 Task: Search for the best deals on home furniture on Flipkart.
Action: Mouse moved to (498, 174)
Screenshot: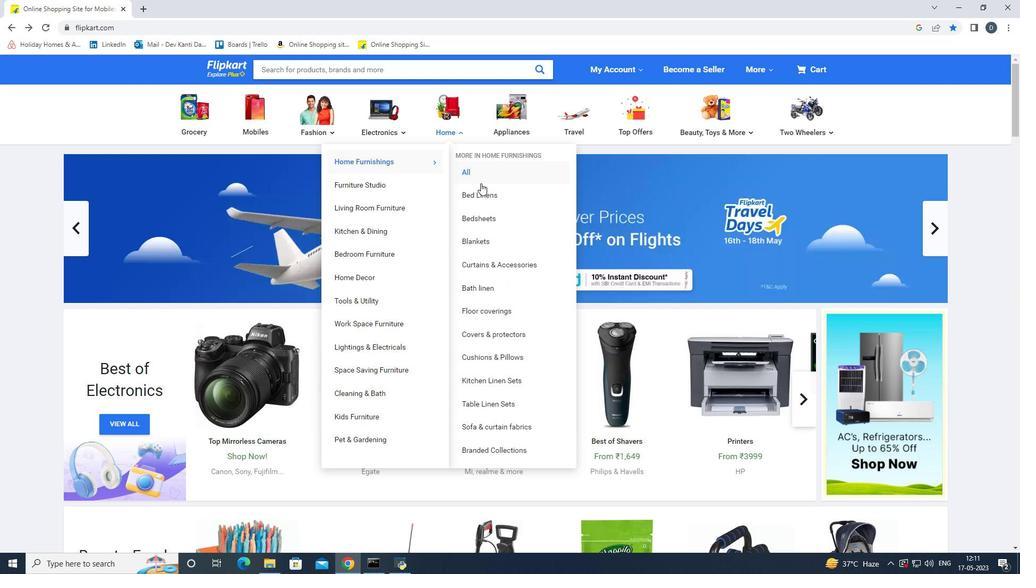 
Action: Mouse pressed left at (498, 174)
Screenshot: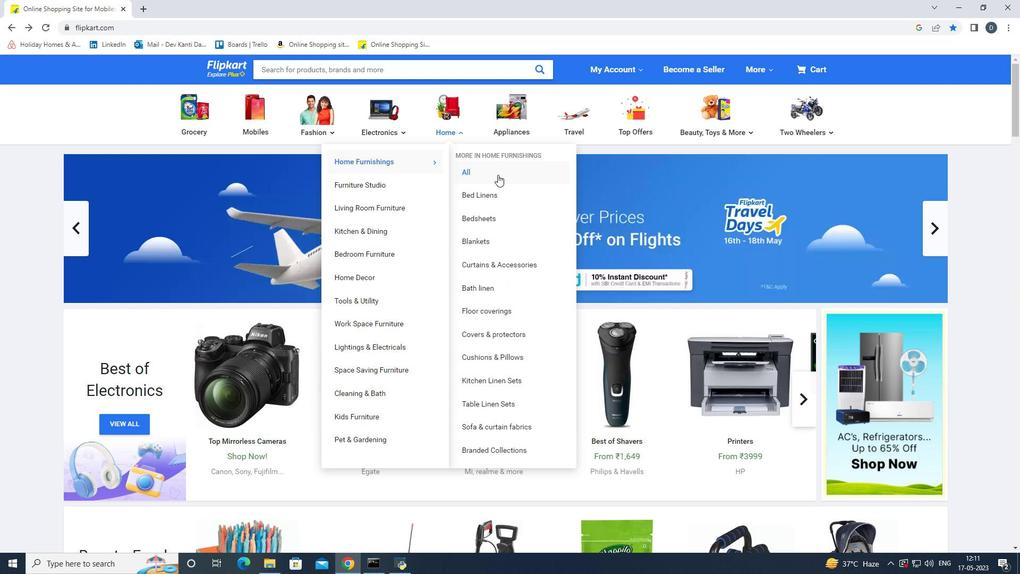 
Action: Mouse moved to (510, 187)
Screenshot: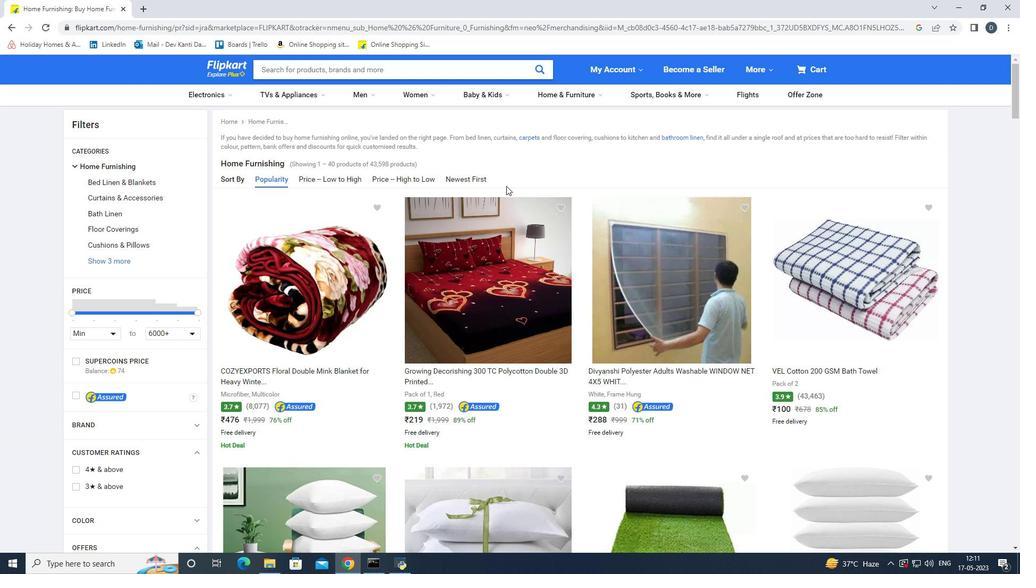 
Action: Mouse scrolled (510, 186) with delta (0, 0)
Screenshot: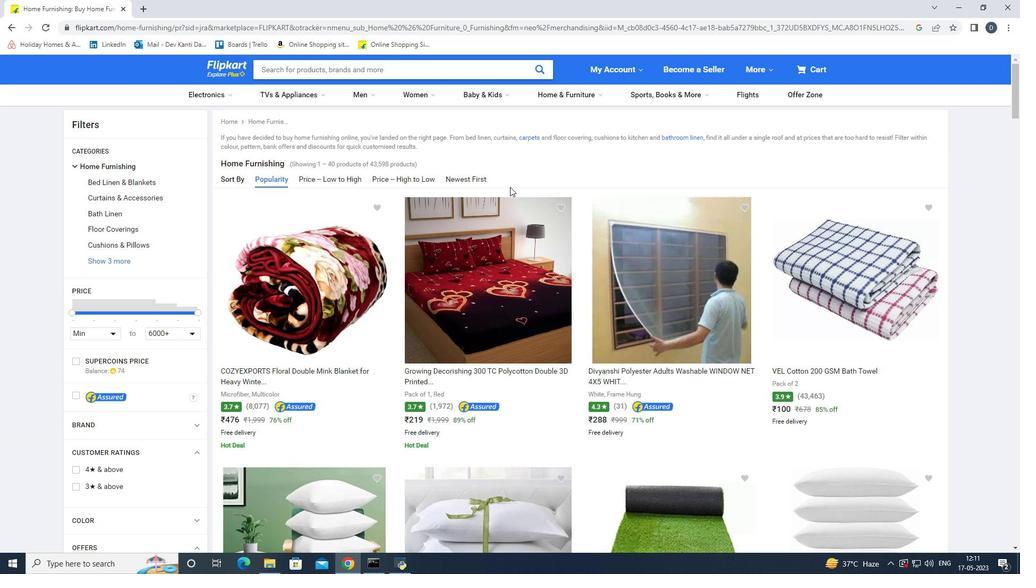 
Action: Mouse scrolled (510, 187) with delta (0, 0)
Screenshot: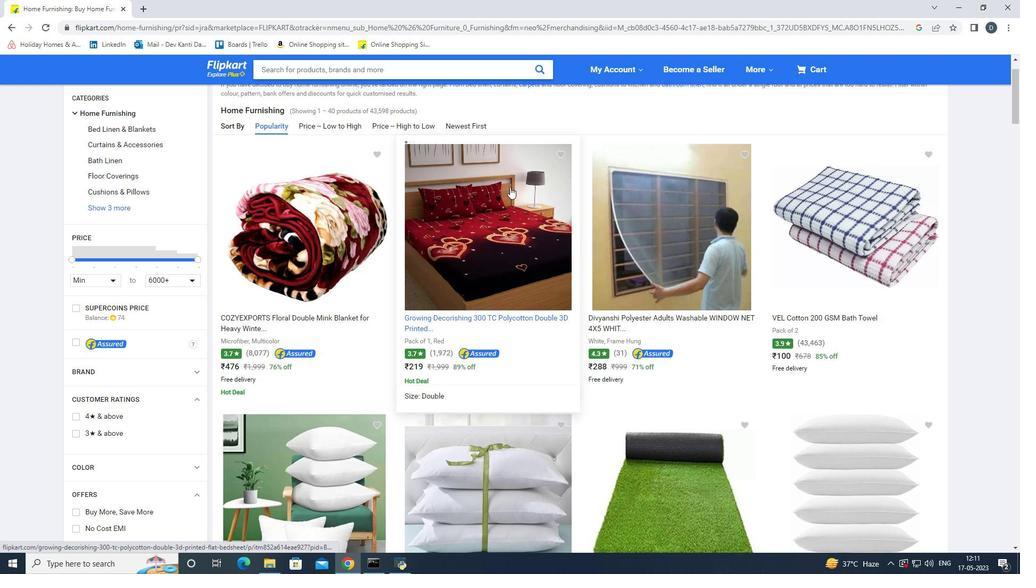 
Action: Mouse moved to (653, 284)
Screenshot: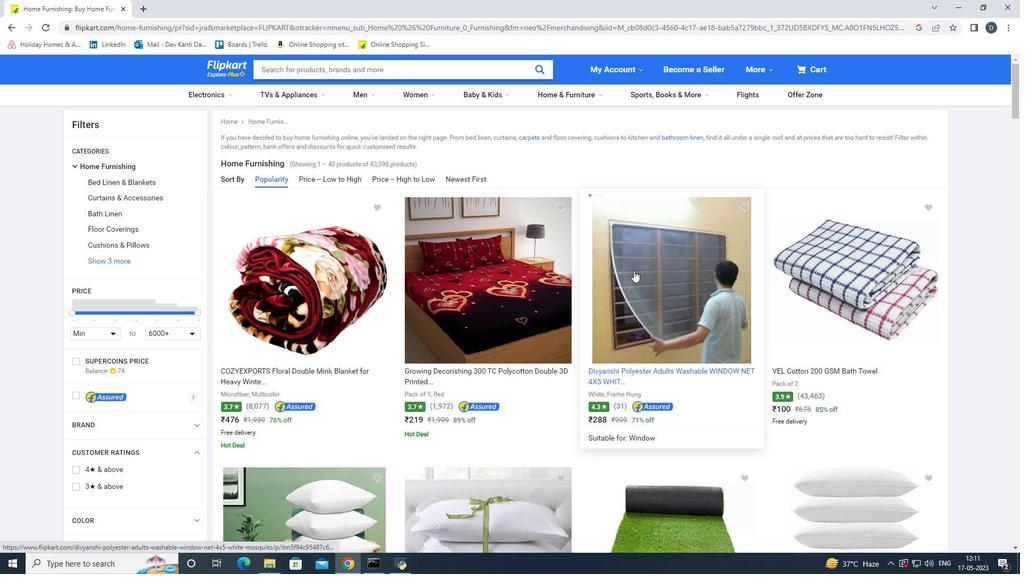 
Action: Mouse scrolled (653, 284) with delta (0, 0)
Screenshot: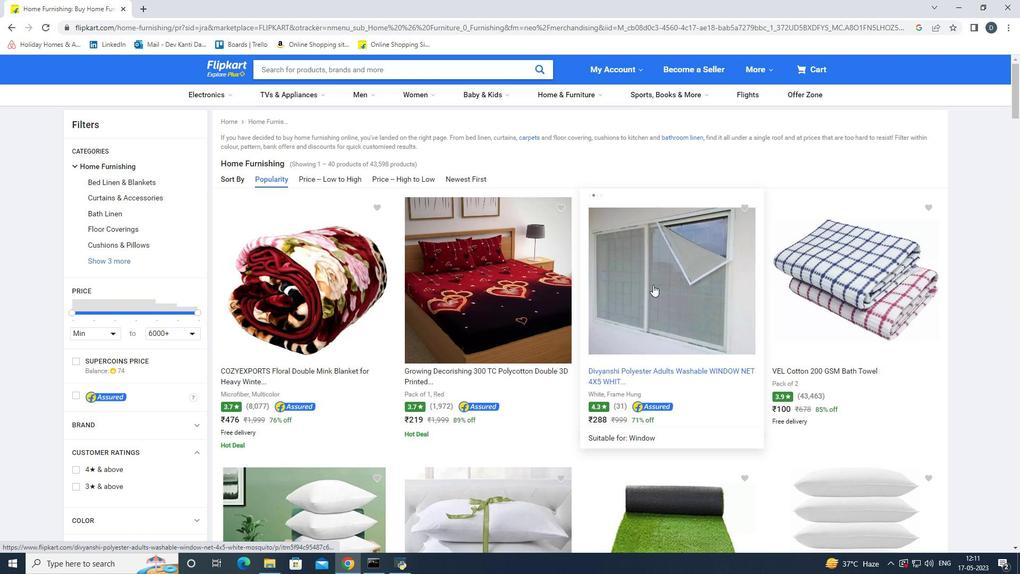 
Action: Mouse moved to (694, 214)
Screenshot: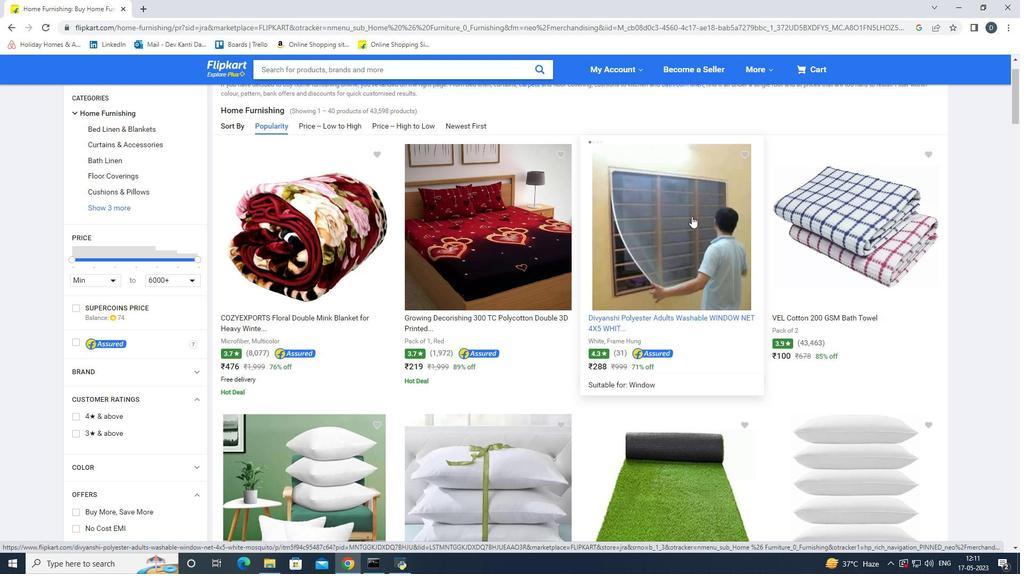 
Action: Mouse pressed middle at (694, 214)
Screenshot: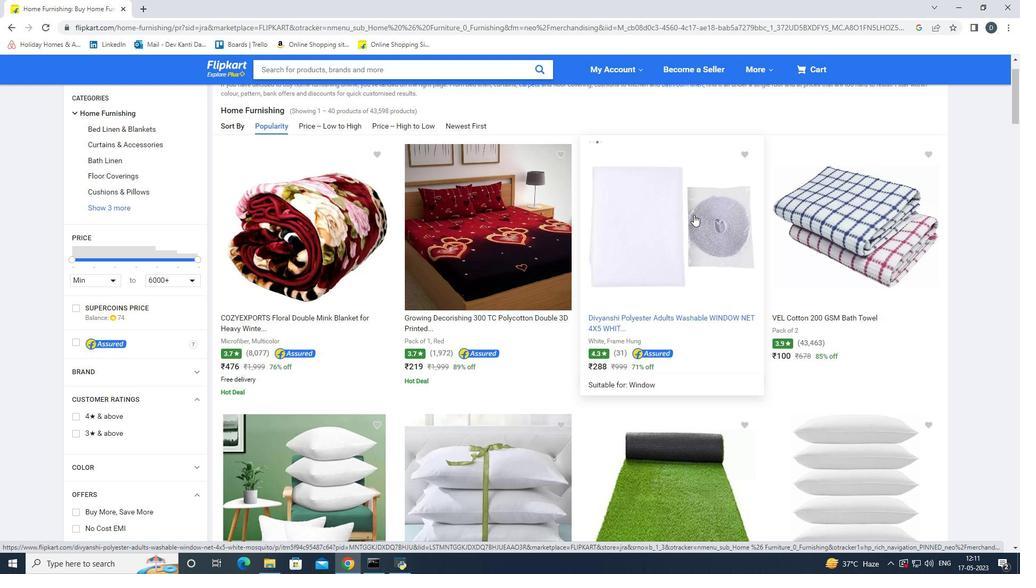 
Action: Mouse moved to (176, 0)
Screenshot: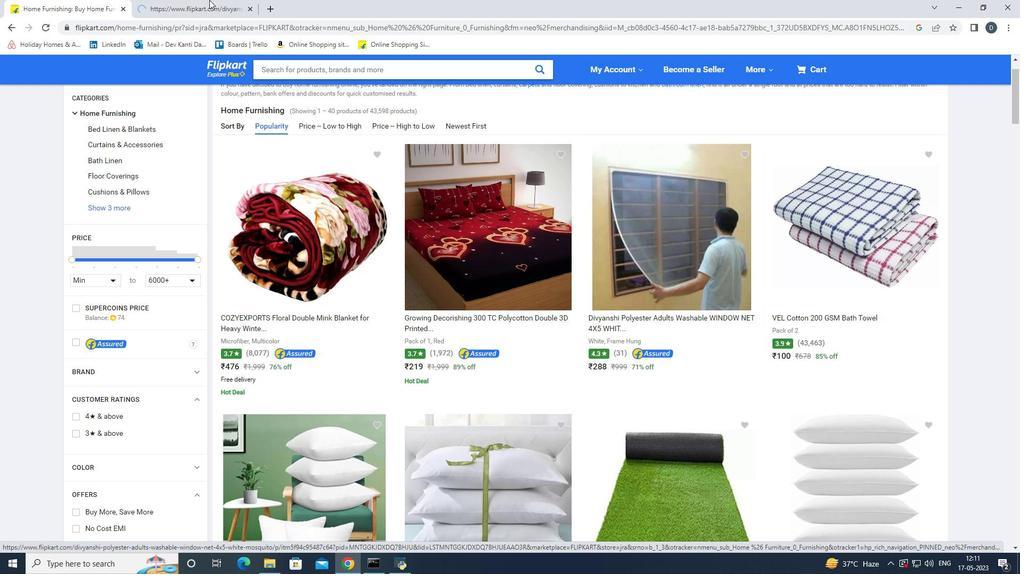
Action: Mouse pressed left at (176, 0)
Screenshot: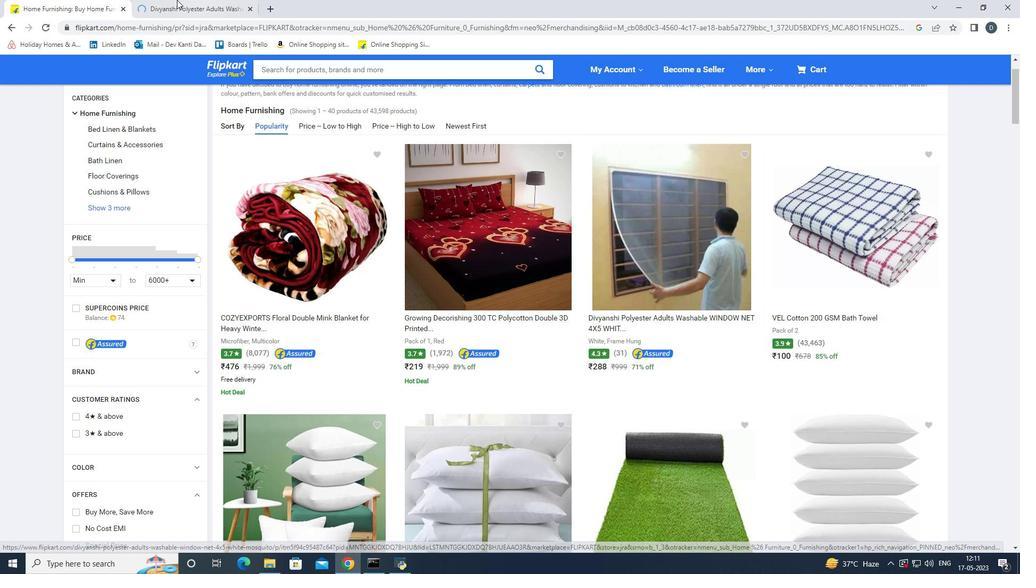 
Action: Mouse moved to (252, 12)
Screenshot: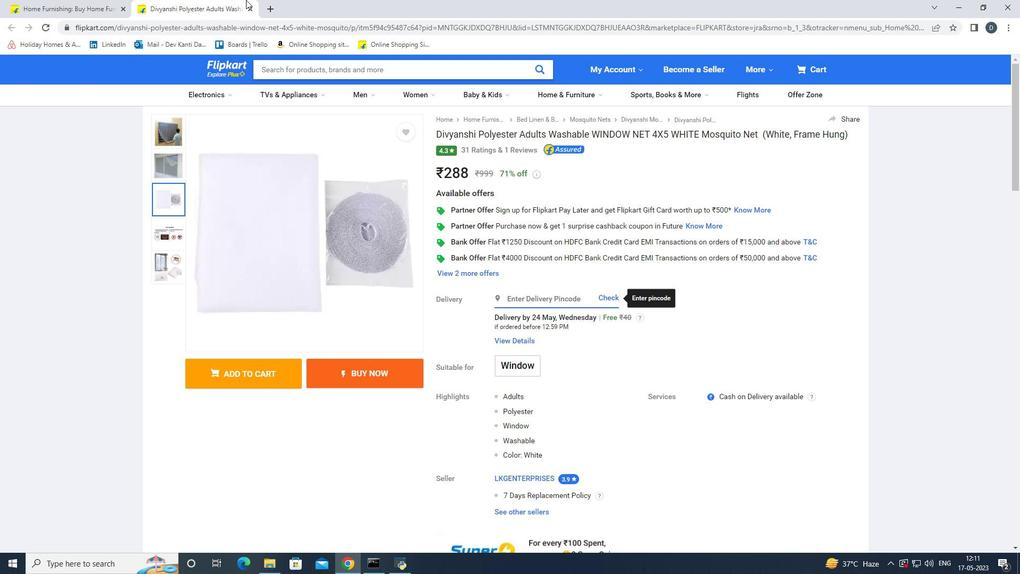
Action: Mouse pressed left at (252, 12)
Screenshot: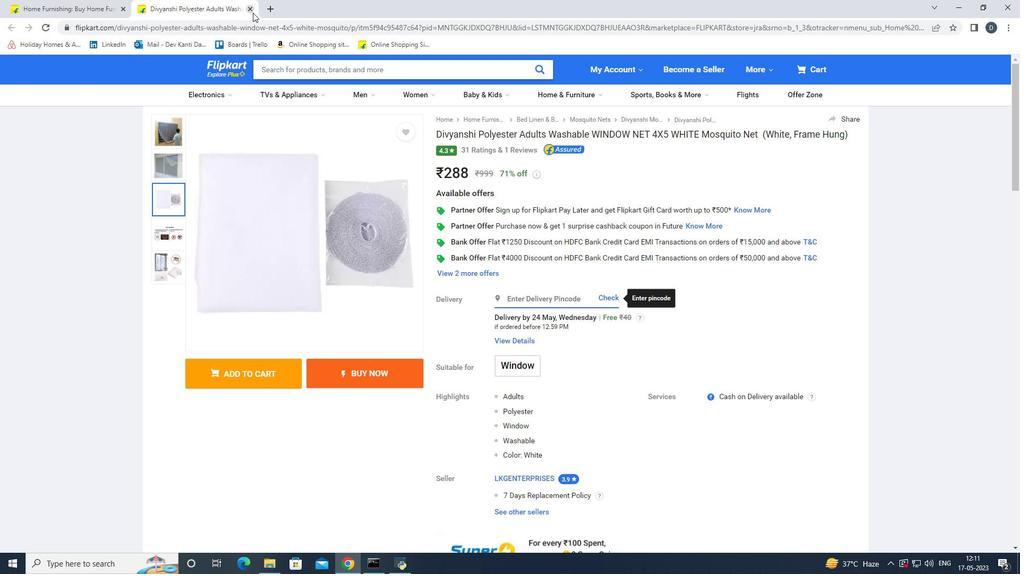 
Action: Mouse moved to (613, 154)
Screenshot: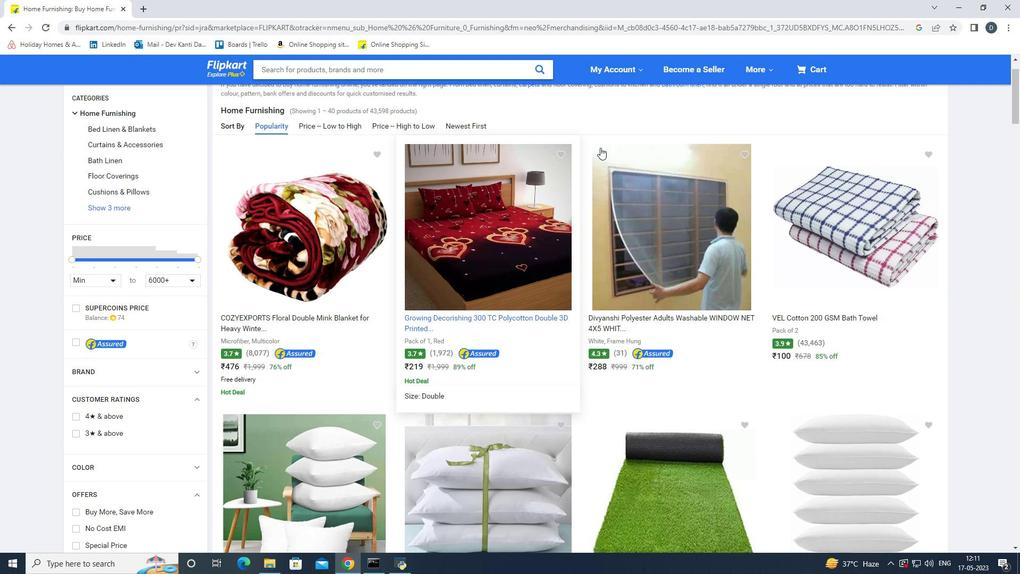 
Action: Mouse scrolled (613, 154) with delta (0, 0)
Screenshot: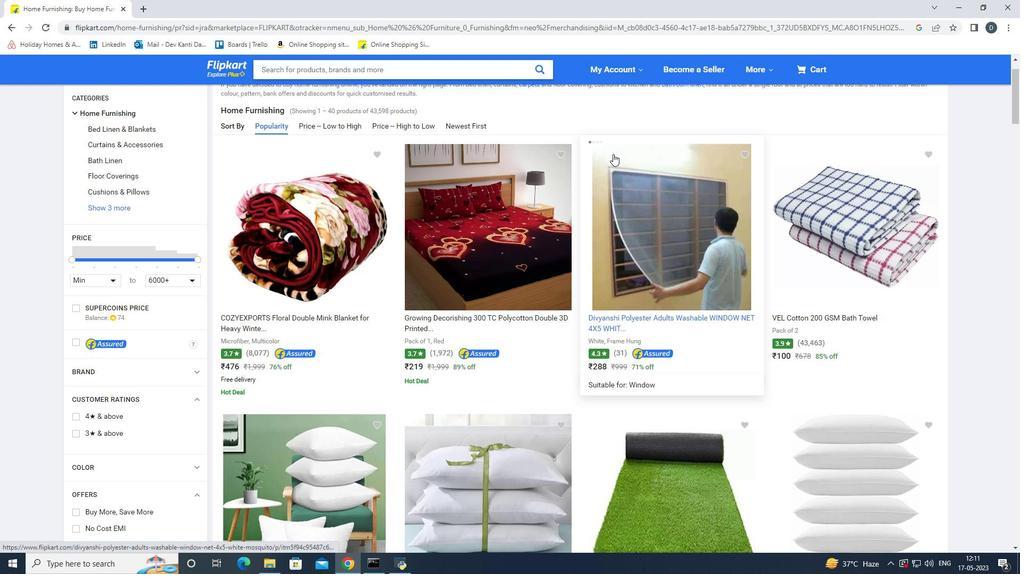 
Action: Mouse scrolled (613, 154) with delta (0, 0)
Screenshot: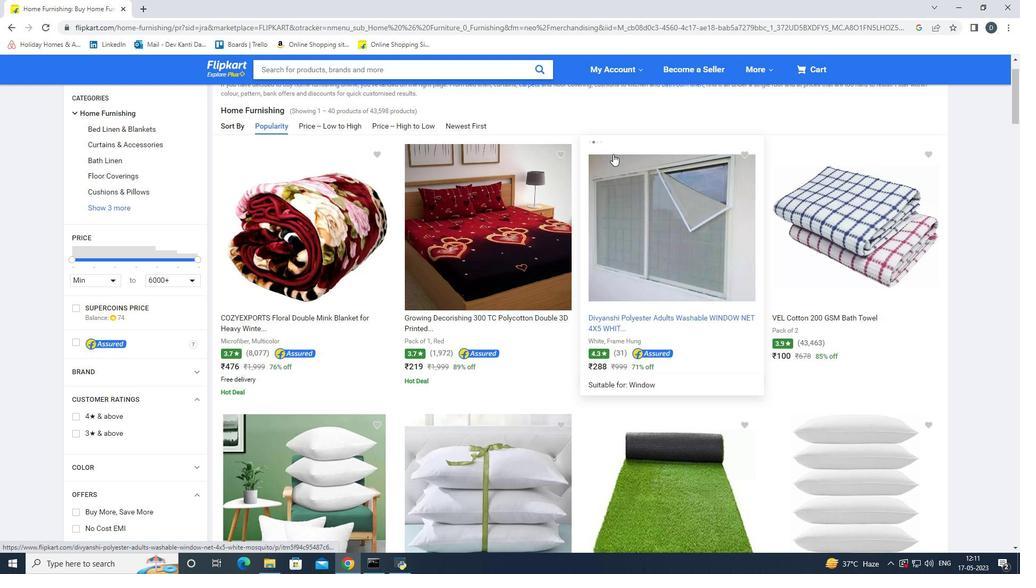 
Action: Mouse scrolled (613, 154) with delta (0, 0)
Screenshot: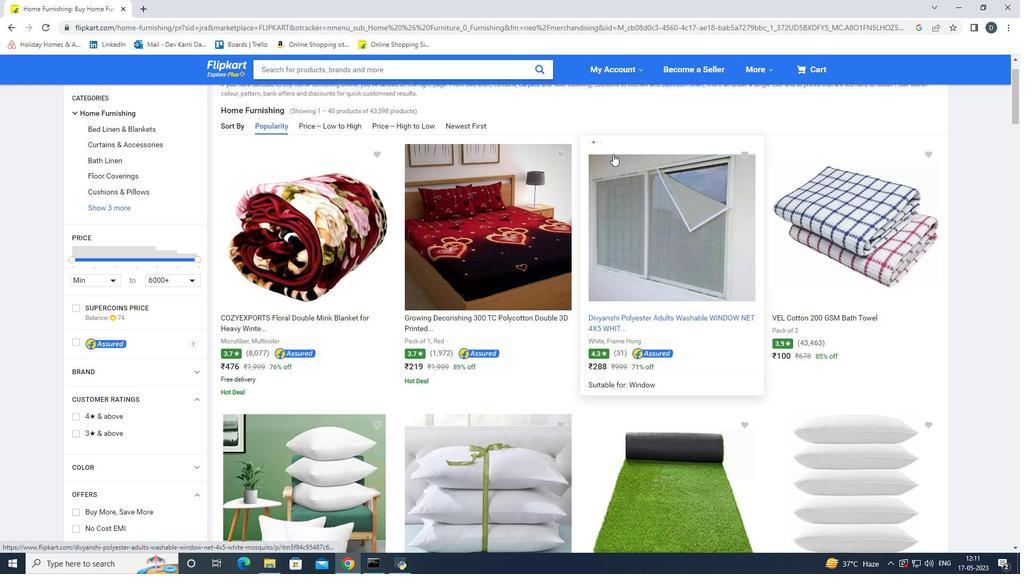 
Action: Mouse moved to (797, 94)
Screenshot: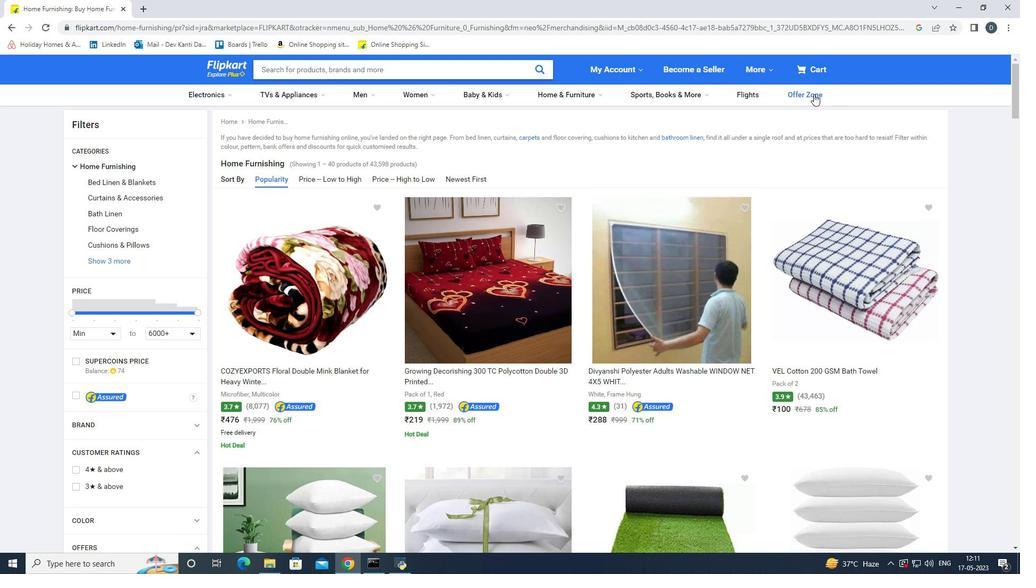 
Action: Mouse pressed middle at (797, 94)
Screenshot: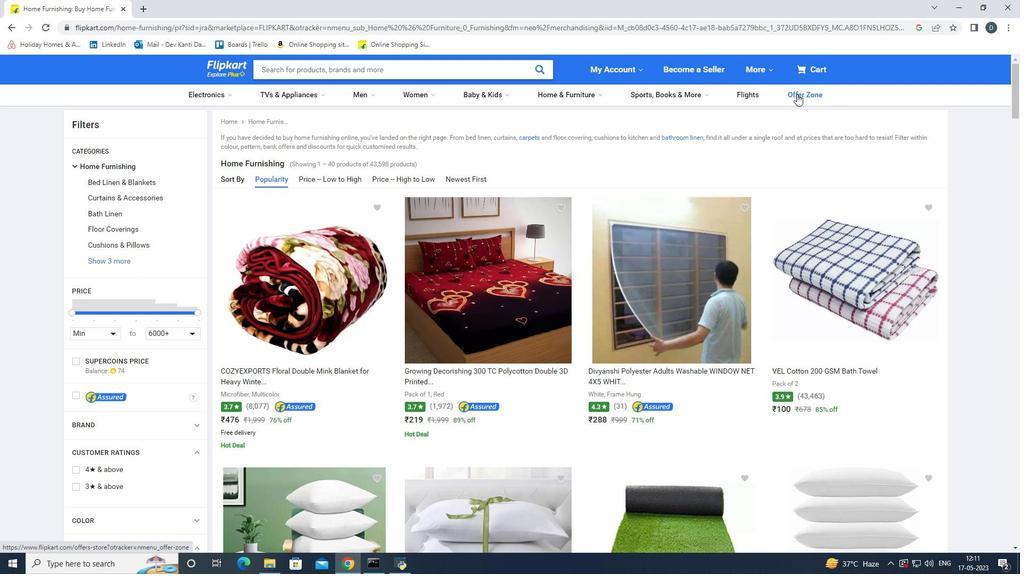 
Action: Mouse moved to (220, 0)
Screenshot: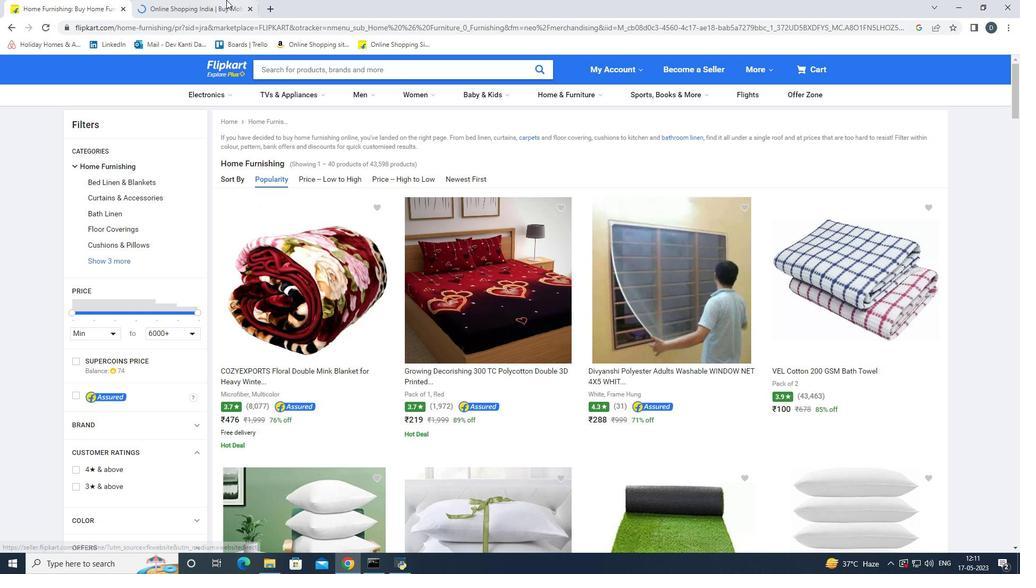 
Action: Mouse pressed left at (220, 0)
Screenshot: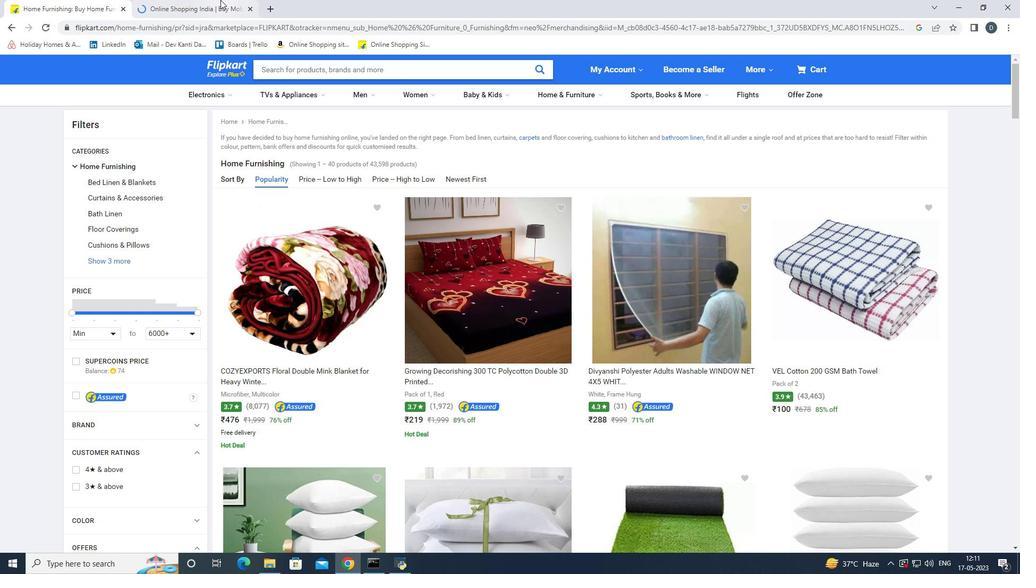 
Action: Mouse moved to (510, 367)
Screenshot: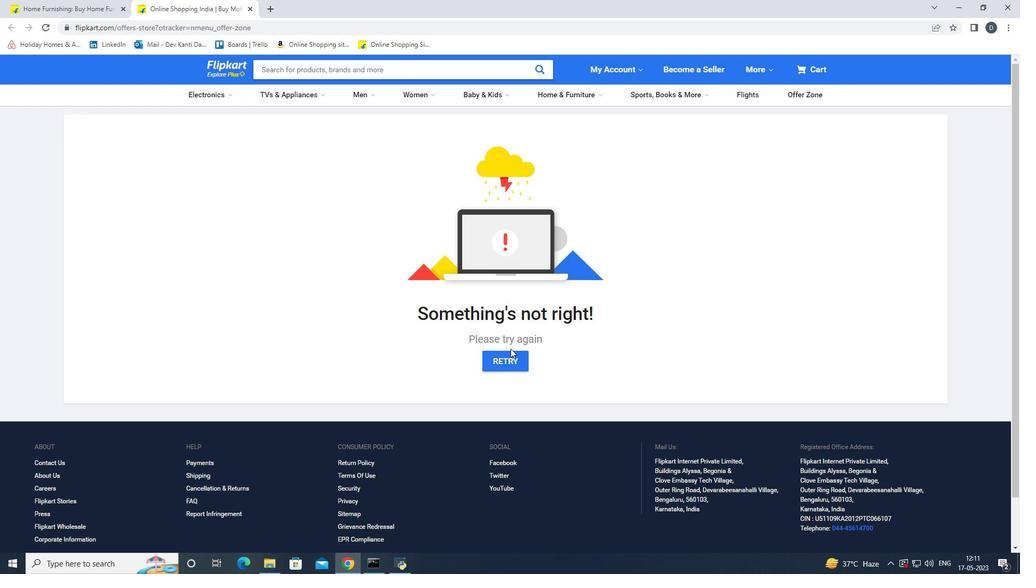 
Action: Mouse pressed left at (510, 367)
Screenshot: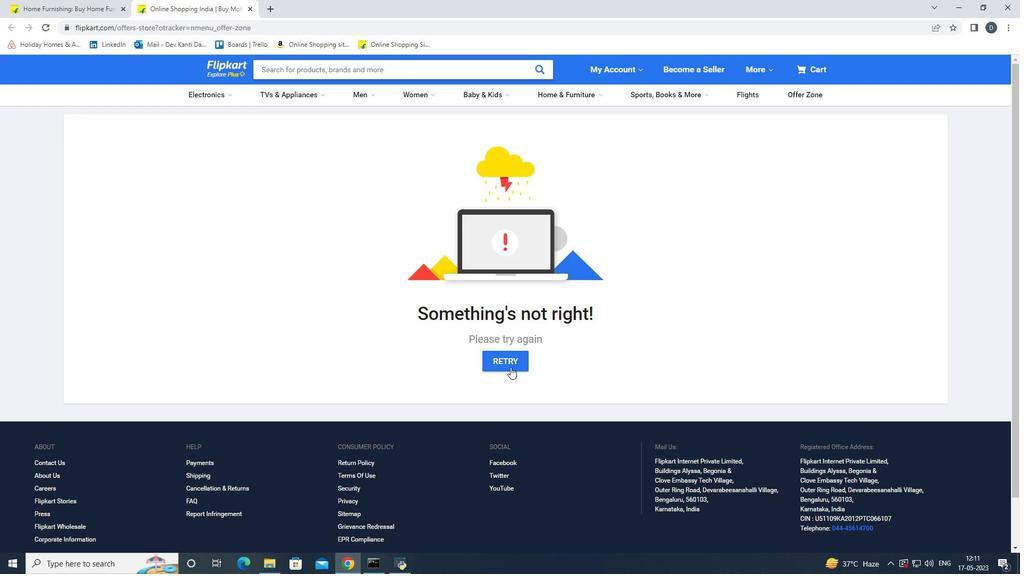 
Action: Mouse pressed left at (510, 367)
Screenshot: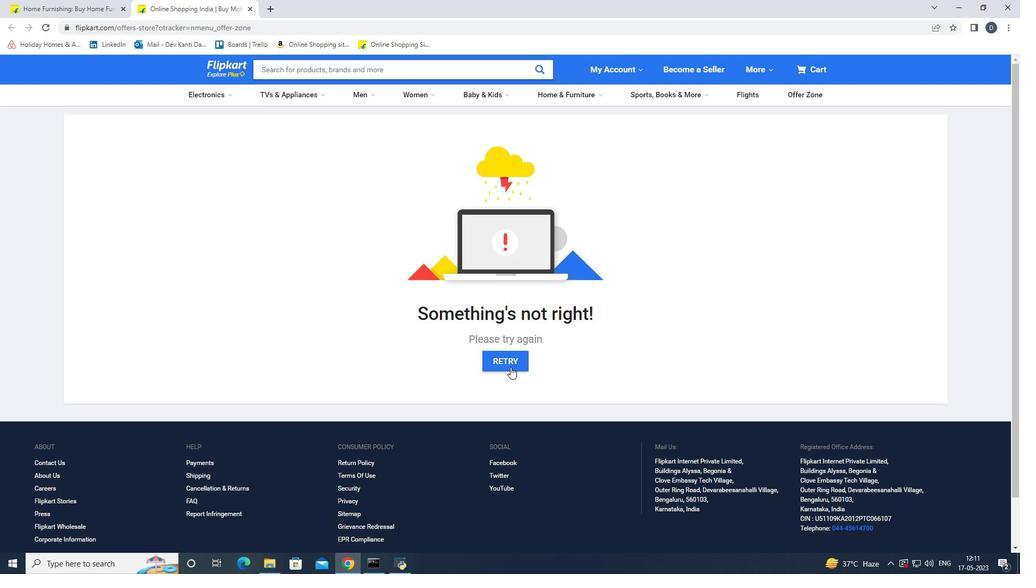 
Action: Mouse moved to (247, 9)
Screenshot: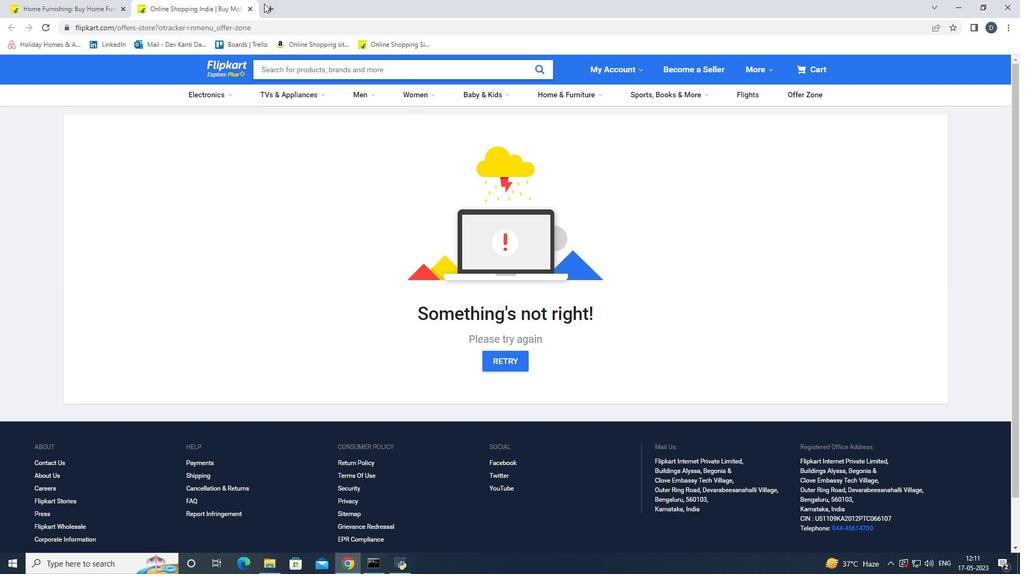 
Action: Mouse pressed left at (247, 9)
Screenshot: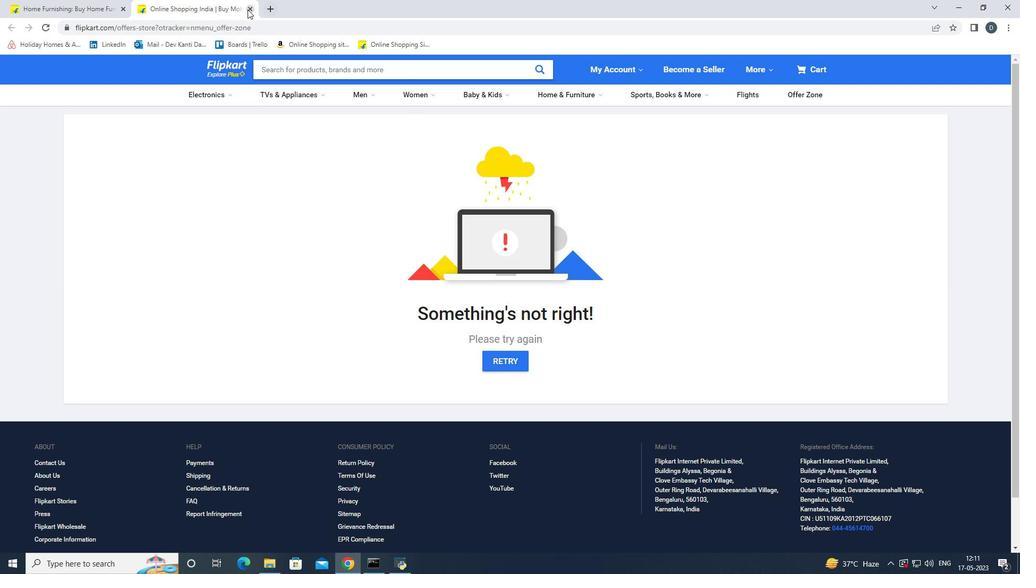 
Action: Mouse moved to (995, 186)
Screenshot: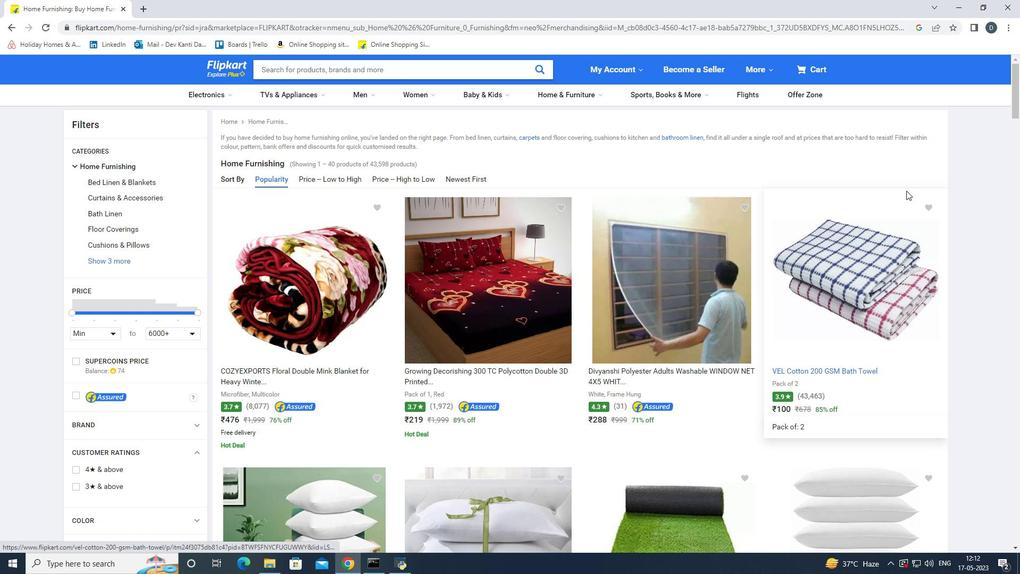 
Action: Mouse scrolled (995, 185) with delta (0, 0)
Screenshot: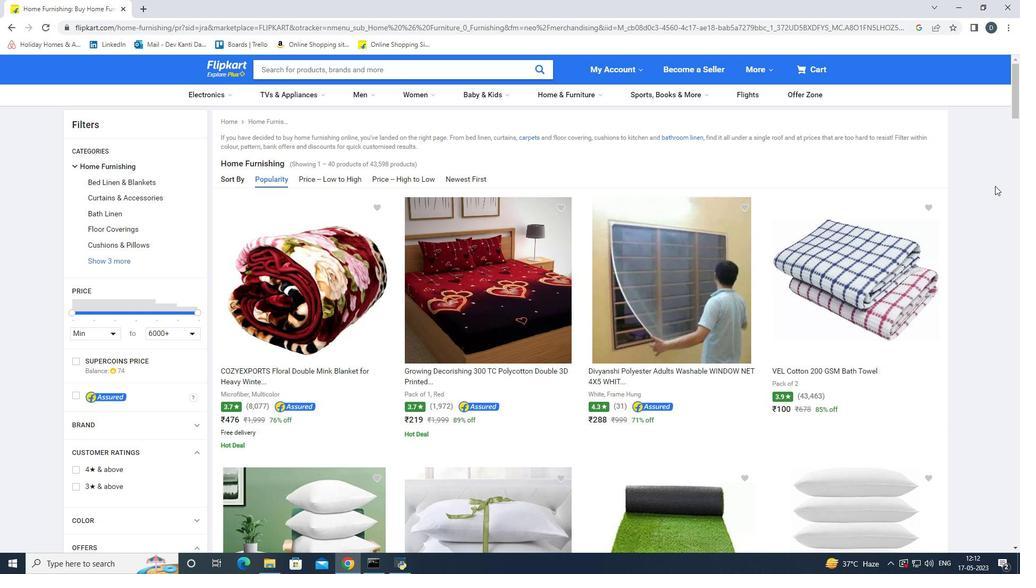 
Action: Mouse moved to (996, 186)
Screenshot: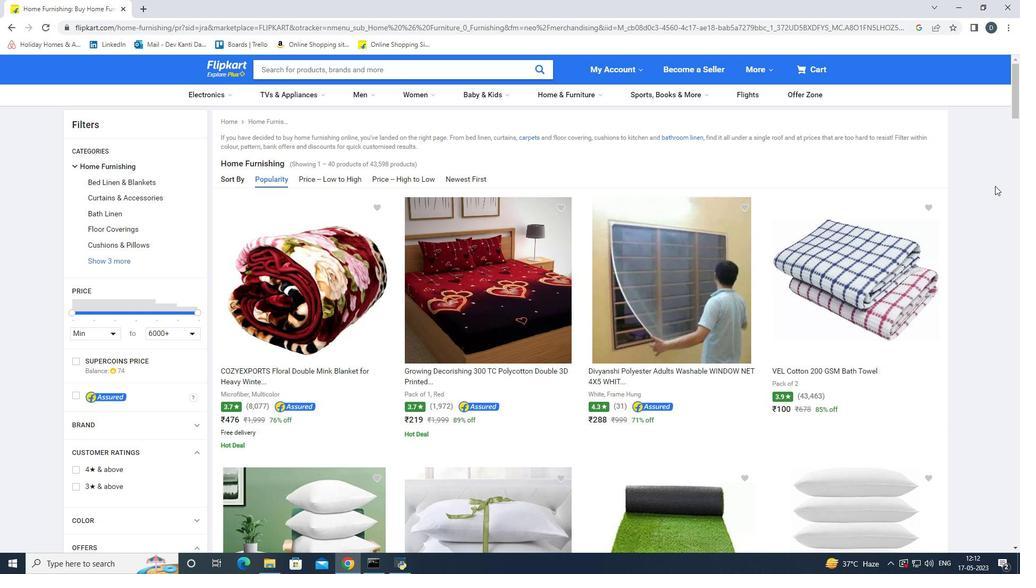 
Action: Mouse scrolled (996, 185) with delta (0, 0)
Screenshot: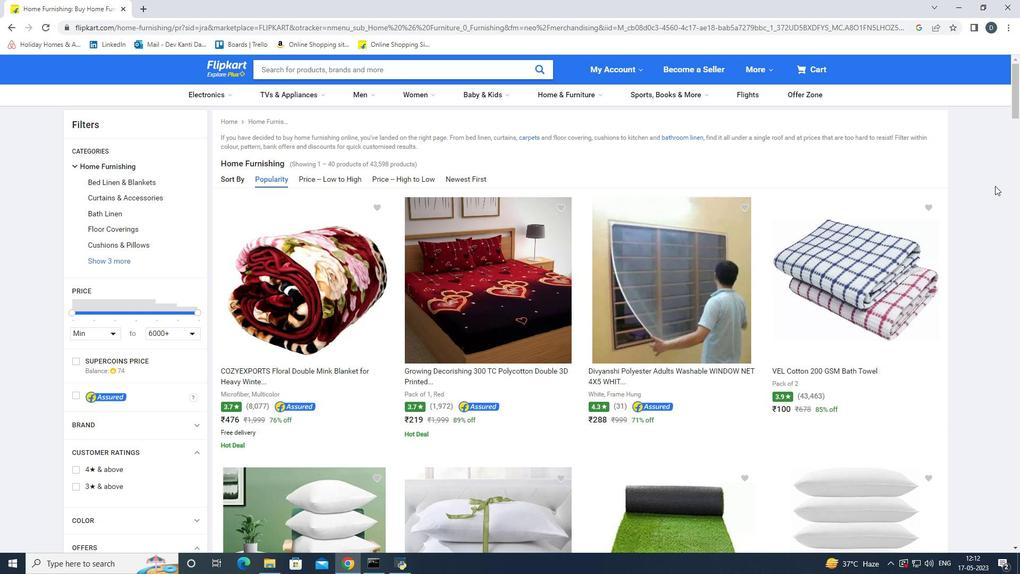 
Action: Mouse scrolled (996, 185) with delta (0, 0)
Screenshot: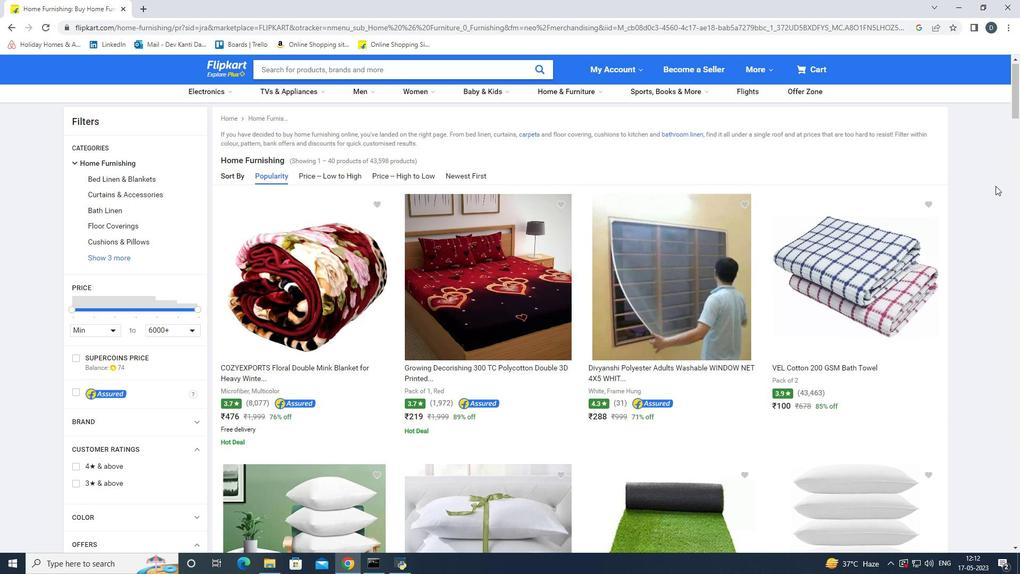 
Action: Mouse moved to (118, 429)
Screenshot: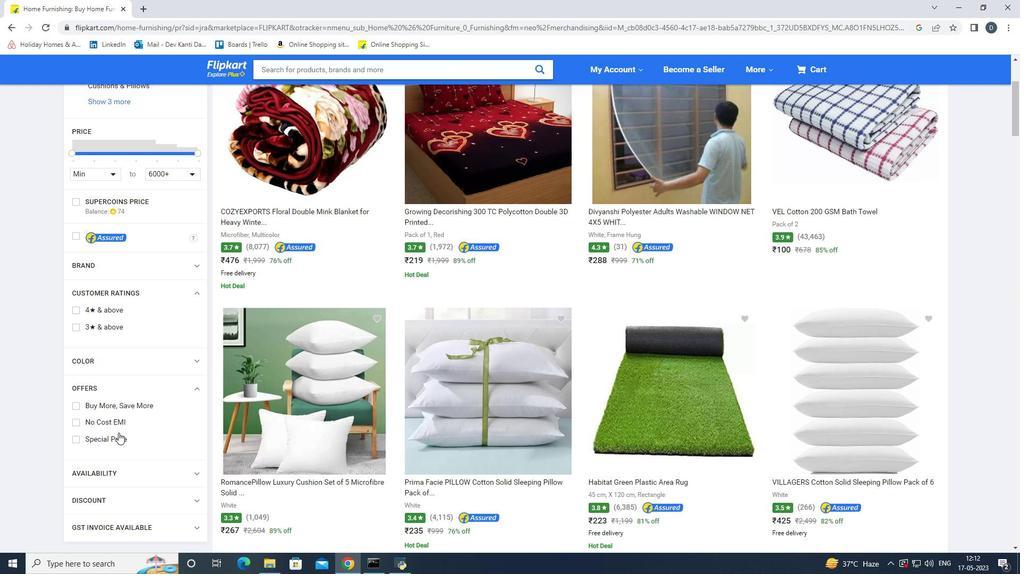 
Action: Mouse scrolled (118, 428) with delta (0, 0)
Screenshot: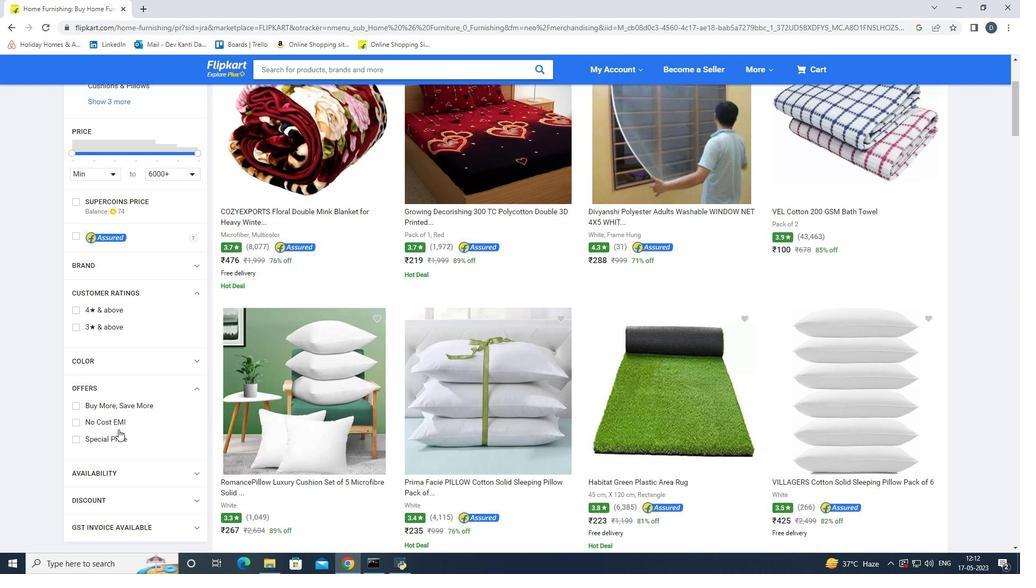 
Action: Mouse scrolled (118, 428) with delta (0, 0)
Screenshot: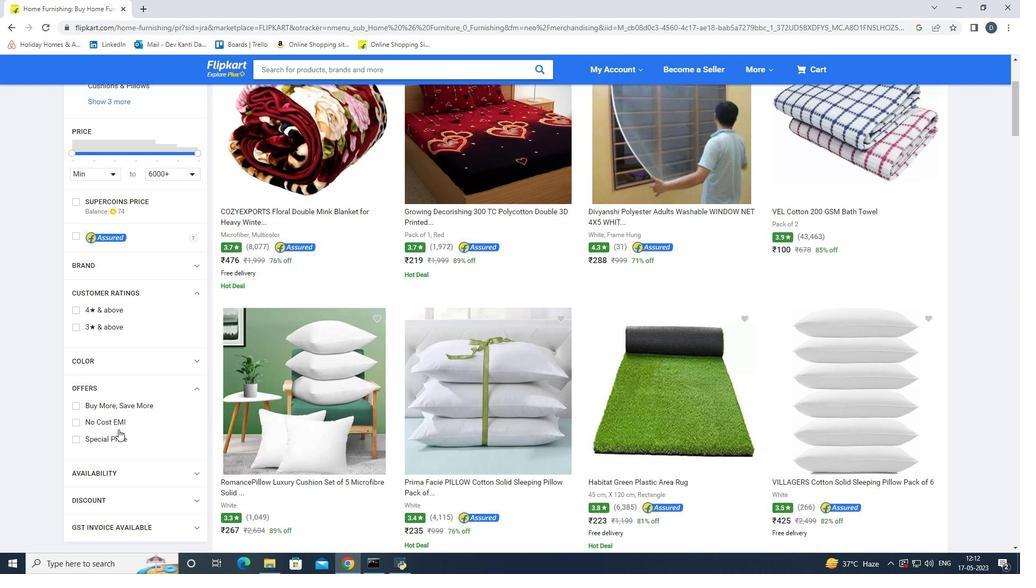 
Action: Mouse moved to (158, 347)
Screenshot: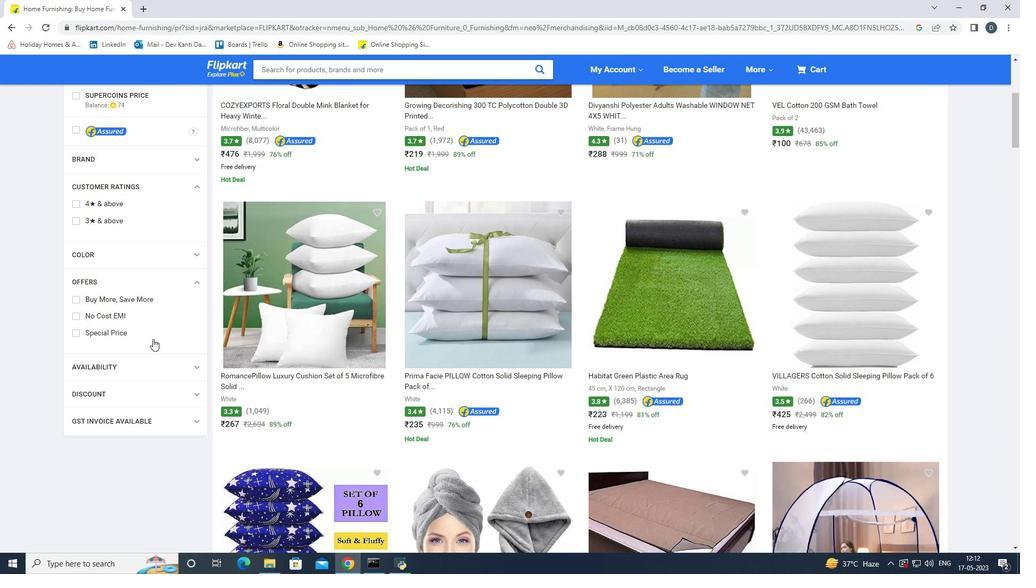 
Action: Mouse scrolled (158, 348) with delta (0, 0)
Screenshot: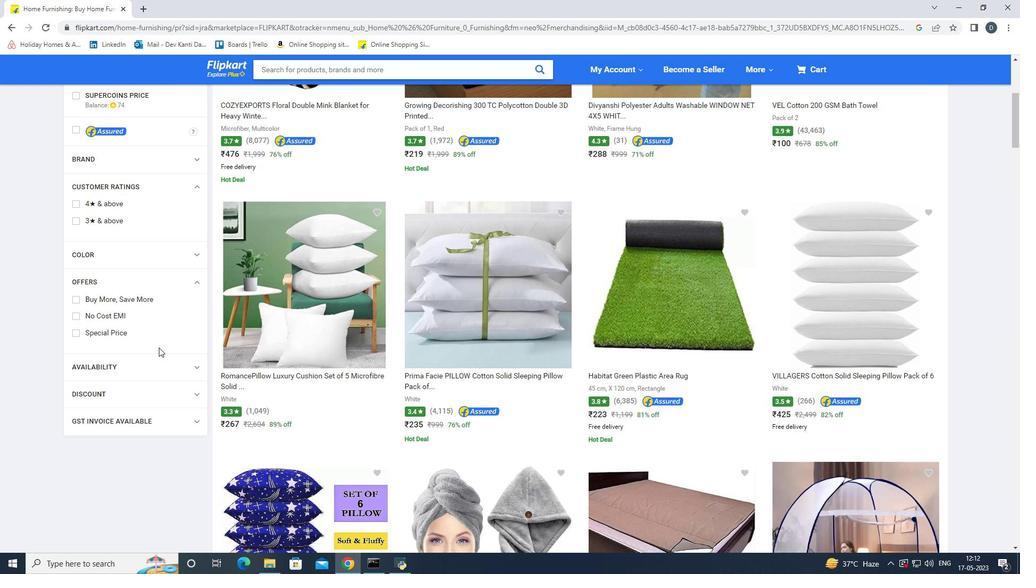 
Action: Mouse scrolled (158, 348) with delta (0, 0)
Screenshot: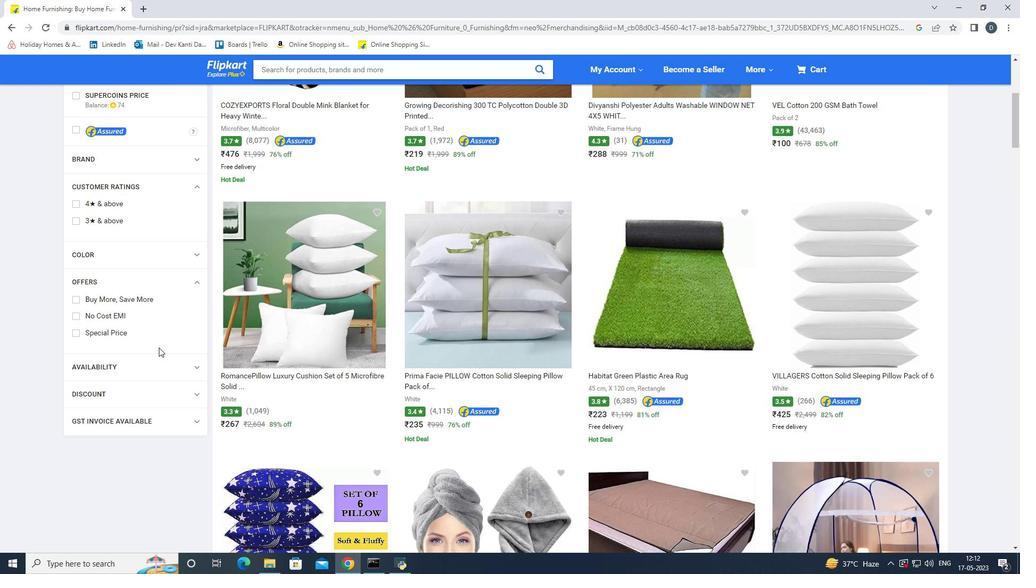 
Action: Mouse scrolled (158, 348) with delta (0, 0)
Screenshot: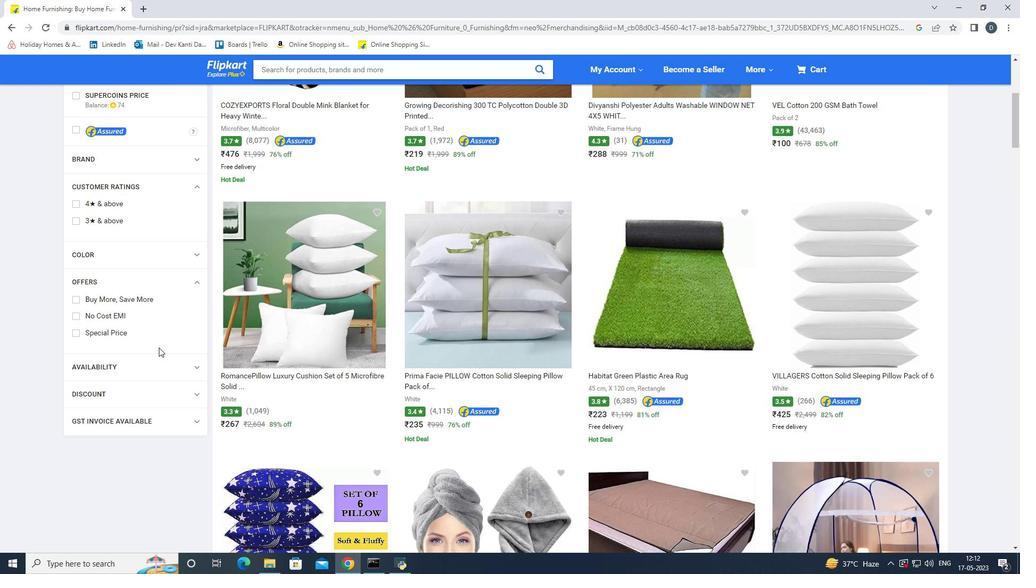 
Action: Mouse scrolled (158, 348) with delta (0, 0)
Screenshot: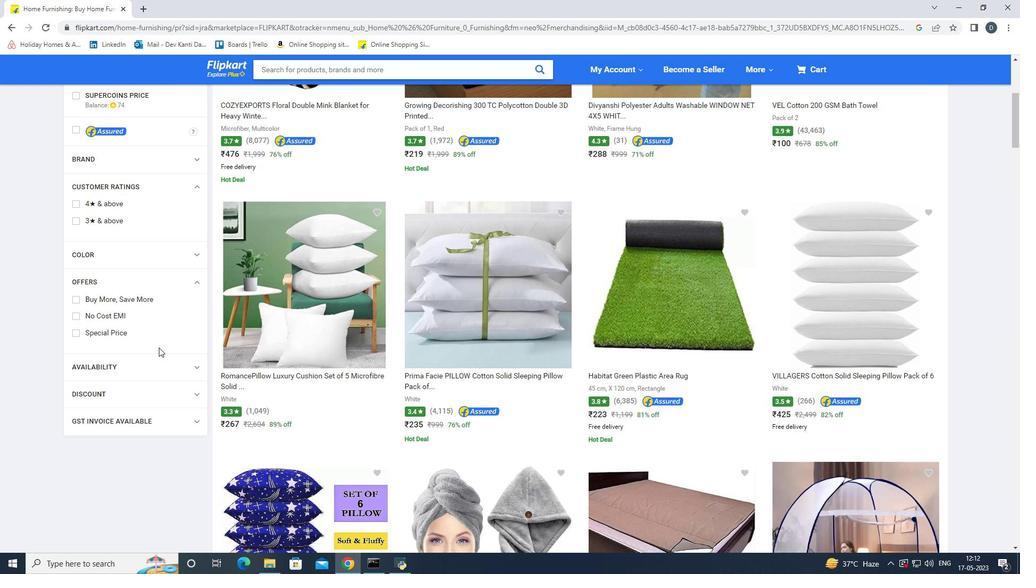 
Action: Mouse scrolled (158, 348) with delta (0, 0)
Screenshot: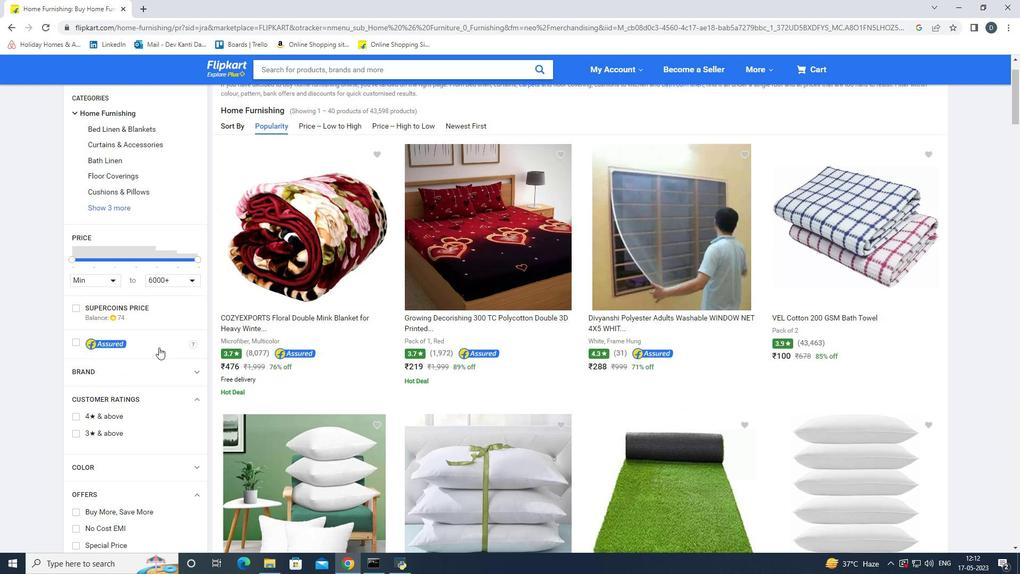 
Action: Mouse scrolled (158, 348) with delta (0, 0)
Screenshot: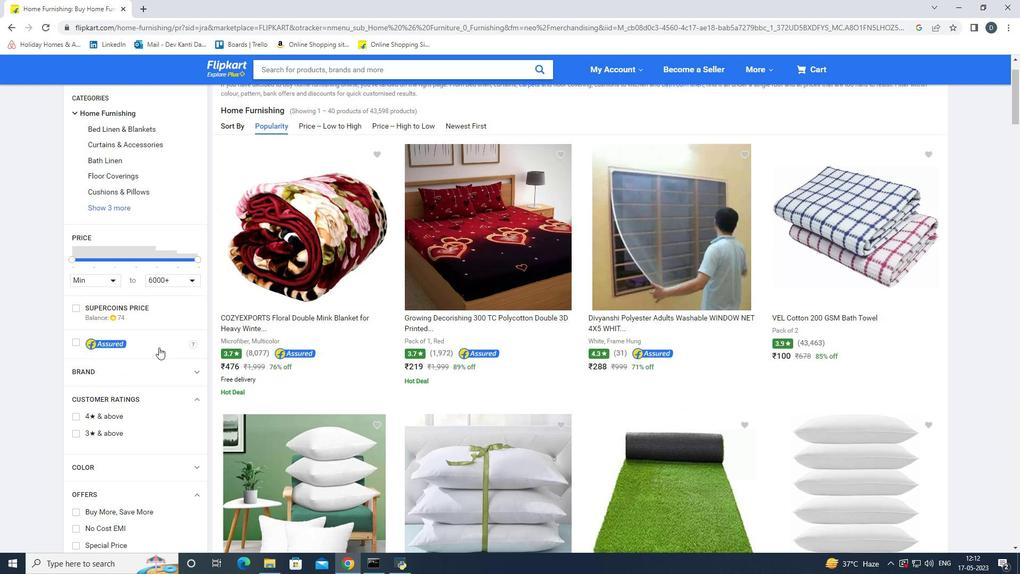 
Action: Mouse scrolled (158, 348) with delta (0, 0)
Screenshot: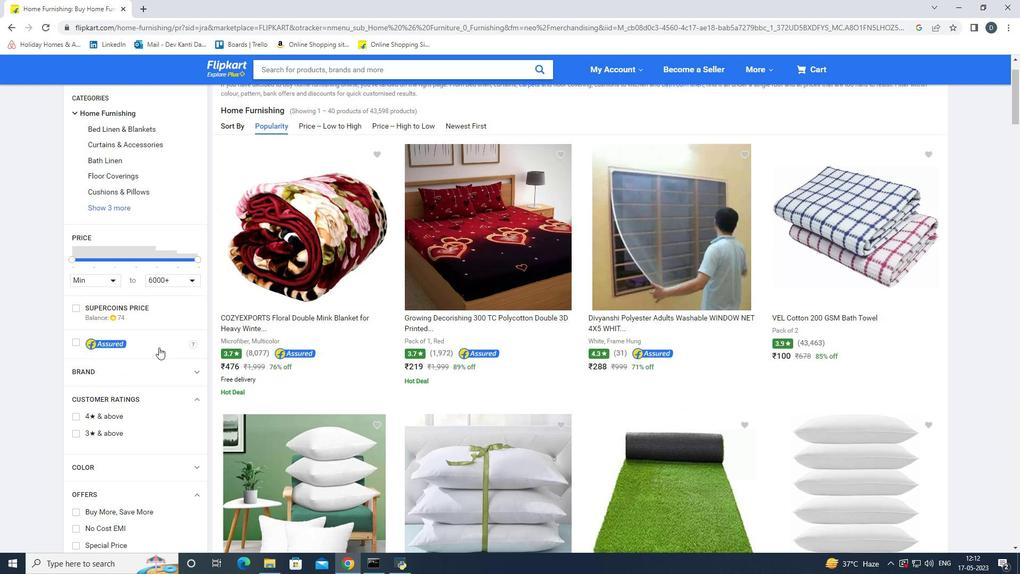 
Action: Mouse scrolled (158, 348) with delta (0, 0)
Screenshot: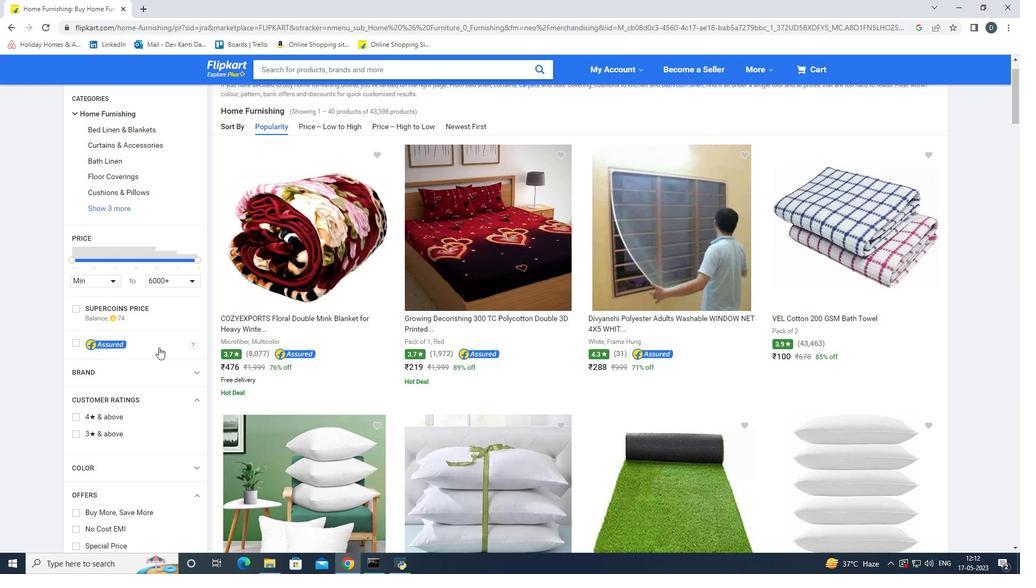 
Action: Mouse moved to (217, 63)
Screenshot: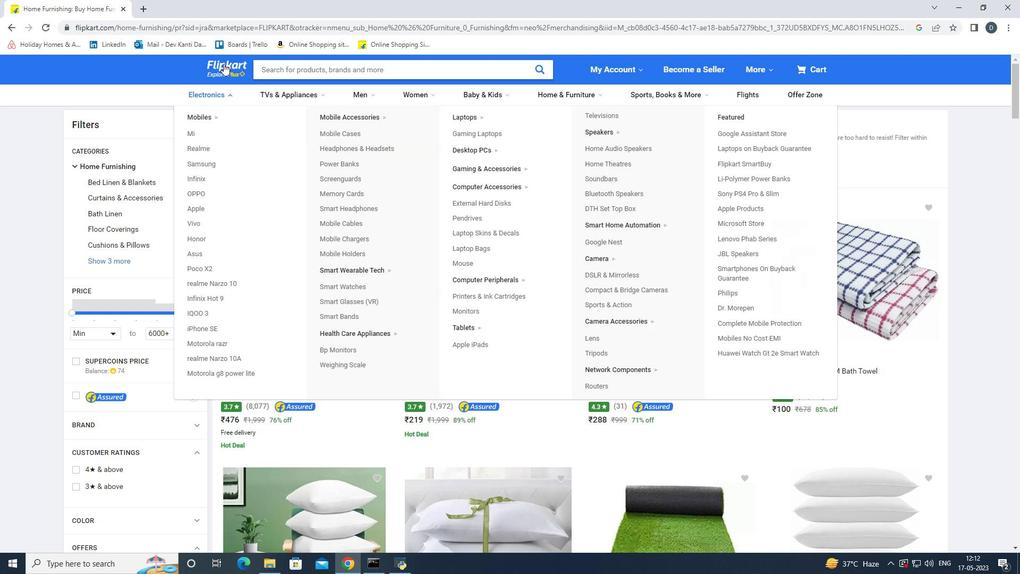 
Action: Mouse pressed middle at (217, 63)
Screenshot: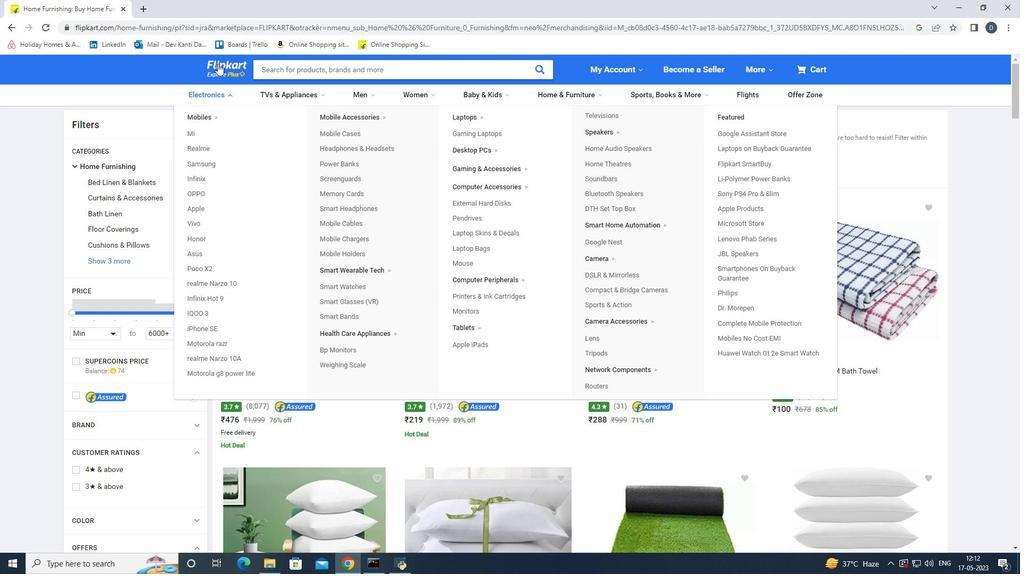 
Action: Mouse moved to (186, 6)
Screenshot: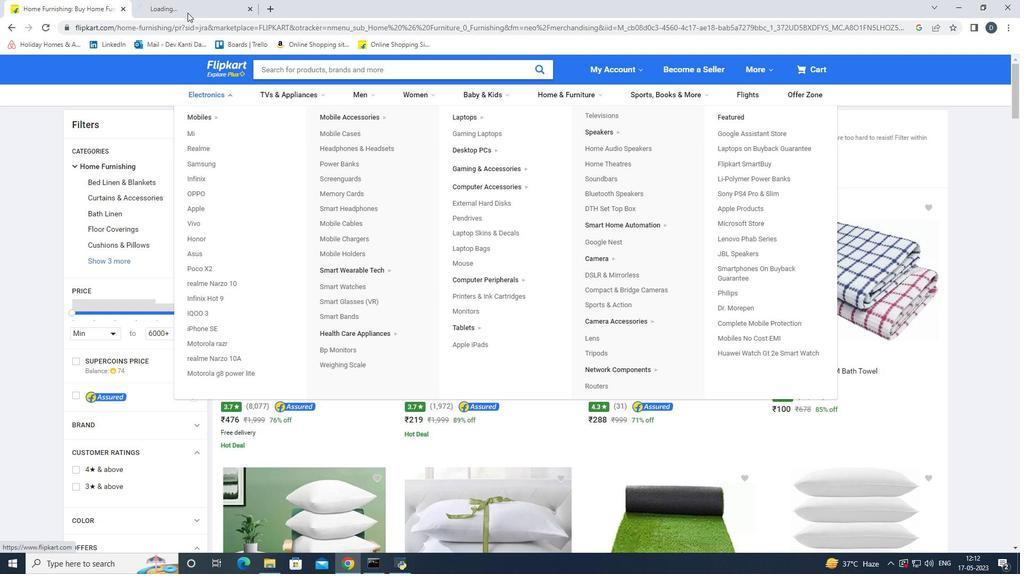 
Action: Mouse pressed left at (186, 6)
Screenshot: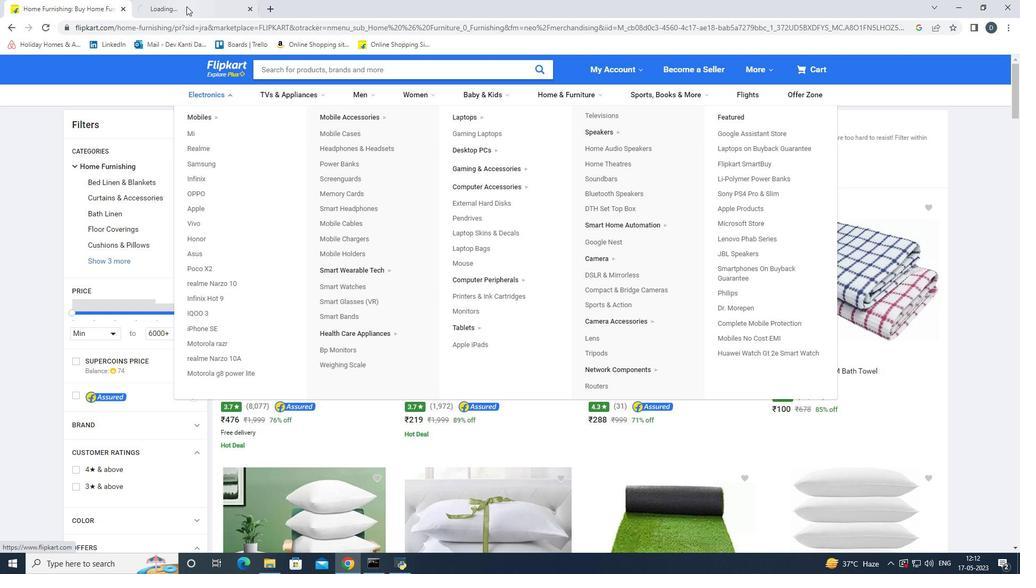 
Action: Mouse moved to (957, 314)
Screenshot: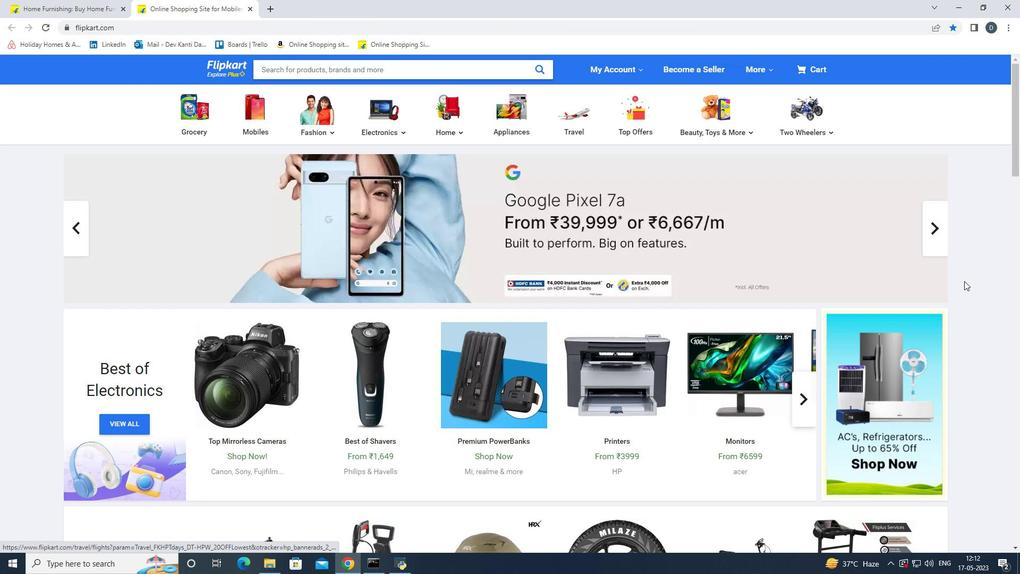 
Action: Mouse scrolled (957, 313) with delta (0, 0)
Screenshot: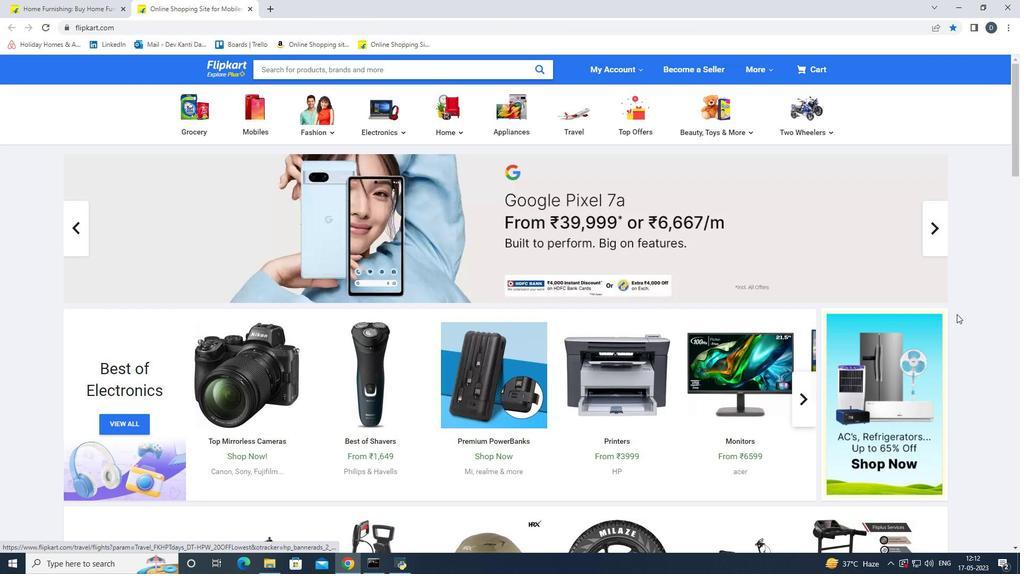 
Action: Mouse scrolled (957, 313) with delta (0, 0)
Screenshot: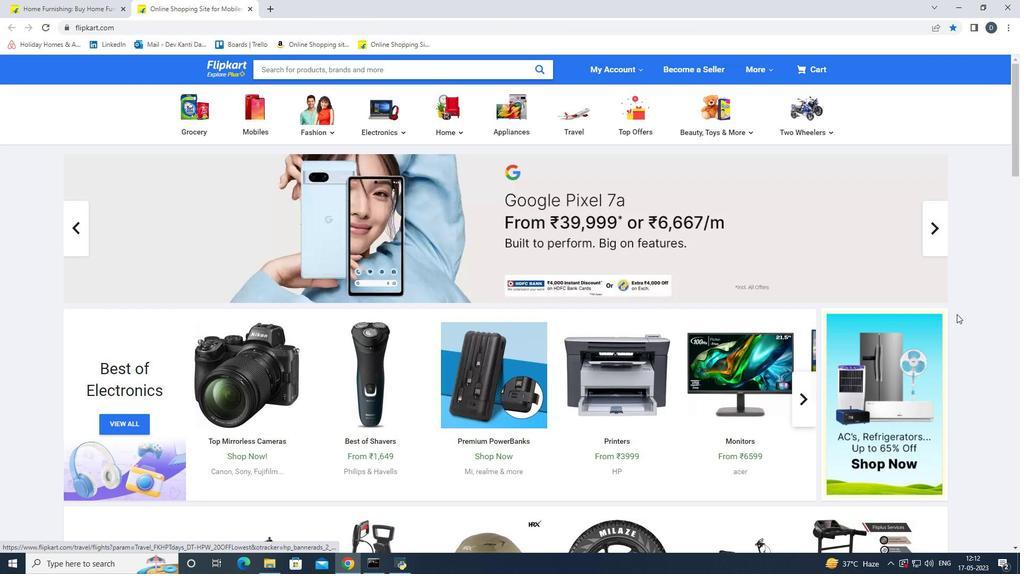 
Action: Mouse moved to (957, 314)
Screenshot: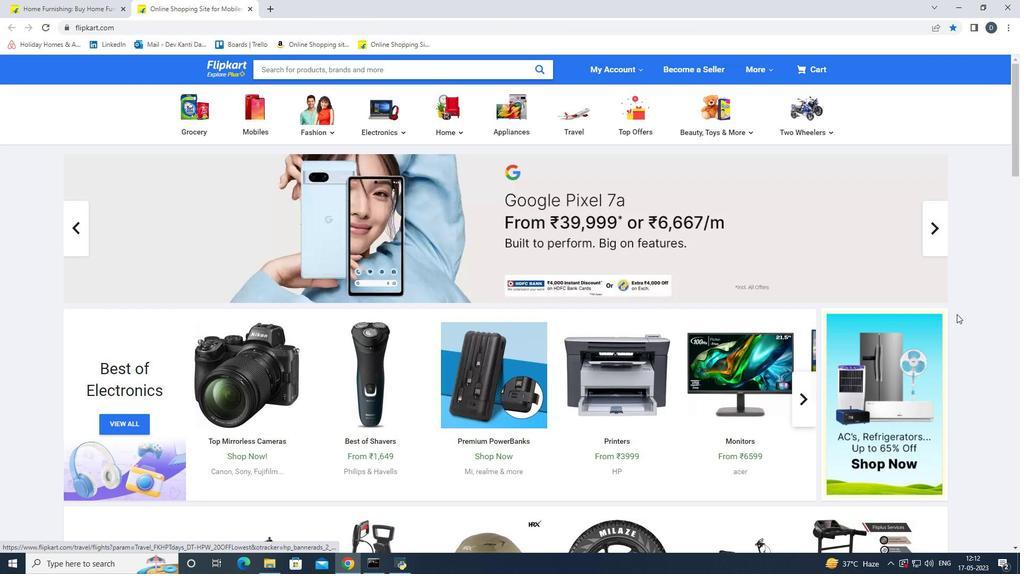 
Action: Mouse scrolled (957, 314) with delta (0, 0)
Screenshot: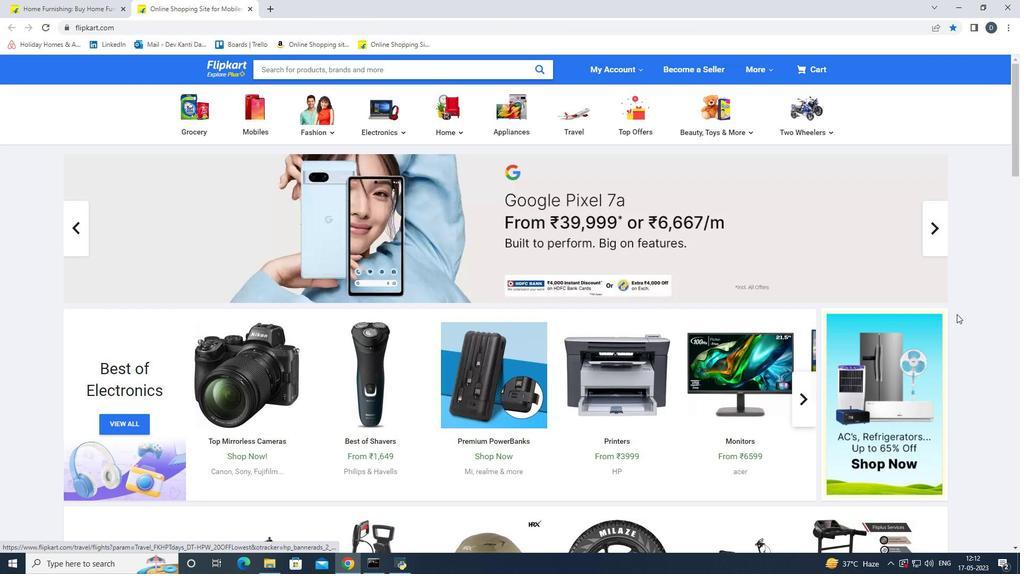 
Action: Mouse moved to (957, 313)
Screenshot: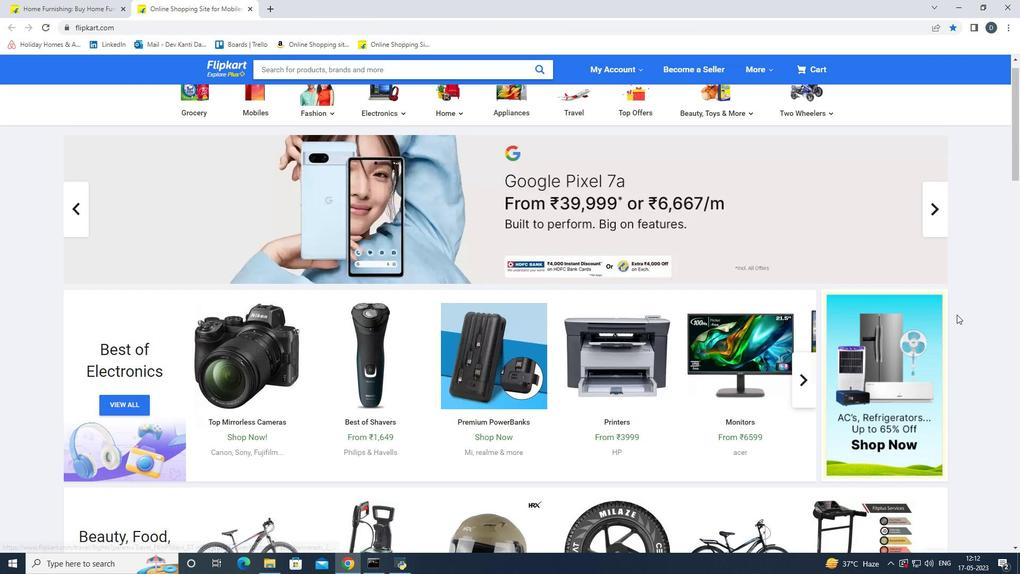 
Action: Mouse scrolled (957, 314) with delta (0, 0)
Screenshot: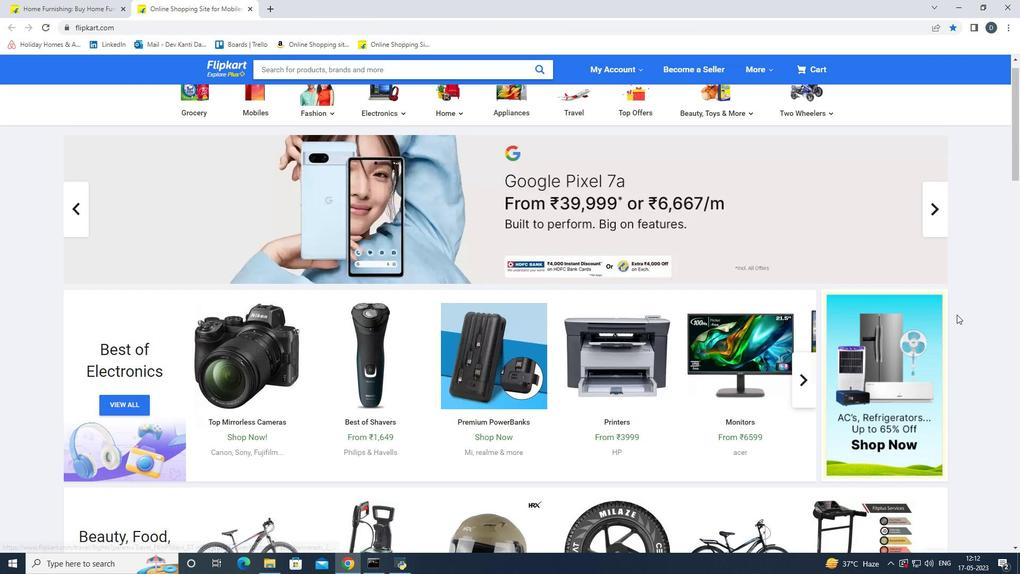 
Action: Mouse moved to (957, 297)
Screenshot: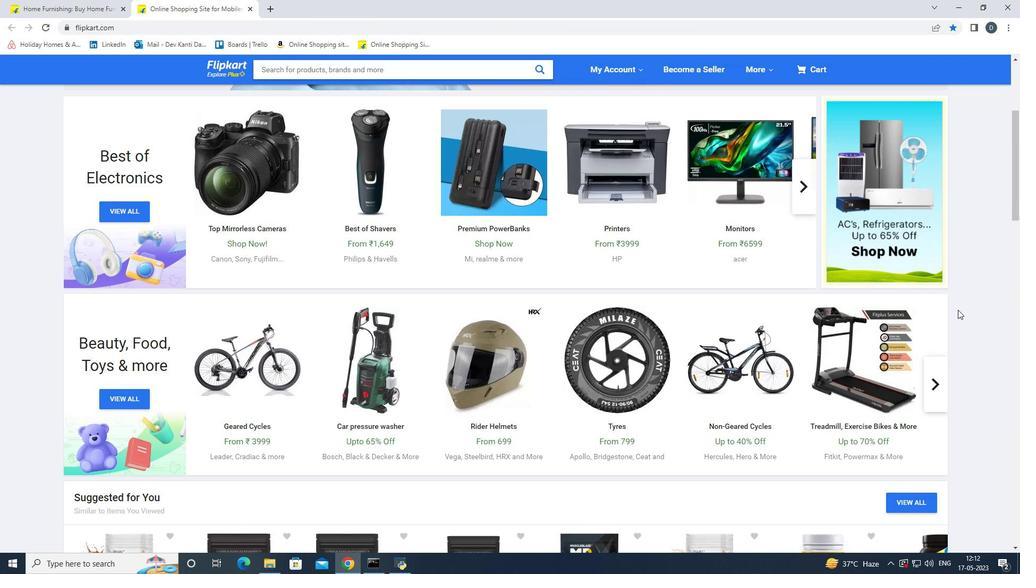 
Action: Mouse scrolled (957, 297) with delta (0, 0)
Screenshot: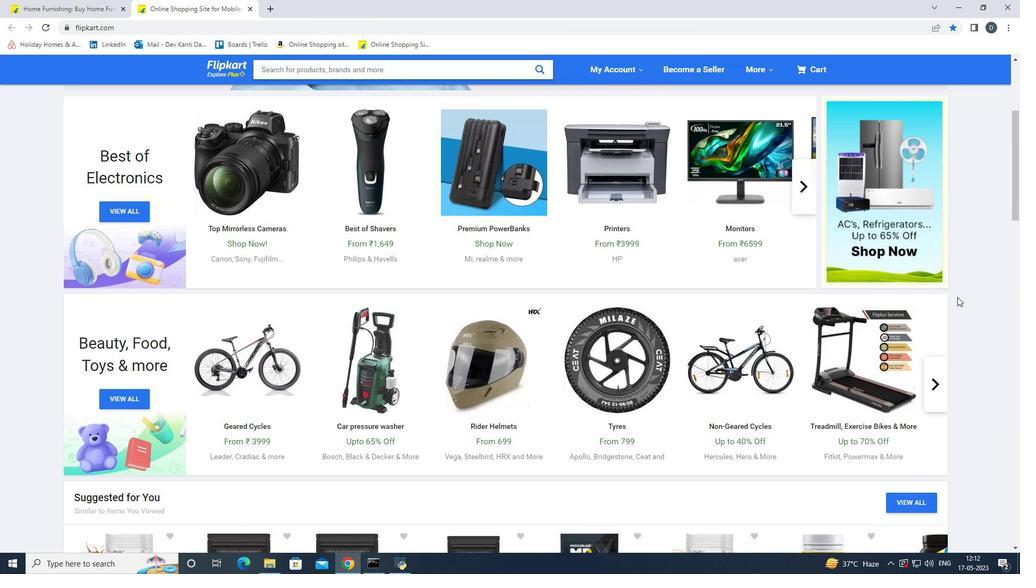 
Action: Mouse scrolled (957, 297) with delta (0, 0)
Screenshot: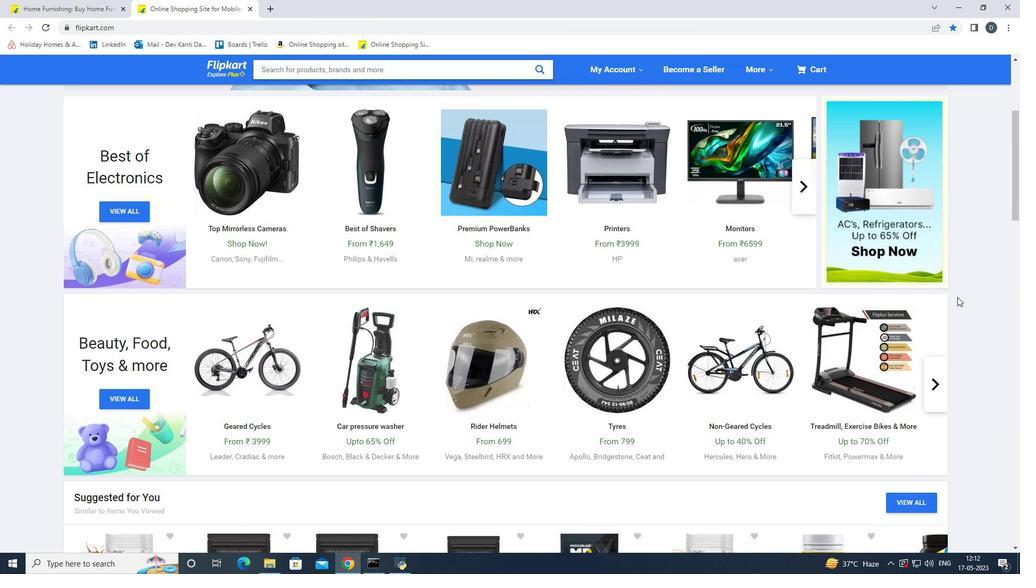 
Action: Mouse scrolled (957, 297) with delta (0, 0)
Screenshot: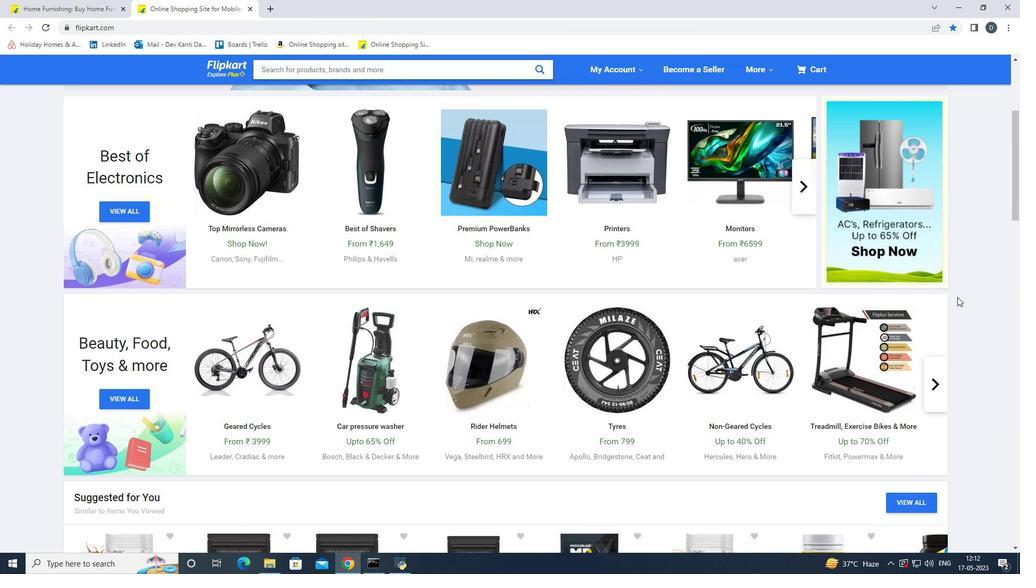 
Action: Mouse moved to (753, 248)
Screenshot: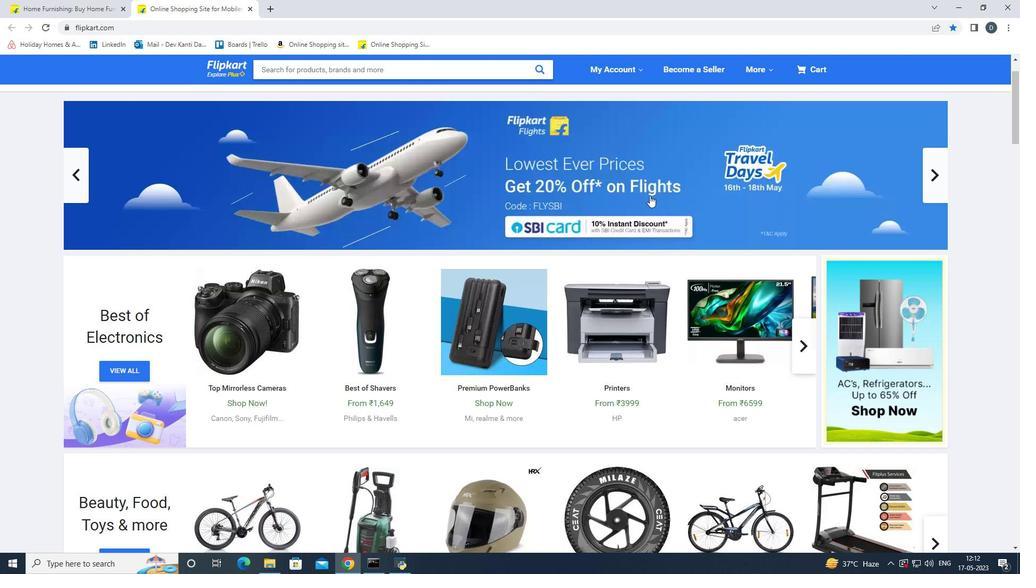 
Action: Mouse scrolled (753, 248) with delta (0, 0)
Screenshot: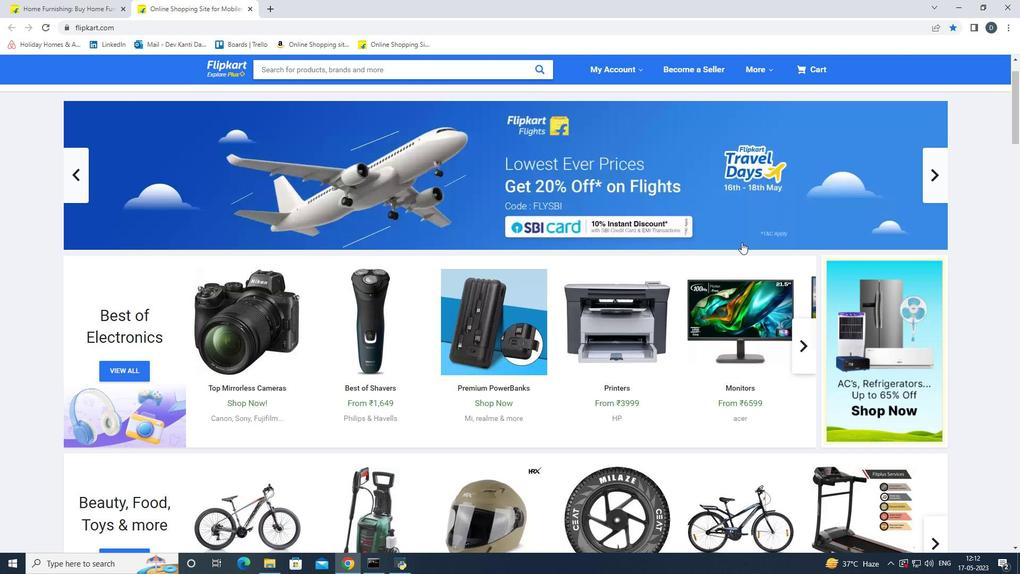 
Action: Mouse scrolled (753, 248) with delta (0, 0)
Screenshot: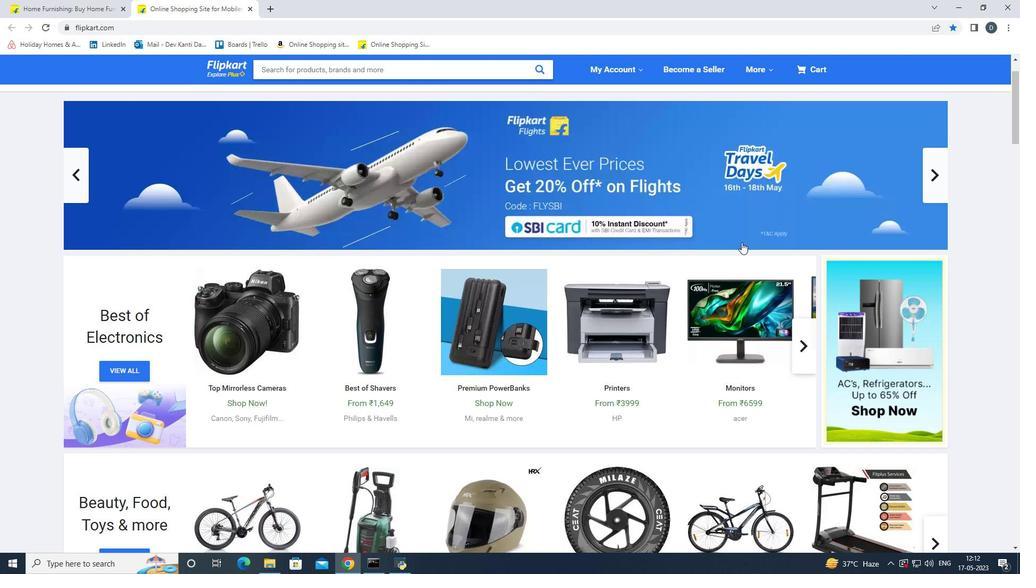 
Action: Mouse scrolled (753, 248) with delta (0, 0)
Screenshot: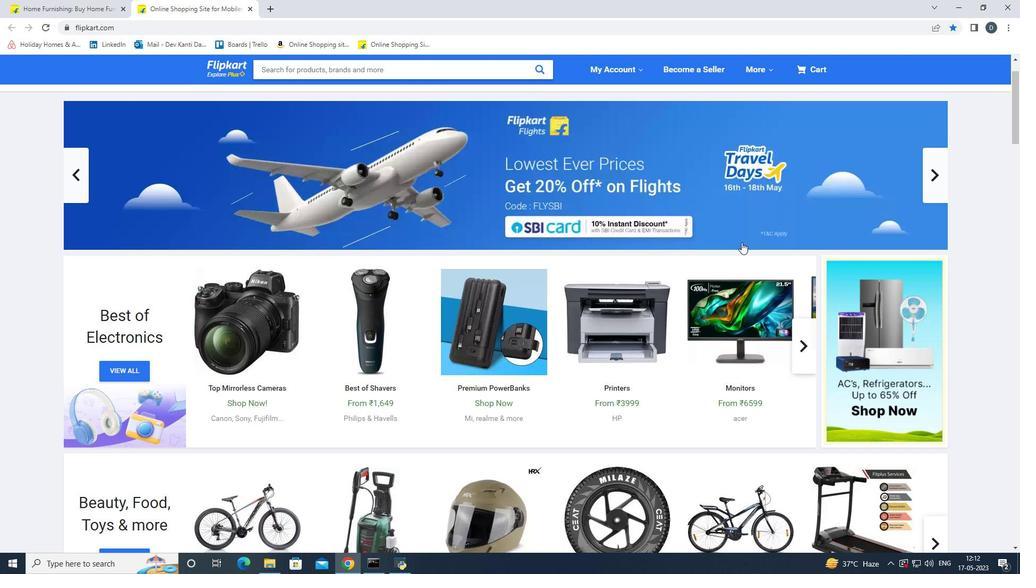 
Action: Mouse scrolled (753, 248) with delta (0, 0)
Screenshot: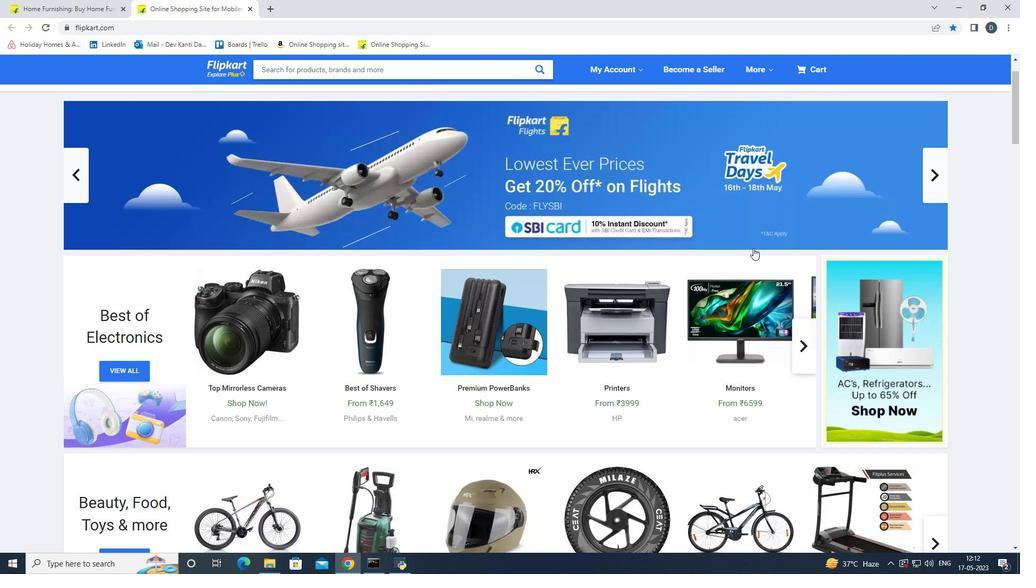 
Action: Mouse scrolled (753, 248) with delta (0, 0)
Screenshot: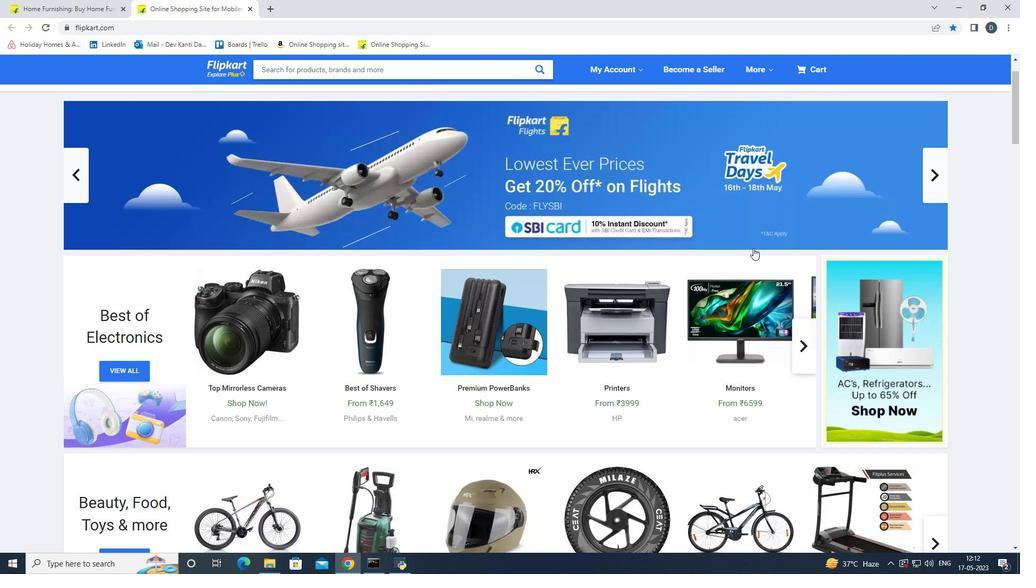 
Action: Mouse scrolled (753, 248) with delta (0, 0)
Screenshot: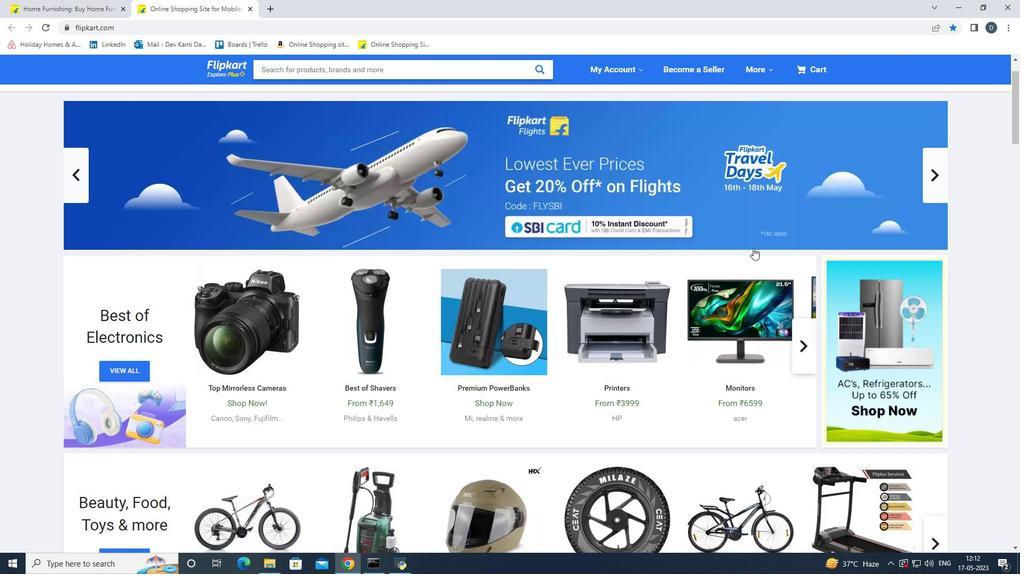 
Action: Mouse scrolled (753, 248) with delta (0, 0)
Screenshot: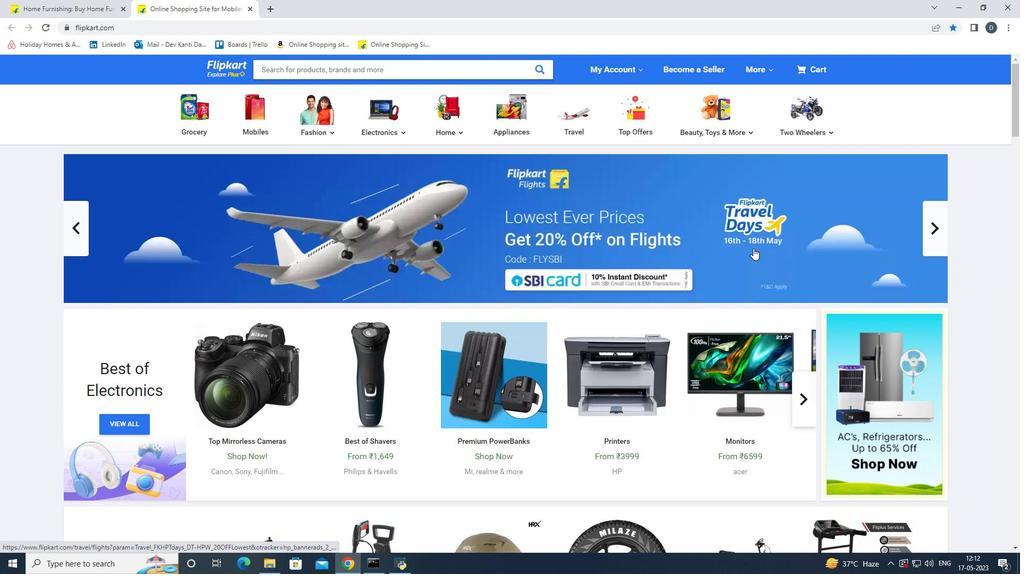 
Action: Mouse scrolled (753, 248) with delta (0, 0)
Screenshot: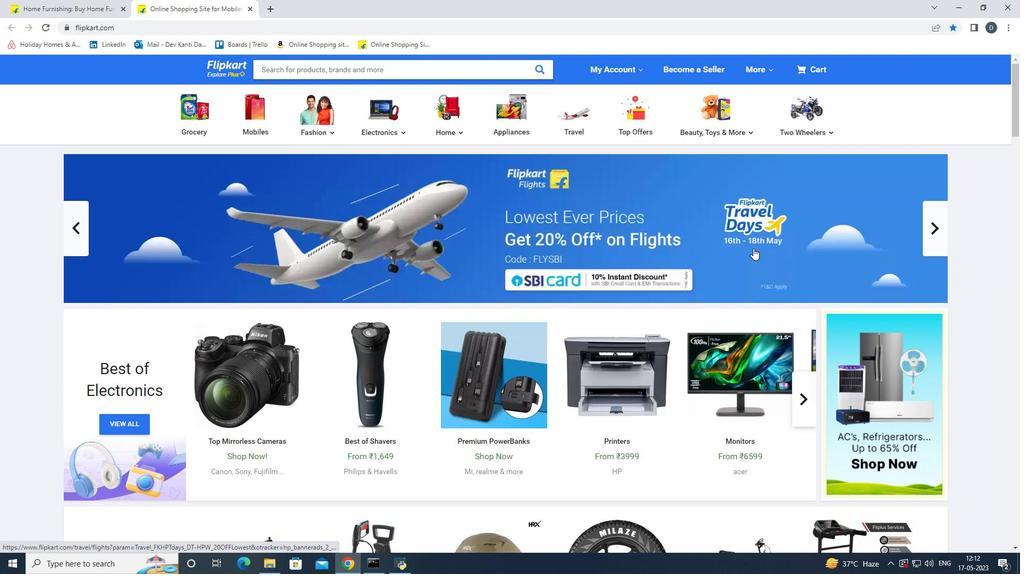 
Action: Mouse scrolled (753, 248) with delta (0, 0)
Screenshot: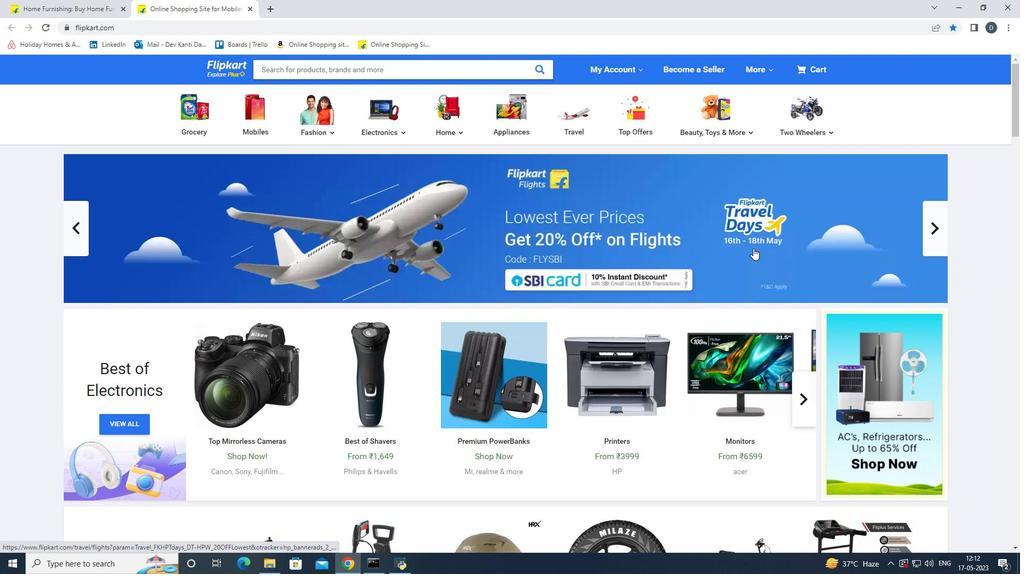 
Action: Mouse scrolled (753, 248) with delta (0, 0)
Screenshot: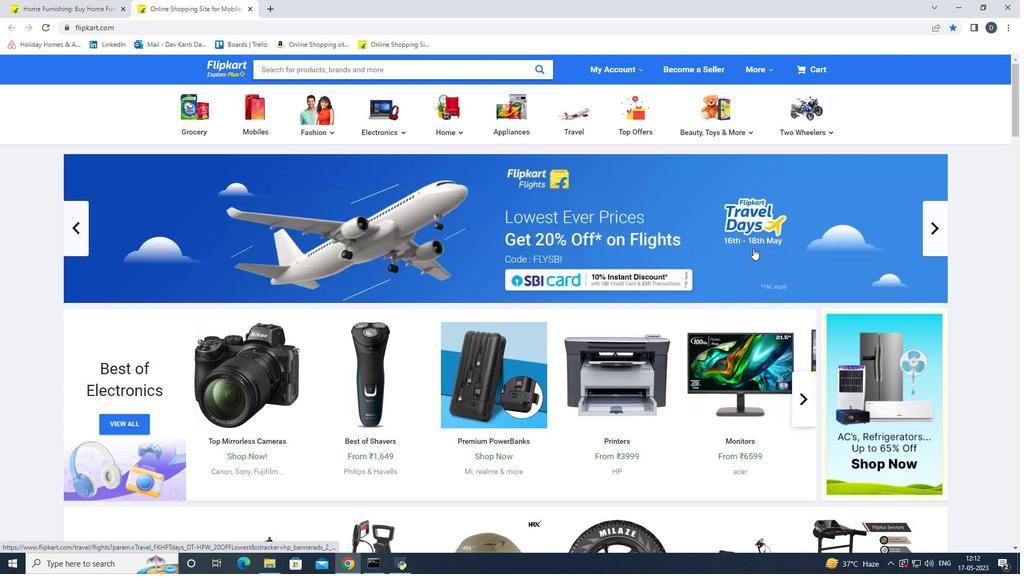 
Action: Mouse scrolled (753, 248) with delta (0, 0)
Screenshot: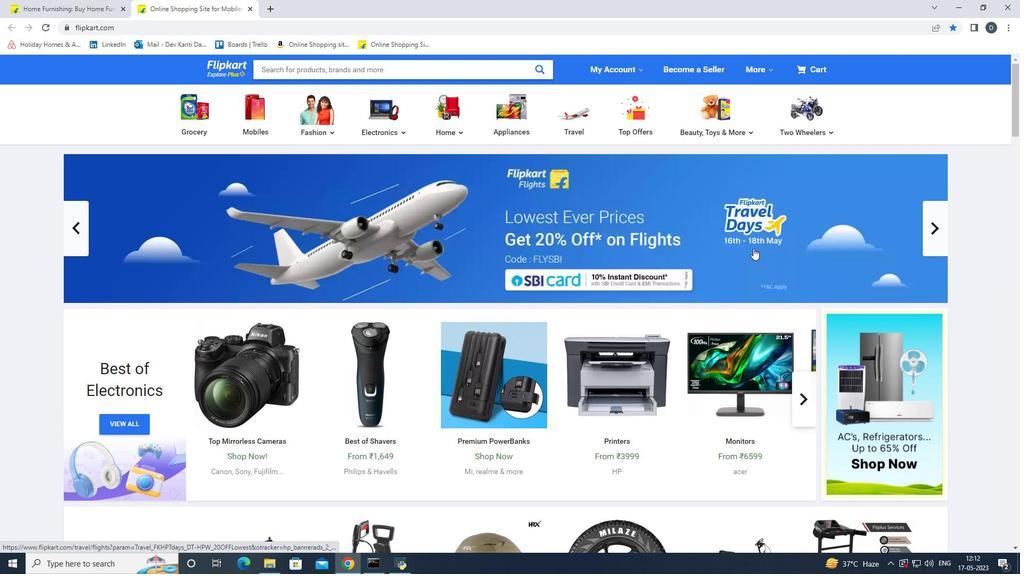 
Action: Mouse moved to (976, 268)
Screenshot: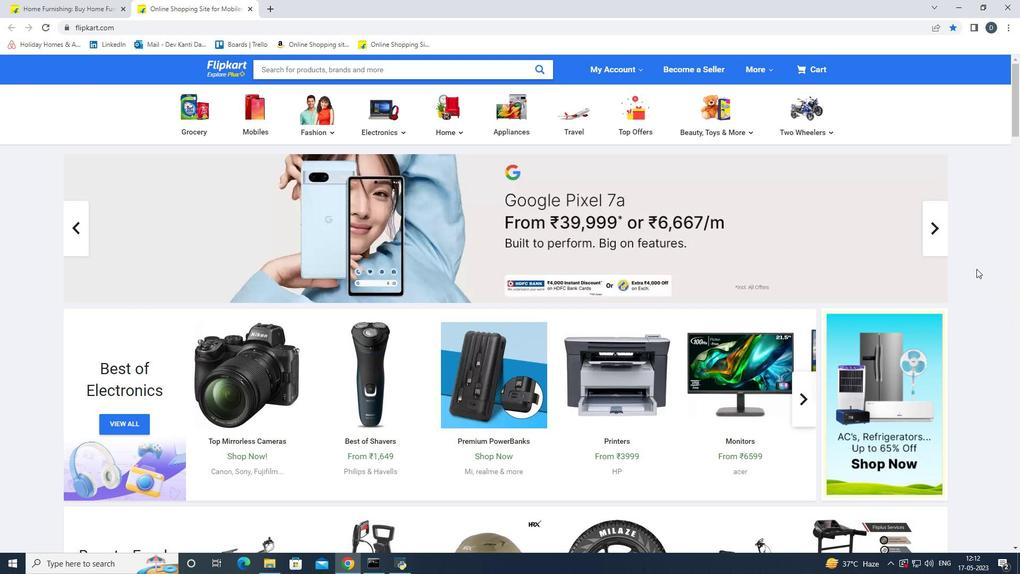 
Action: Mouse scrolled (976, 268) with delta (0, 0)
Screenshot: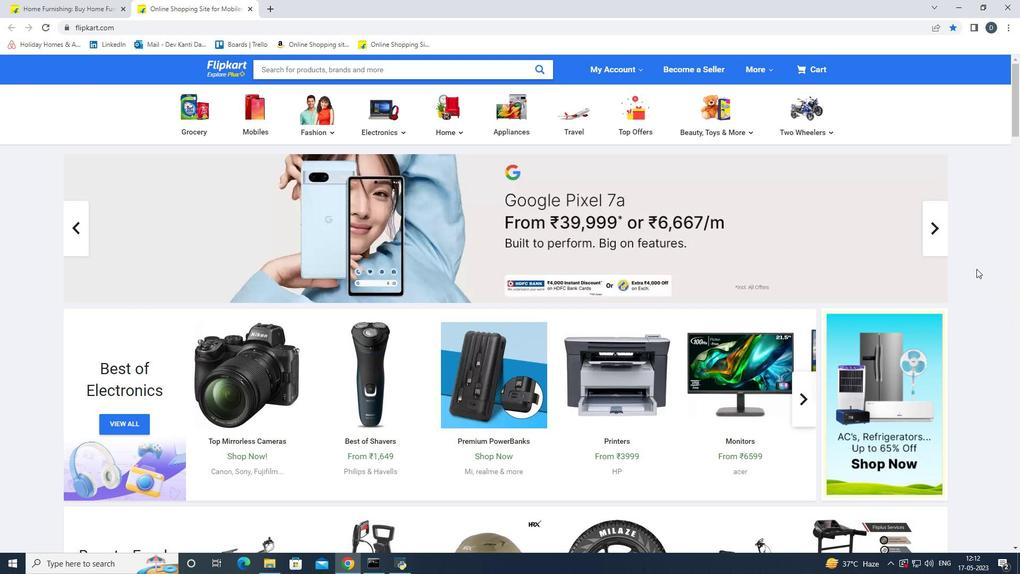 
Action: Mouse scrolled (976, 268) with delta (0, 0)
Screenshot: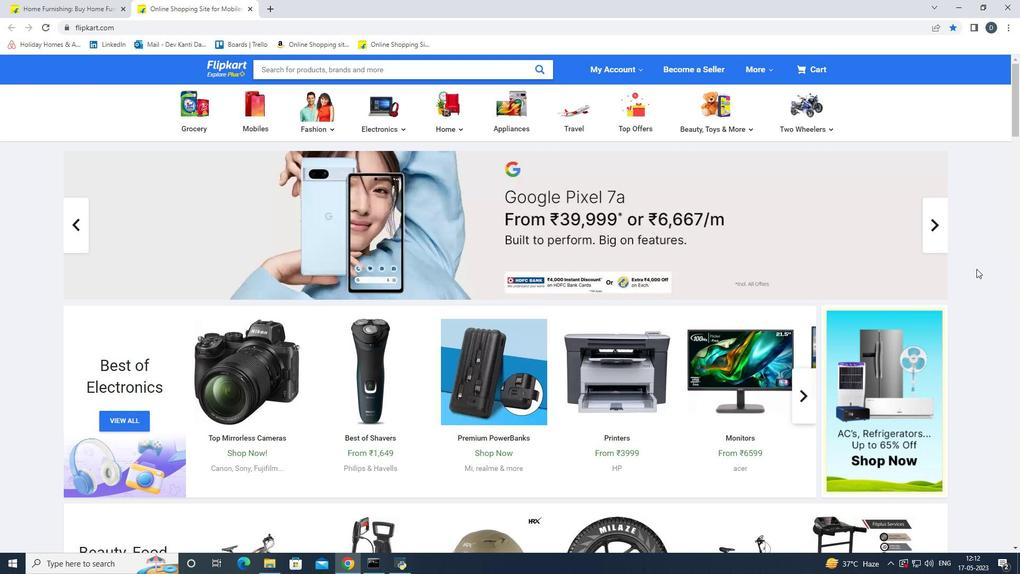 
Action: Mouse scrolled (976, 268) with delta (0, 0)
Screenshot: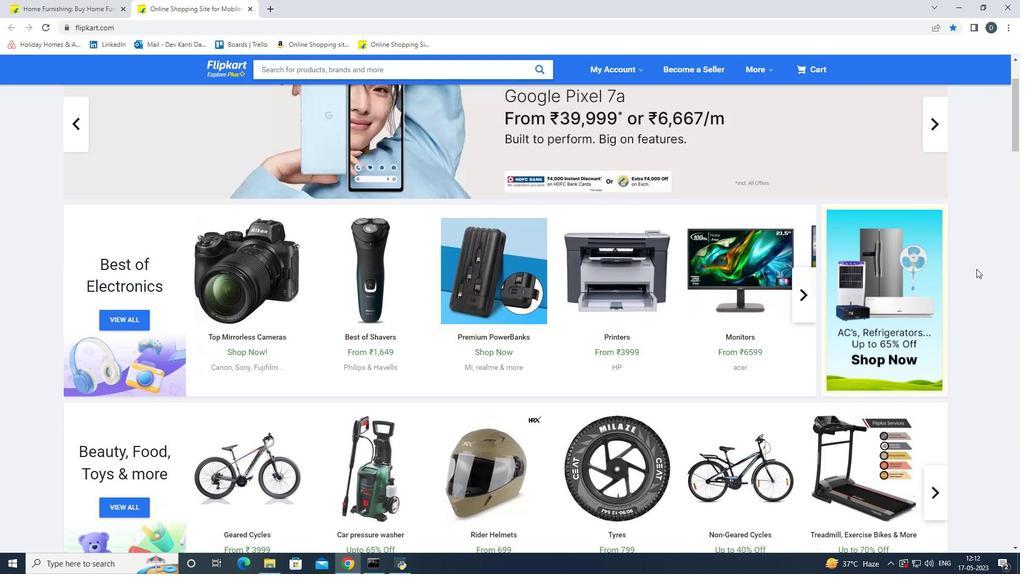 
Action: Mouse scrolled (976, 268) with delta (0, 0)
Screenshot: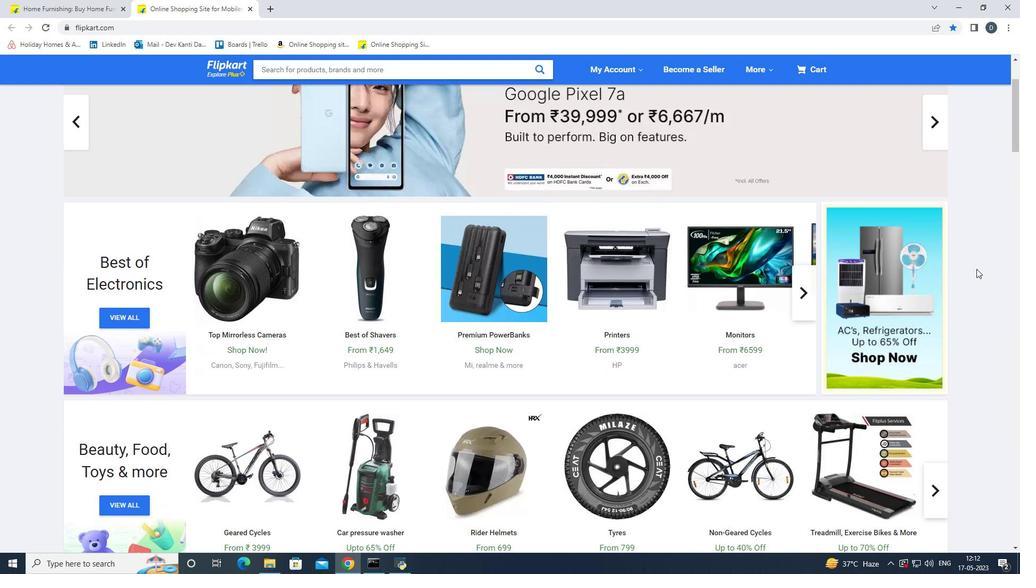 
Action: Mouse scrolled (976, 268) with delta (0, 0)
Screenshot: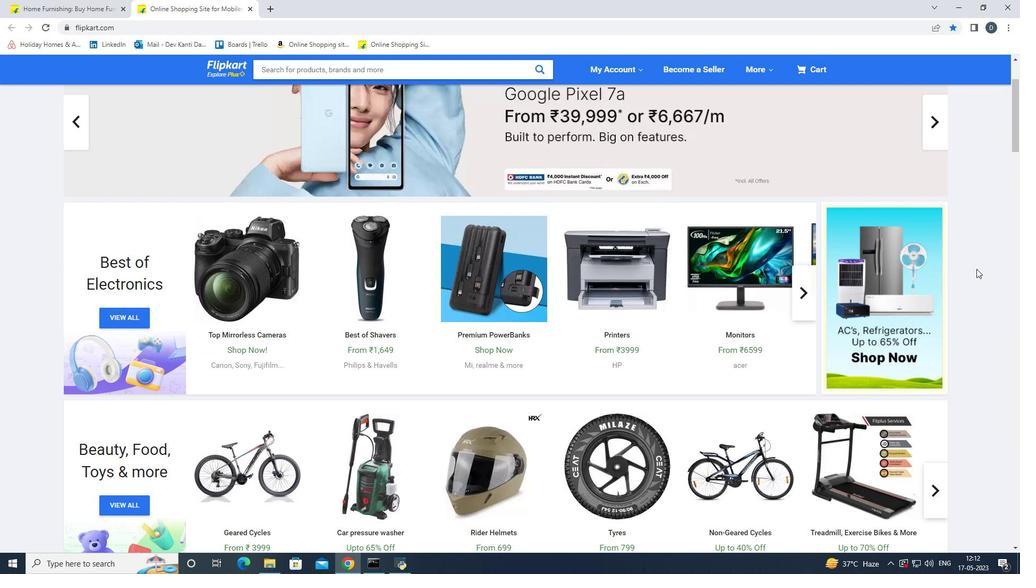 
Action: Mouse scrolled (976, 269) with delta (0, 0)
Screenshot: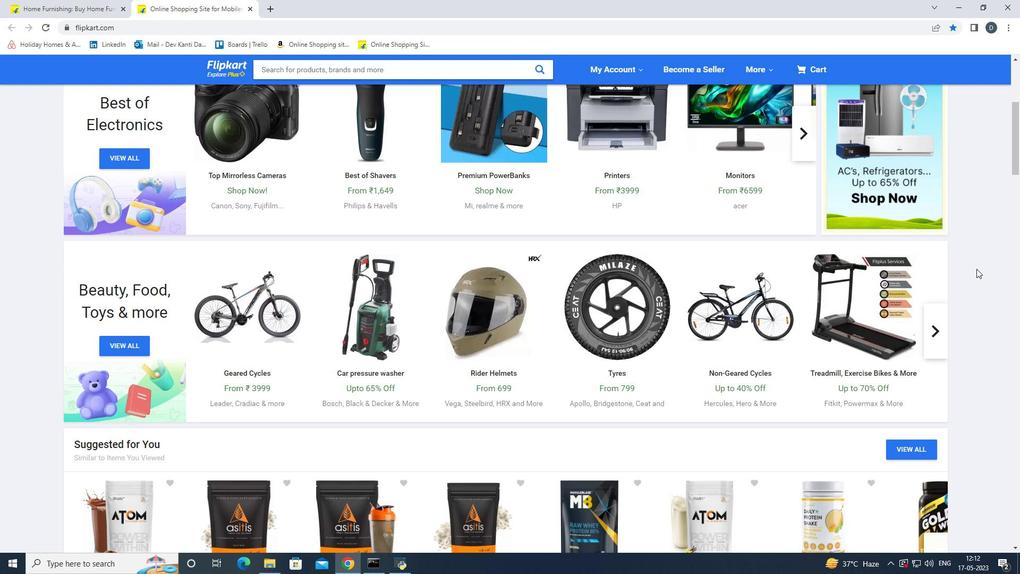 
Action: Mouse scrolled (976, 269) with delta (0, 0)
Screenshot: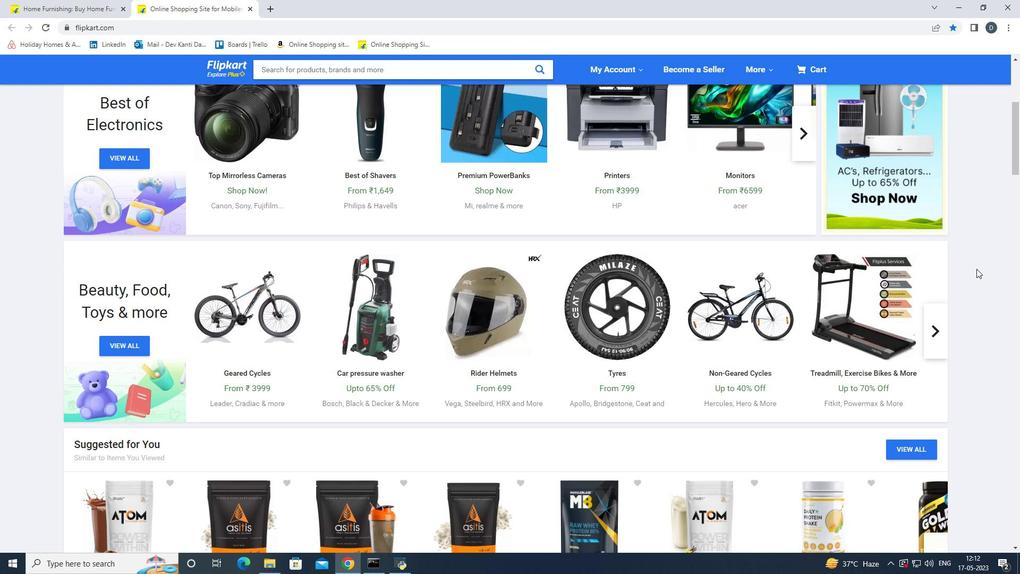 
Action: Mouse scrolled (976, 268) with delta (0, 0)
Screenshot: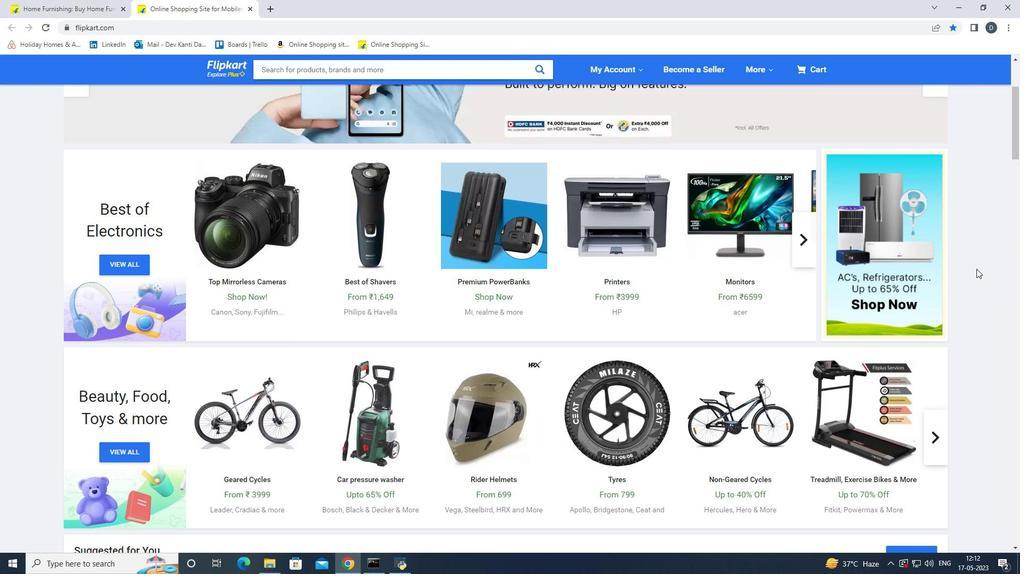 
Action: Mouse scrolled (976, 268) with delta (0, 0)
Screenshot: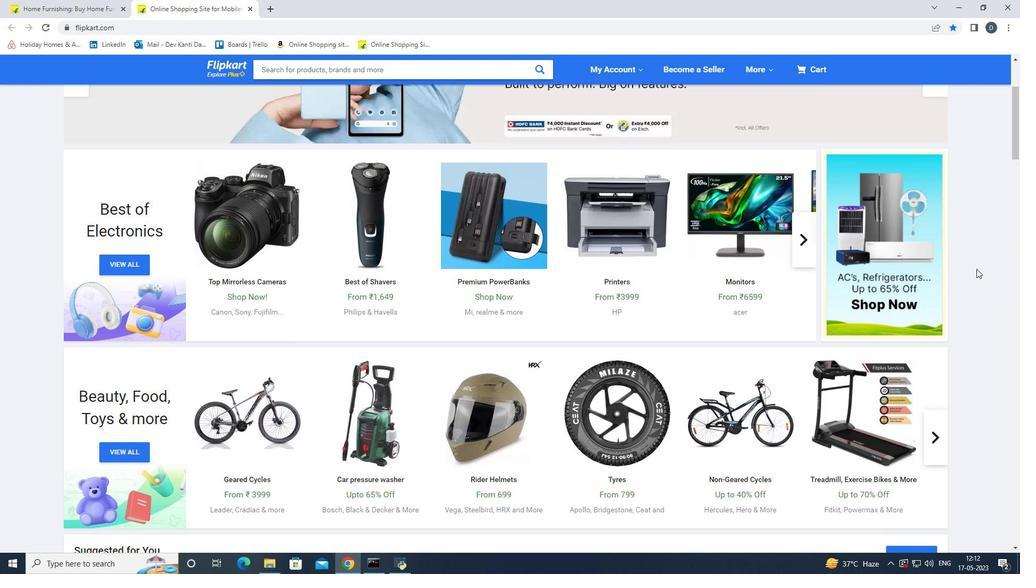 
Action: Mouse scrolled (976, 268) with delta (0, 0)
Screenshot: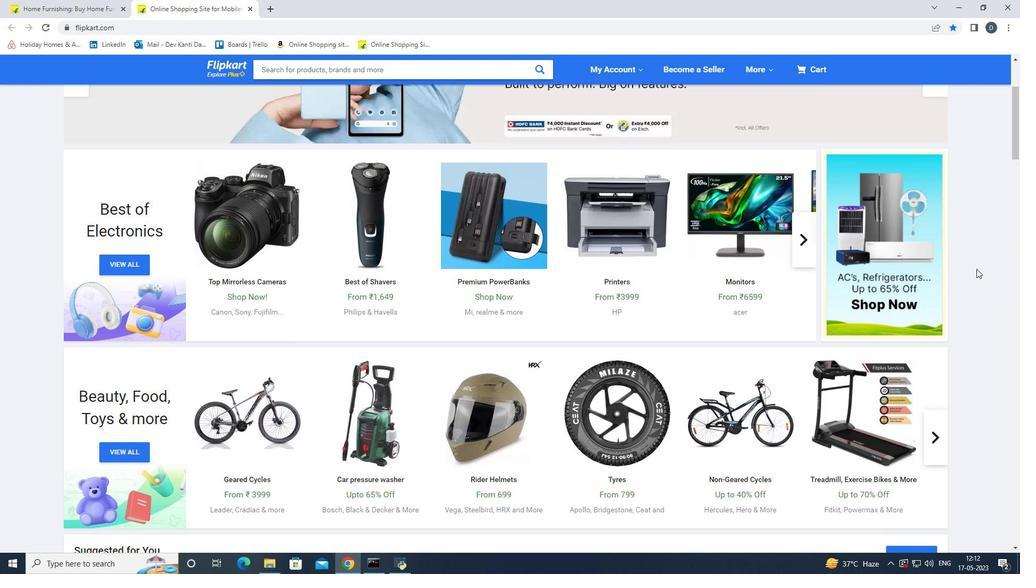 
Action: Mouse scrolled (976, 268) with delta (0, 0)
Screenshot: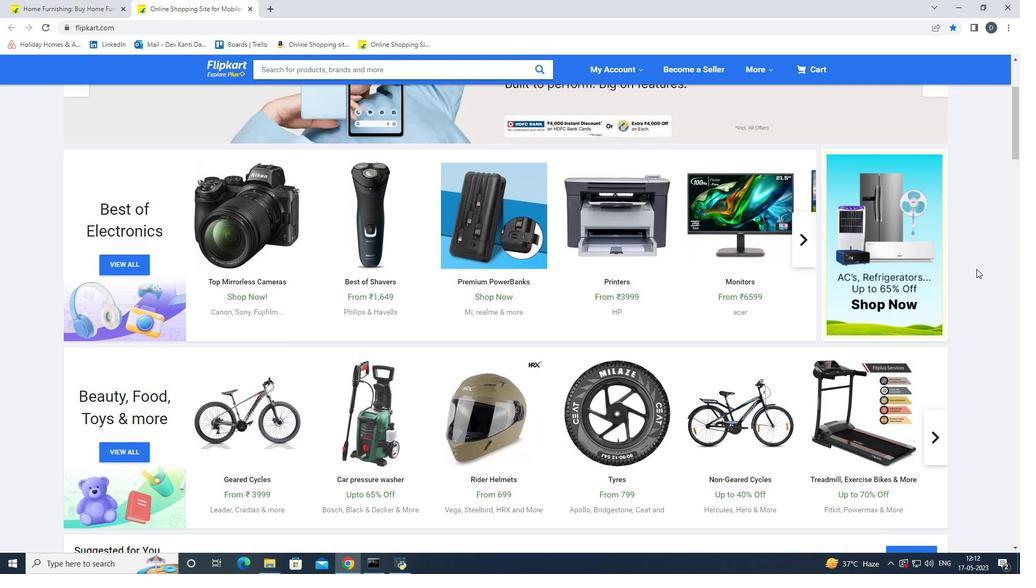 
Action: Mouse scrolled (976, 268) with delta (0, 0)
Screenshot: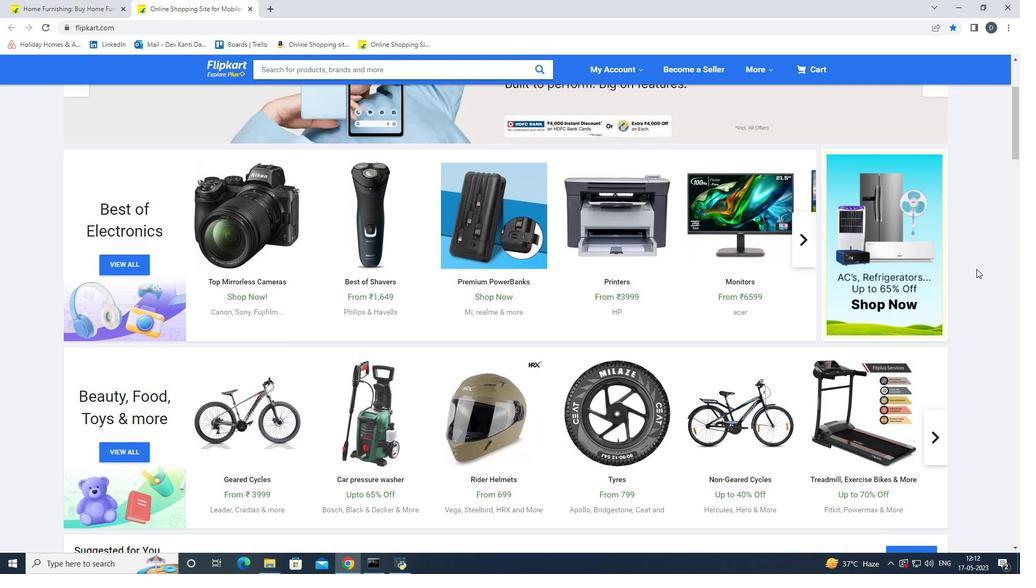 
Action: Mouse scrolled (976, 268) with delta (0, 0)
Screenshot: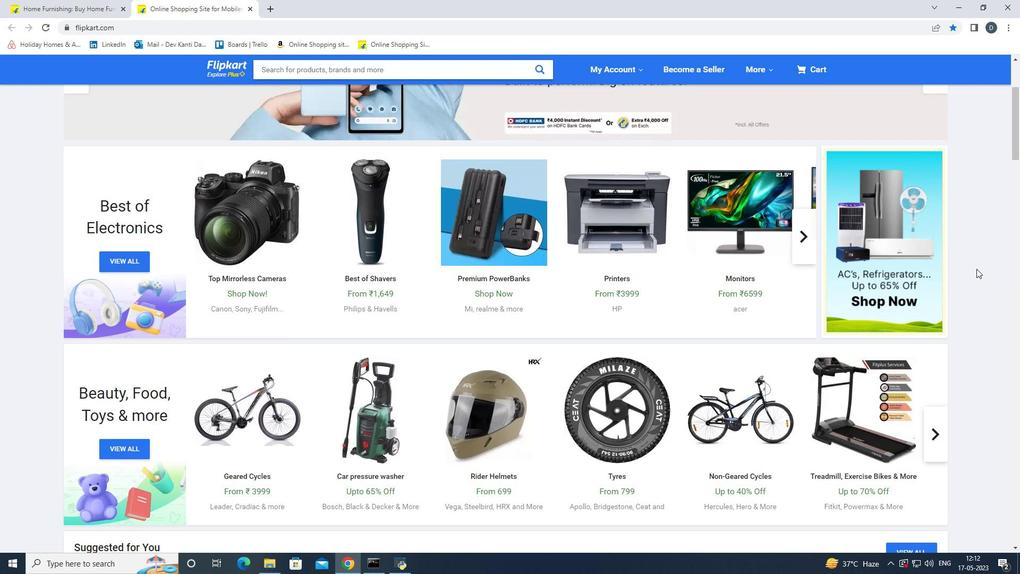 
Action: Mouse scrolled (976, 268) with delta (0, 0)
Screenshot: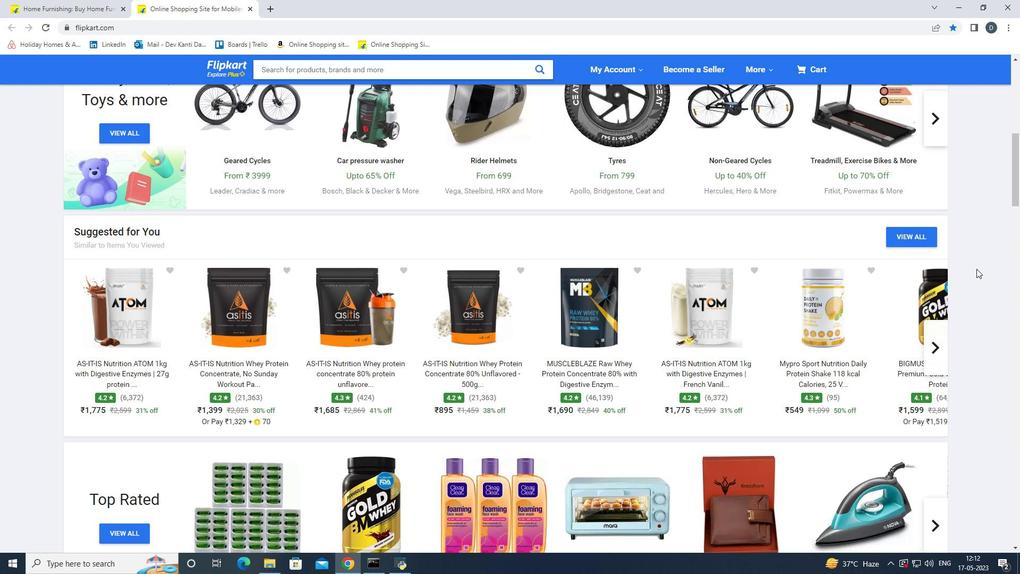 
Action: Mouse scrolled (976, 268) with delta (0, 0)
Screenshot: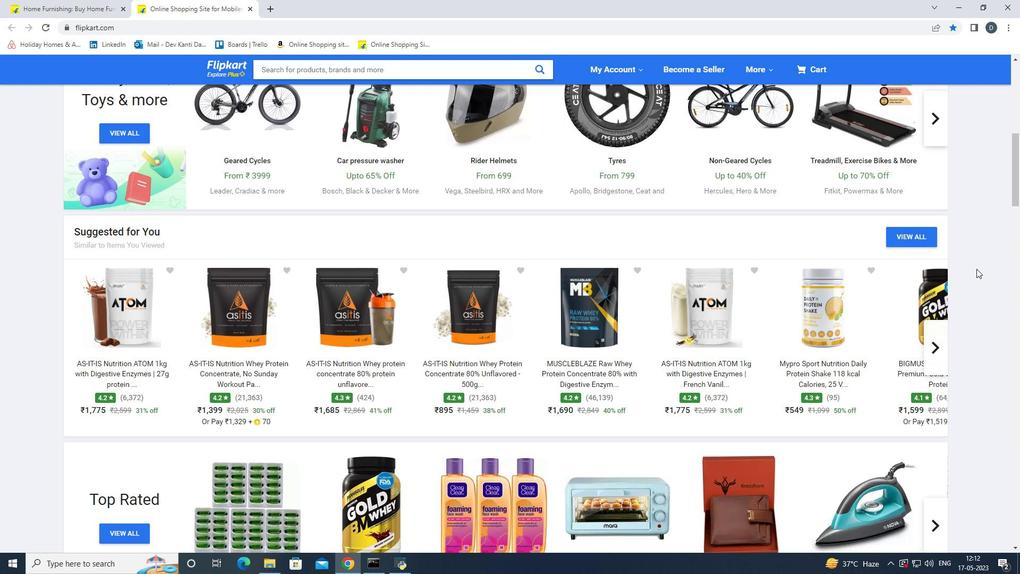 
Action: Mouse scrolled (976, 268) with delta (0, 0)
Screenshot: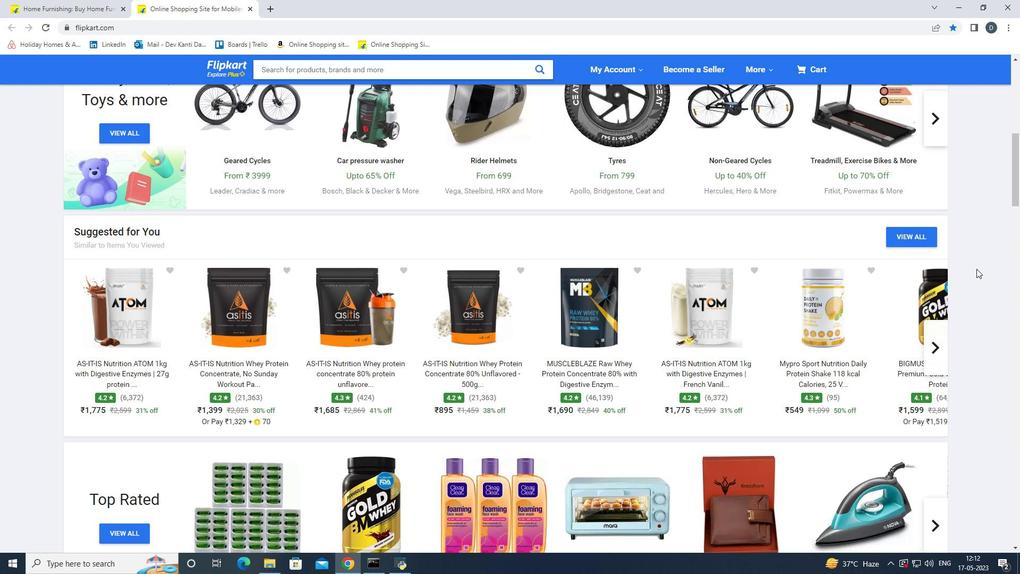 
Action: Mouse scrolled (976, 268) with delta (0, 0)
Screenshot: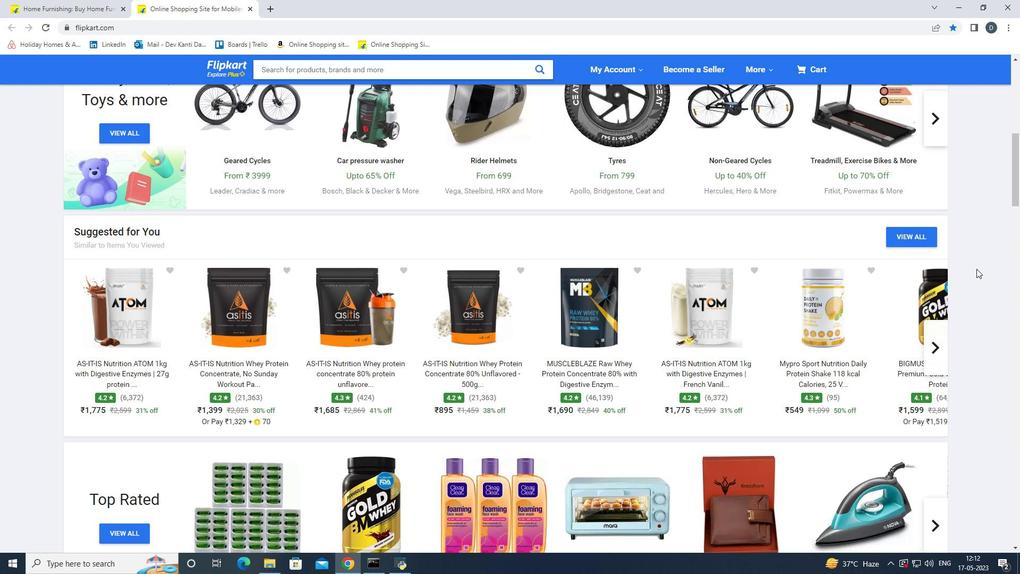 
Action: Mouse scrolled (976, 268) with delta (0, 0)
Screenshot: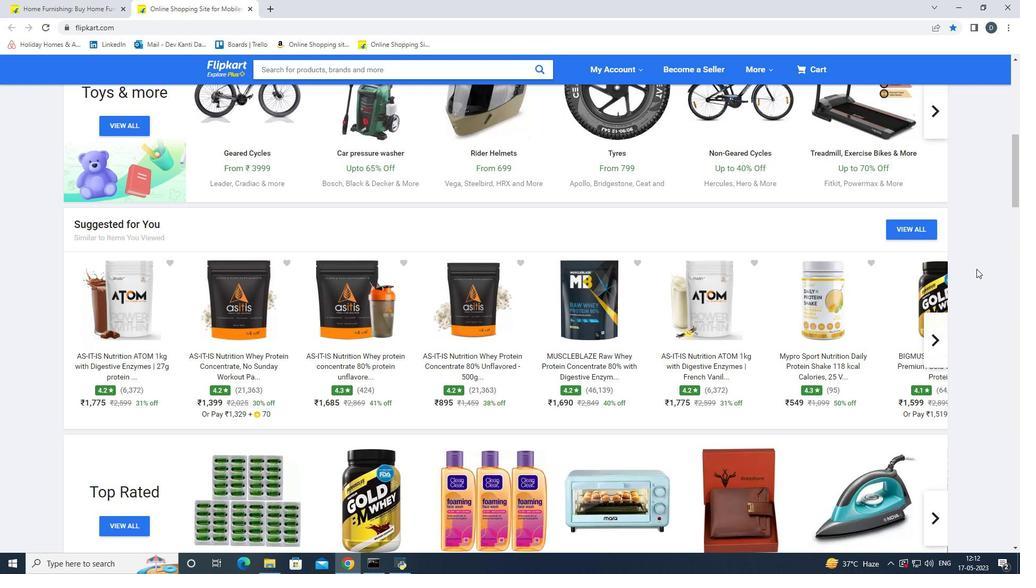 
Action: Mouse scrolled (976, 268) with delta (0, 0)
Screenshot: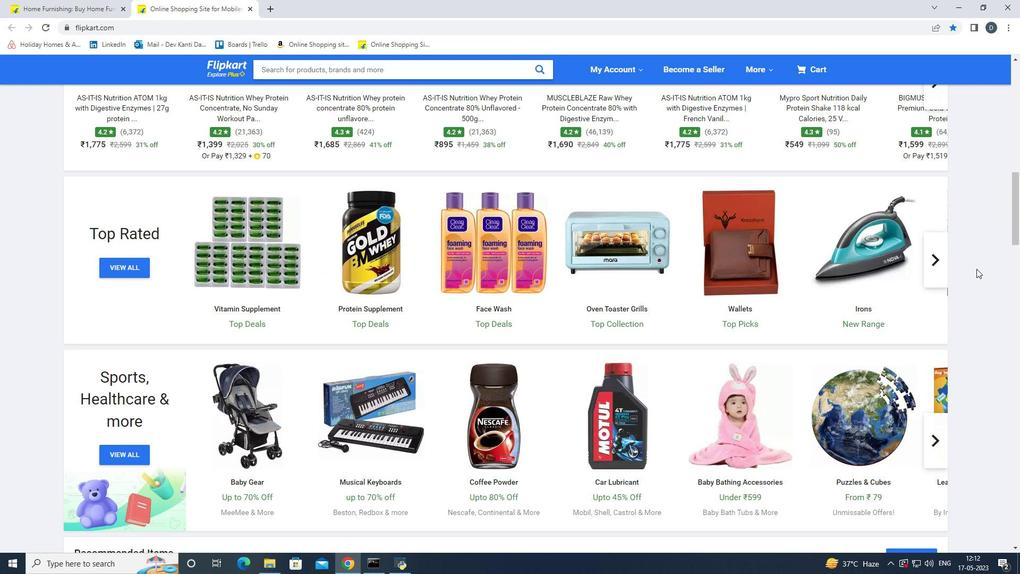 
Action: Mouse scrolled (976, 268) with delta (0, 0)
Screenshot: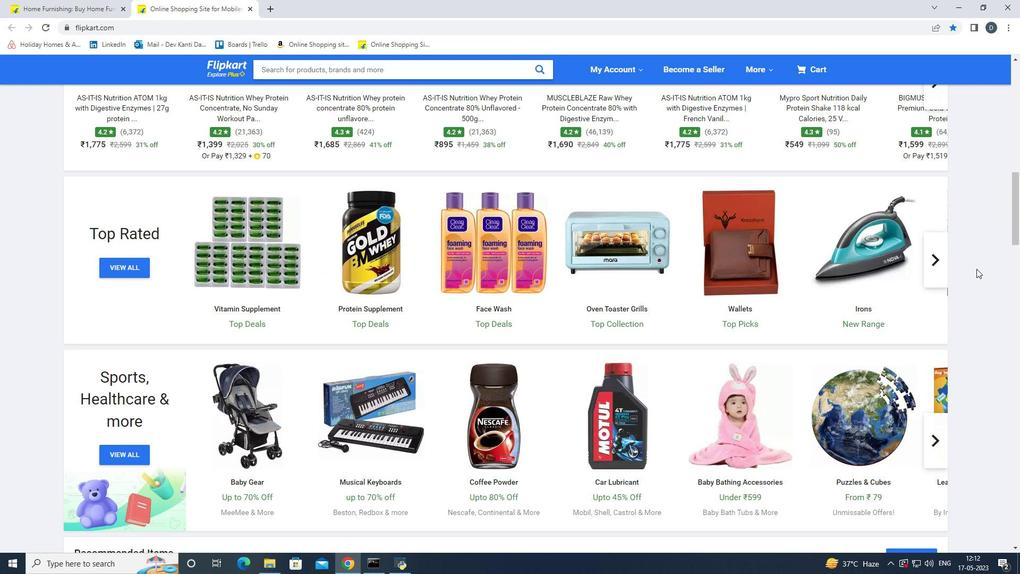 
Action: Mouse scrolled (976, 268) with delta (0, 0)
Screenshot: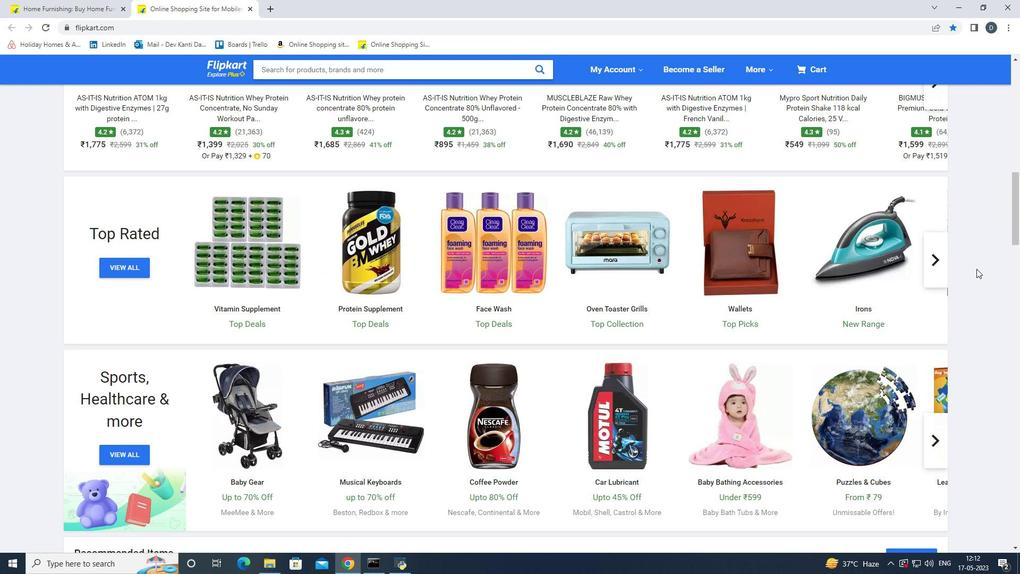 
Action: Mouse scrolled (976, 268) with delta (0, 0)
Screenshot: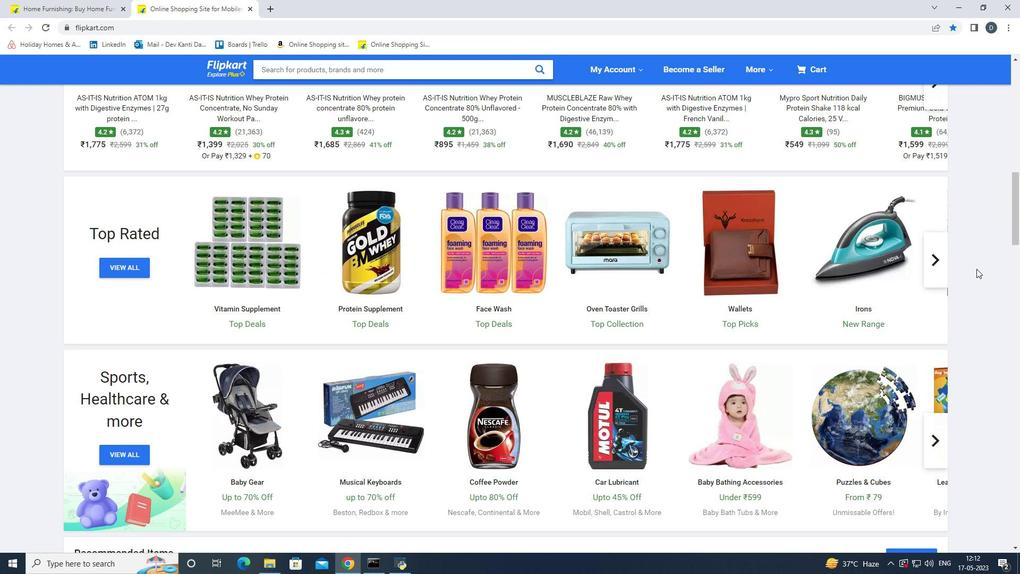 
Action: Mouse scrolled (976, 268) with delta (0, 0)
Screenshot: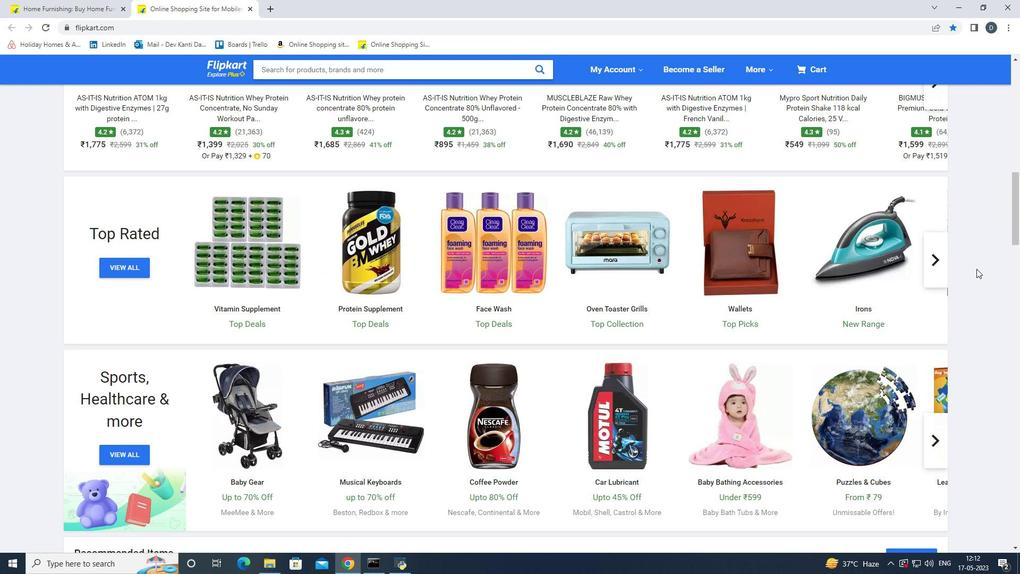 
Action: Mouse scrolled (976, 268) with delta (0, 0)
Screenshot: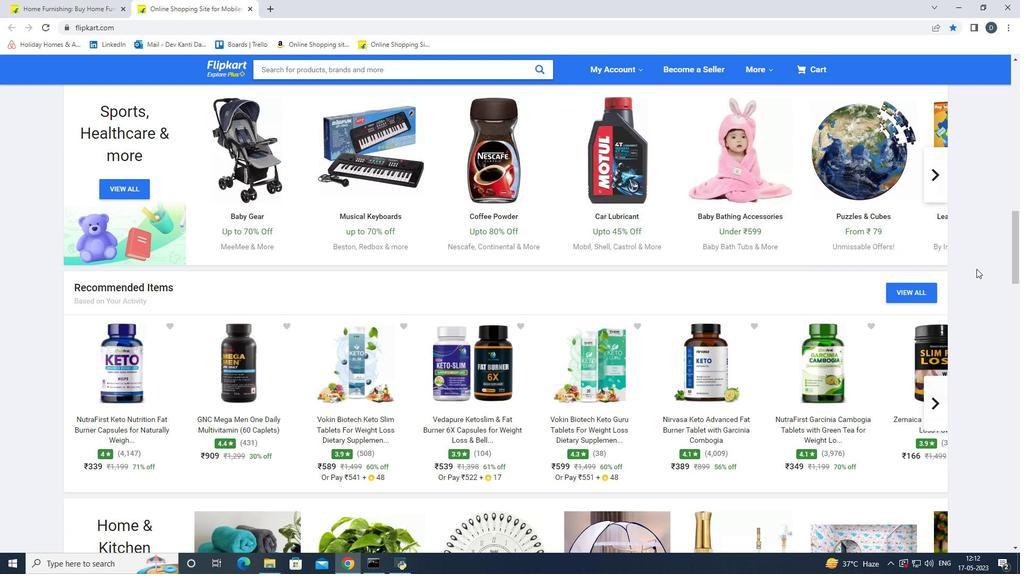 
Action: Mouse scrolled (976, 268) with delta (0, 0)
Screenshot: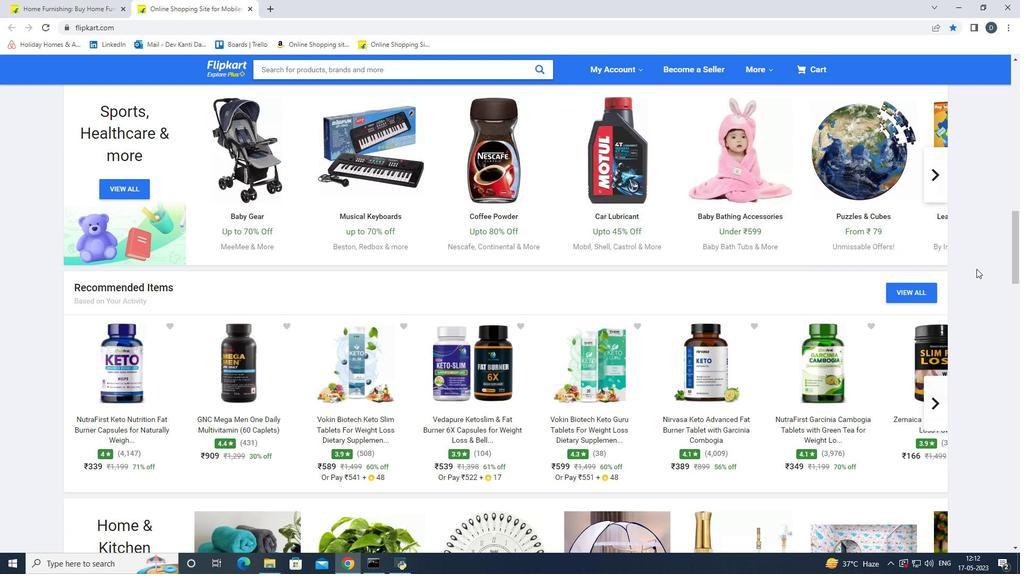 
Action: Mouse scrolled (976, 268) with delta (0, 0)
Screenshot: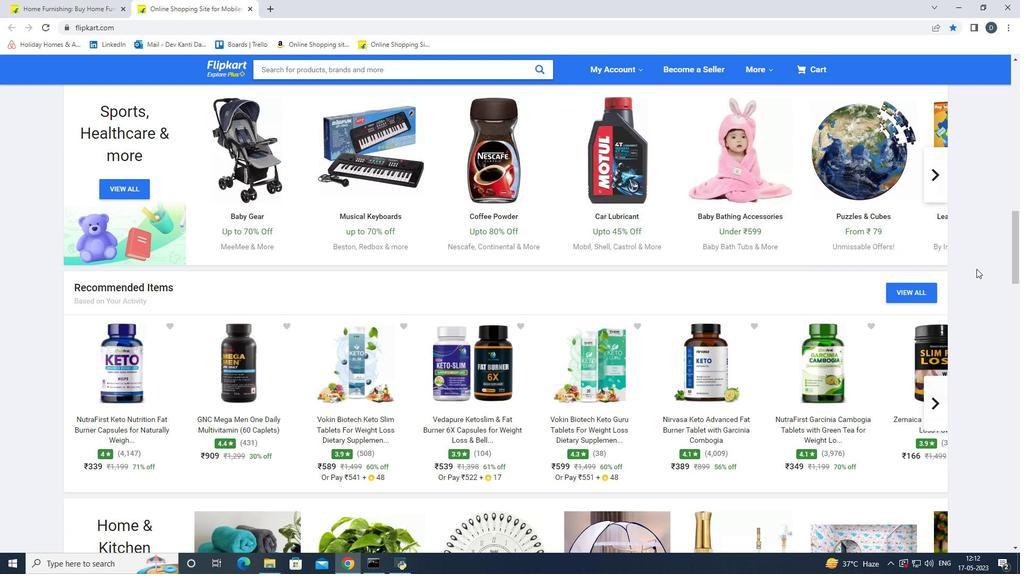 
Action: Mouse scrolled (976, 268) with delta (0, 0)
Screenshot: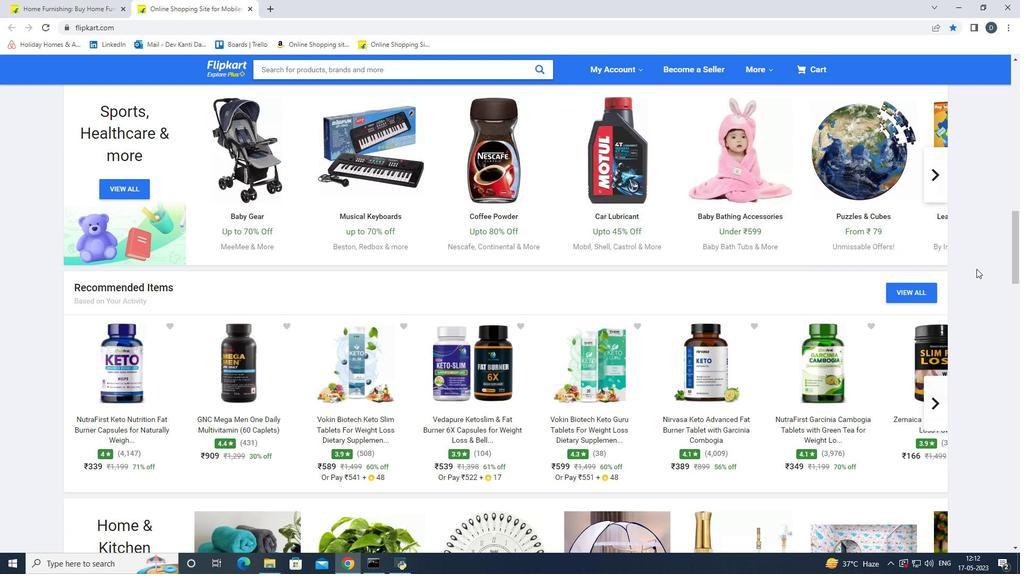 
Action: Mouse scrolled (976, 268) with delta (0, 0)
Screenshot: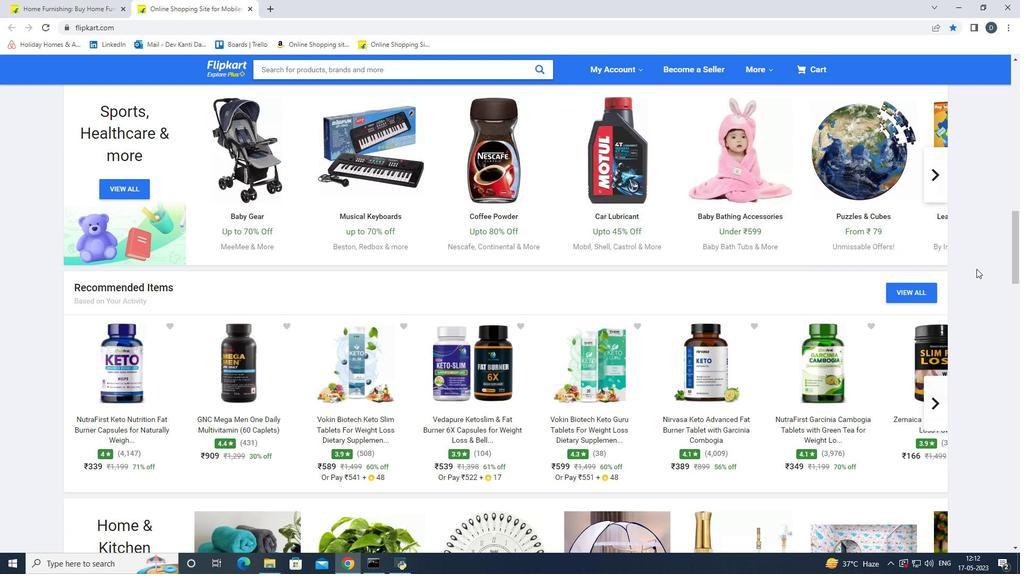 
Action: Mouse moved to (29, 360)
Screenshot: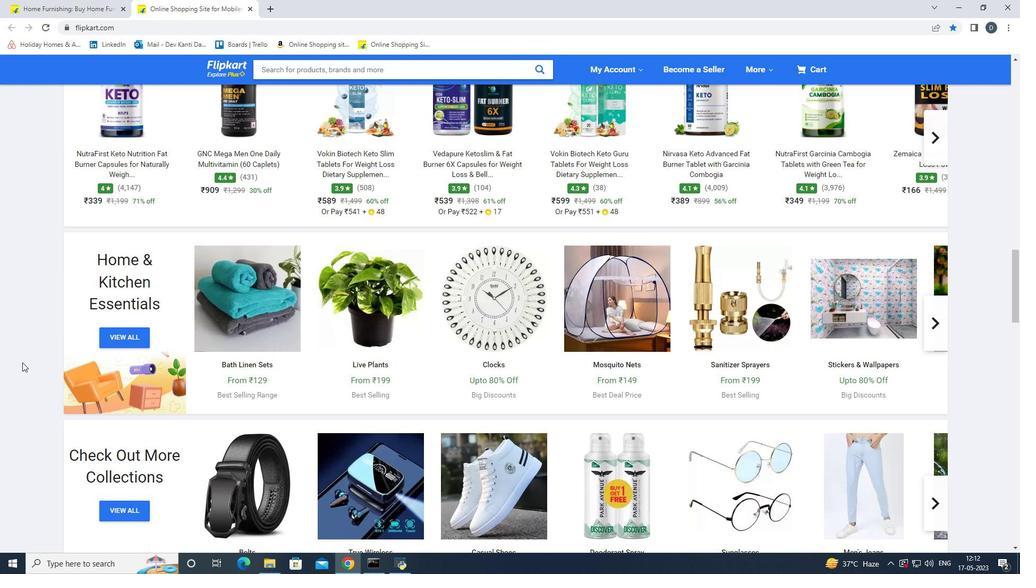 
Action: Mouse scrolled (29, 359) with delta (0, 0)
Screenshot: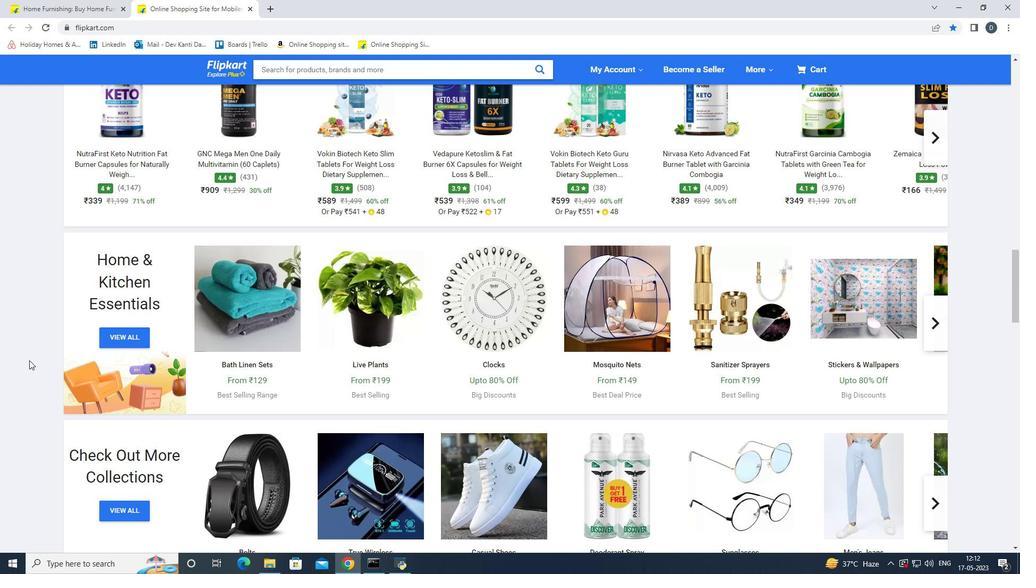 
Action: Mouse scrolled (29, 359) with delta (0, 0)
Screenshot: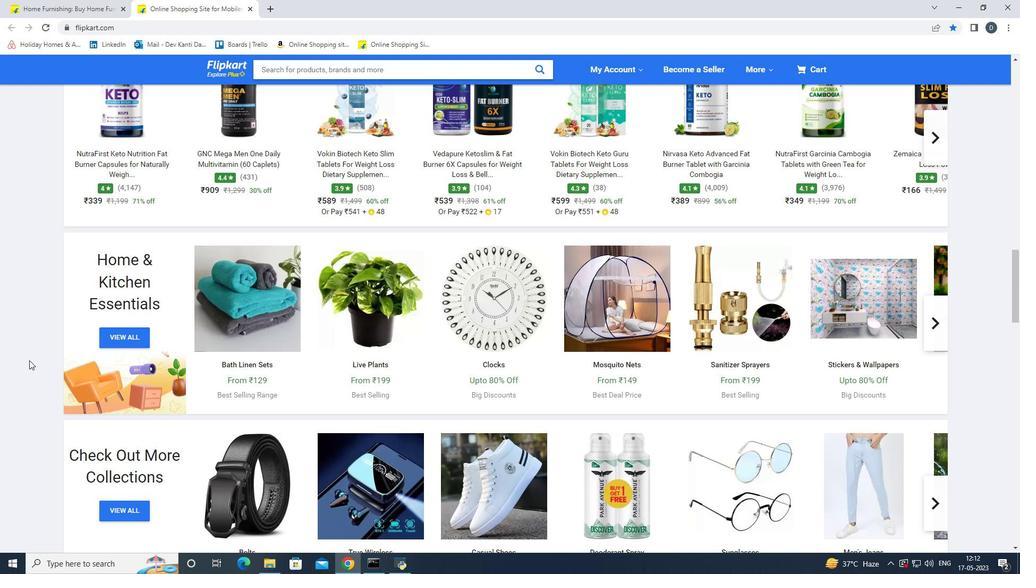 
Action: Mouse scrolled (29, 359) with delta (0, 0)
Screenshot: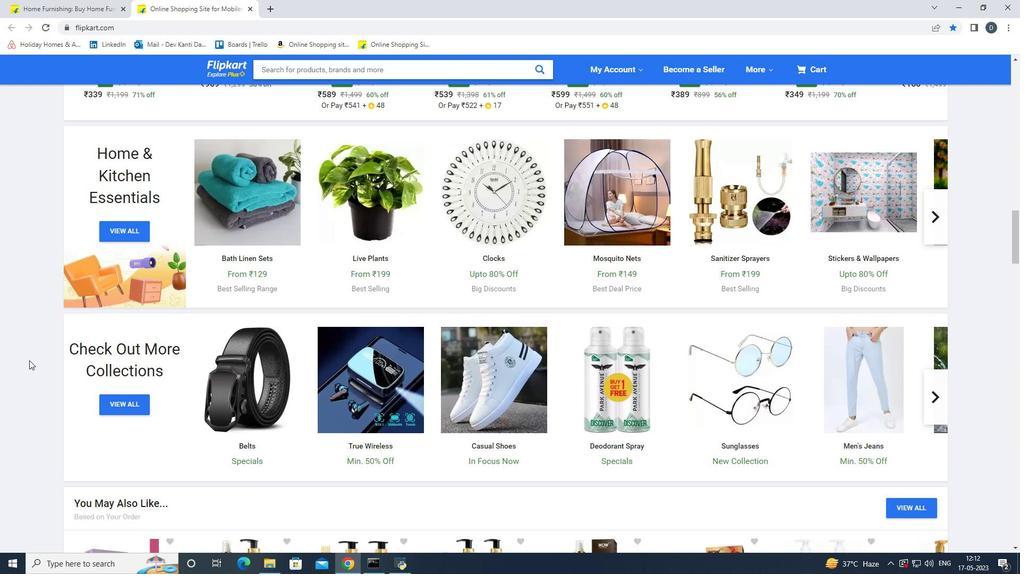 
Action: Mouse scrolled (29, 359) with delta (0, 0)
Screenshot: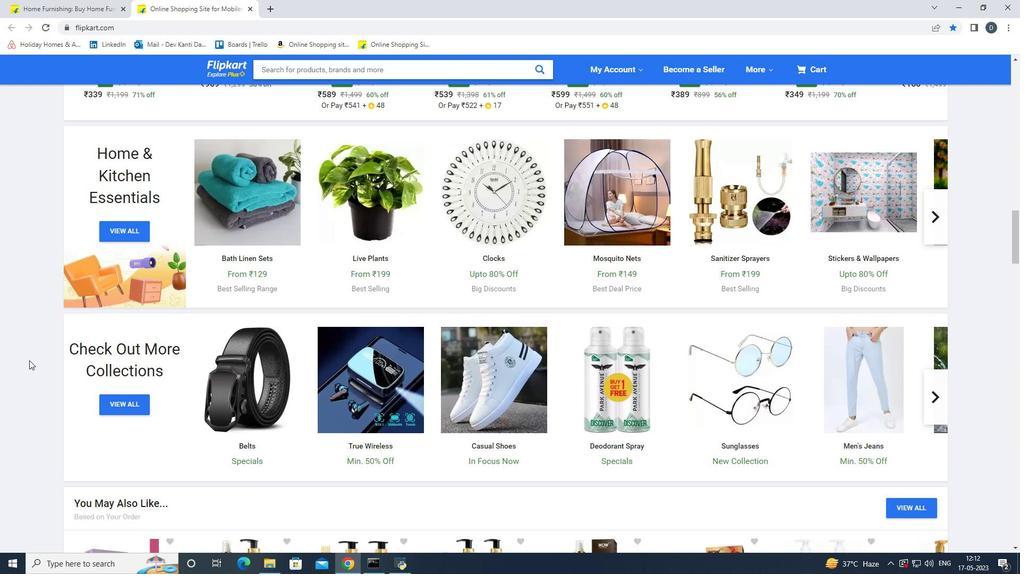 
Action: Mouse scrolled (29, 359) with delta (0, 0)
Screenshot: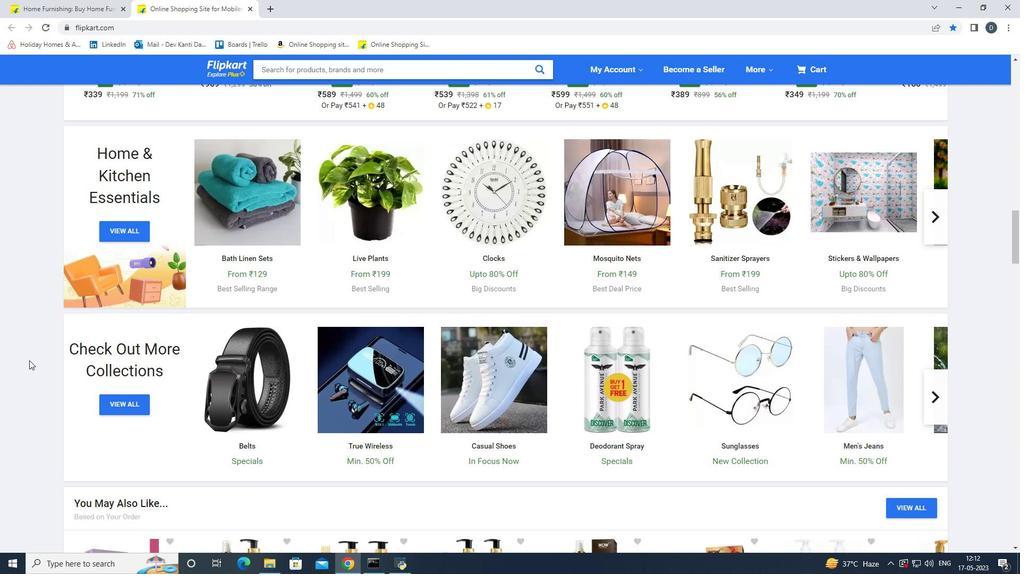 
Action: Mouse scrolled (29, 359) with delta (0, 0)
Screenshot: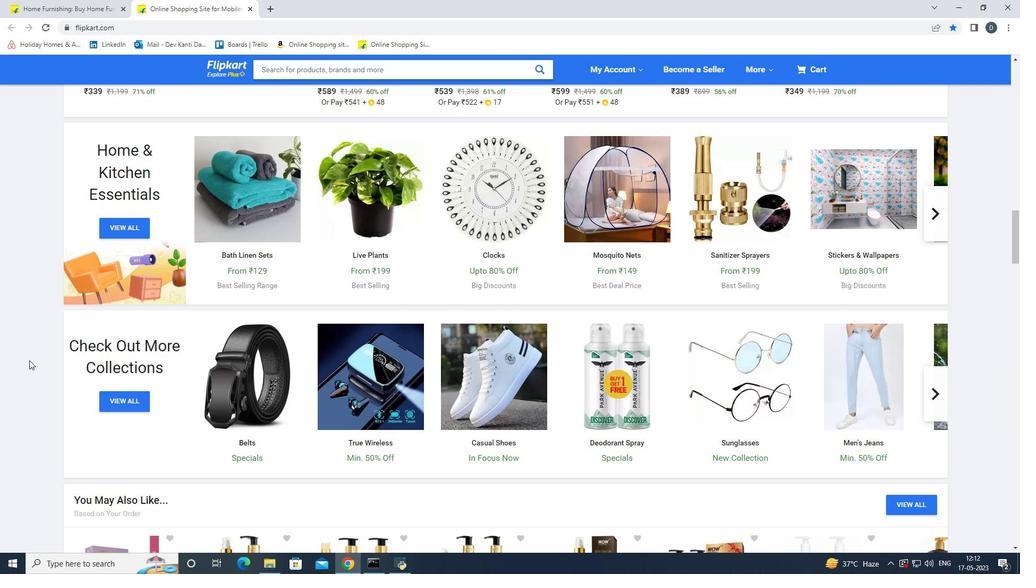 
Action: Mouse scrolled (29, 359) with delta (0, 0)
Screenshot: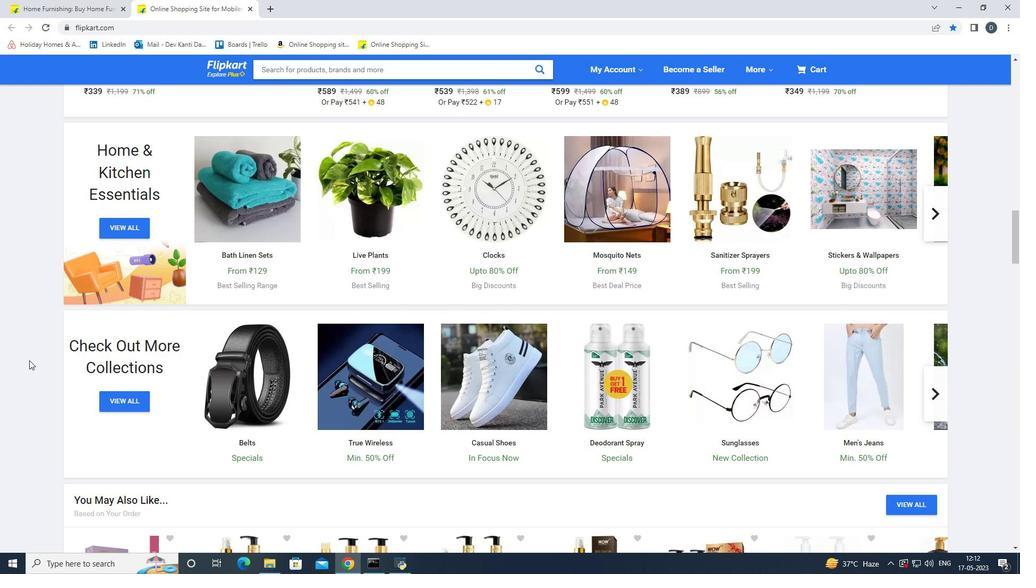 
Action: Mouse scrolled (29, 359) with delta (0, 0)
Screenshot: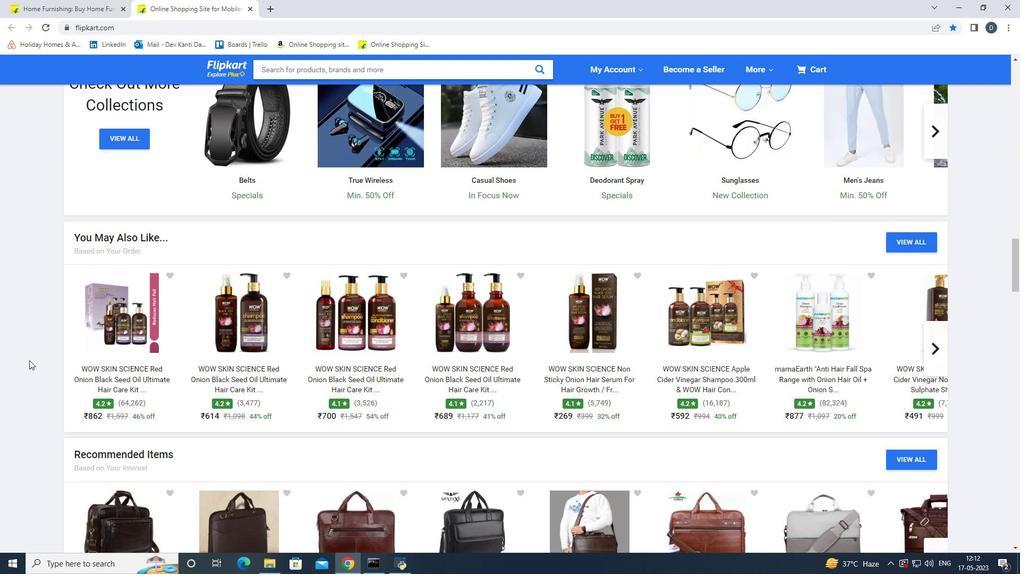 
Action: Mouse scrolled (29, 359) with delta (0, 0)
Screenshot: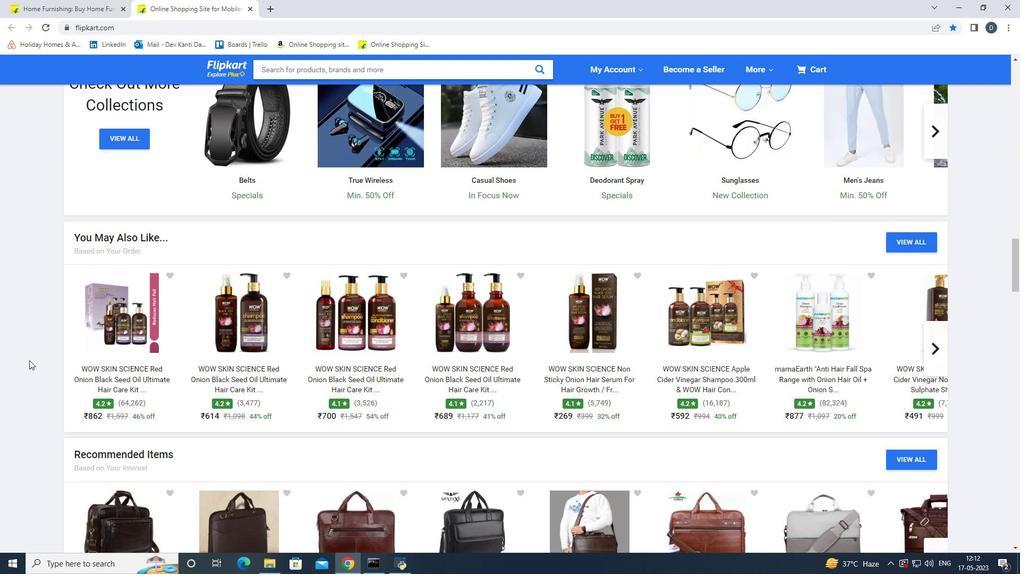 
Action: Mouse scrolled (29, 359) with delta (0, 0)
Screenshot: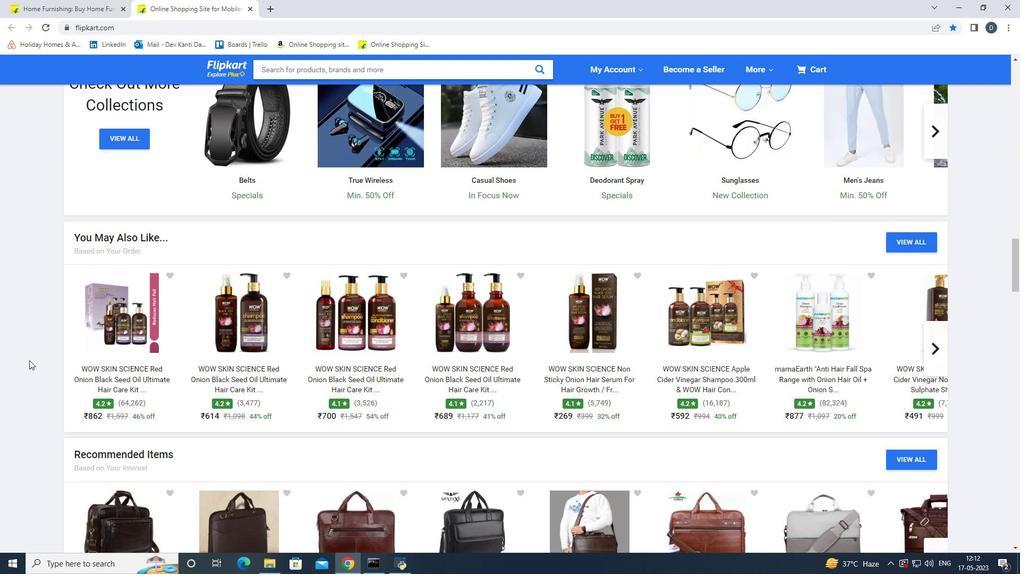 
Action: Mouse scrolled (29, 359) with delta (0, 0)
Screenshot: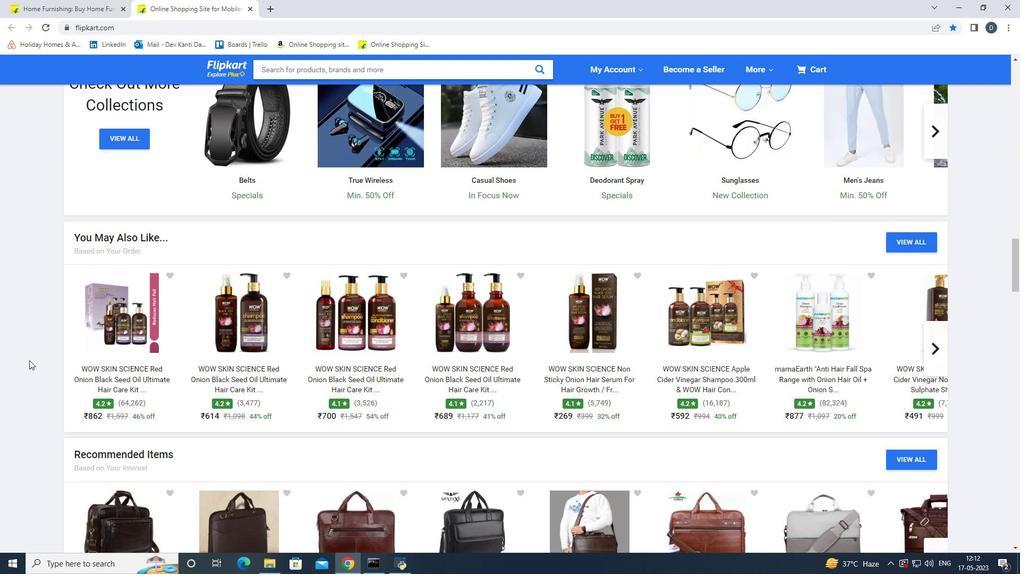 
Action: Mouse scrolled (29, 359) with delta (0, 0)
Screenshot: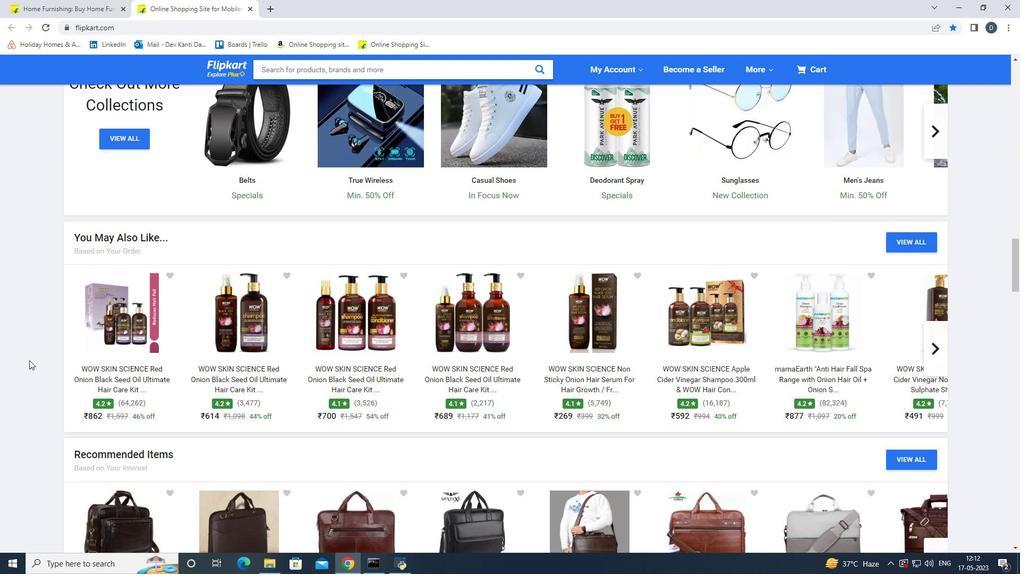 
Action: Mouse scrolled (29, 359) with delta (0, 0)
Screenshot: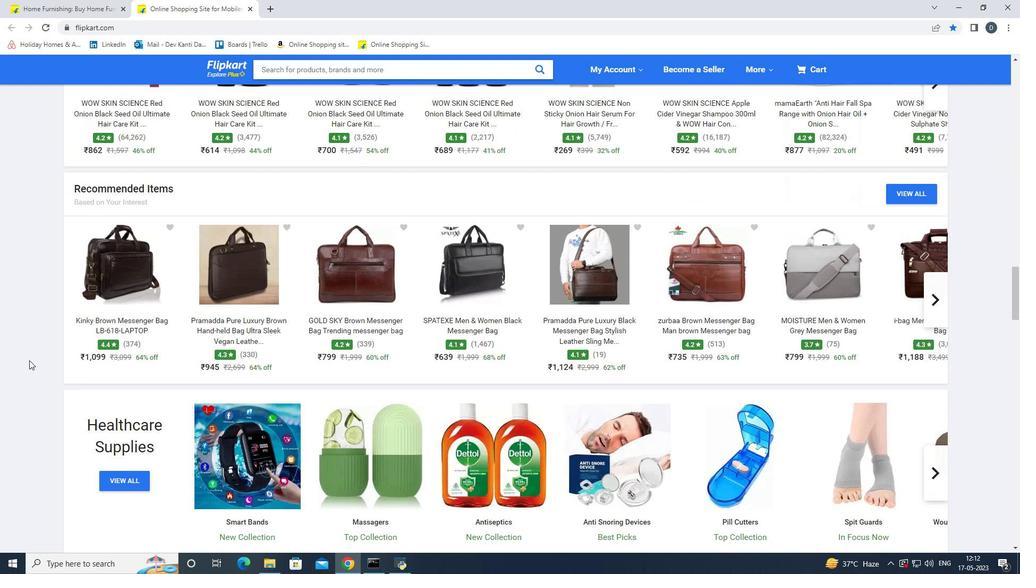 
Action: Mouse scrolled (29, 359) with delta (0, 0)
Screenshot: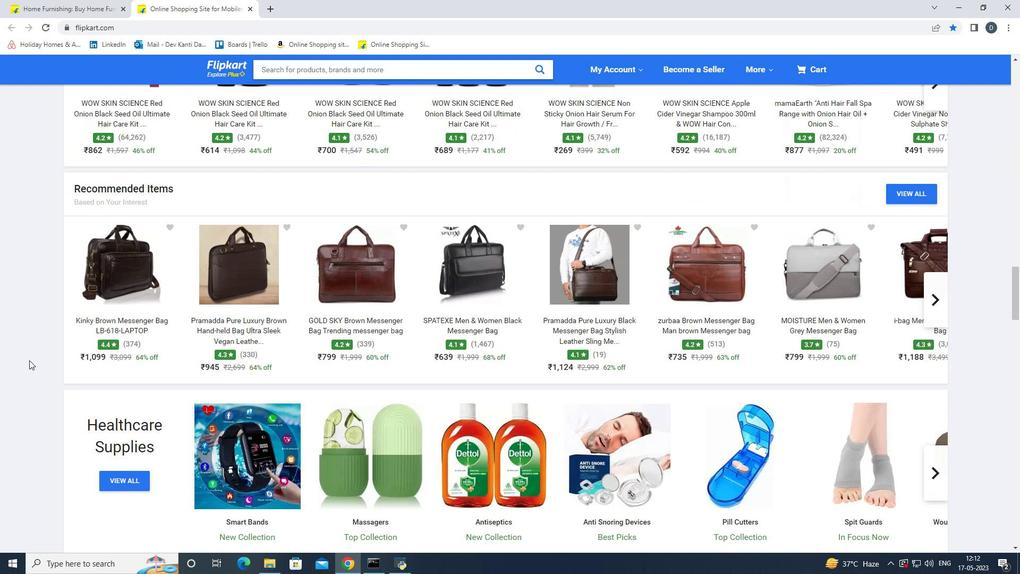 
Action: Mouse scrolled (29, 359) with delta (0, 0)
Screenshot: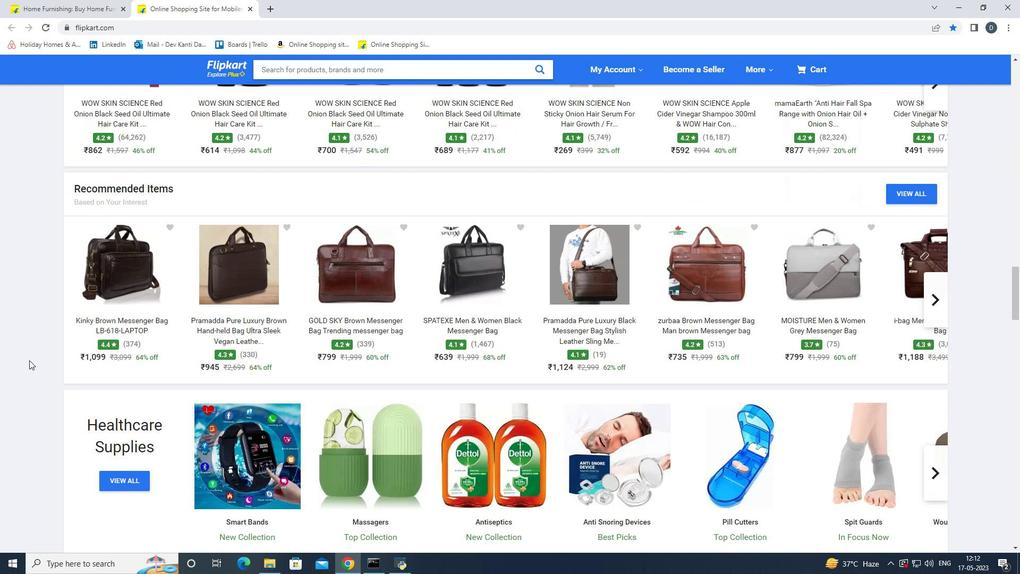 
Action: Mouse scrolled (29, 359) with delta (0, 0)
Screenshot: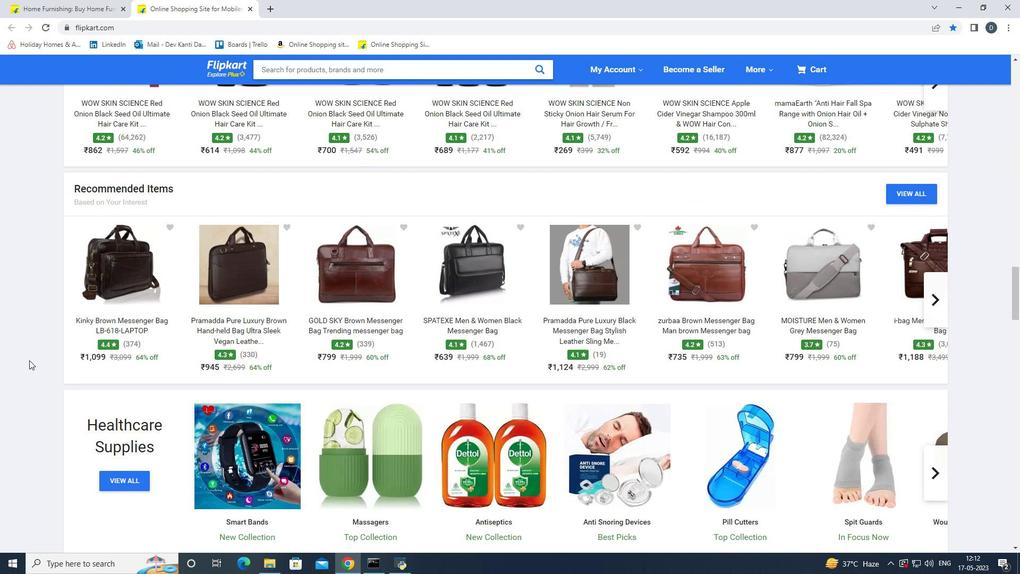 
Action: Mouse scrolled (29, 359) with delta (0, 0)
Screenshot: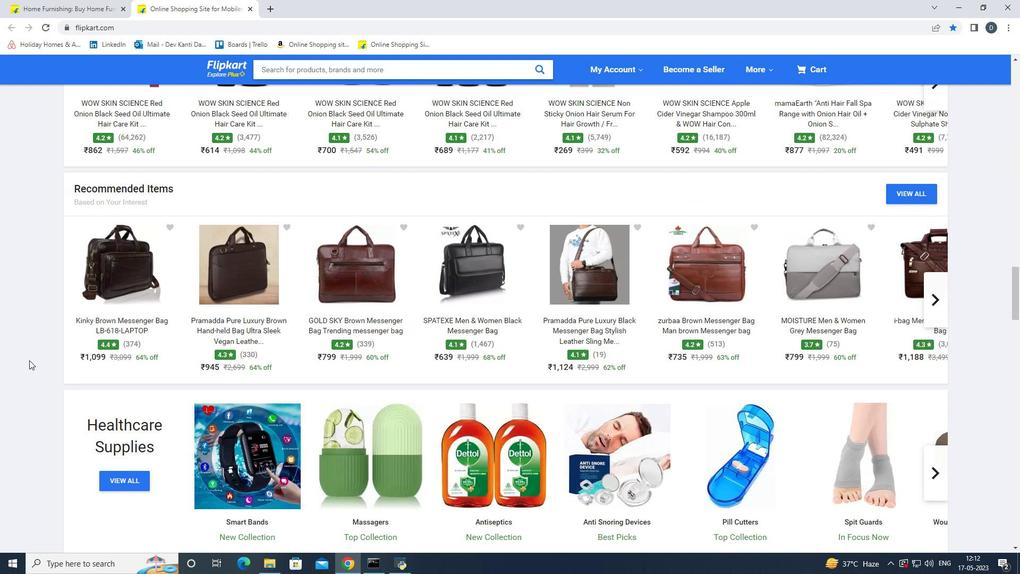 
Action: Mouse scrolled (29, 359) with delta (0, 0)
Screenshot: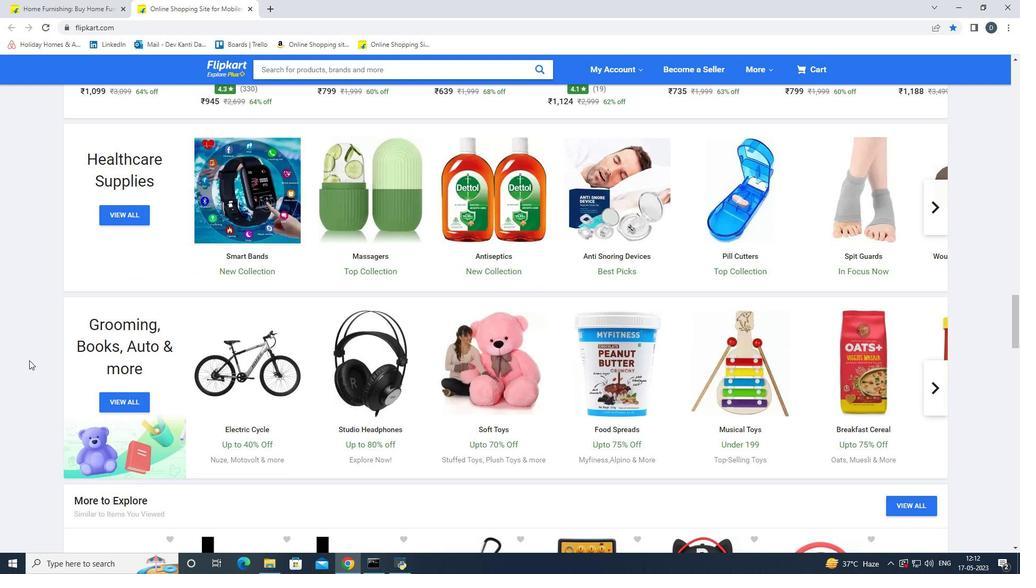 
Action: Mouse scrolled (29, 359) with delta (0, 0)
Screenshot: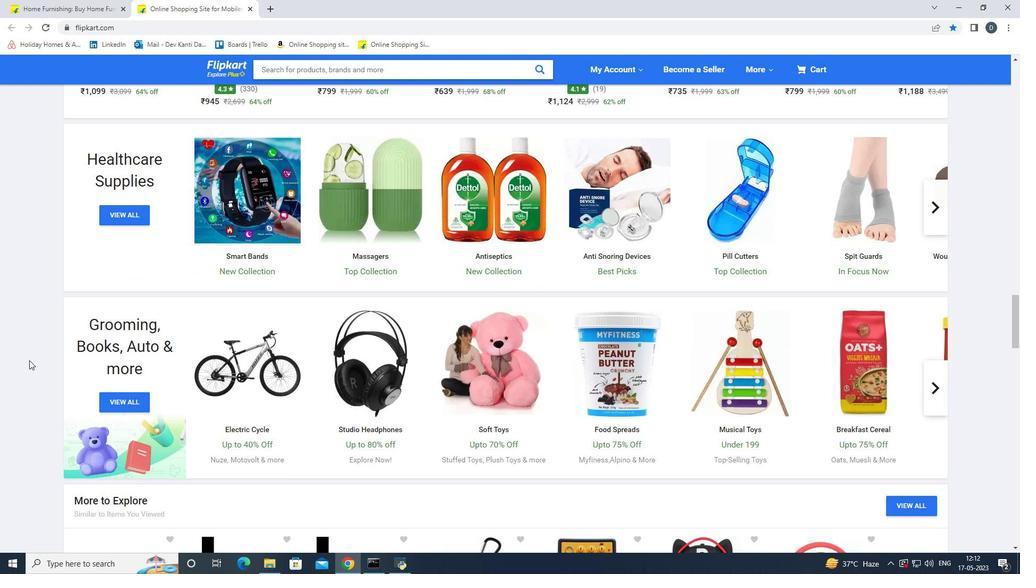 
Action: Mouse scrolled (29, 359) with delta (0, 0)
Screenshot: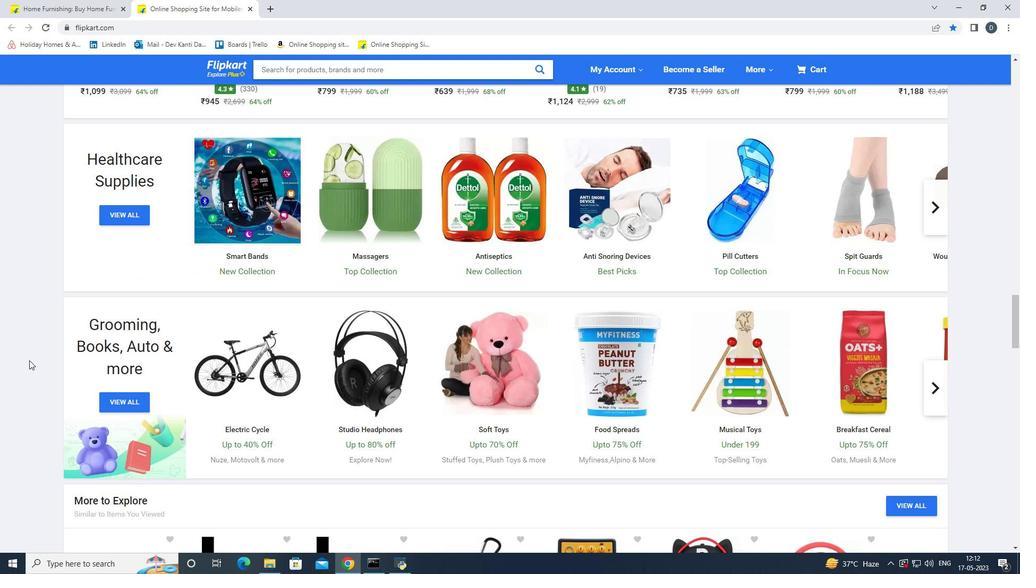 
Action: Mouse scrolled (29, 359) with delta (0, 0)
Screenshot: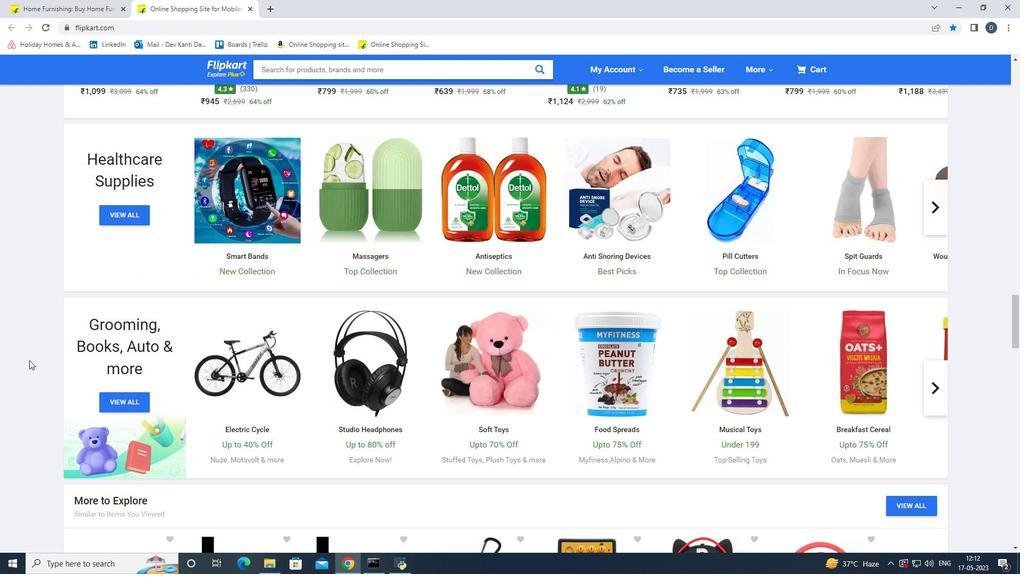 
Action: Mouse scrolled (29, 359) with delta (0, 0)
Screenshot: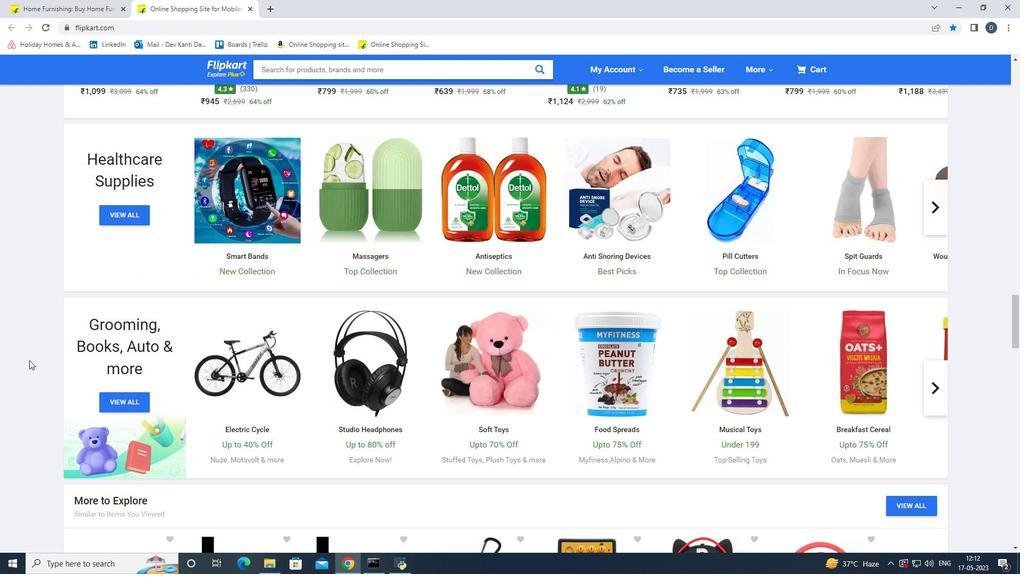 
Action: Mouse scrolled (29, 359) with delta (0, 0)
Screenshot: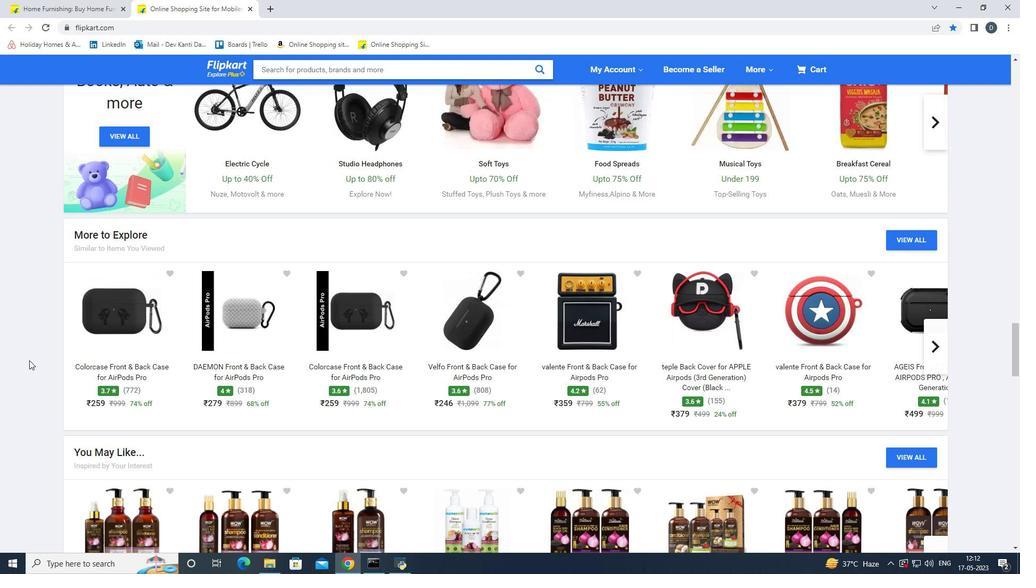 
Action: Mouse scrolled (29, 359) with delta (0, 0)
Screenshot: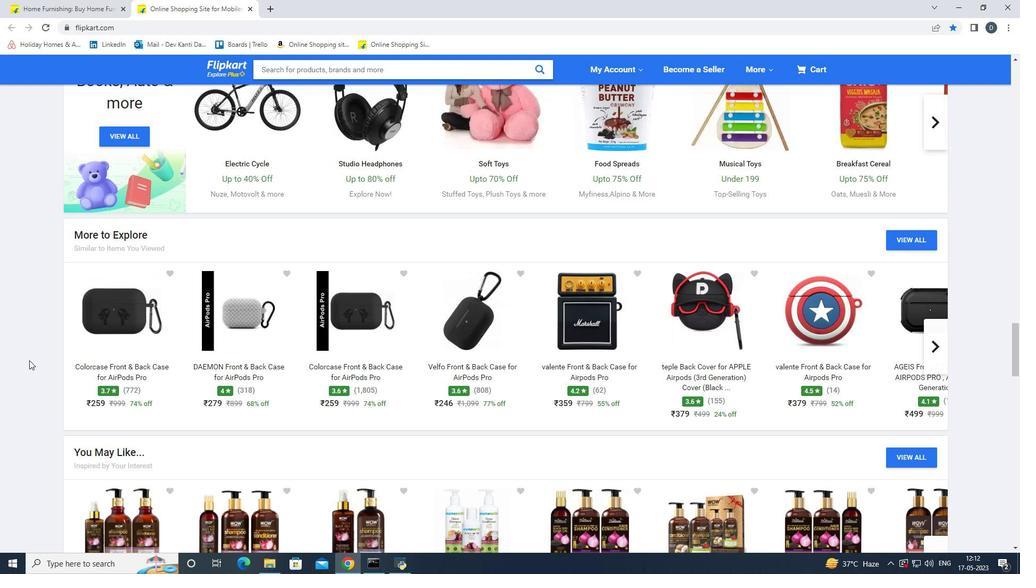 
Action: Mouse scrolled (29, 359) with delta (0, 0)
Screenshot: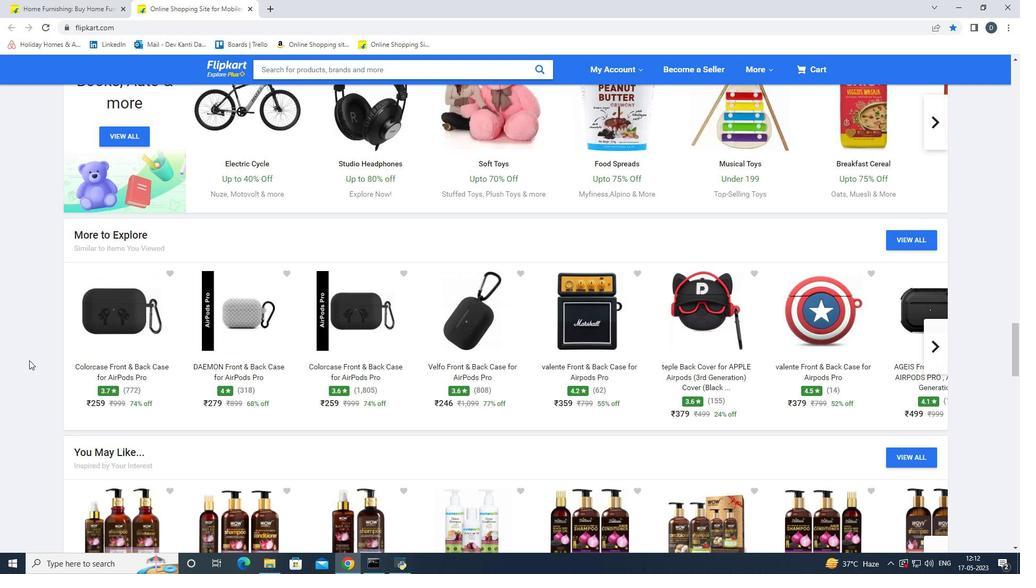 
Action: Mouse scrolled (29, 359) with delta (0, 0)
Screenshot: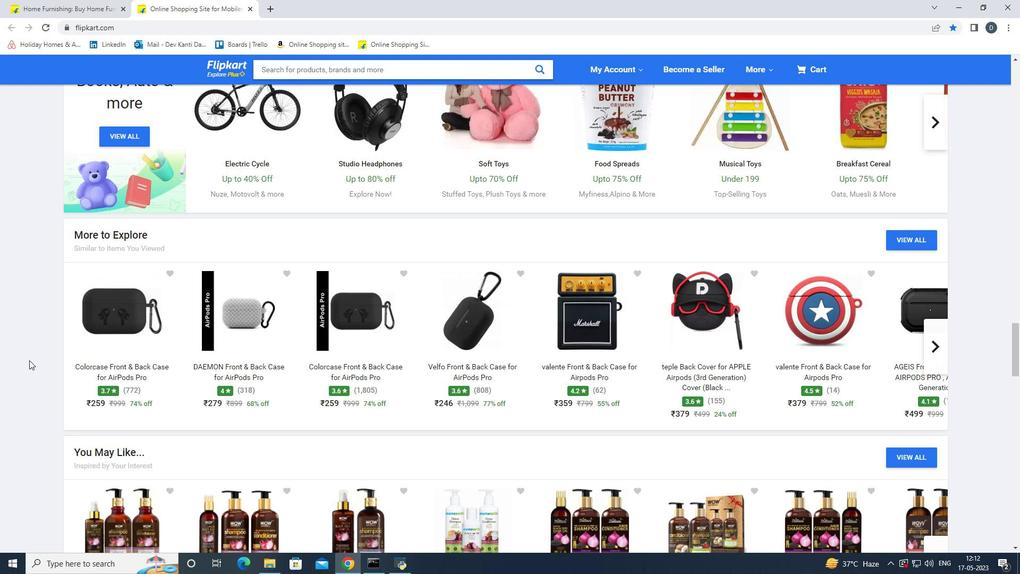 
Action: Mouse scrolled (29, 359) with delta (0, 0)
Screenshot: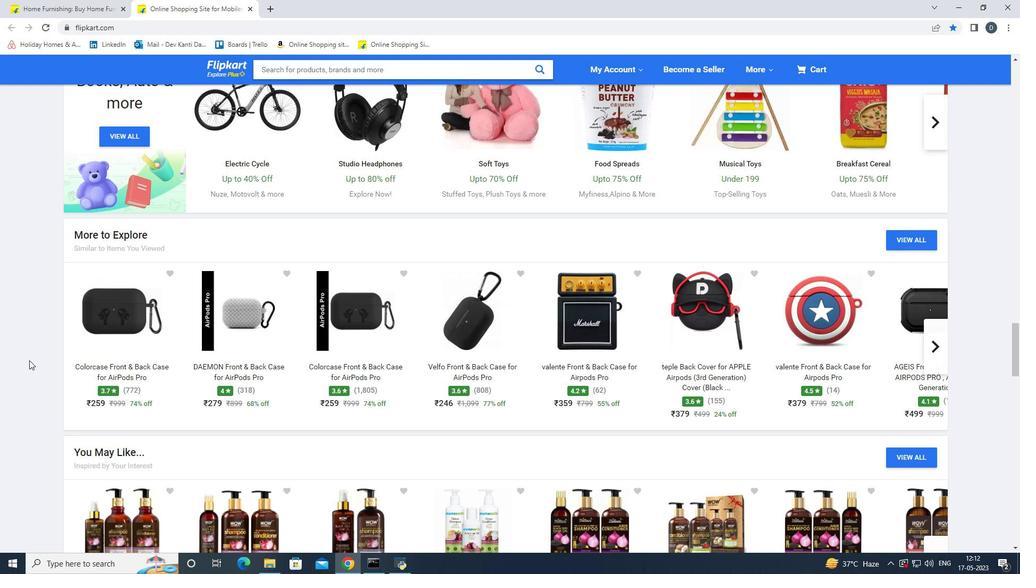 
Action: Mouse scrolled (29, 359) with delta (0, 0)
Screenshot: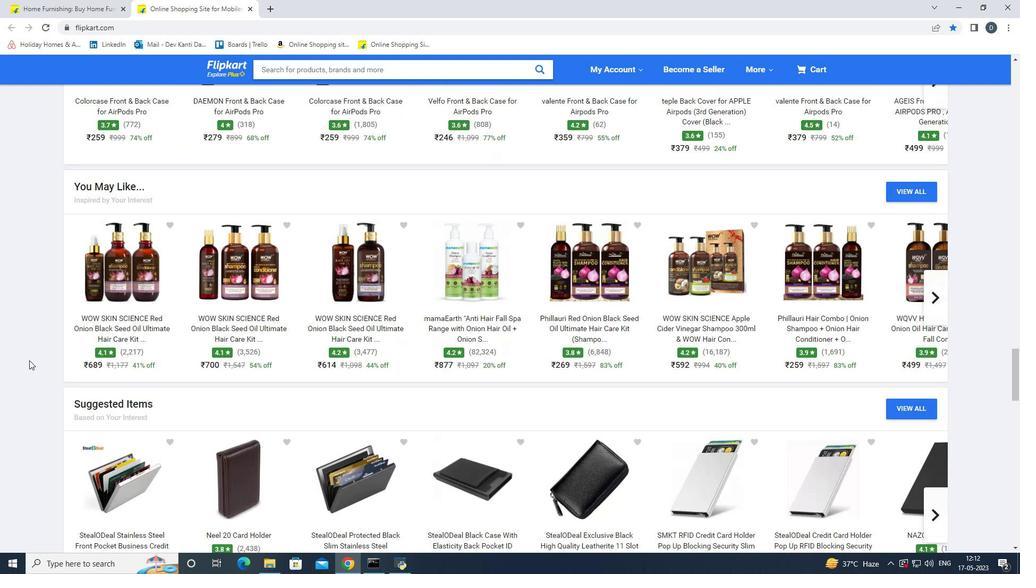
Action: Mouse scrolled (29, 359) with delta (0, 0)
Screenshot: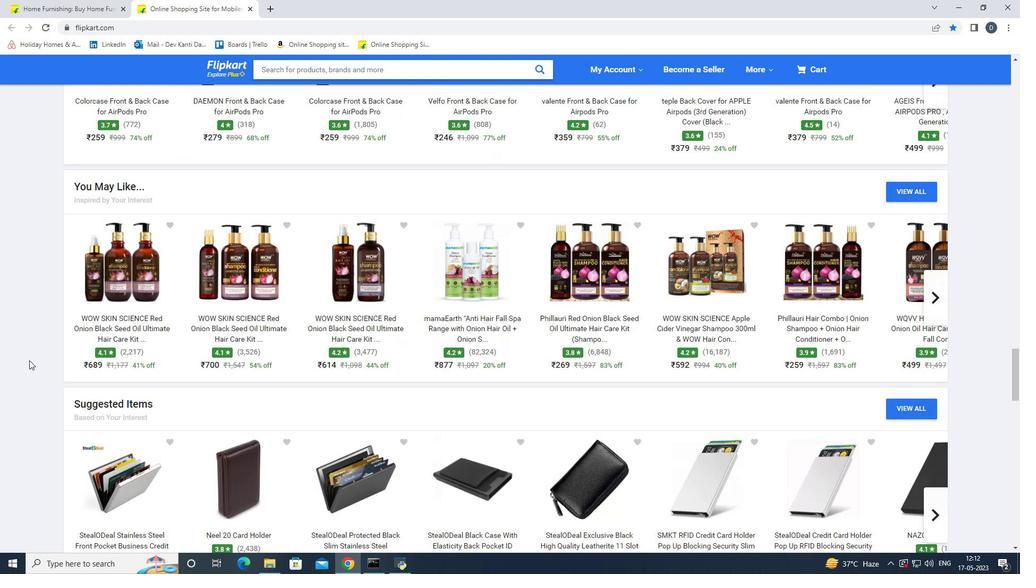 
Action: Mouse scrolled (29, 359) with delta (0, 0)
Screenshot: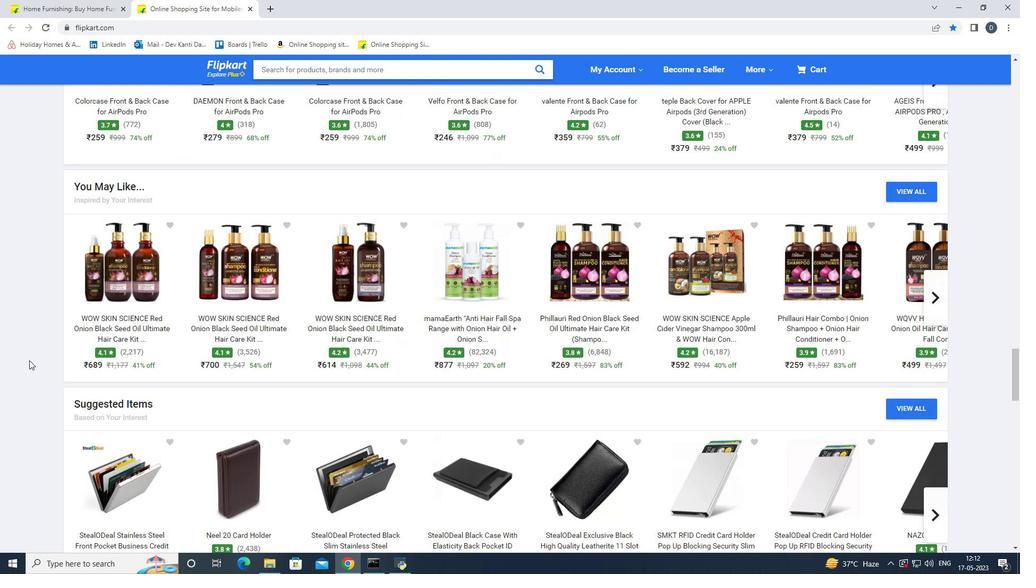 
Action: Mouse scrolled (29, 359) with delta (0, 0)
Screenshot: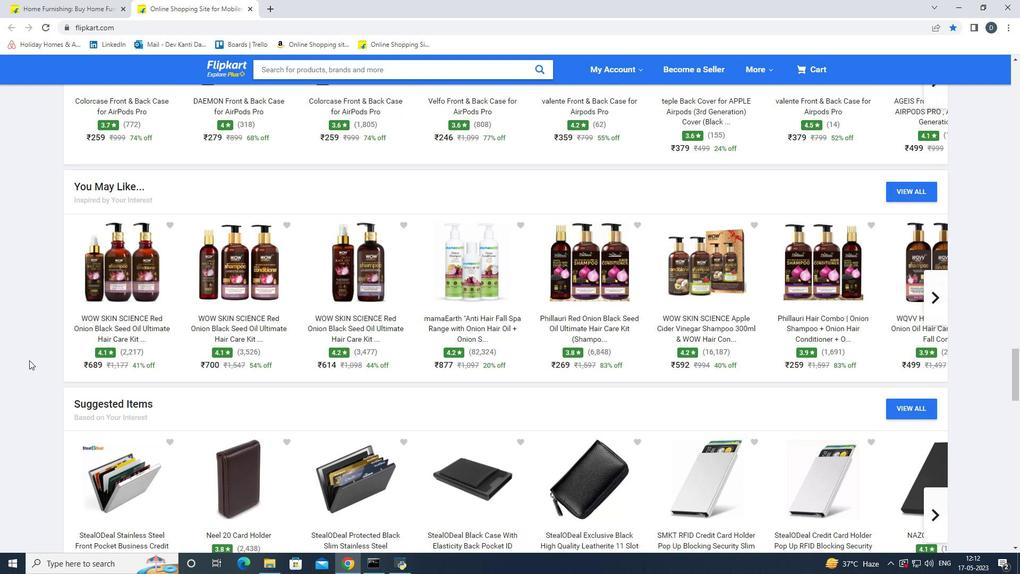 
Action: Mouse scrolled (29, 359) with delta (0, 0)
Screenshot: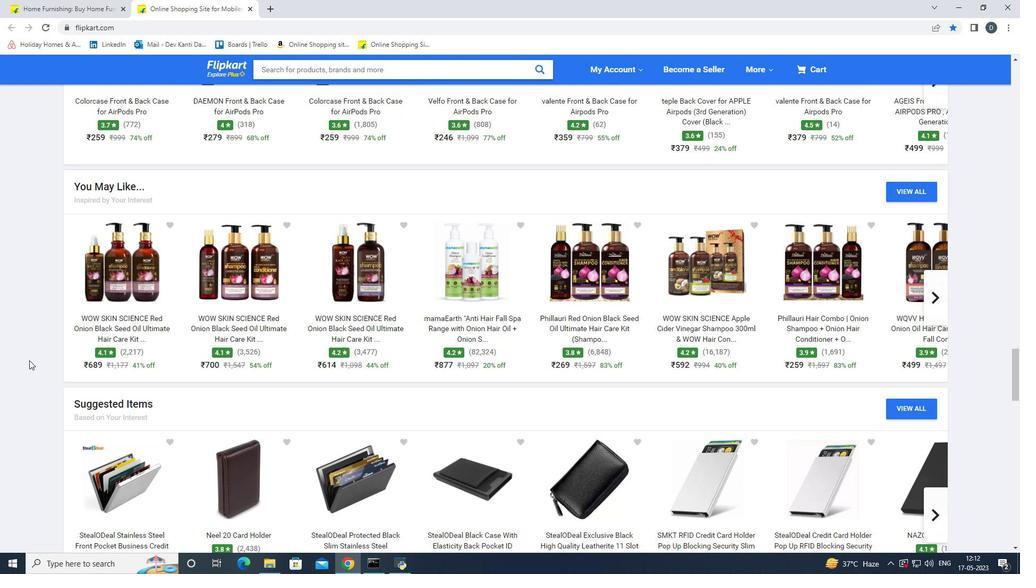 
Action: Mouse scrolled (29, 359) with delta (0, 0)
Screenshot: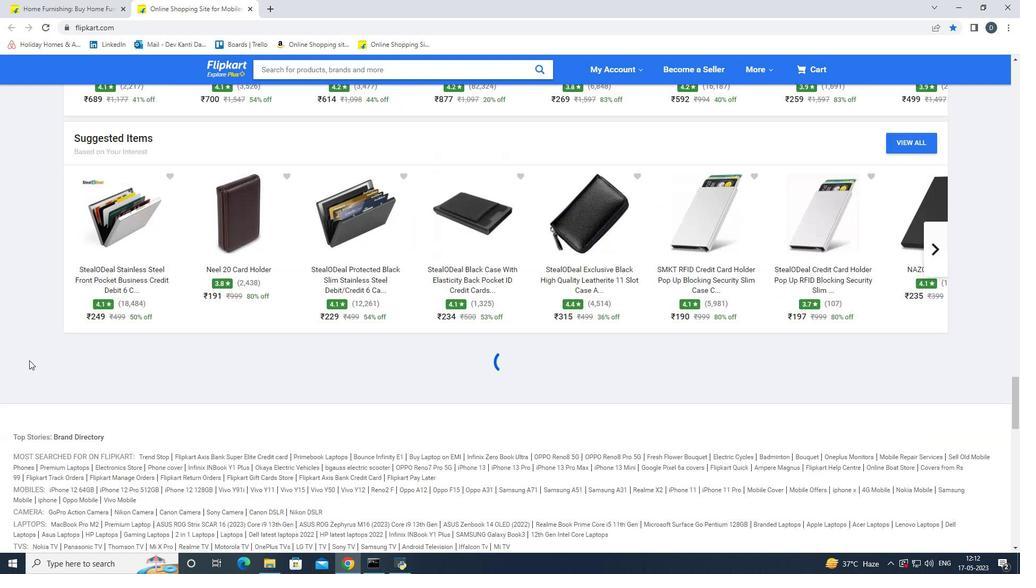 
Action: Mouse scrolled (29, 359) with delta (0, 0)
Screenshot: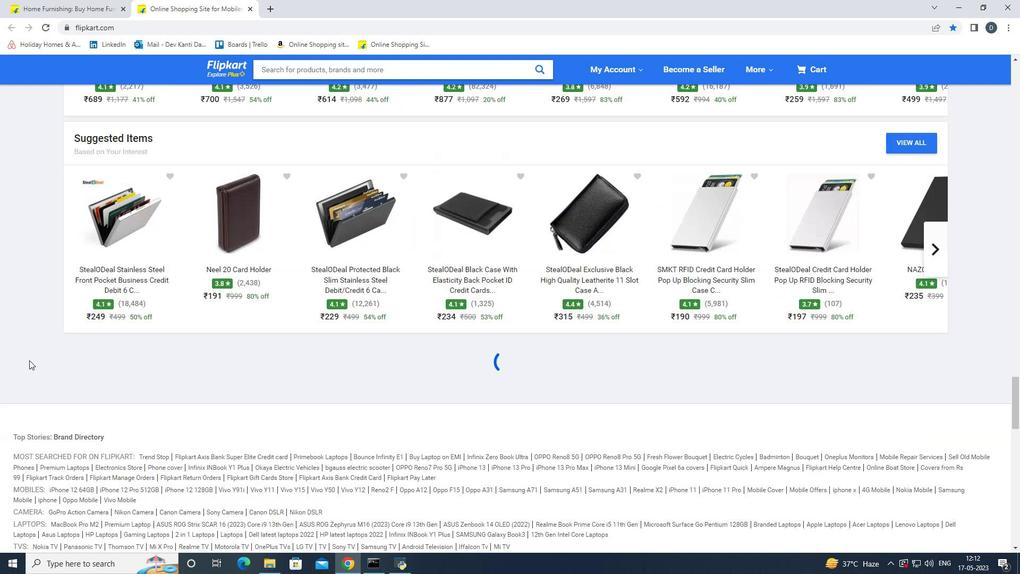 
Action: Mouse scrolled (29, 359) with delta (0, 0)
Screenshot: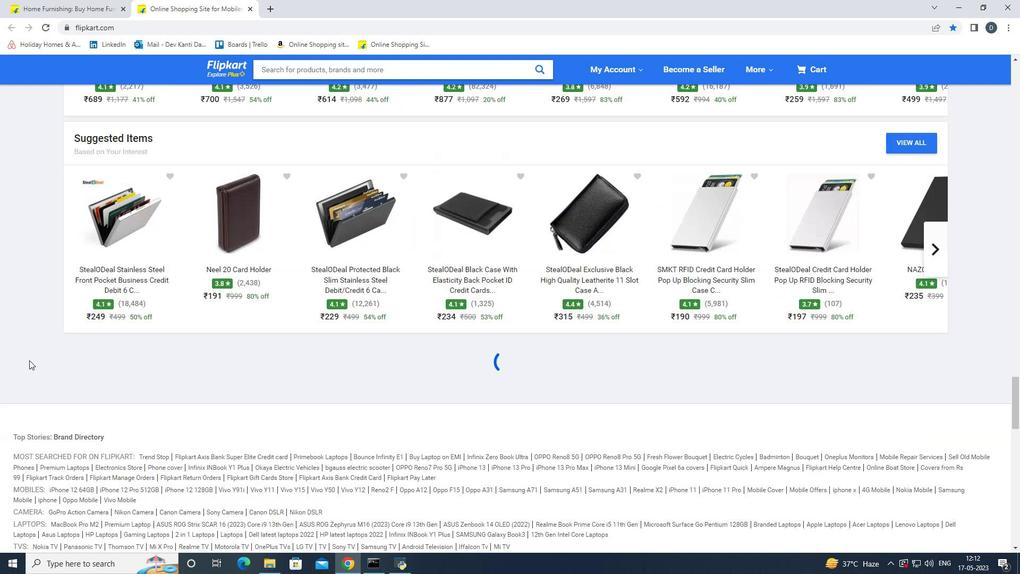 
Action: Mouse scrolled (29, 359) with delta (0, 0)
Screenshot: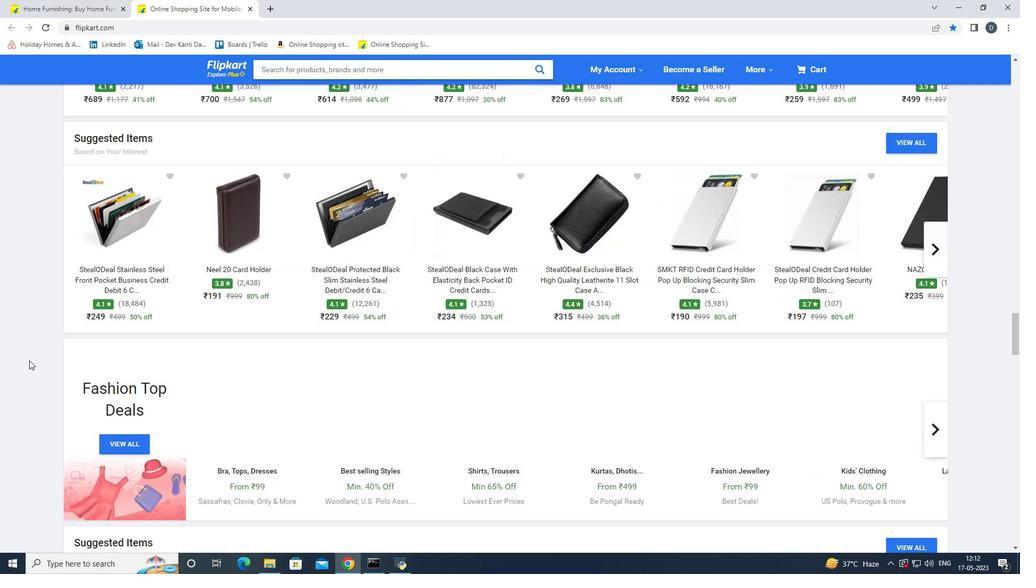 
Action: Mouse scrolled (29, 359) with delta (0, 0)
Screenshot: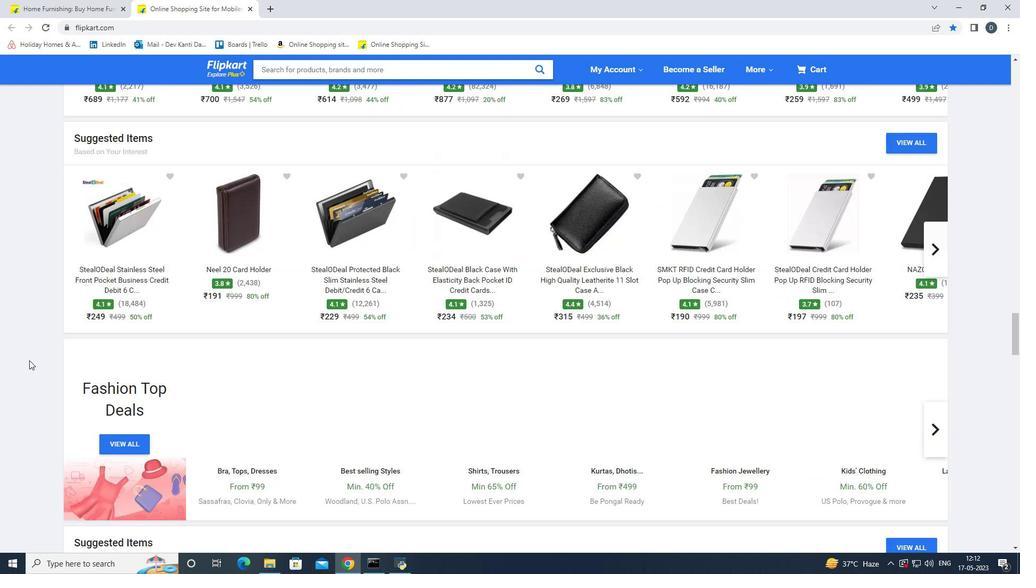 
Action: Mouse scrolled (29, 360) with delta (0, 0)
Screenshot: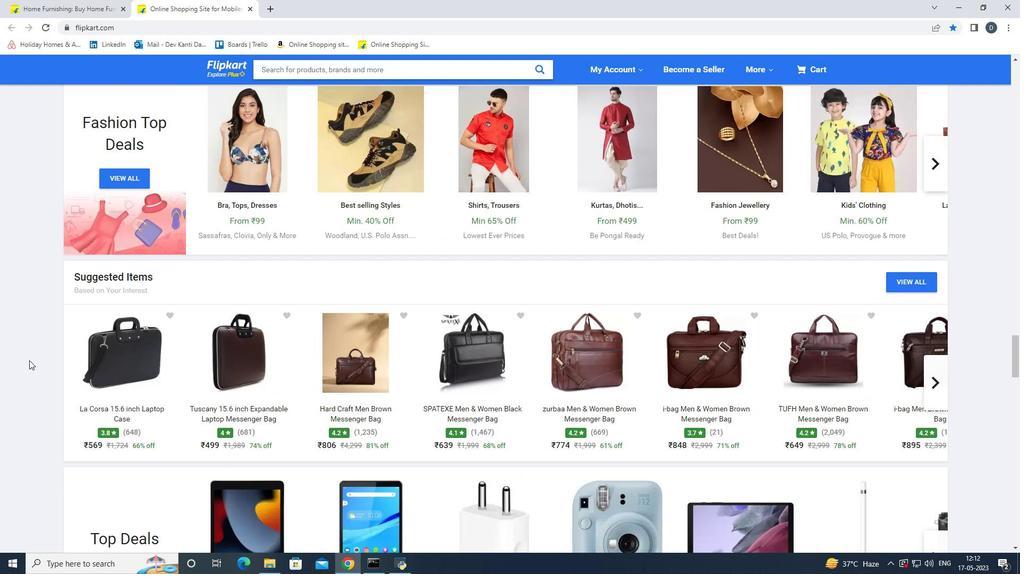 
Action: Mouse scrolled (29, 360) with delta (0, 0)
Screenshot: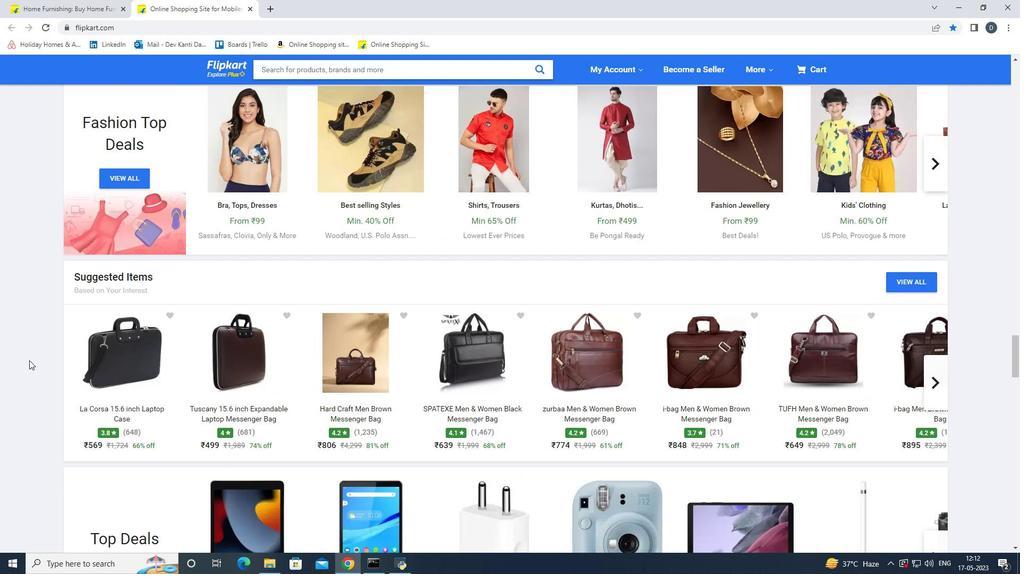 
Action: Mouse scrolled (29, 359) with delta (0, 0)
Screenshot: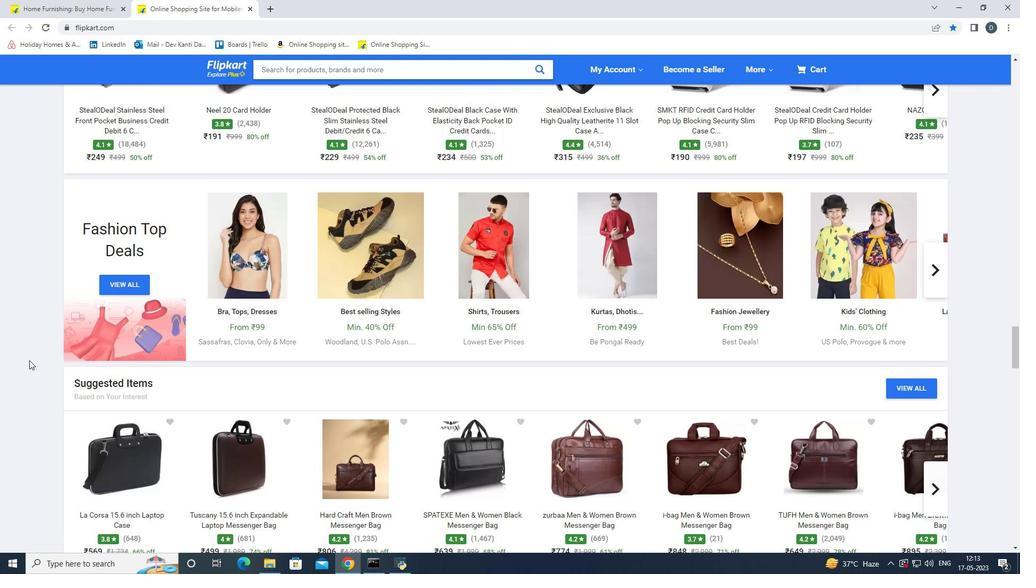 
Action: Mouse scrolled (29, 359) with delta (0, 0)
Screenshot: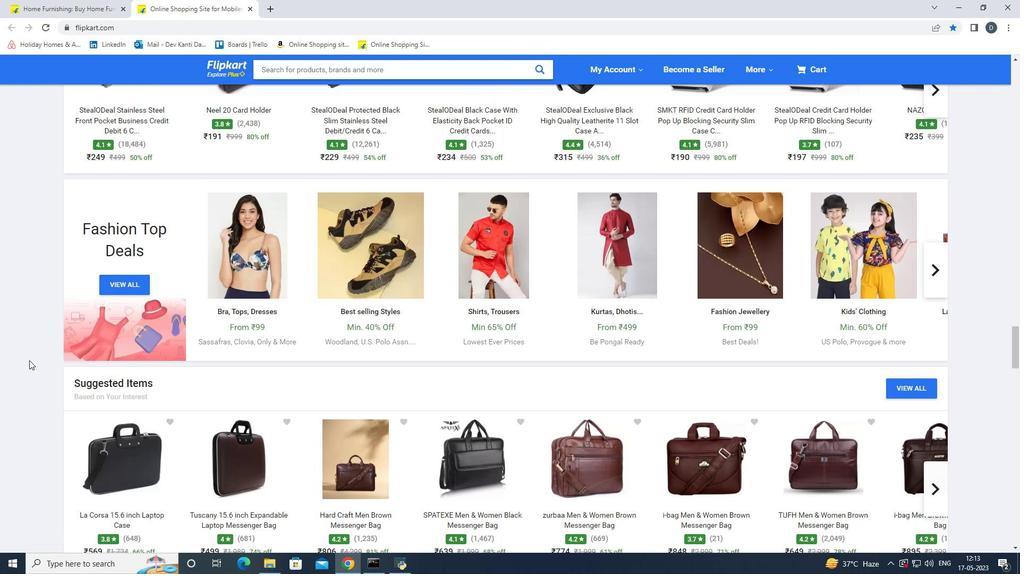 
Action: Mouse scrolled (29, 359) with delta (0, 0)
Screenshot: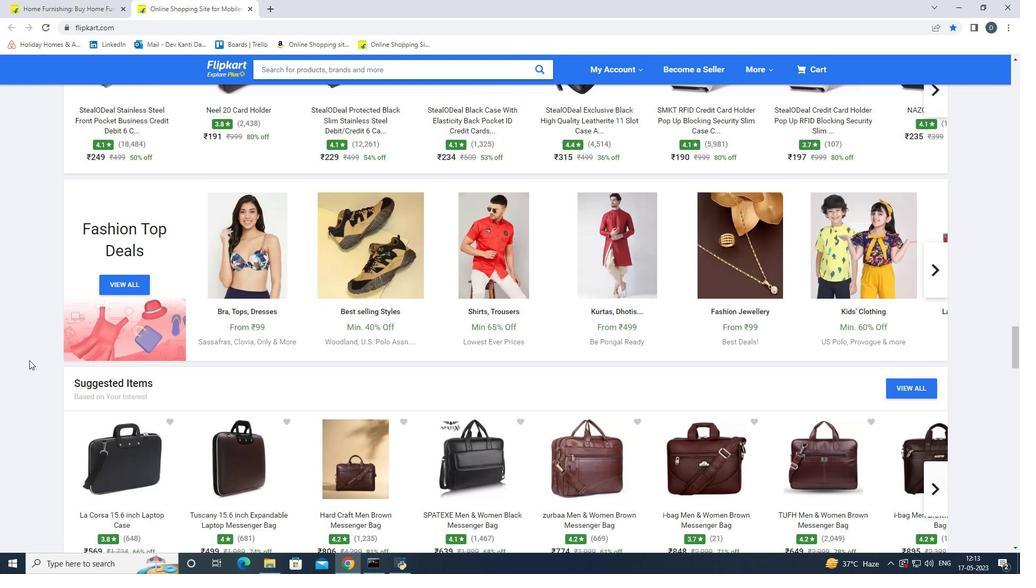 
Action: Mouse scrolled (29, 359) with delta (0, 0)
Screenshot: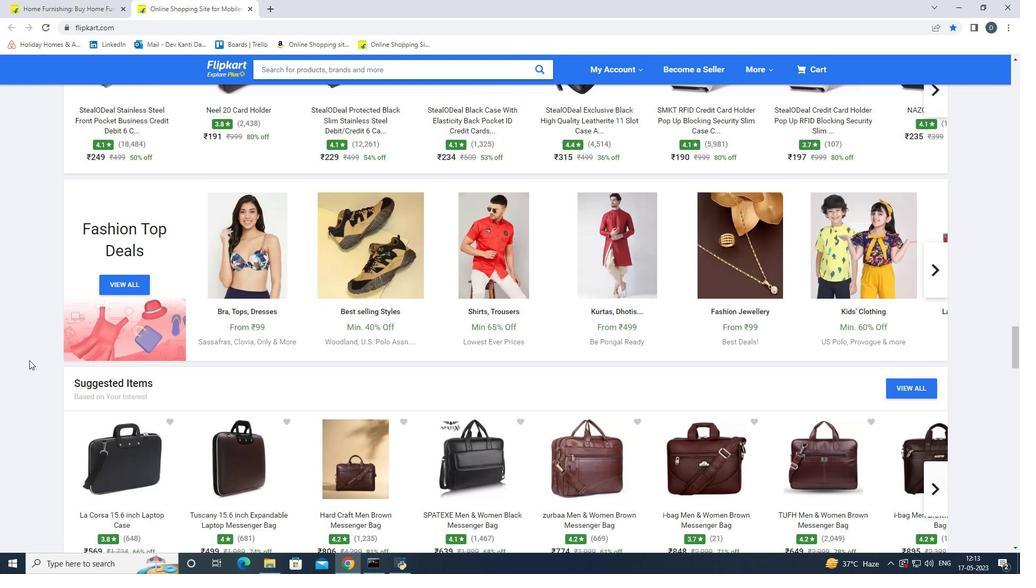 
Action: Mouse scrolled (29, 359) with delta (0, 0)
Screenshot: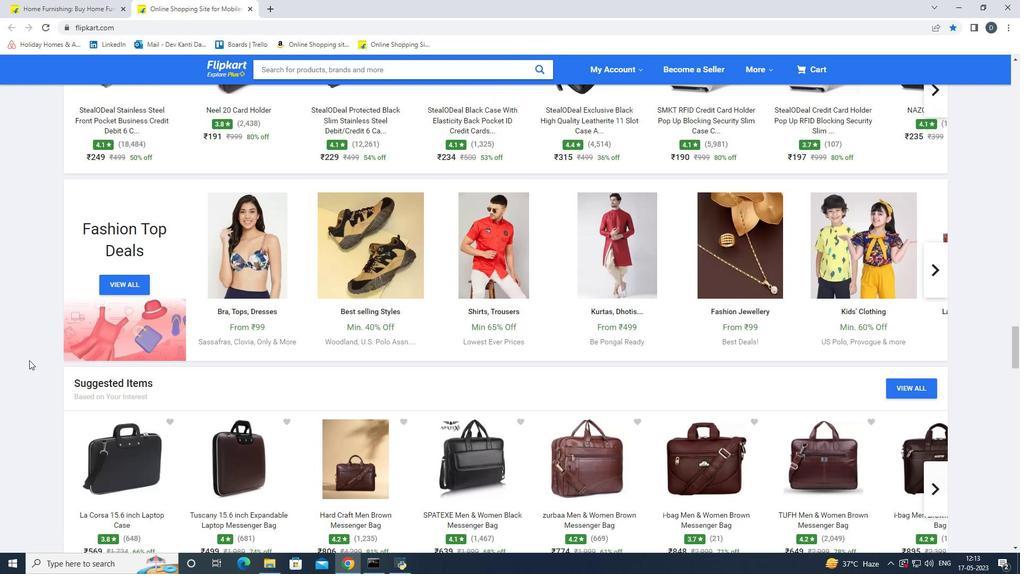 
Action: Mouse scrolled (29, 359) with delta (0, 0)
Screenshot: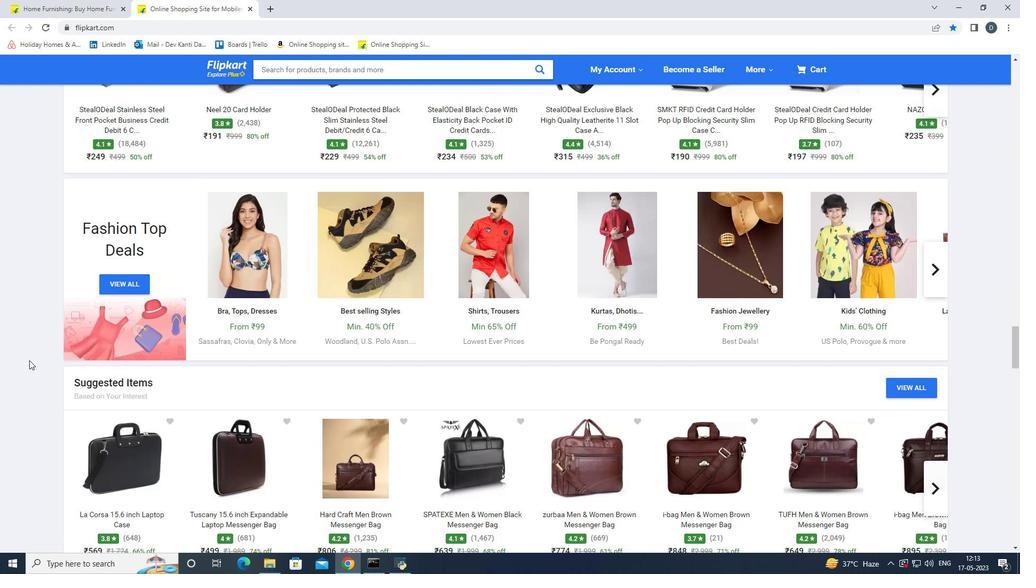 
Action: Mouse moved to (29, 360)
Screenshot: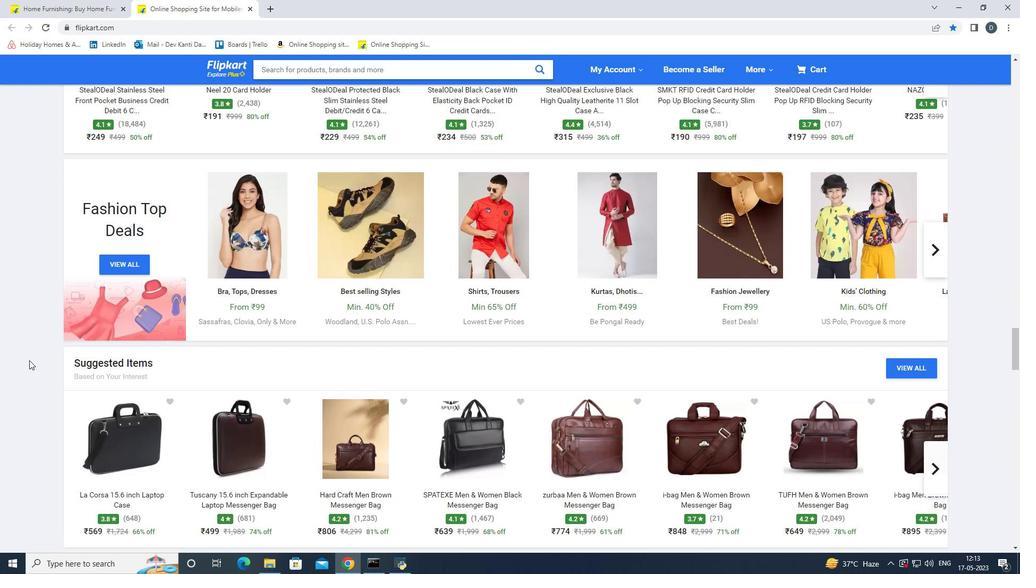 
Action: Mouse scrolled (29, 359) with delta (0, 0)
Screenshot: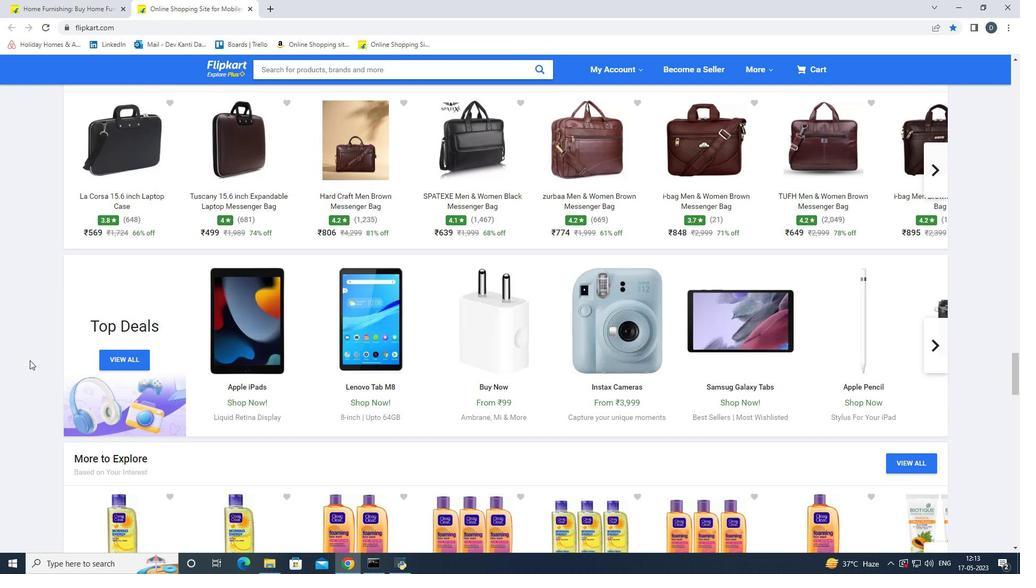 
Action: Mouse scrolled (29, 359) with delta (0, 0)
Screenshot: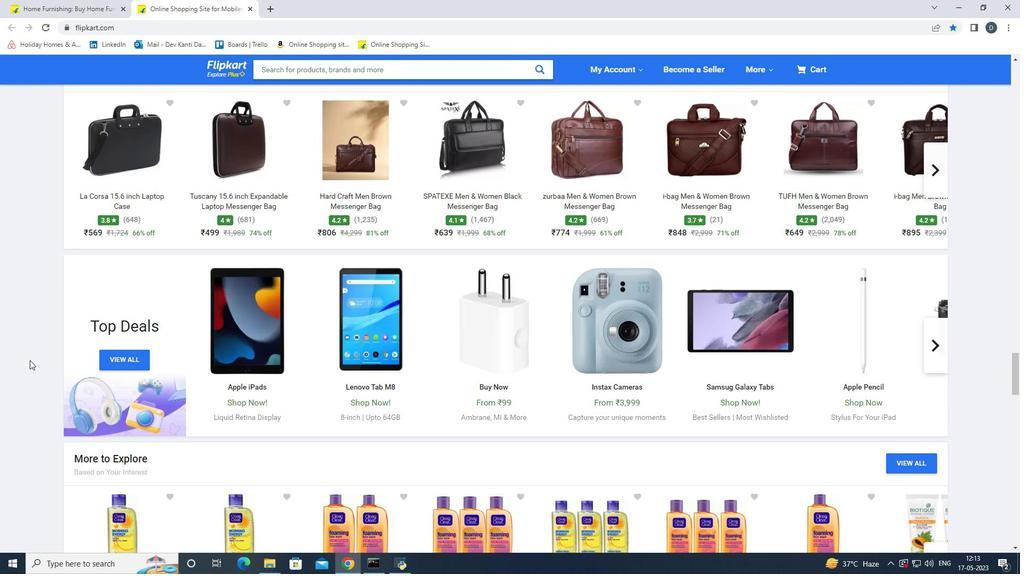 
Action: Mouse scrolled (29, 359) with delta (0, 0)
Screenshot: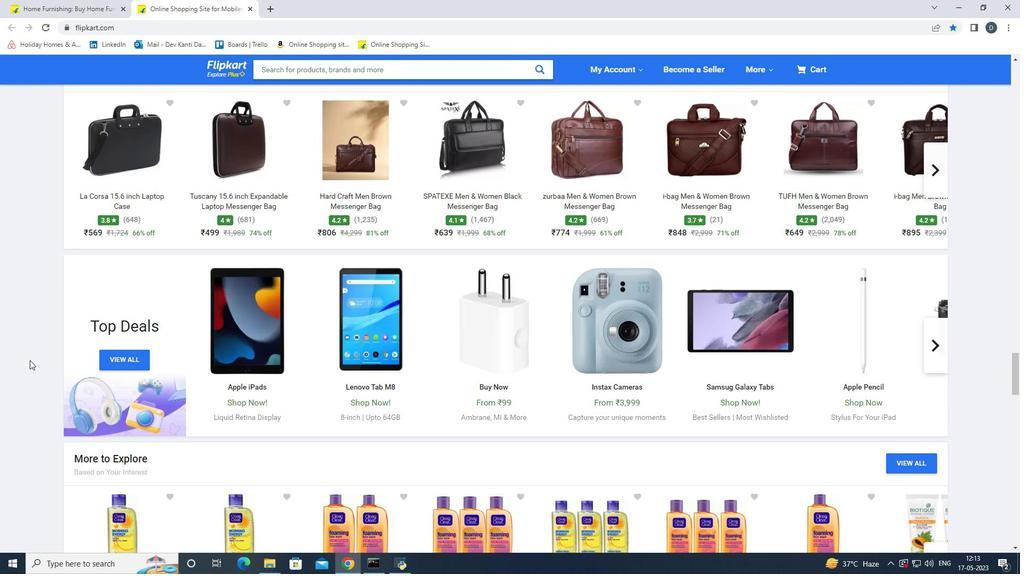 
Action: Mouse scrolled (29, 359) with delta (0, 0)
Screenshot: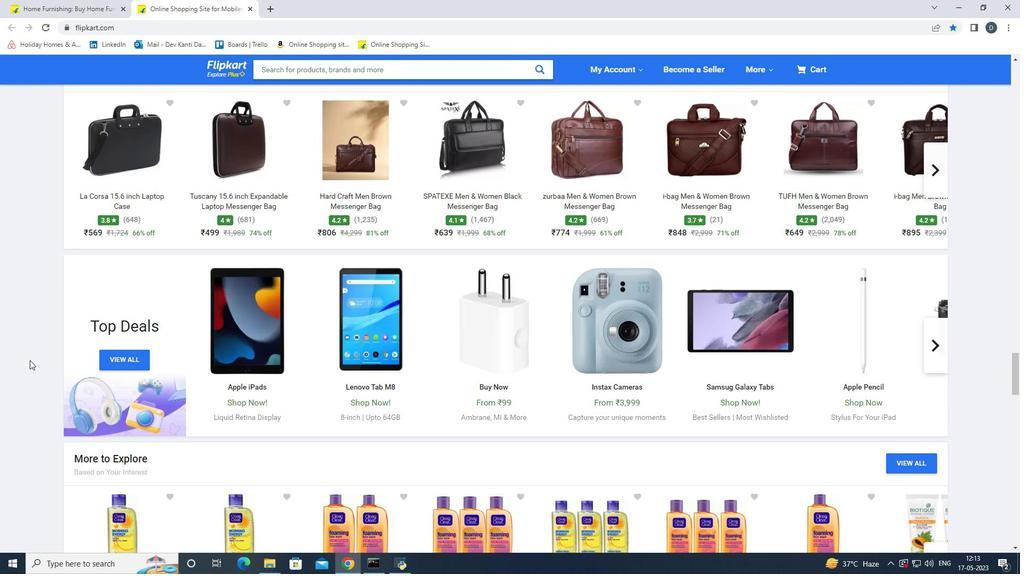 
Action: Mouse scrolled (29, 359) with delta (0, 0)
Screenshot: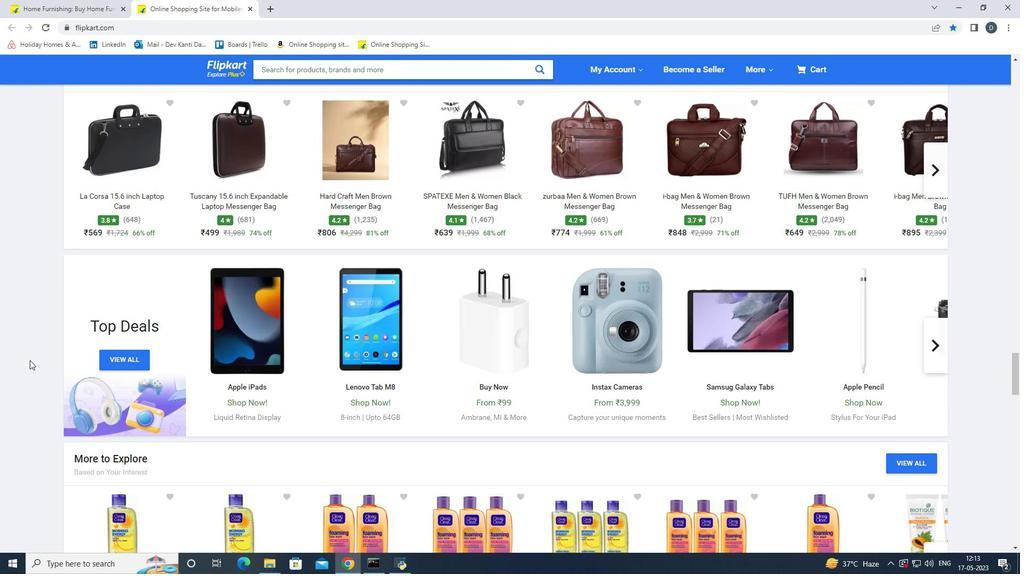 
Action: Mouse scrolled (29, 359) with delta (0, 0)
Screenshot: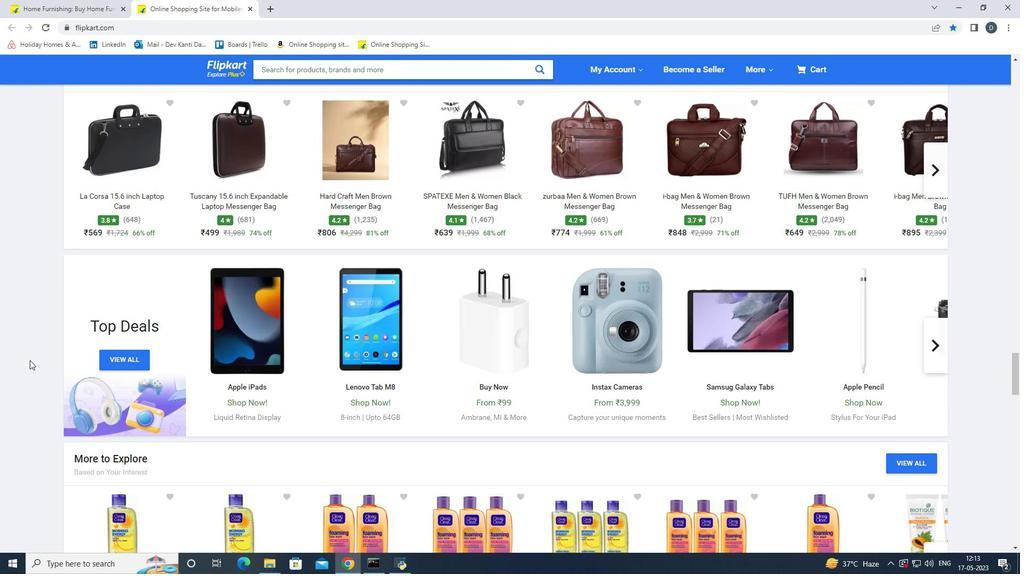 
Action: Mouse moved to (30, 360)
Screenshot: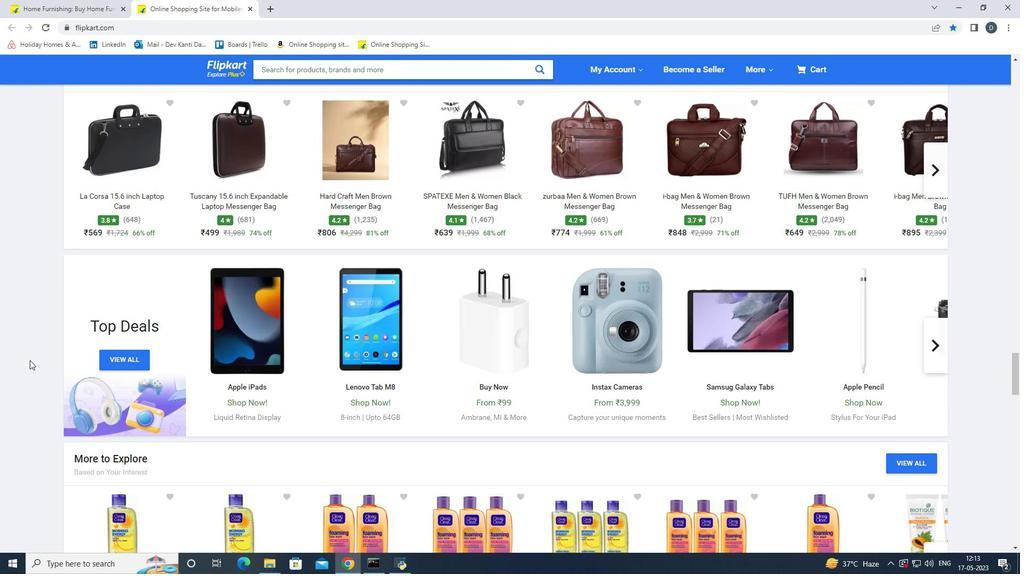 
Action: Mouse scrolled (30, 359) with delta (0, 0)
Screenshot: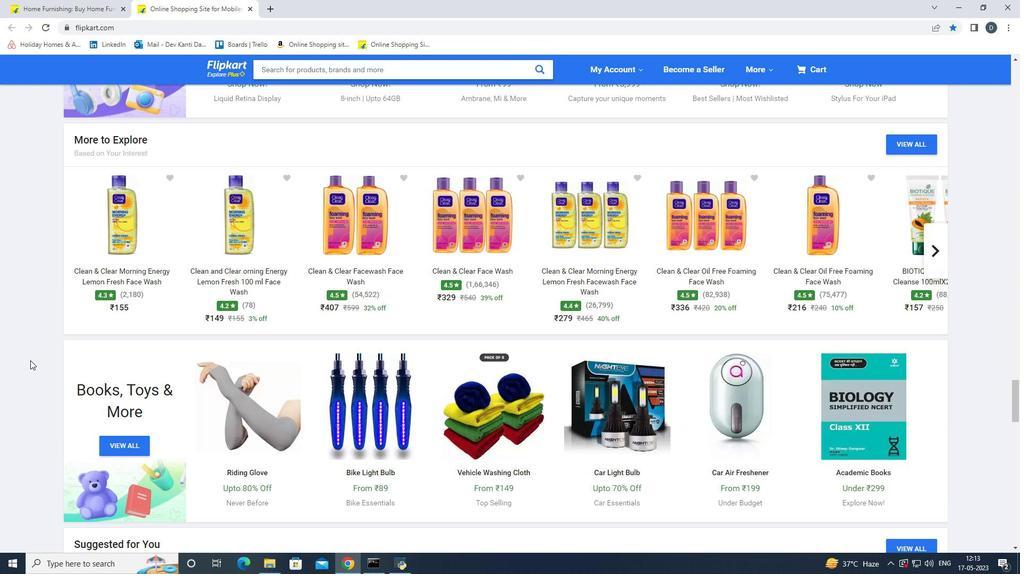 
Action: Mouse scrolled (30, 359) with delta (0, 0)
Screenshot: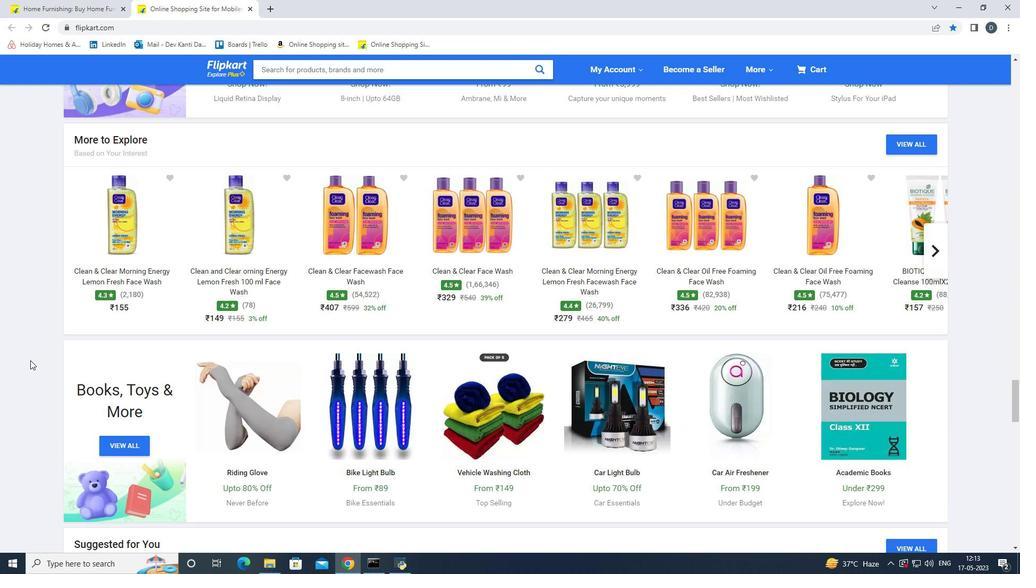
Action: Mouse scrolled (30, 359) with delta (0, 0)
Screenshot: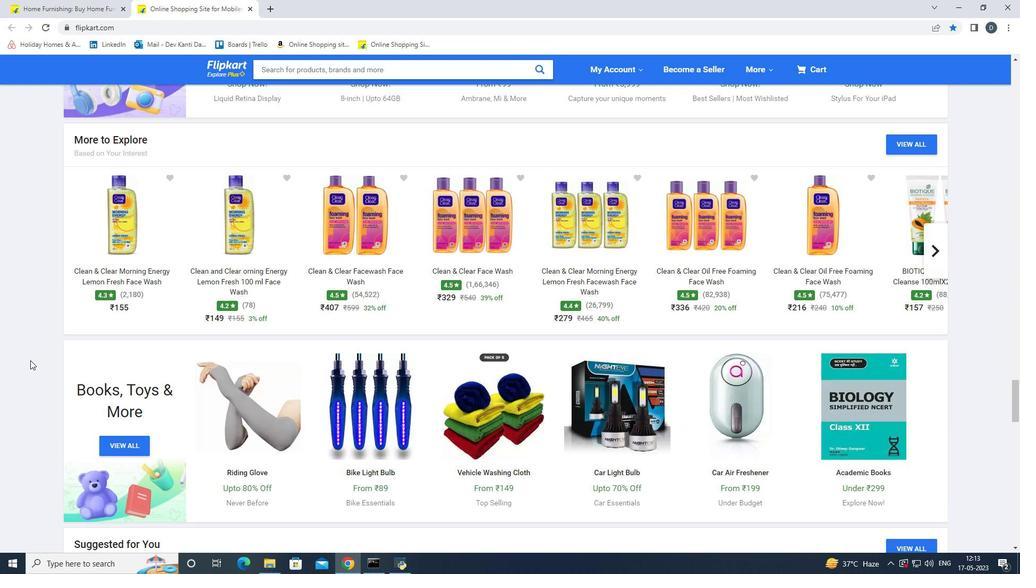 
Action: Mouse scrolled (30, 359) with delta (0, 0)
Screenshot: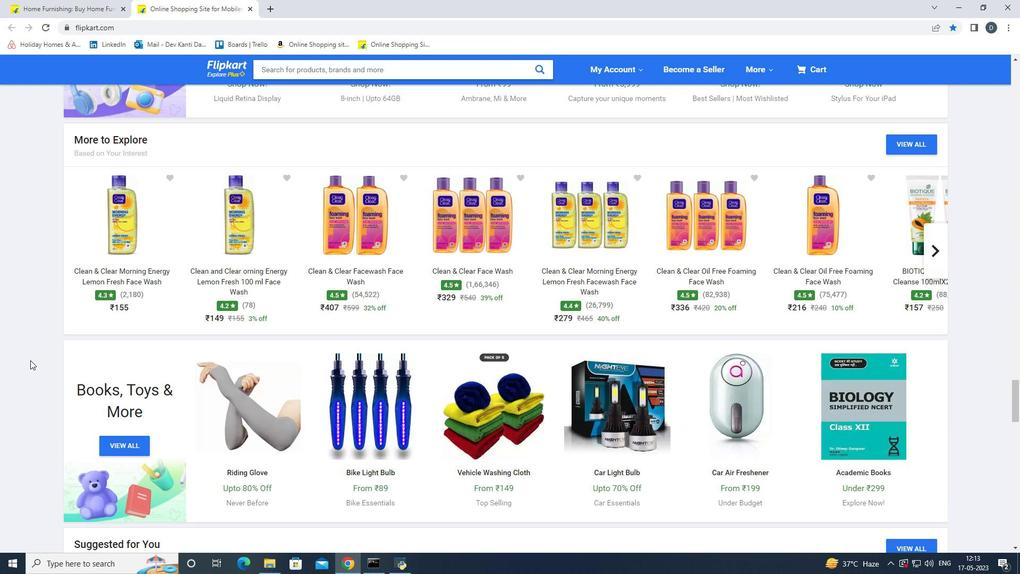 
Action: Mouse scrolled (30, 359) with delta (0, 0)
Screenshot: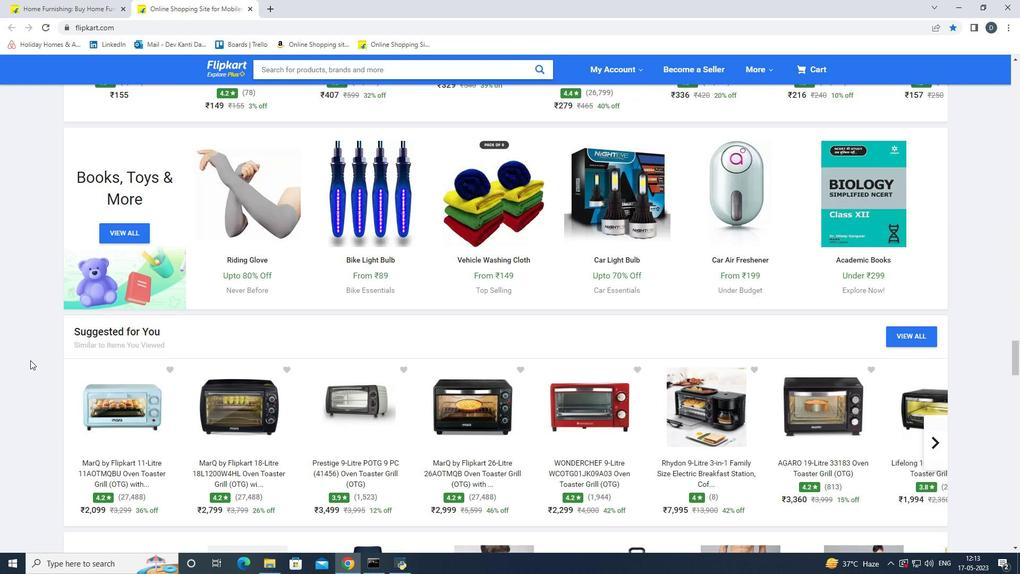 
Action: Mouse scrolled (30, 359) with delta (0, 0)
Screenshot: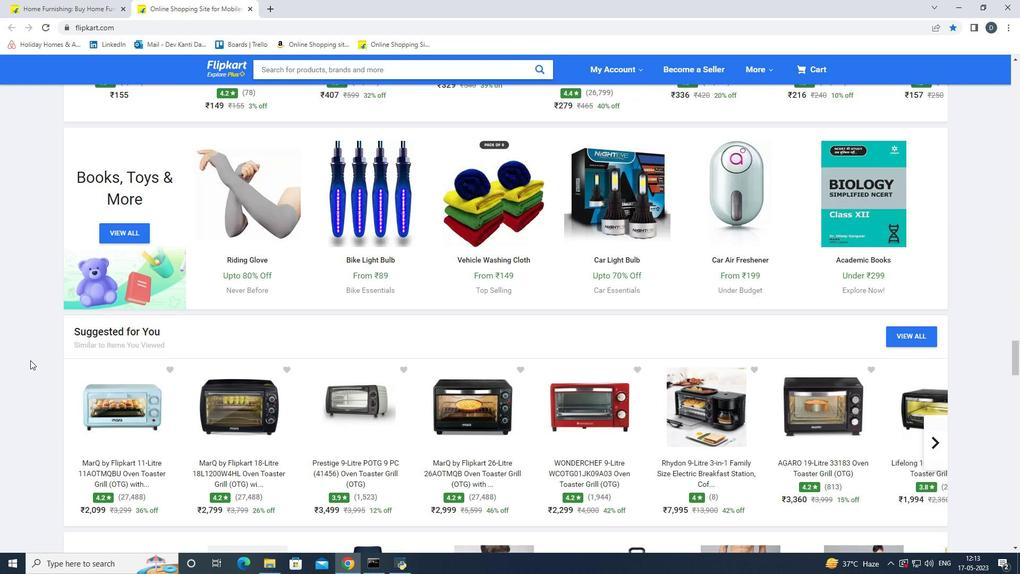 
Action: Mouse scrolled (30, 359) with delta (0, 0)
Screenshot: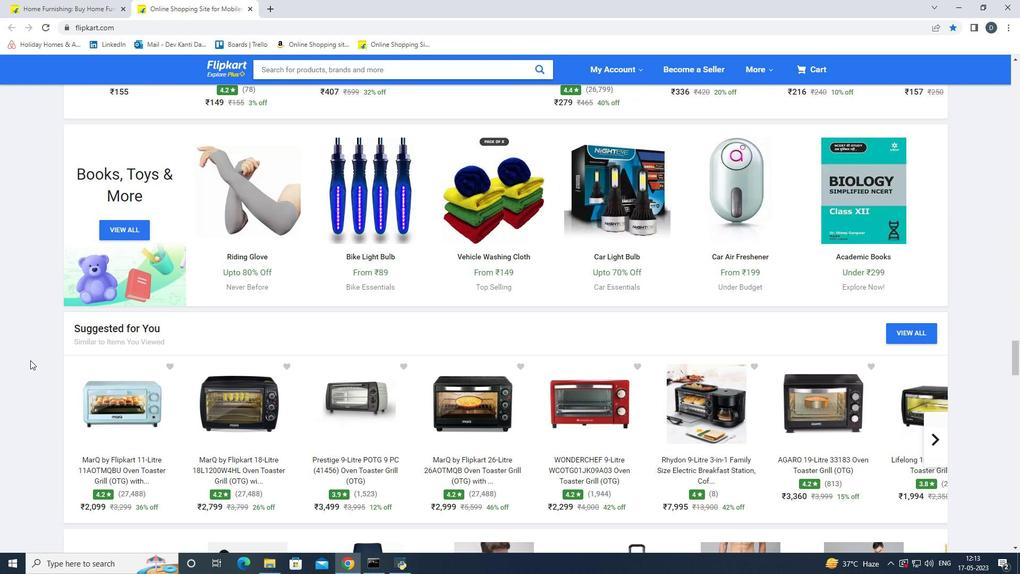 
Action: Mouse scrolled (30, 359) with delta (0, 0)
Screenshot: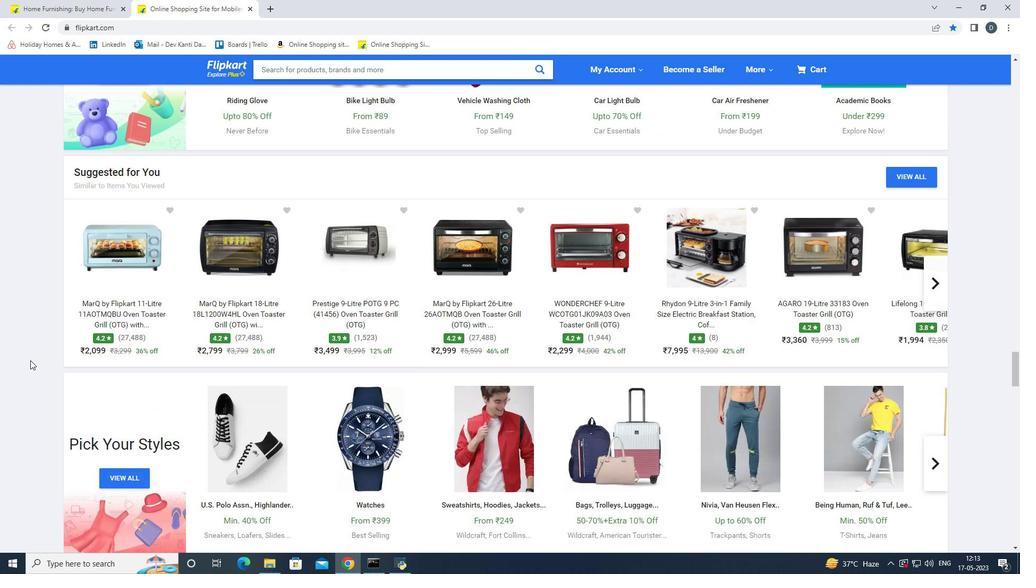 
Action: Mouse scrolled (30, 359) with delta (0, 0)
Screenshot: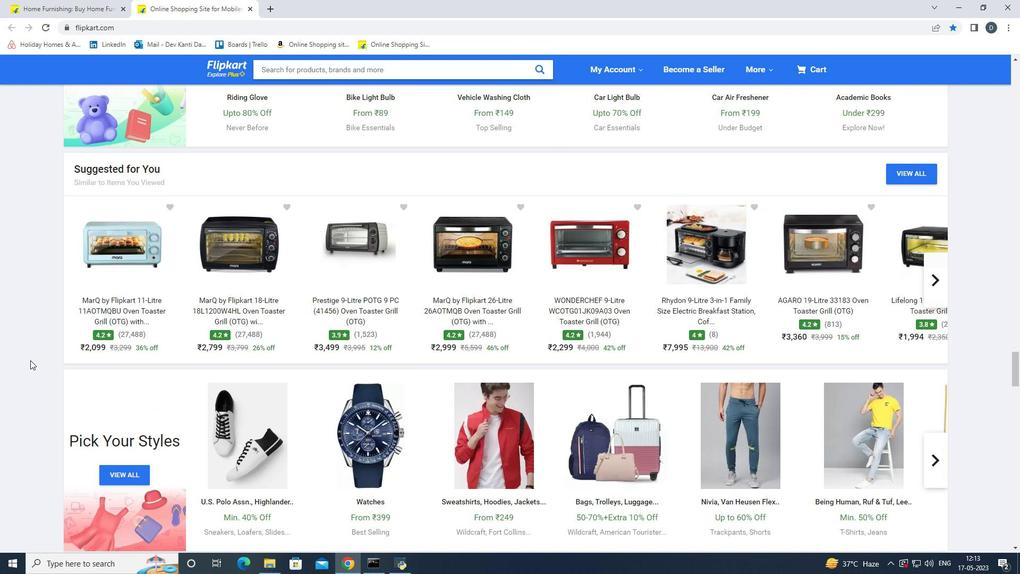 
Action: Mouse scrolled (30, 359) with delta (0, 0)
Screenshot: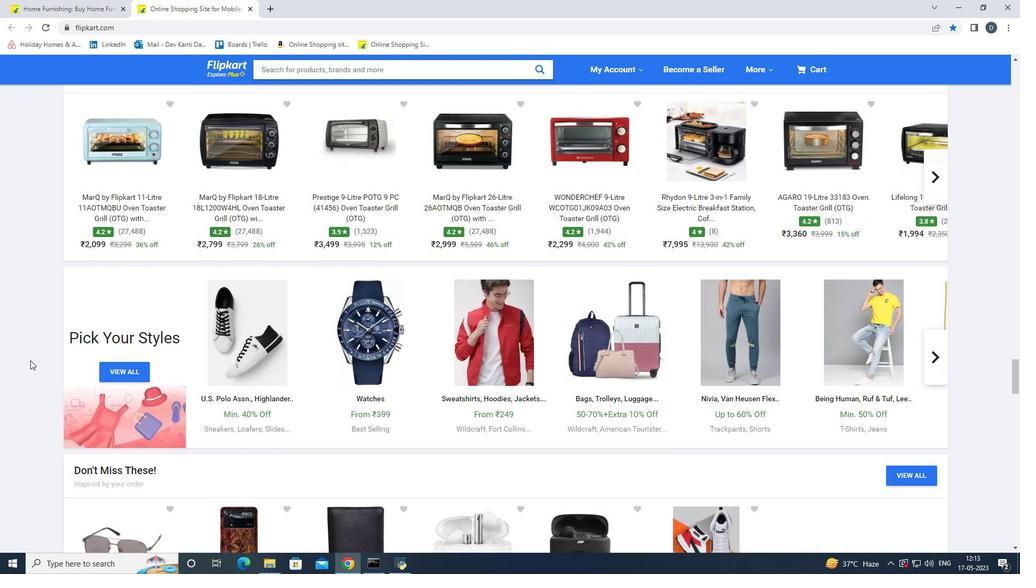 
Action: Mouse scrolled (30, 359) with delta (0, 0)
Screenshot: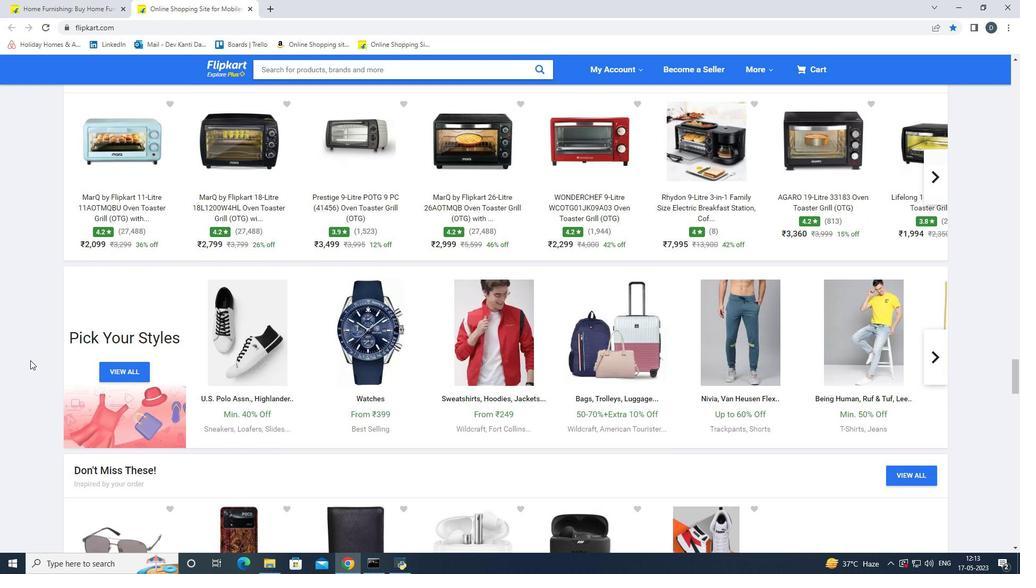
Action: Mouse scrolled (30, 359) with delta (0, 0)
Screenshot: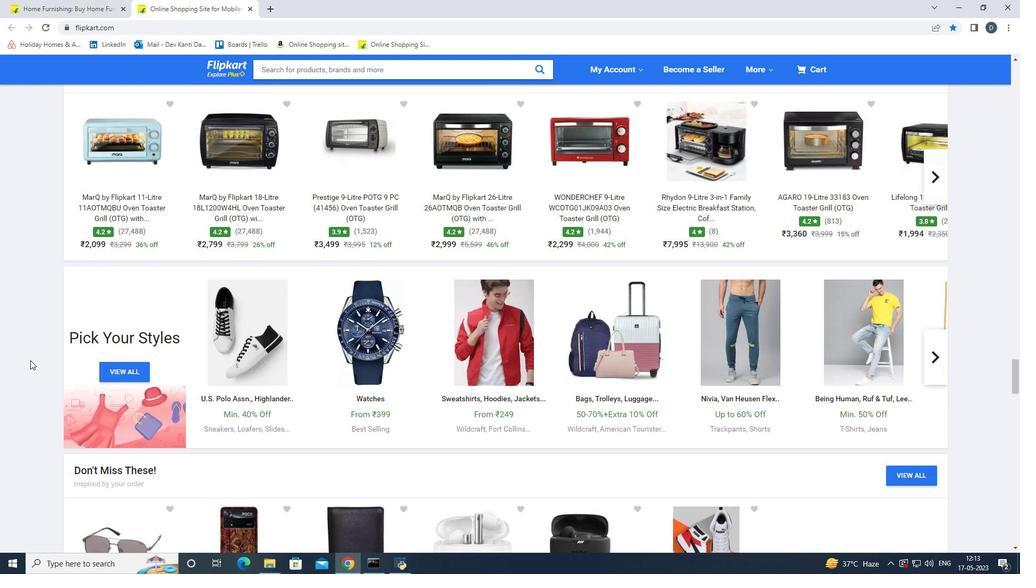 
Action: Mouse scrolled (30, 359) with delta (0, 0)
Screenshot: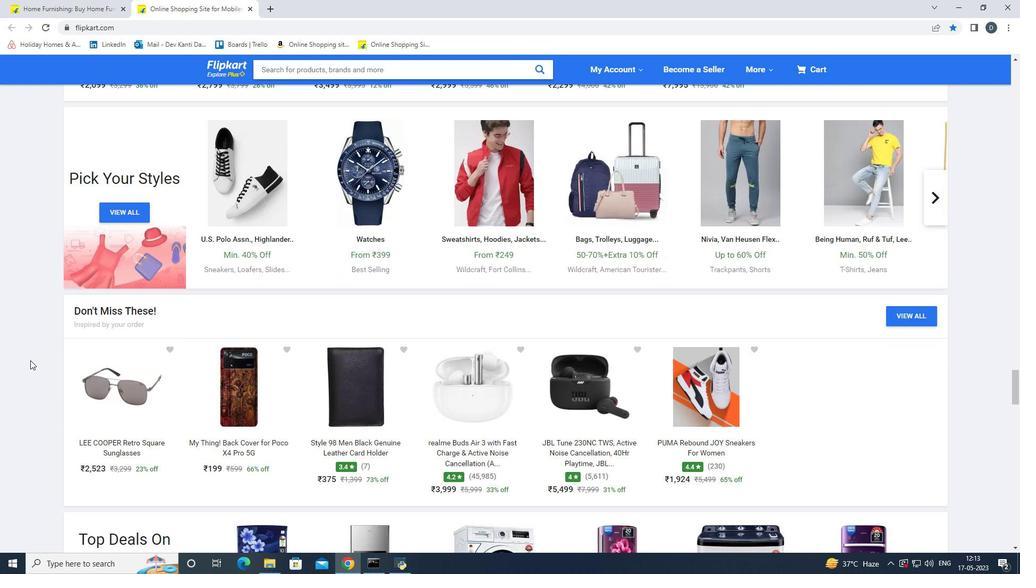 
Action: Mouse scrolled (30, 359) with delta (0, 0)
Screenshot: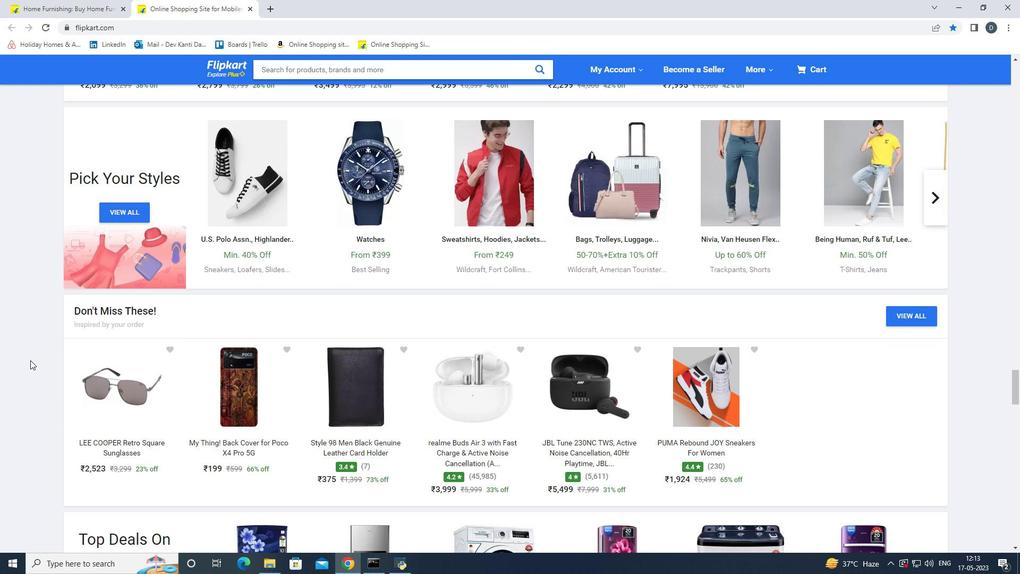 
Action: Mouse scrolled (30, 359) with delta (0, 0)
Screenshot: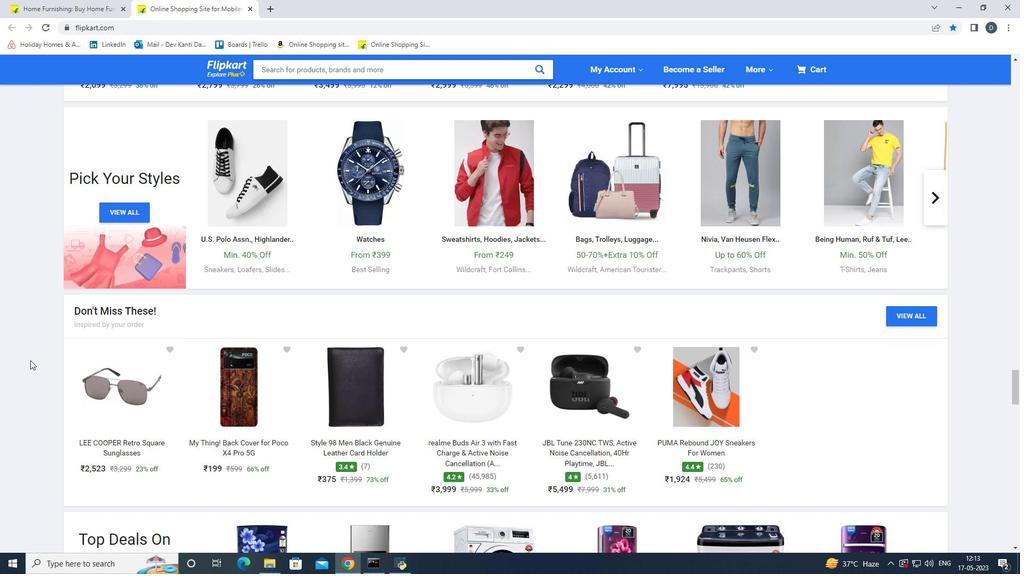 
Action: Mouse scrolled (30, 359) with delta (0, 0)
Screenshot: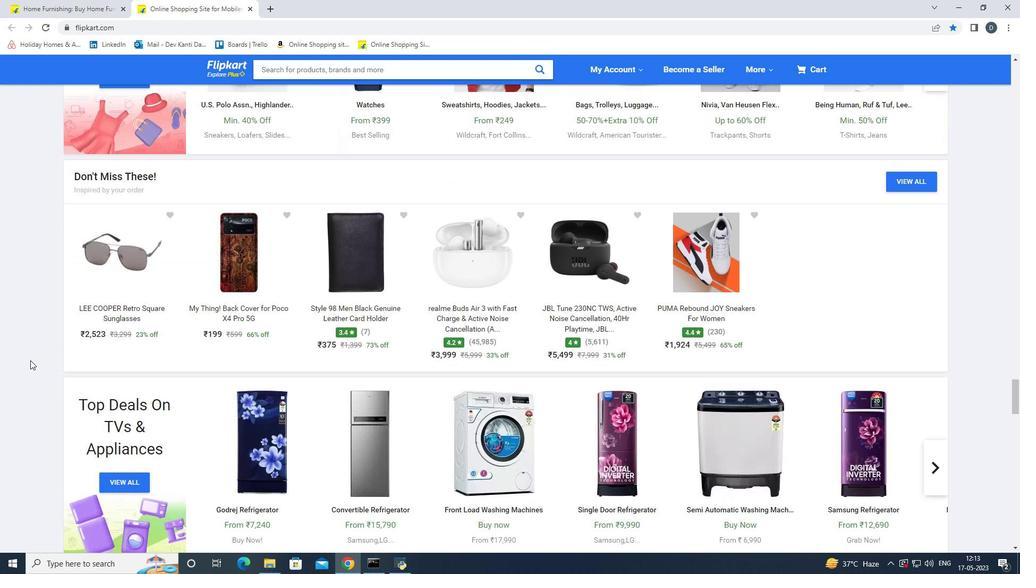 
Action: Mouse scrolled (30, 359) with delta (0, 0)
Screenshot: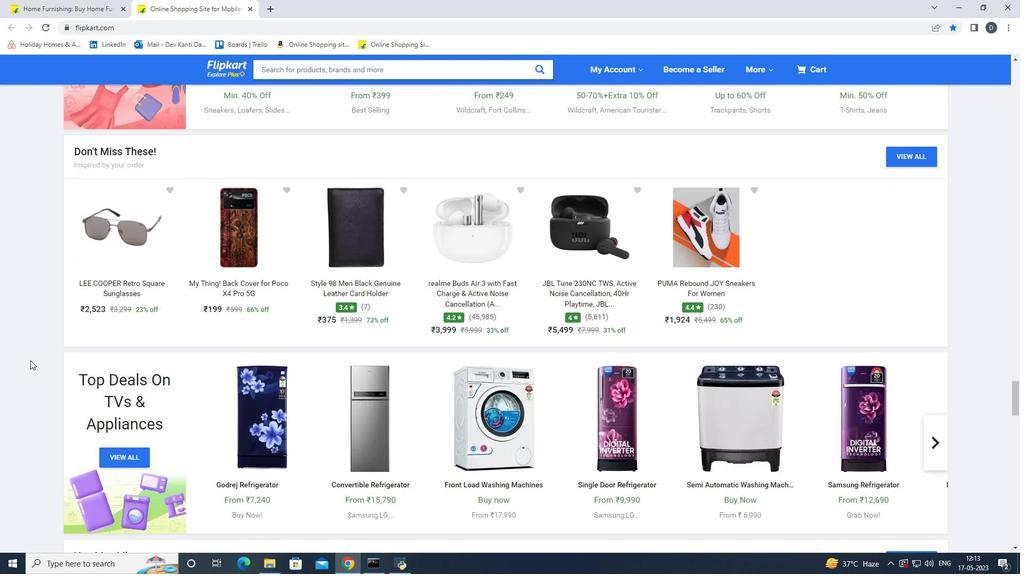 
Action: Mouse scrolled (30, 359) with delta (0, 0)
Screenshot: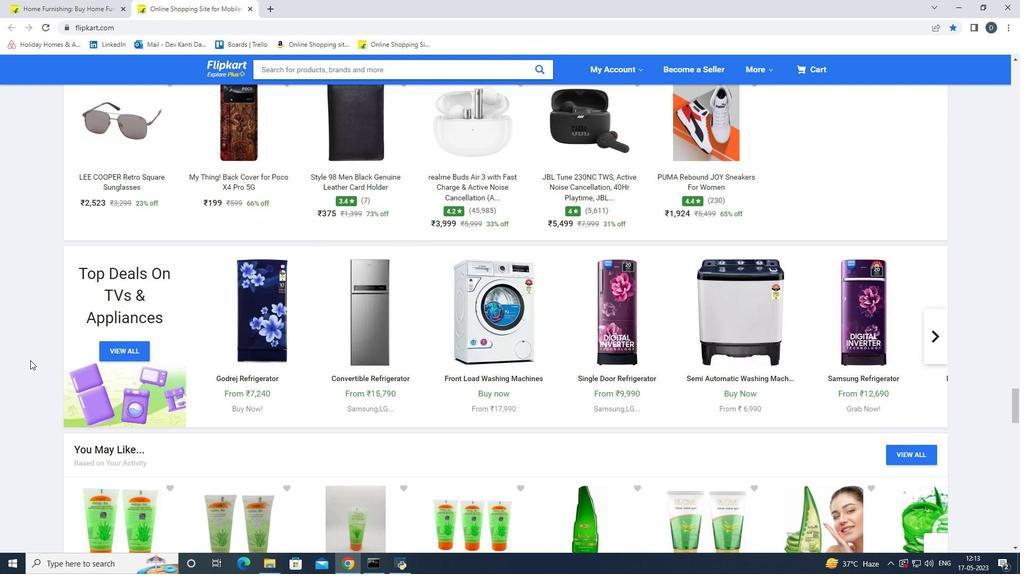 
Action: Mouse scrolled (30, 359) with delta (0, 0)
Screenshot: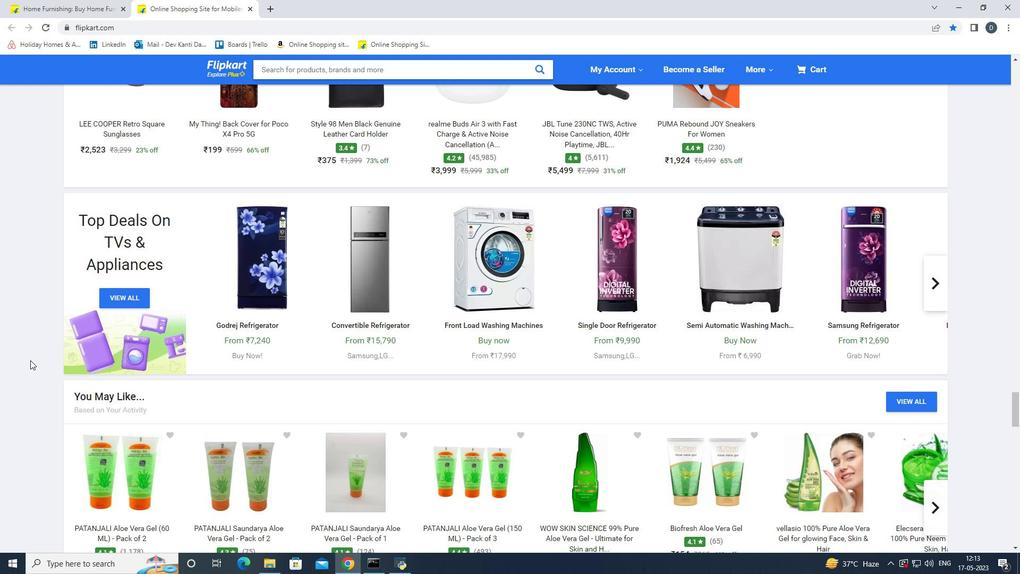 
Action: Mouse scrolled (30, 359) with delta (0, 0)
Screenshot: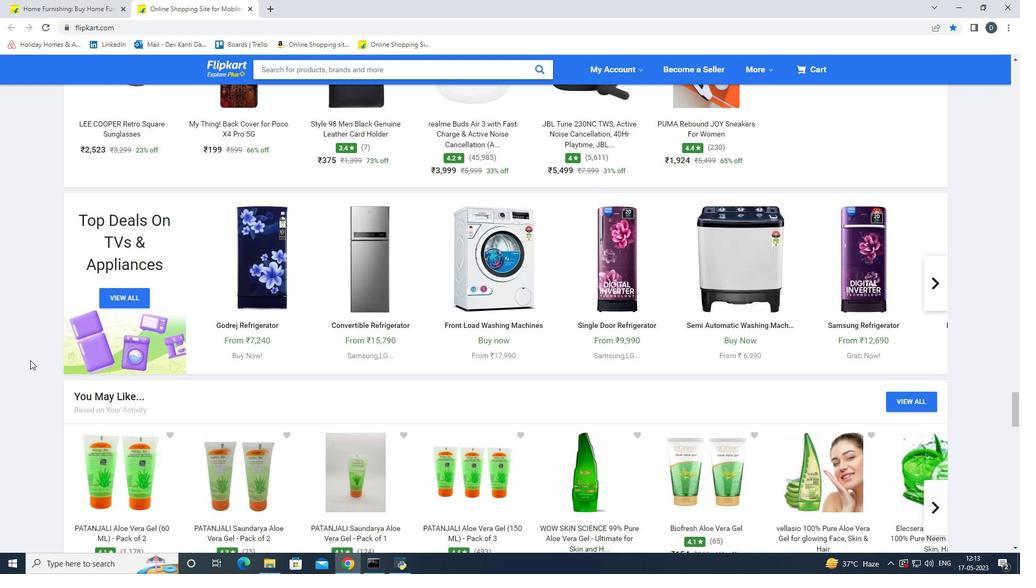 
Action: Mouse scrolled (30, 359) with delta (0, 0)
Screenshot: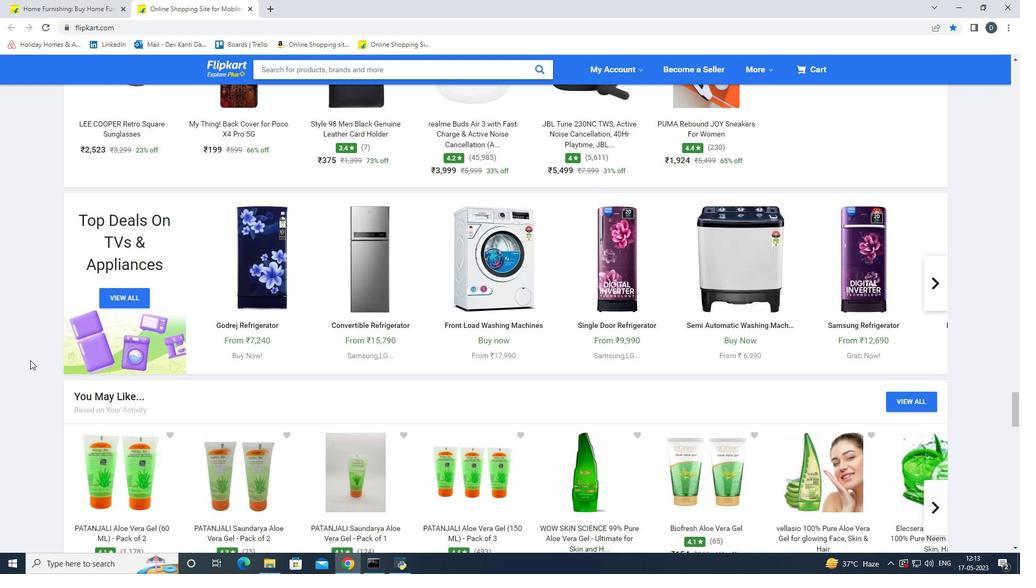 
Action: Mouse scrolled (30, 359) with delta (0, 0)
Screenshot: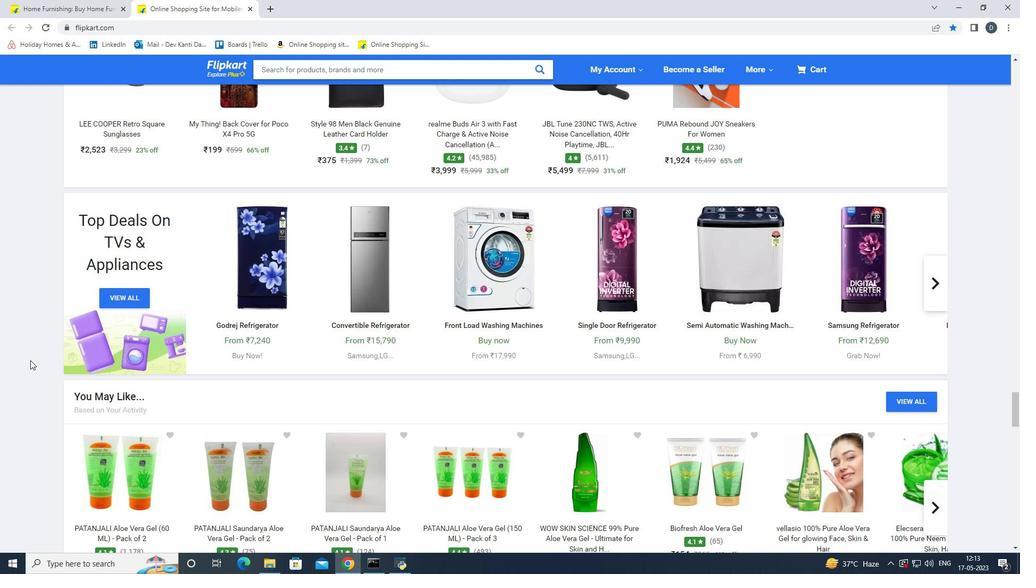 
Action: Mouse scrolled (30, 359) with delta (0, 0)
Screenshot: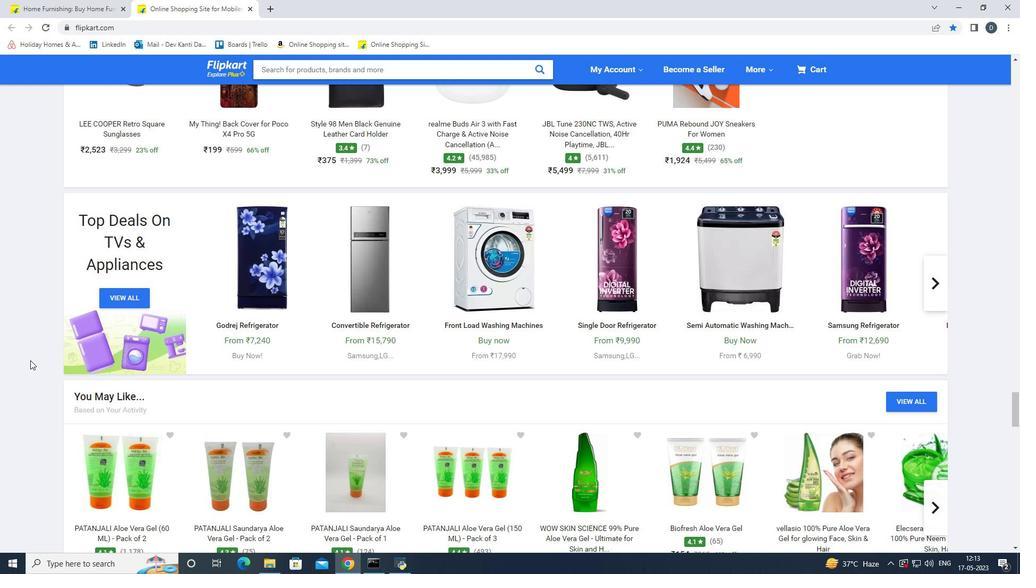 
Action: Mouse scrolled (30, 359) with delta (0, 0)
Screenshot: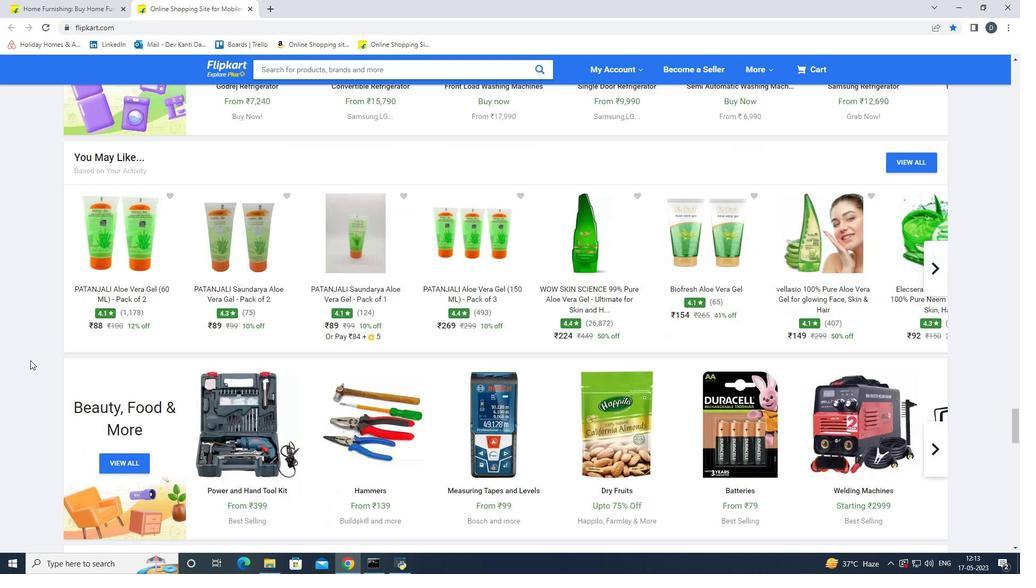 
Action: Mouse scrolled (30, 359) with delta (0, 0)
Screenshot: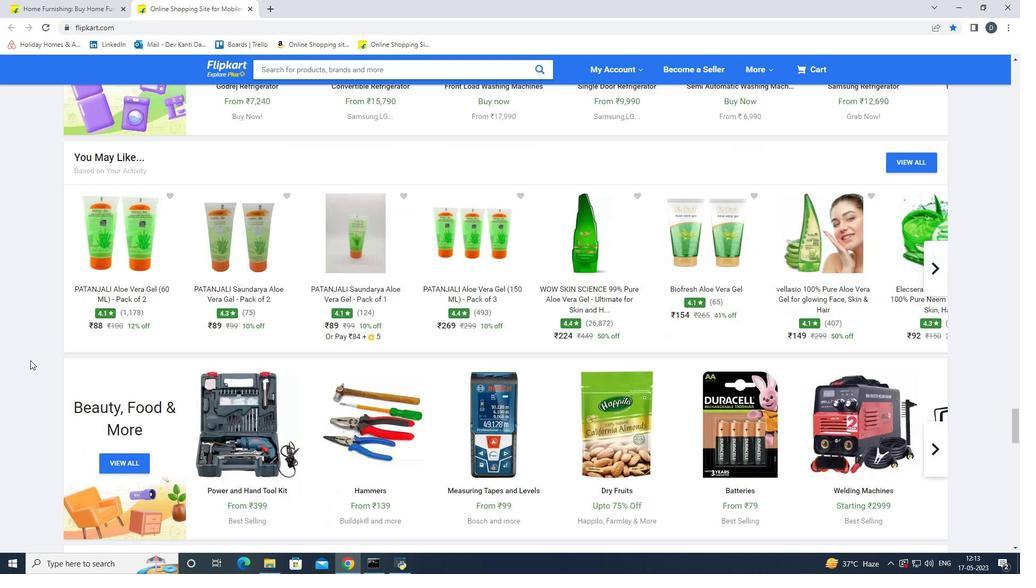 
Action: Mouse scrolled (30, 359) with delta (0, 0)
Screenshot: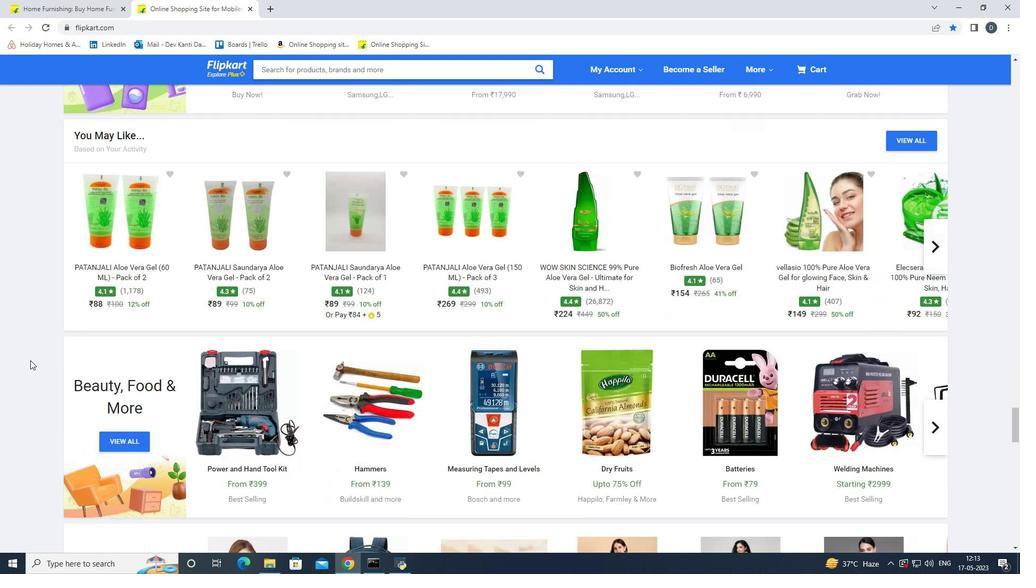 
Action: Mouse scrolled (30, 359) with delta (0, 0)
Screenshot: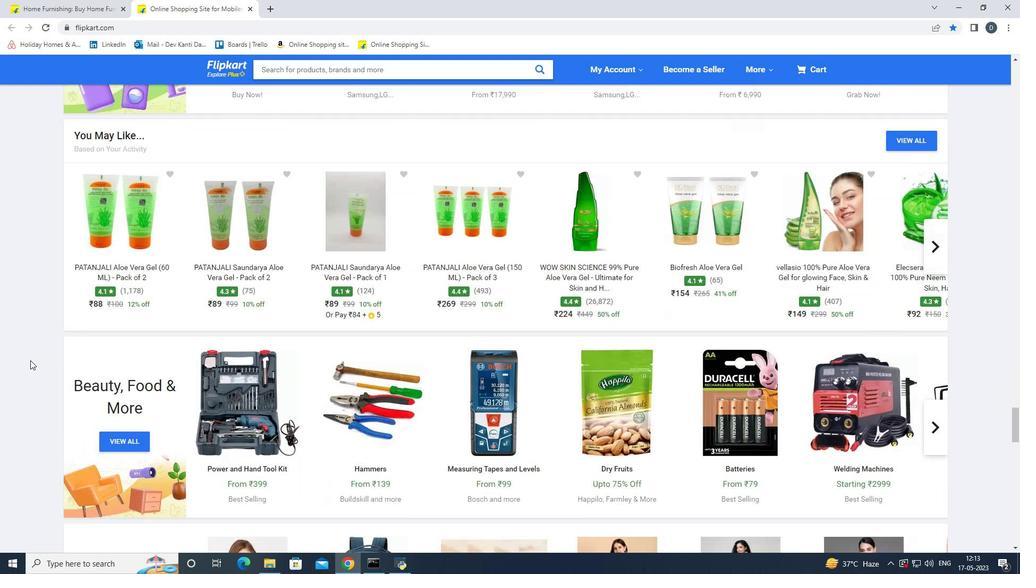 
Action: Mouse scrolled (30, 359) with delta (0, 0)
Screenshot: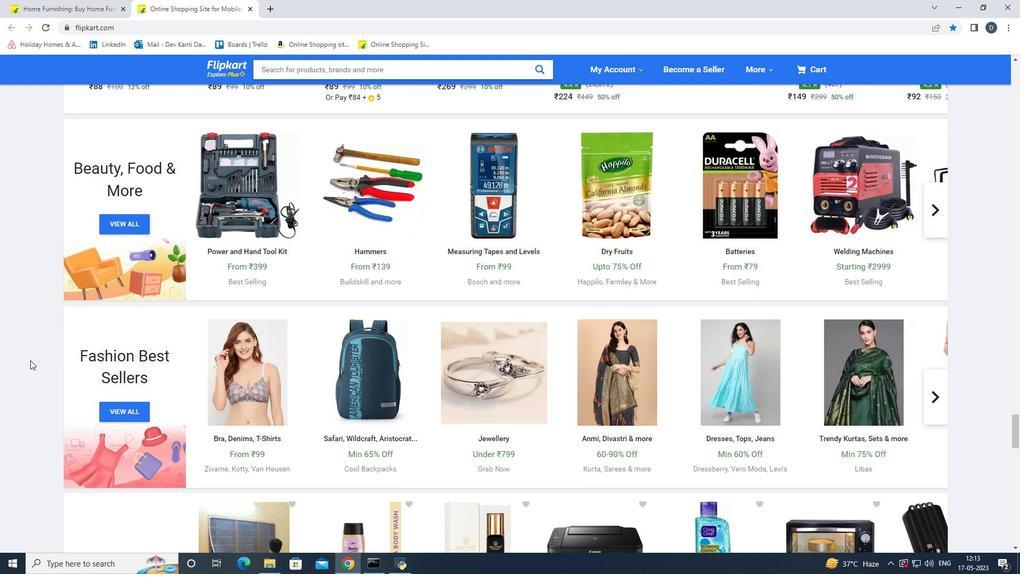 
Action: Mouse scrolled (30, 359) with delta (0, 0)
Screenshot: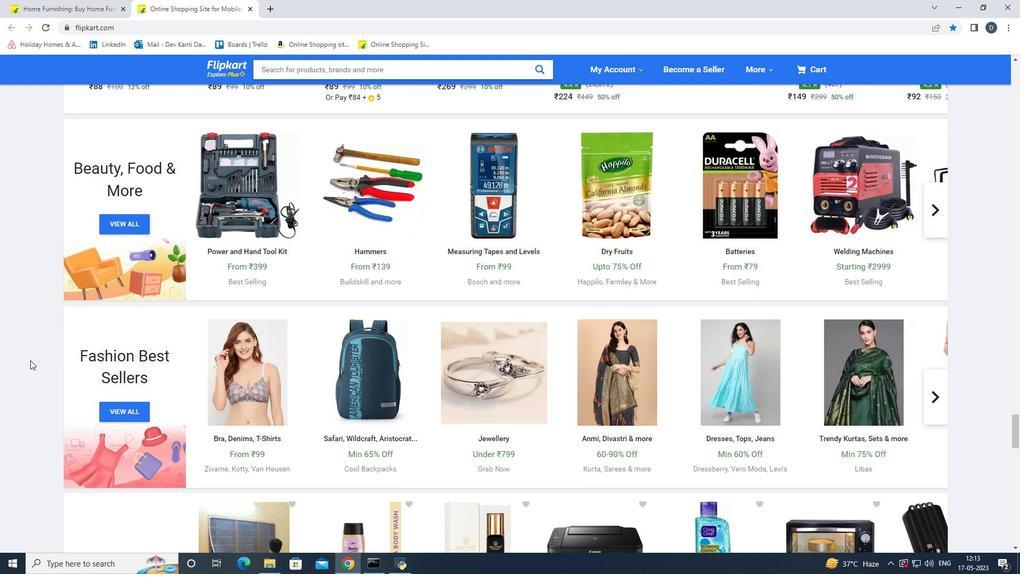 
Action: Mouse scrolled (30, 359) with delta (0, 0)
Screenshot: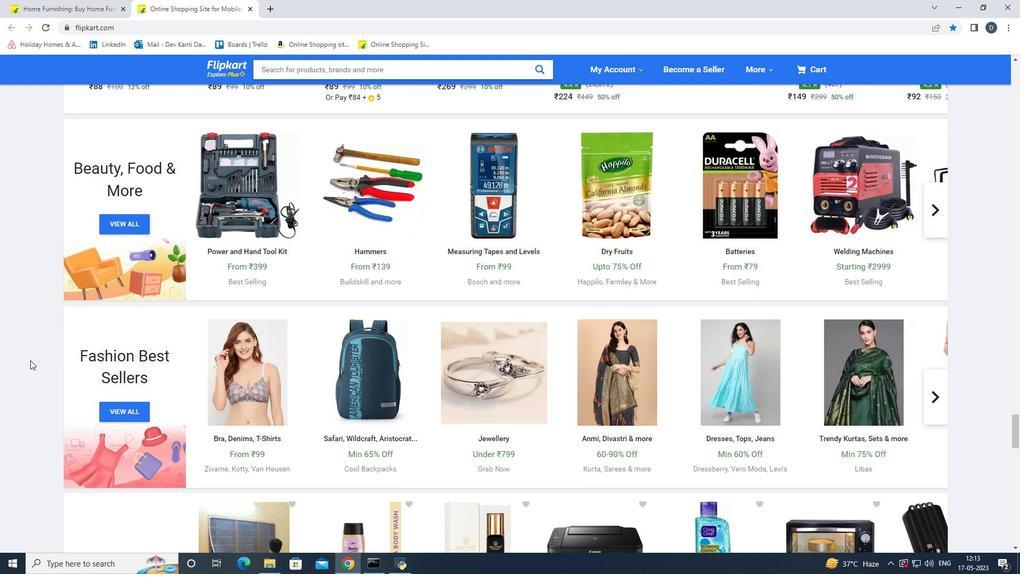 
Action: Mouse scrolled (30, 359) with delta (0, 0)
Screenshot: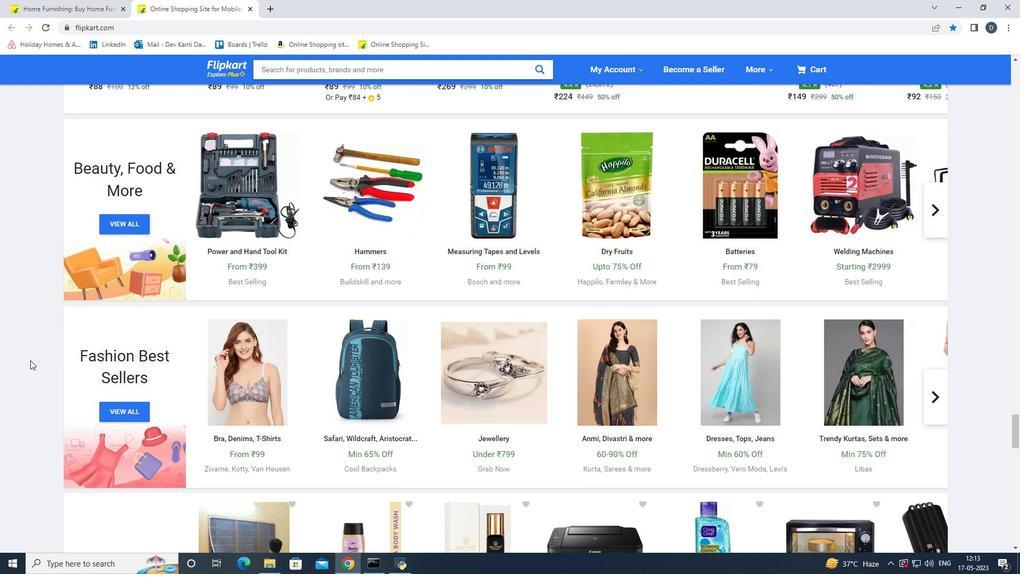 
Action: Mouse scrolled (30, 359) with delta (0, 0)
Screenshot: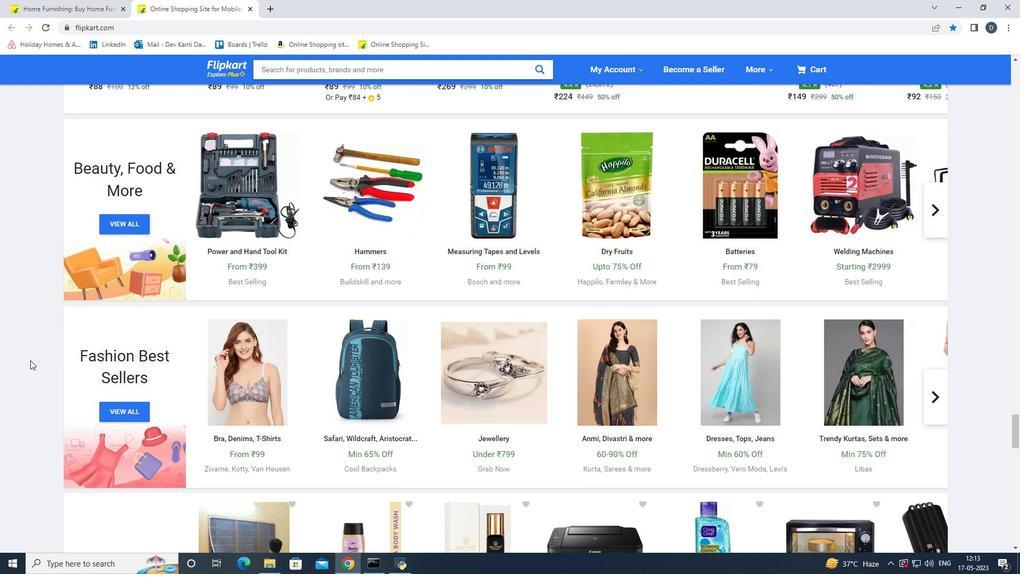 
Action: Mouse scrolled (30, 359) with delta (0, 0)
Screenshot: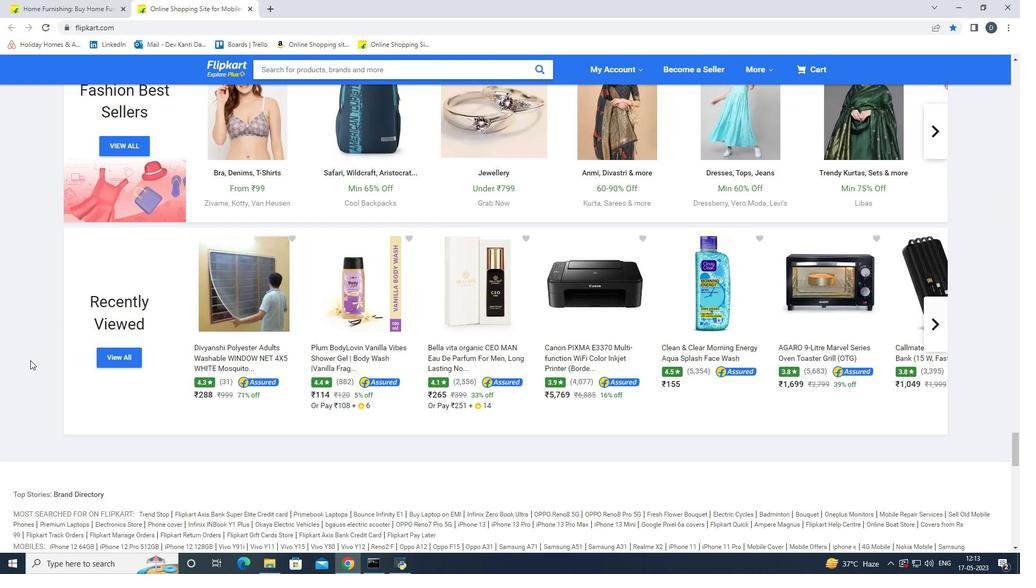 
Action: Mouse scrolled (30, 359) with delta (0, 0)
Screenshot: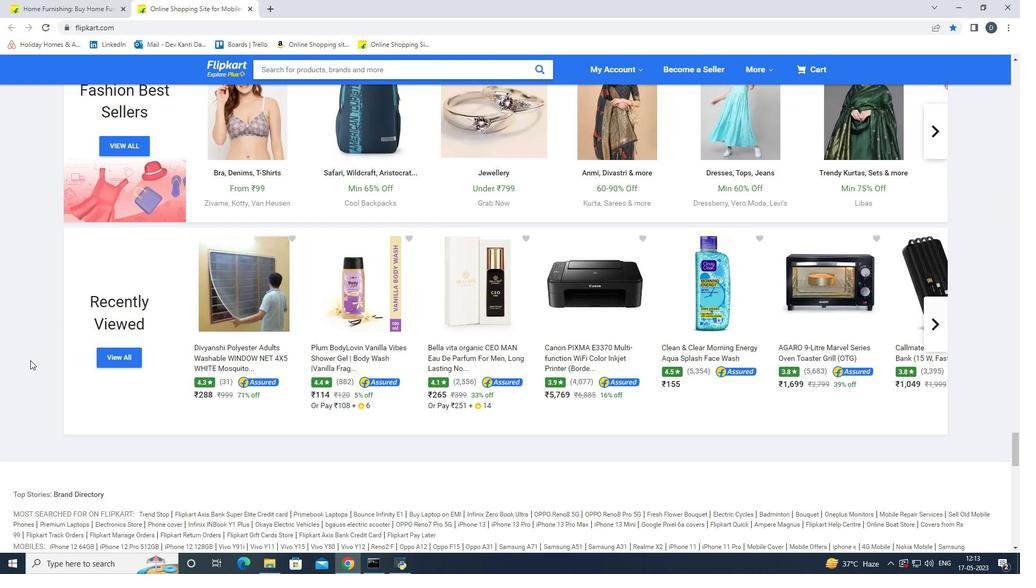 
Action: Mouse scrolled (30, 359) with delta (0, 0)
Screenshot: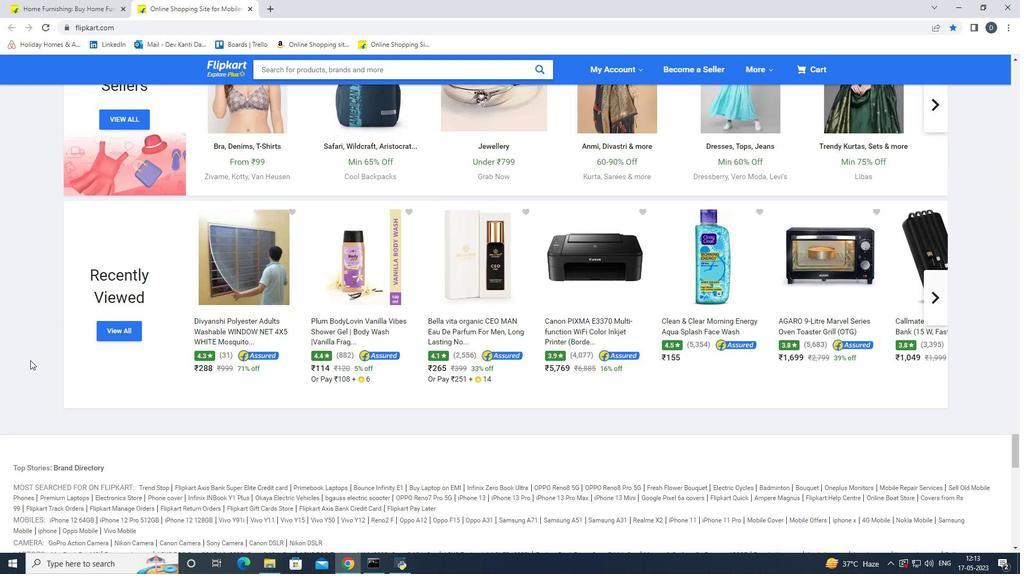 
Action: Mouse scrolled (30, 360) with delta (0, 0)
Screenshot: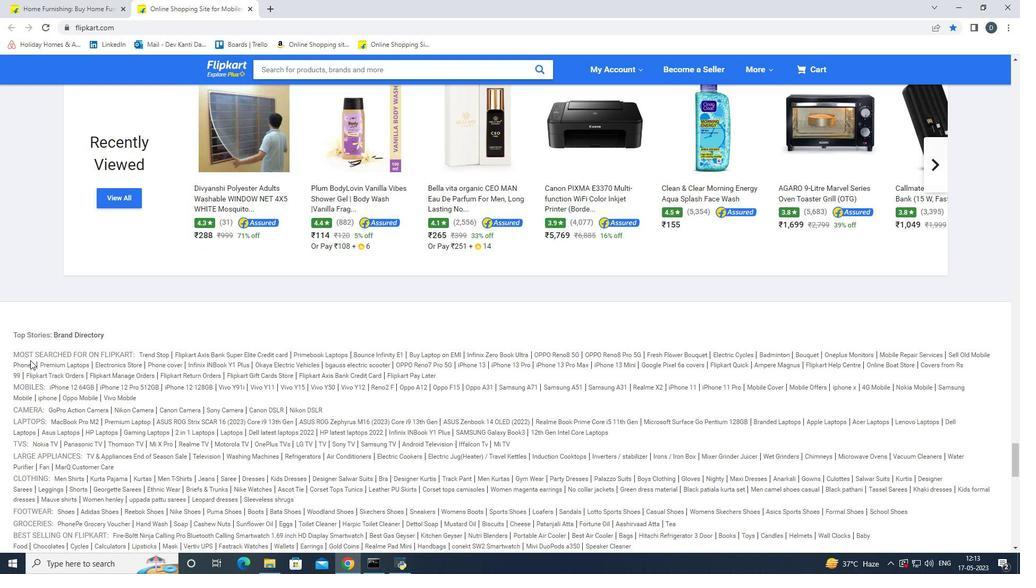 
Action: Mouse scrolled (30, 360) with delta (0, 0)
Screenshot: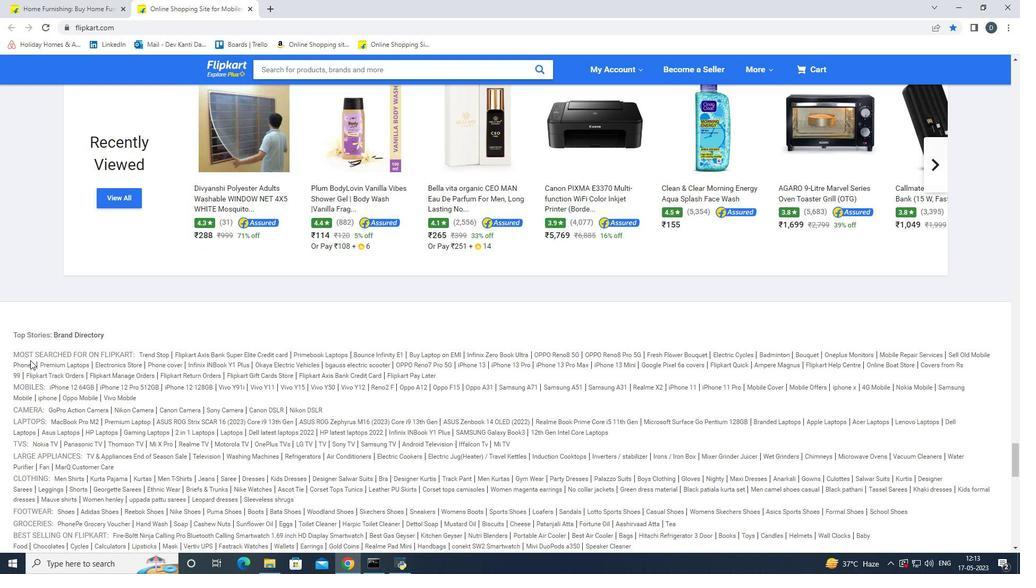 
Action: Mouse scrolled (30, 360) with delta (0, 0)
Screenshot: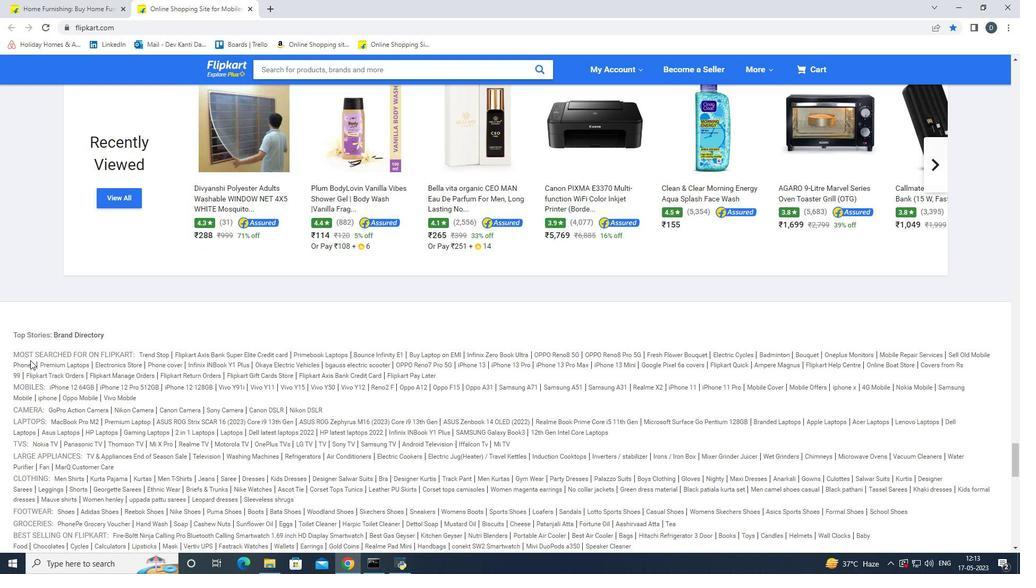 
Action: Mouse scrolled (30, 360) with delta (0, 0)
Screenshot: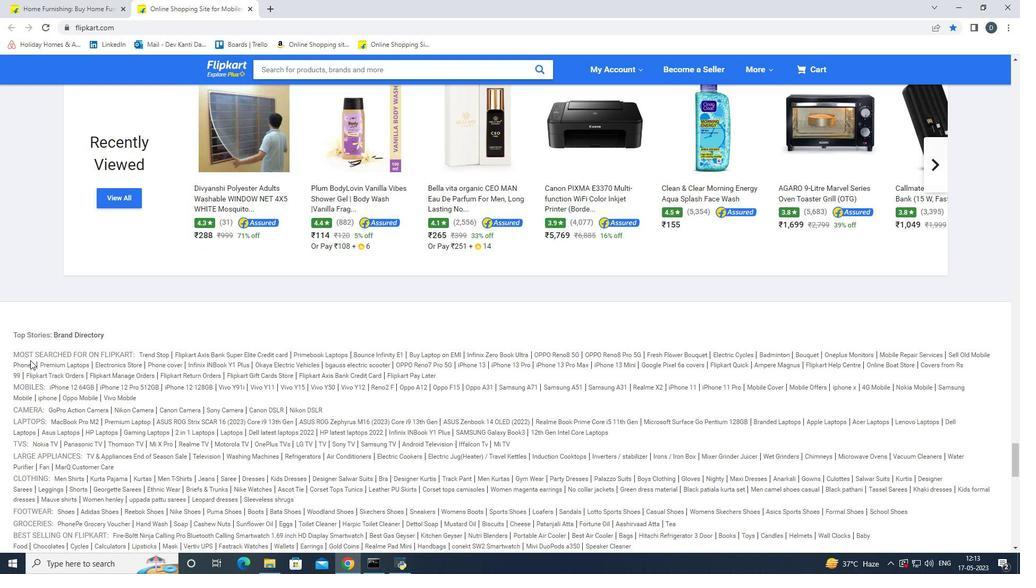 
Action: Mouse scrolled (30, 360) with delta (0, 0)
Screenshot: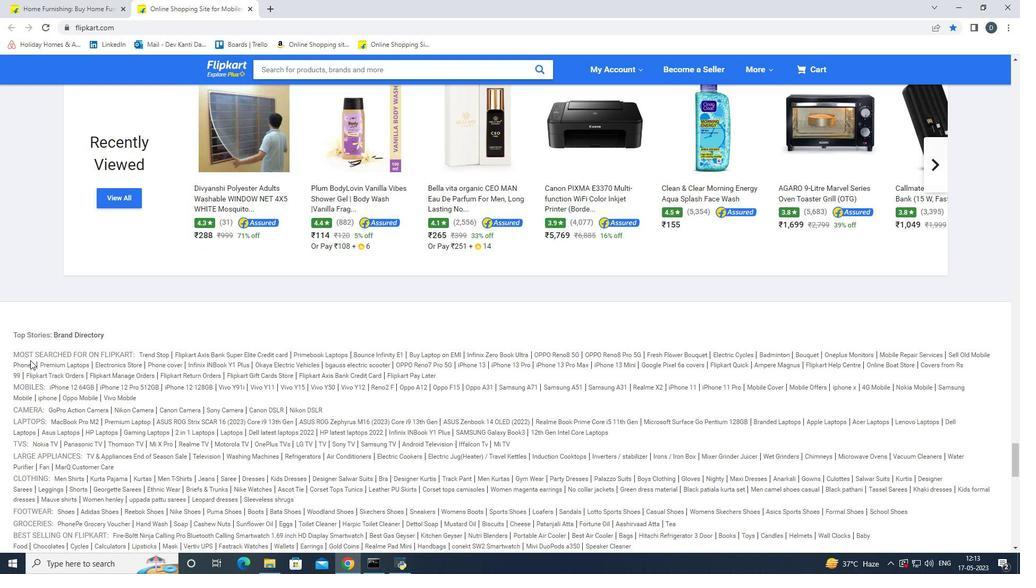 
Action: Mouse scrolled (30, 360) with delta (0, 0)
Screenshot: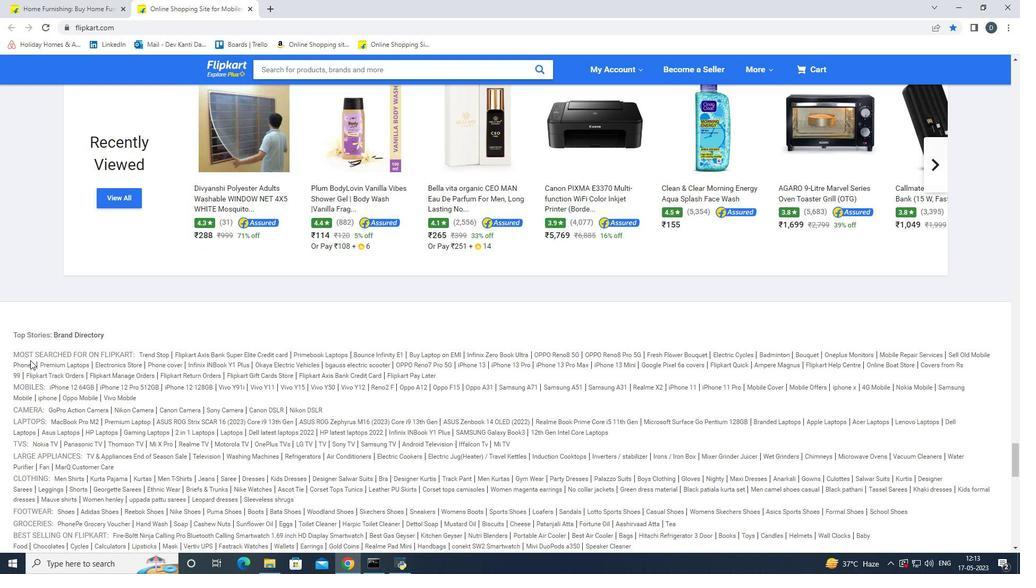 
Action: Mouse scrolled (30, 360) with delta (0, 0)
Screenshot: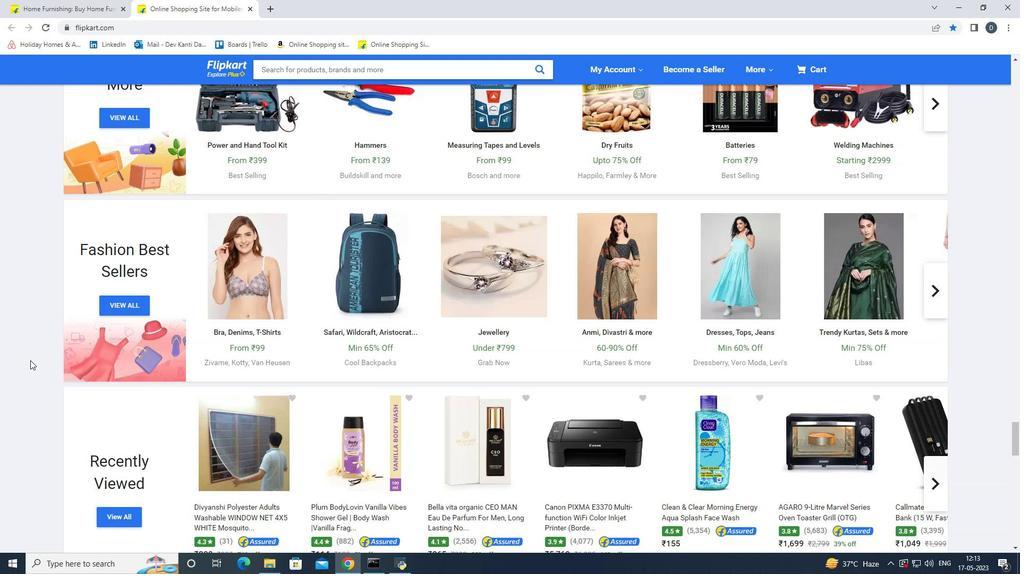 
Action: Mouse scrolled (30, 360) with delta (0, 0)
Screenshot: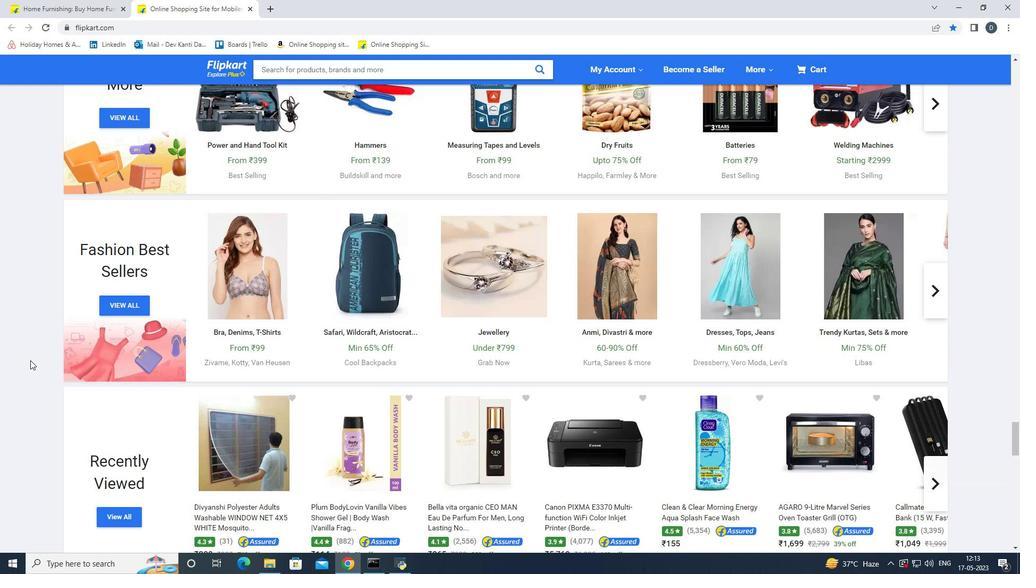 
Action: Mouse scrolled (30, 360) with delta (0, 0)
Screenshot: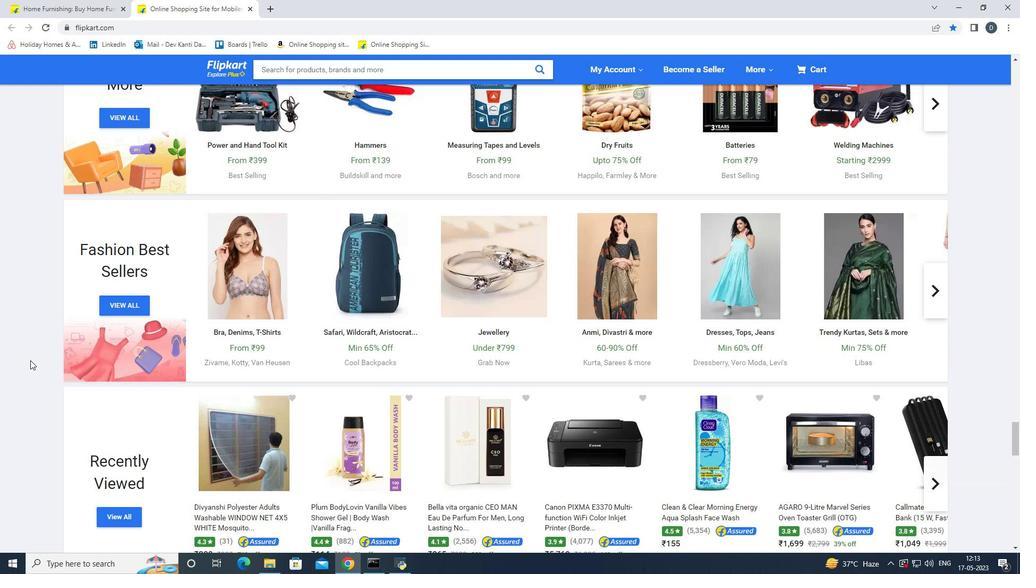 
Action: Mouse scrolled (30, 360) with delta (0, 0)
Screenshot: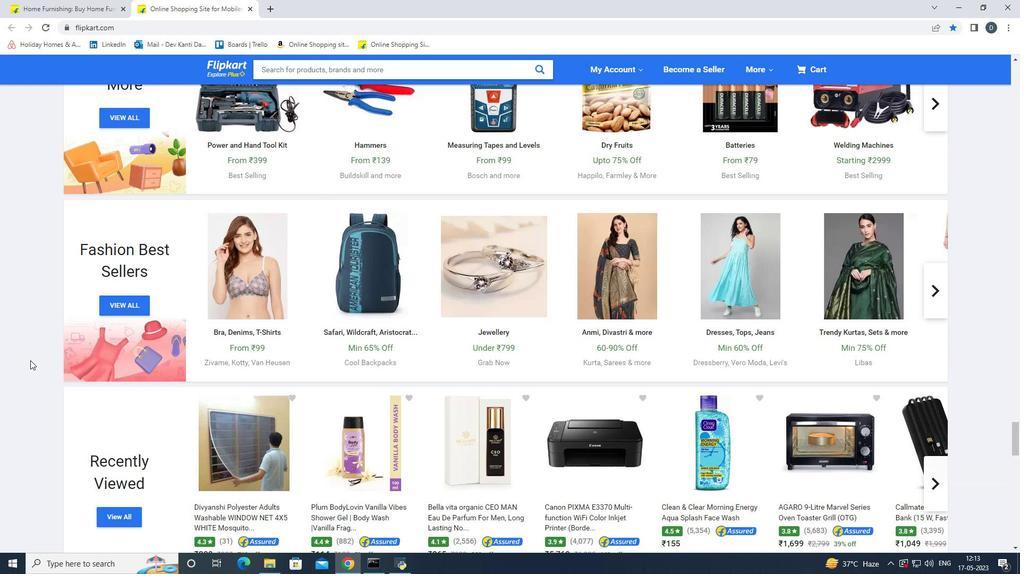 
Action: Mouse scrolled (30, 360) with delta (0, 0)
Screenshot: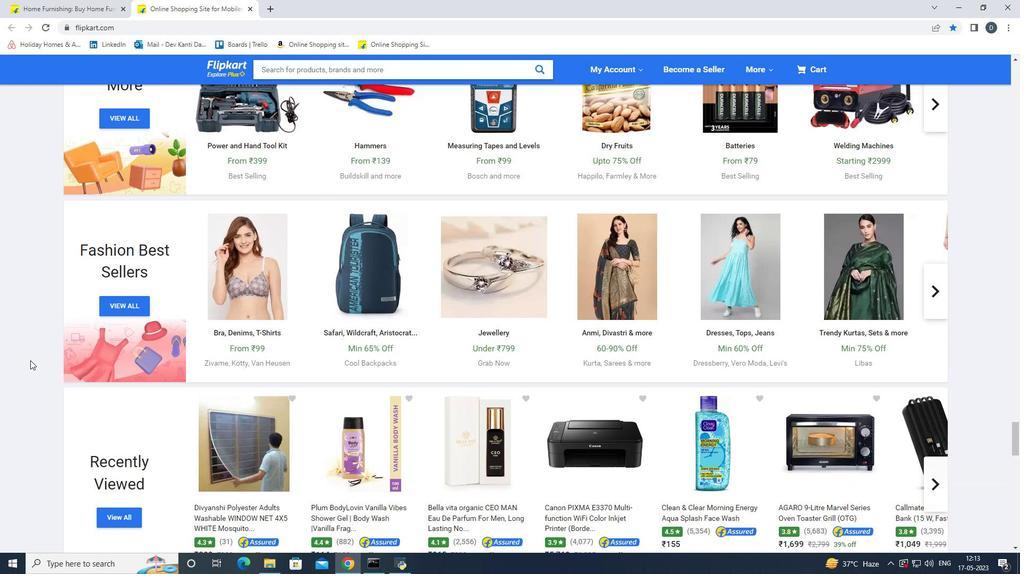 
Action: Mouse scrolled (30, 360) with delta (0, 0)
Screenshot: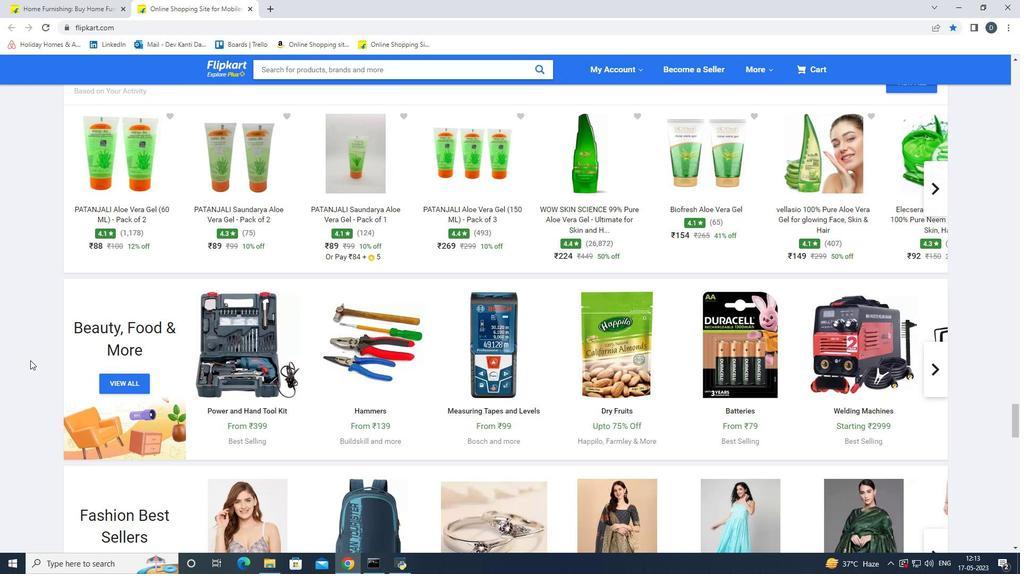 
Action: Mouse scrolled (30, 360) with delta (0, 0)
Screenshot: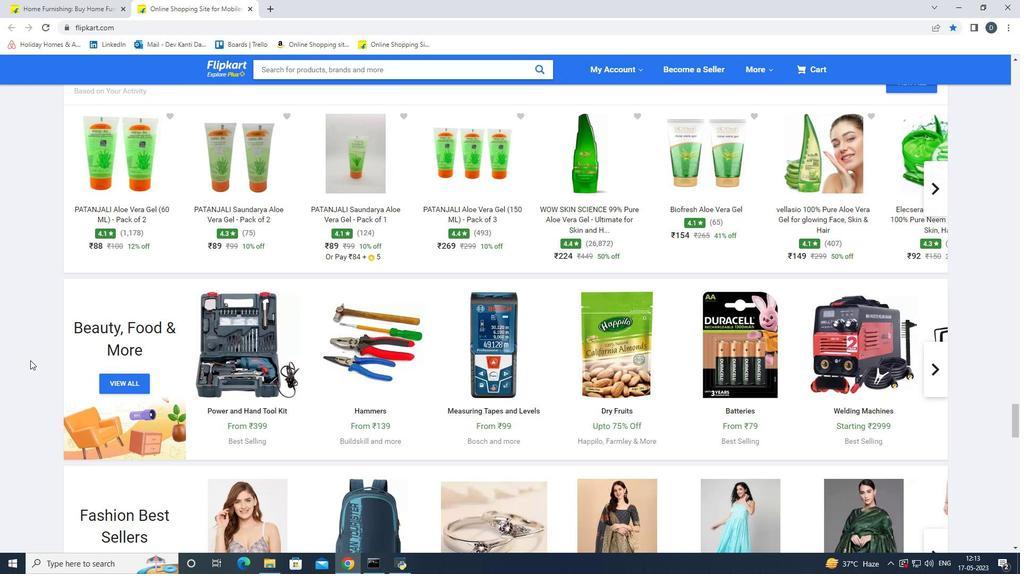 
Action: Mouse scrolled (30, 360) with delta (0, 0)
Screenshot: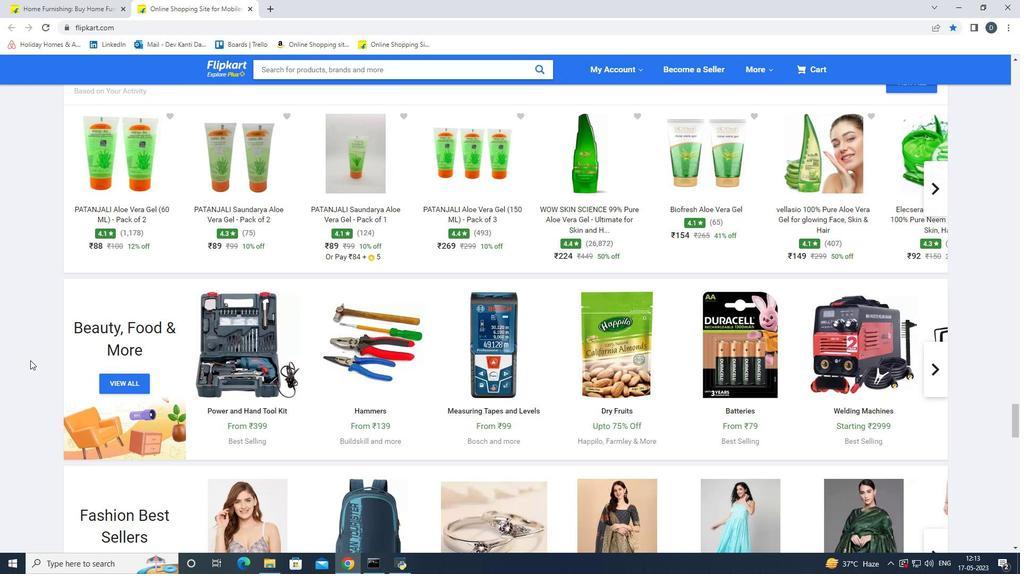 
Action: Mouse scrolled (30, 360) with delta (0, 0)
Screenshot: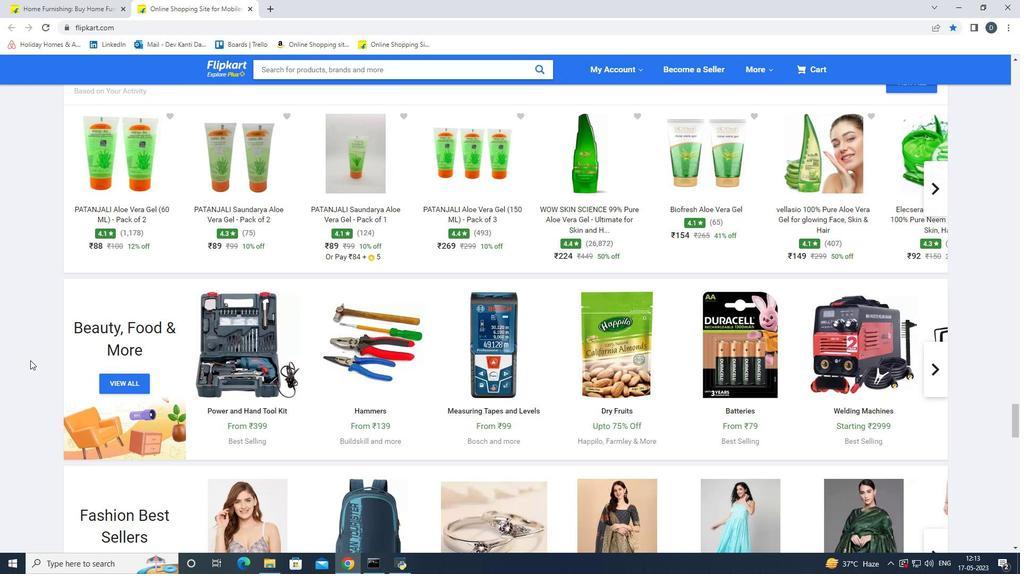 
Action: Mouse scrolled (30, 360) with delta (0, 0)
Screenshot: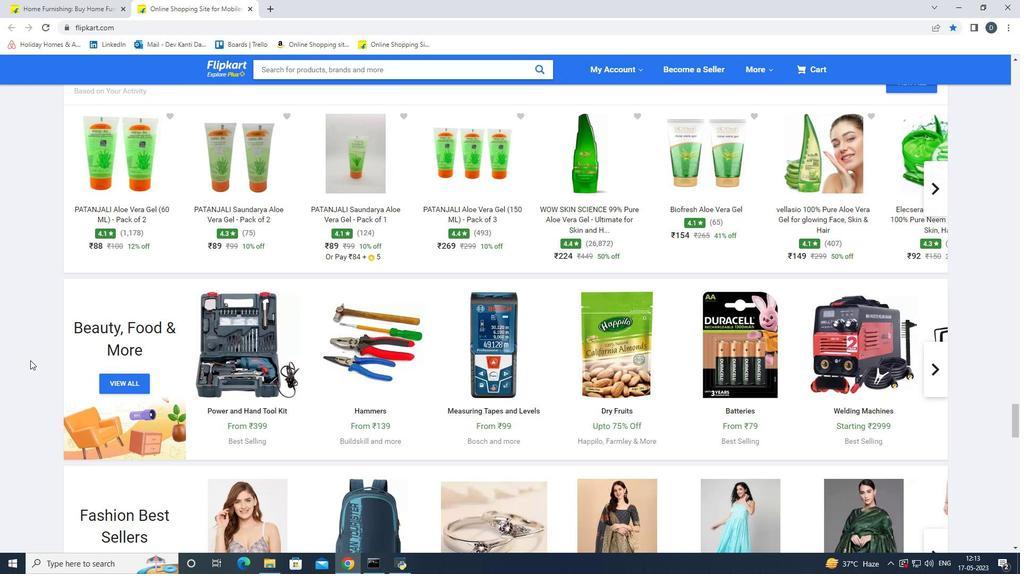 
Action: Mouse scrolled (30, 360) with delta (0, 0)
Screenshot: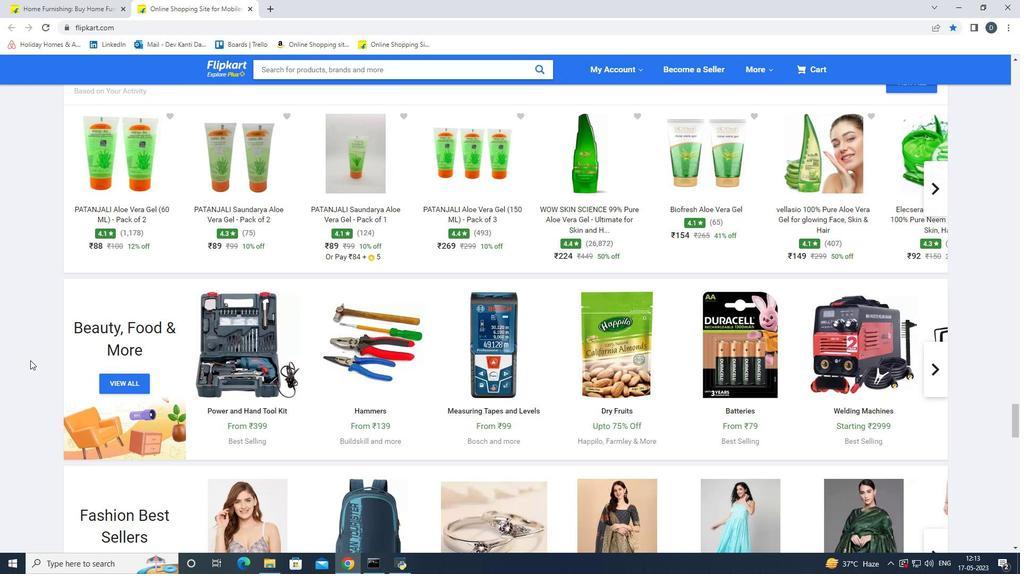 
Action: Mouse scrolled (30, 360) with delta (0, 0)
Screenshot: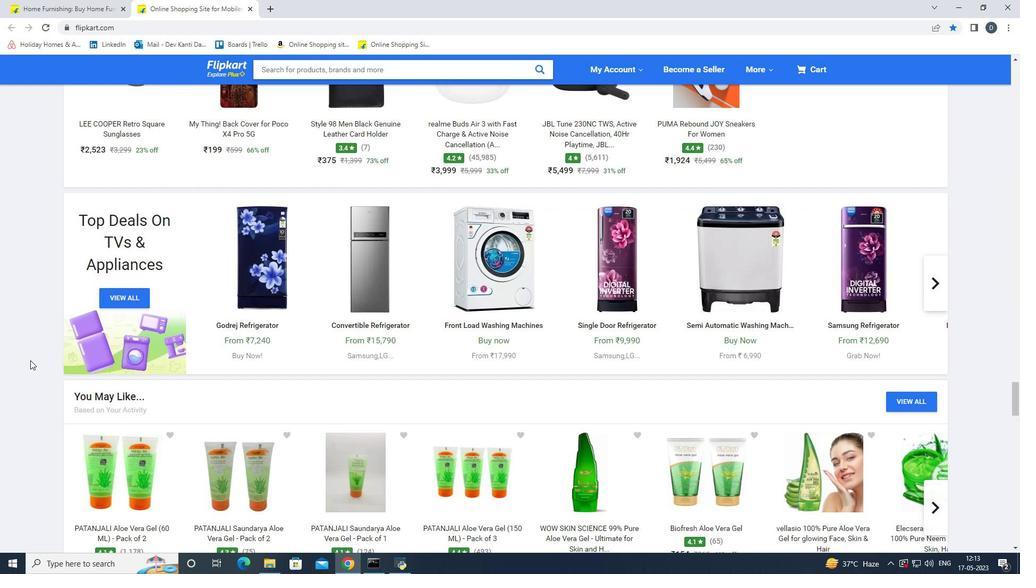 
Action: Mouse scrolled (30, 360) with delta (0, 0)
Screenshot: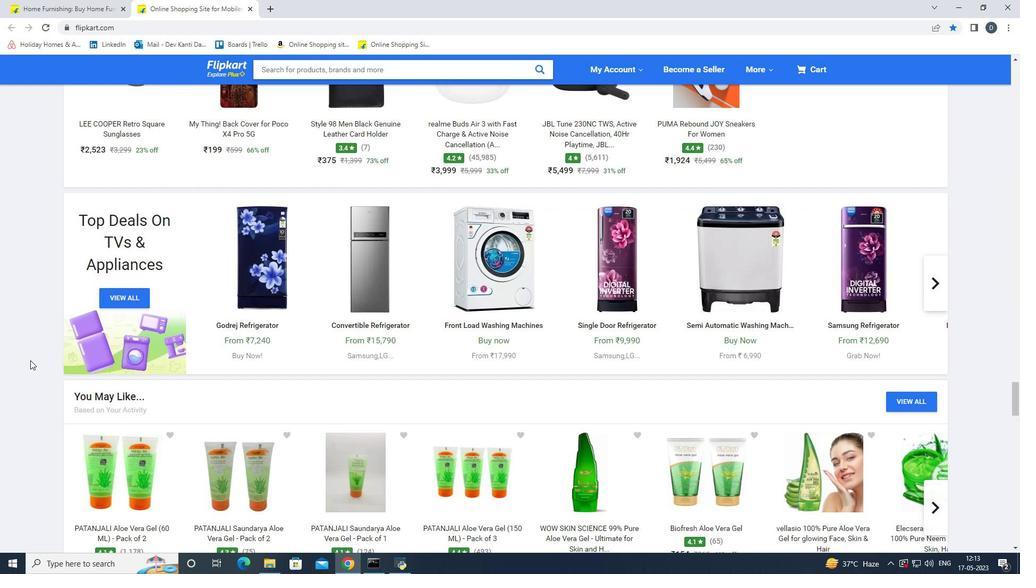 
Action: Mouse scrolled (30, 360) with delta (0, 0)
Screenshot: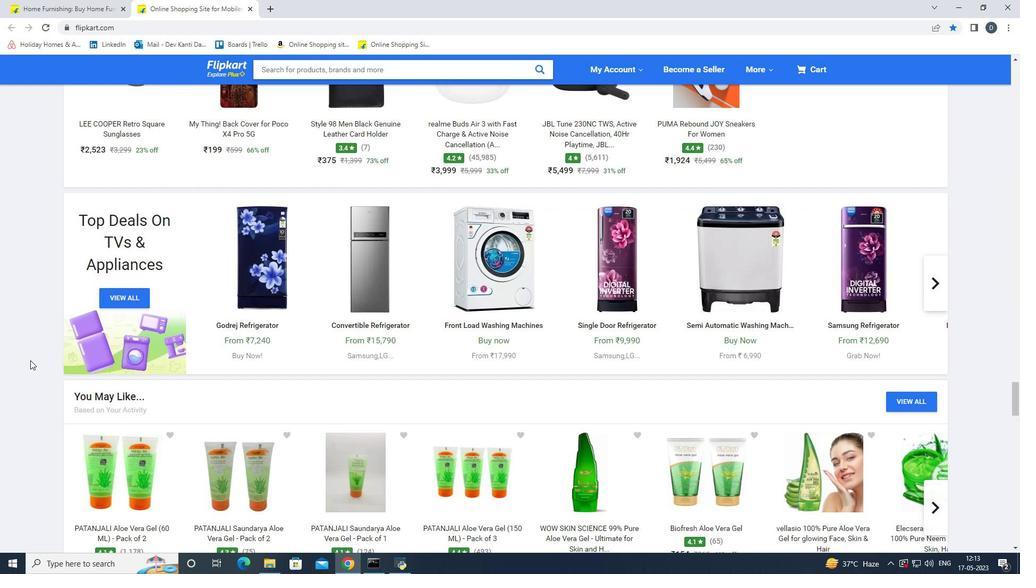 
Action: Mouse scrolled (30, 360) with delta (0, 0)
Screenshot: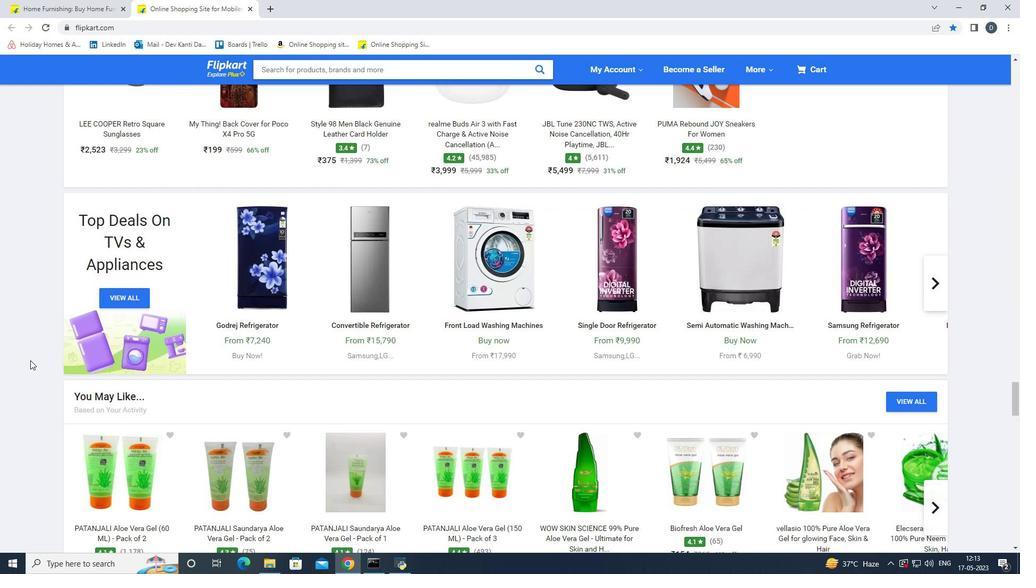 
Action: Mouse scrolled (30, 360) with delta (0, 0)
Screenshot: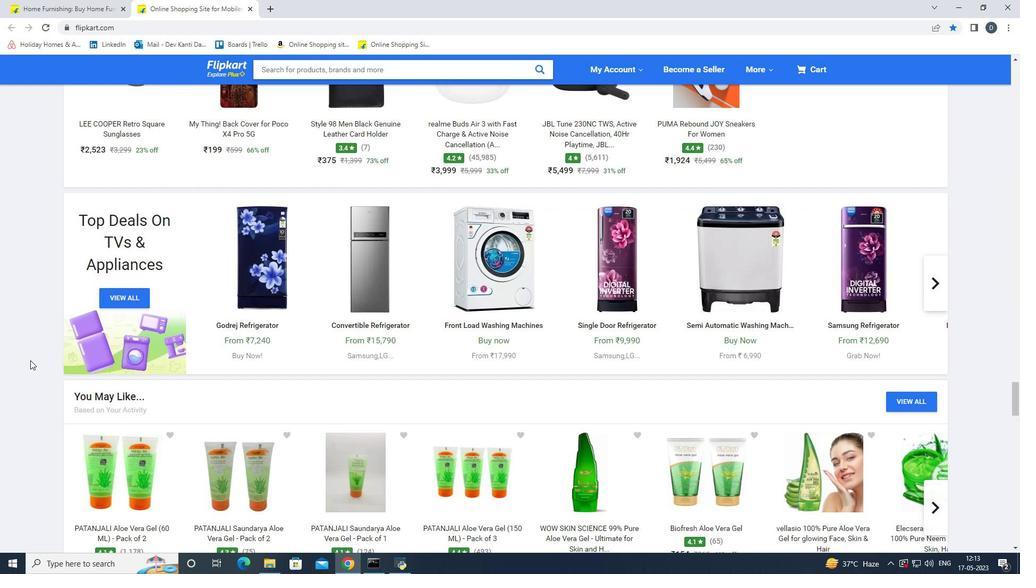 
Action: Mouse scrolled (30, 360) with delta (0, 0)
Screenshot: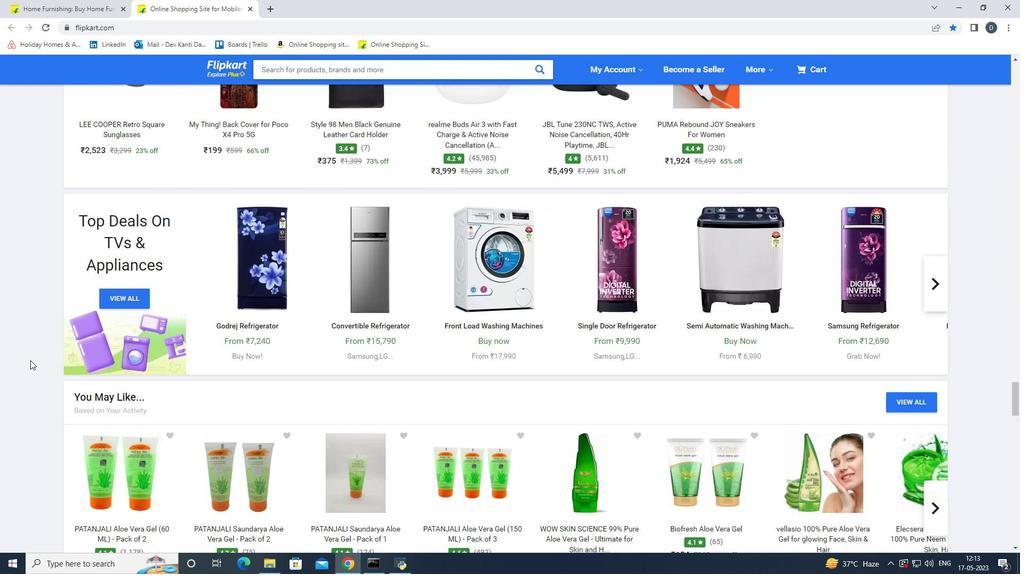 
Action: Mouse scrolled (30, 360) with delta (0, 0)
Screenshot: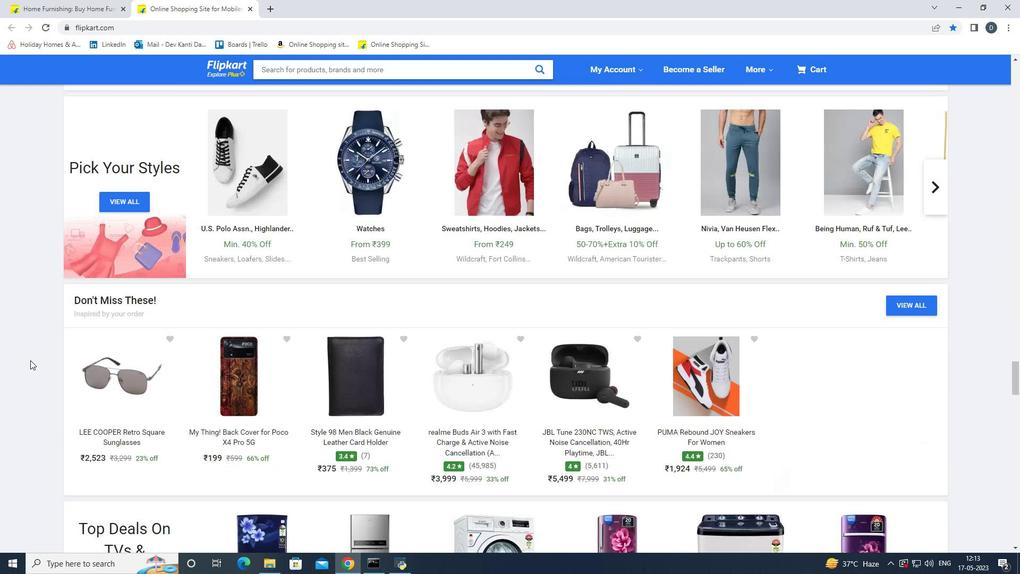 
Action: Mouse scrolled (30, 360) with delta (0, 0)
Screenshot: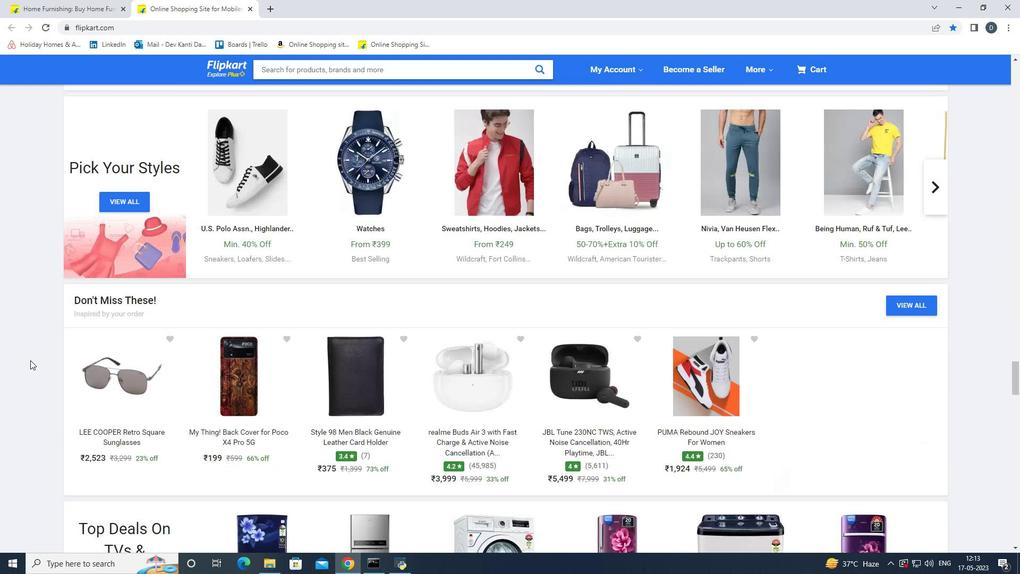 
Action: Mouse scrolled (30, 360) with delta (0, 0)
Screenshot: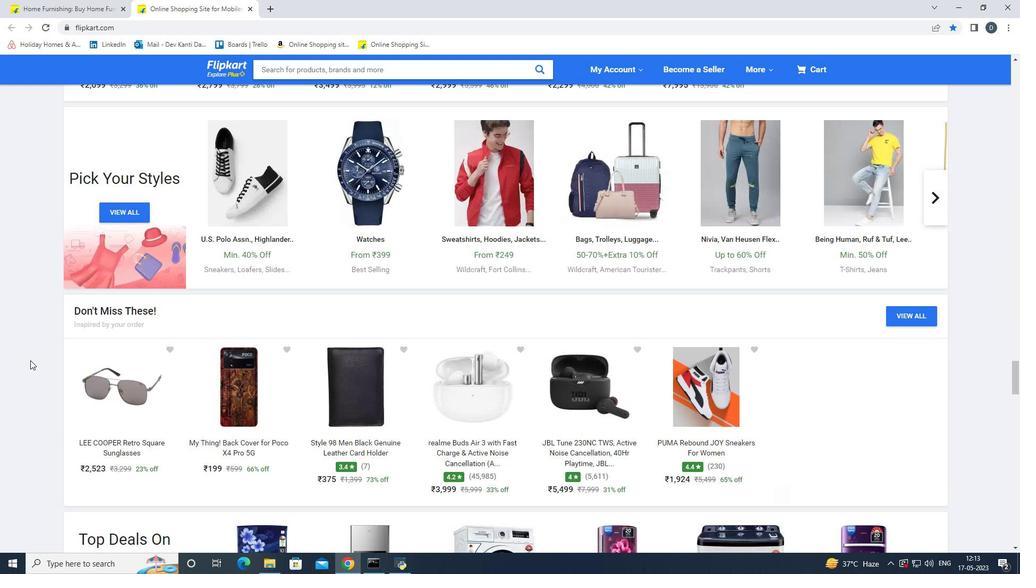 
Action: Mouse scrolled (30, 360) with delta (0, 0)
Screenshot: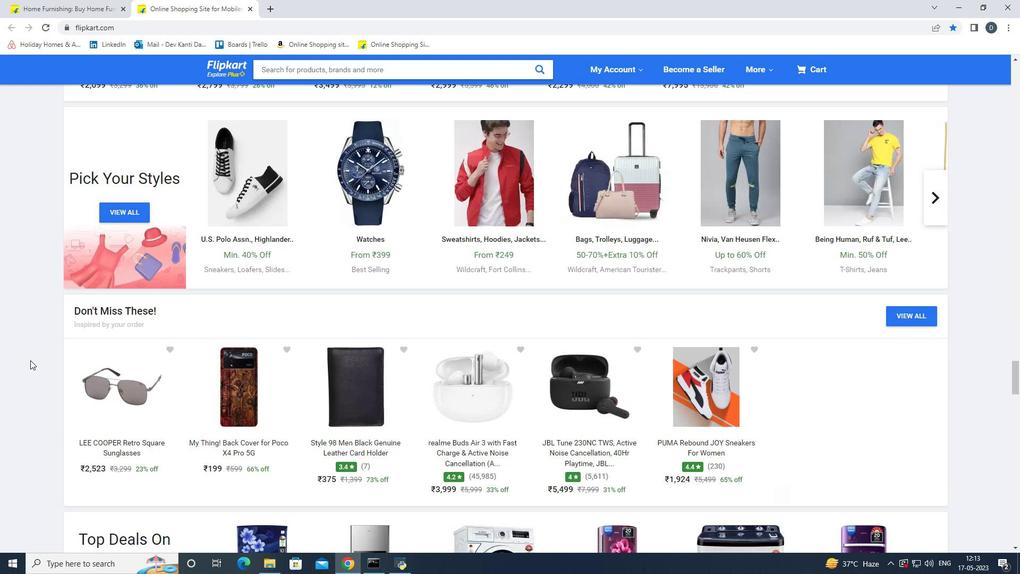 
Action: Mouse scrolled (30, 360) with delta (0, 0)
Screenshot: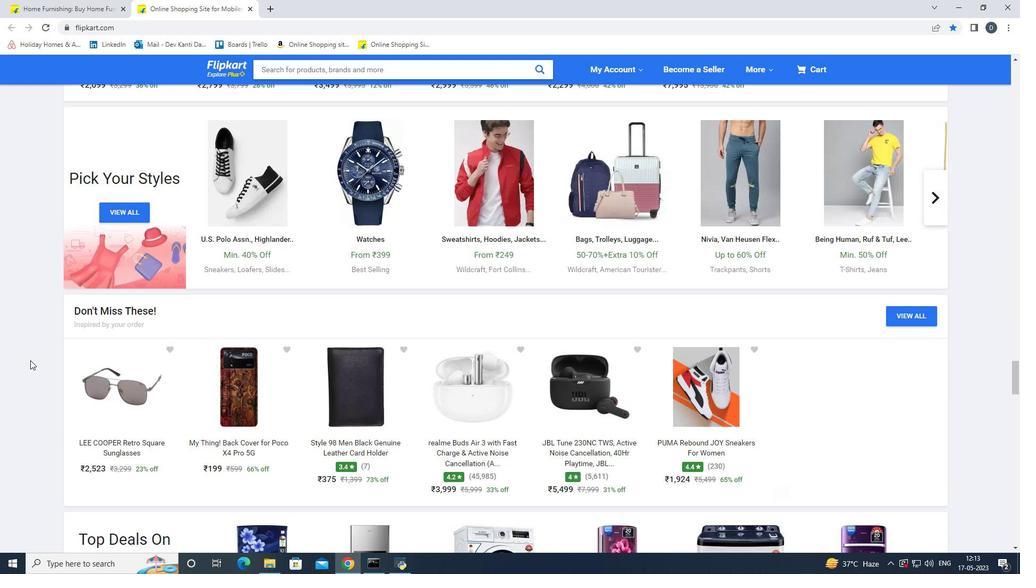 
Action: Mouse scrolled (30, 360) with delta (0, 0)
Screenshot: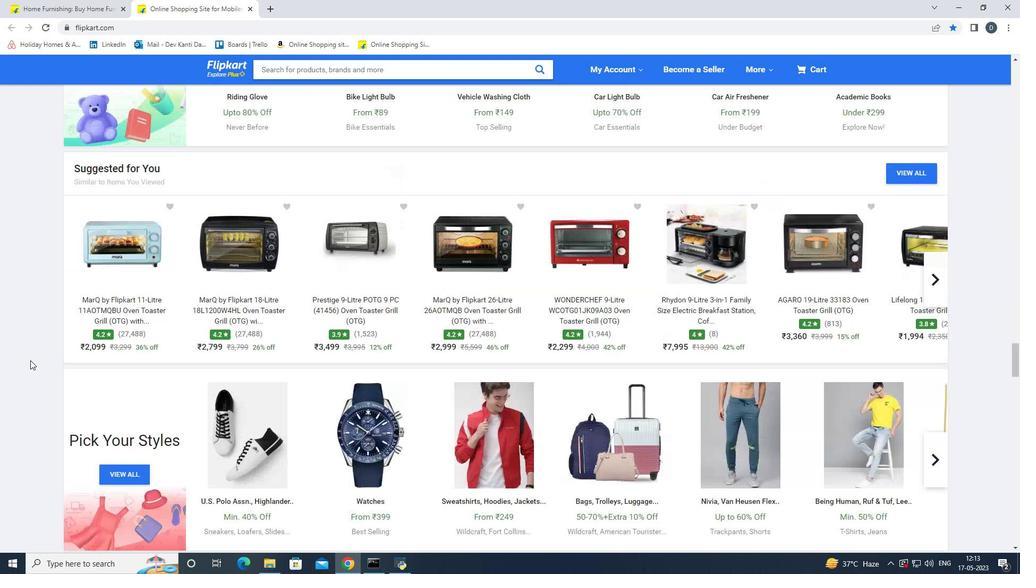 
Action: Mouse scrolled (30, 360) with delta (0, 0)
Screenshot: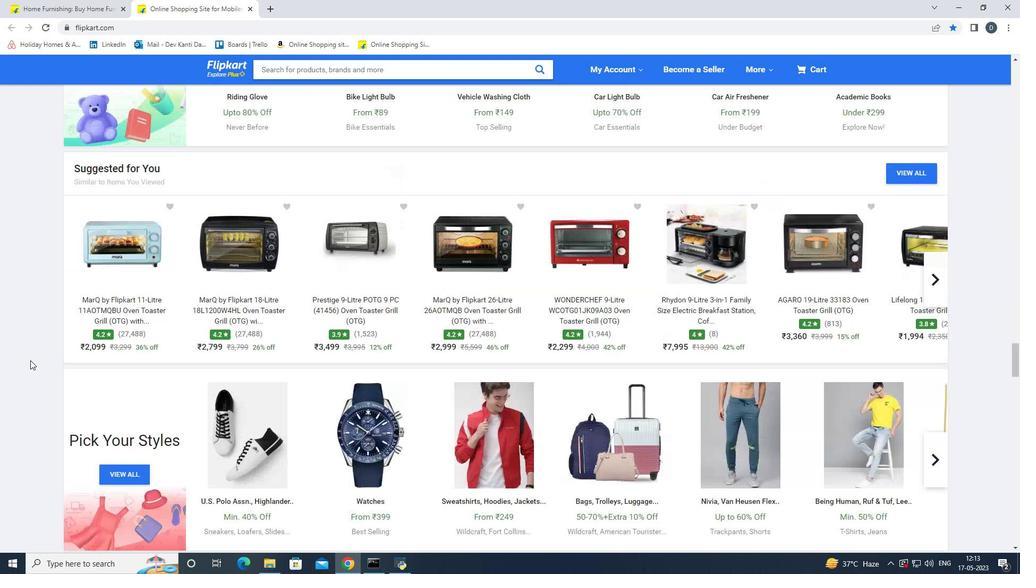 
Action: Mouse scrolled (30, 360) with delta (0, 0)
Screenshot: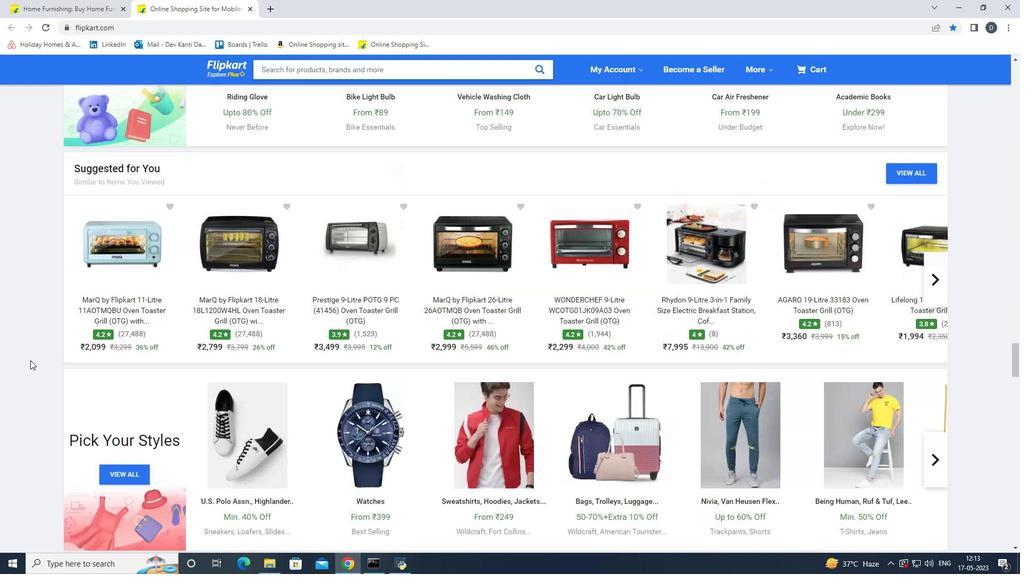 
Action: Mouse scrolled (30, 360) with delta (0, 0)
Screenshot: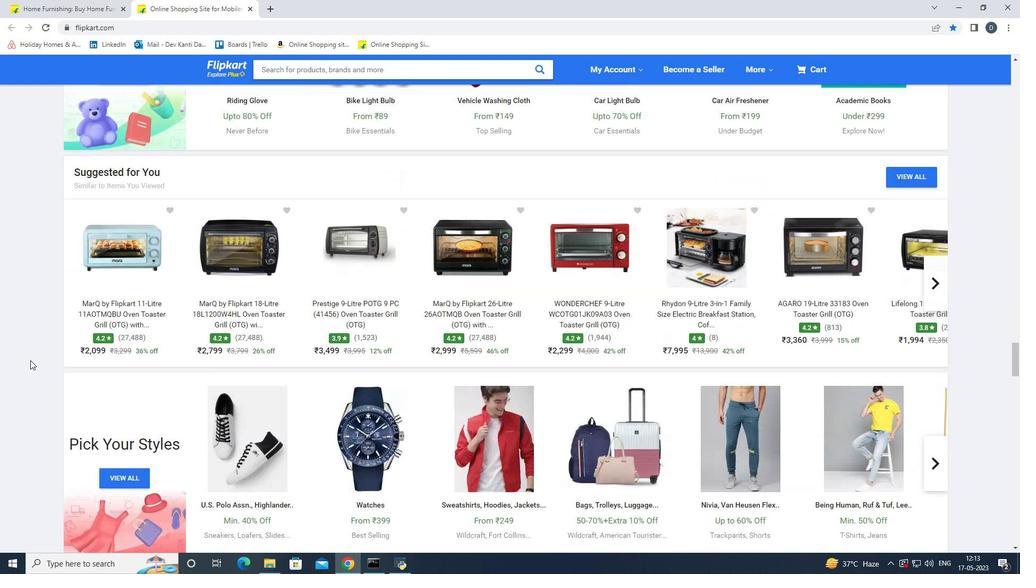 
Action: Mouse scrolled (30, 360) with delta (0, 0)
Screenshot: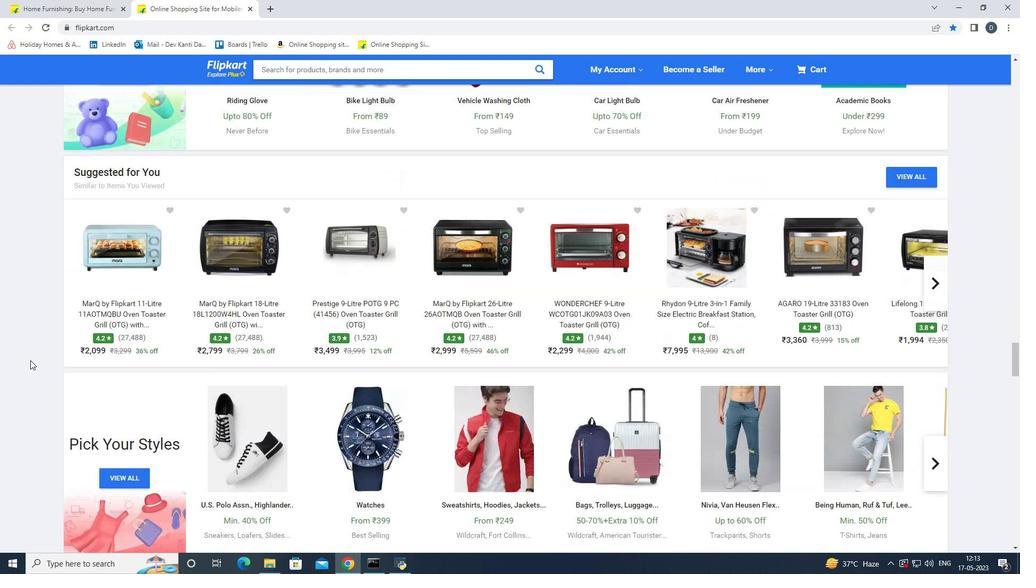
Action: Mouse scrolled (30, 360) with delta (0, 0)
Screenshot: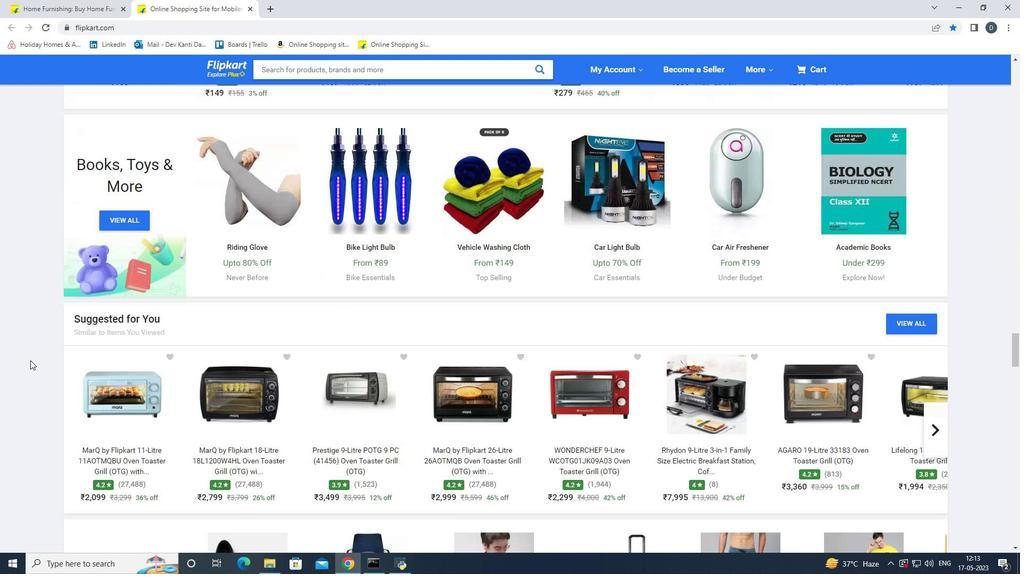 
Action: Mouse scrolled (30, 360) with delta (0, 0)
Screenshot: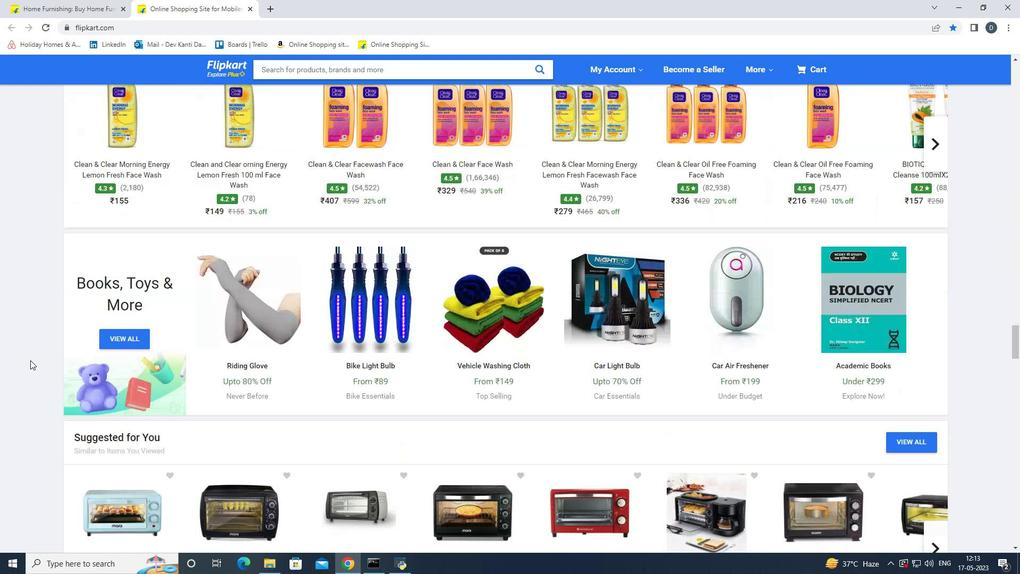
Action: Mouse scrolled (30, 360) with delta (0, 0)
Screenshot: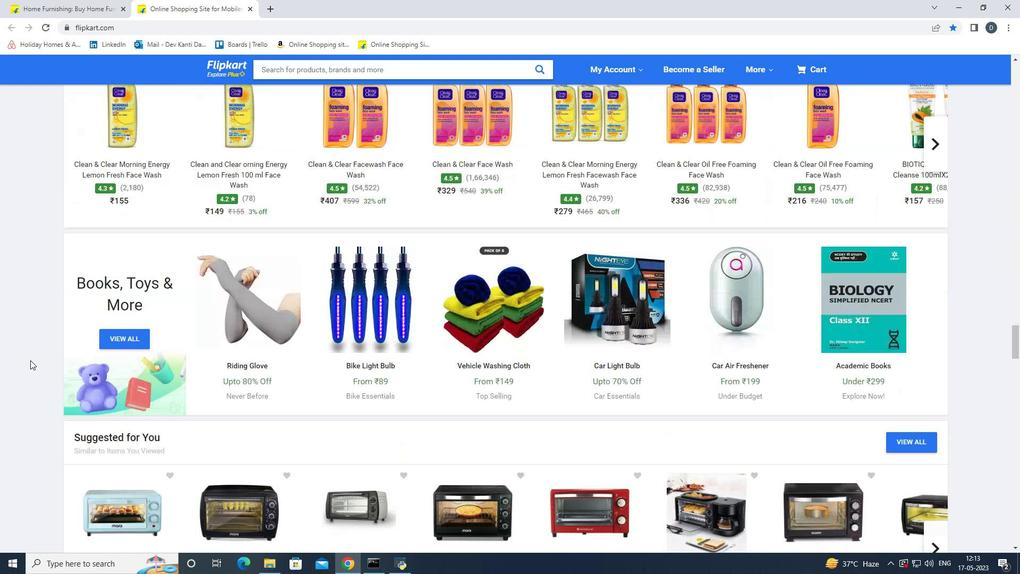 
Action: Mouse scrolled (30, 360) with delta (0, 0)
Screenshot: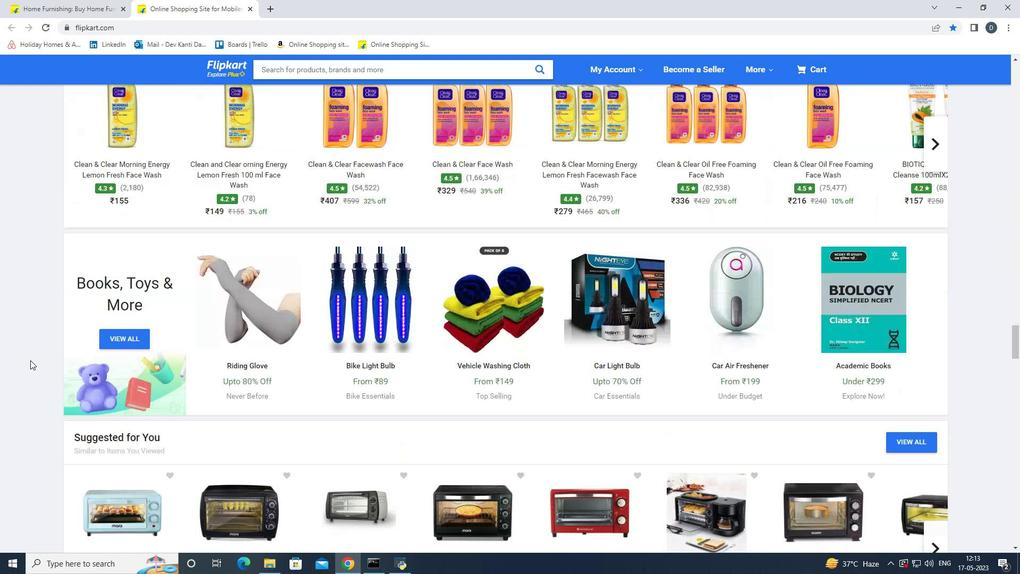 
Action: Mouse scrolled (30, 360) with delta (0, 0)
Screenshot: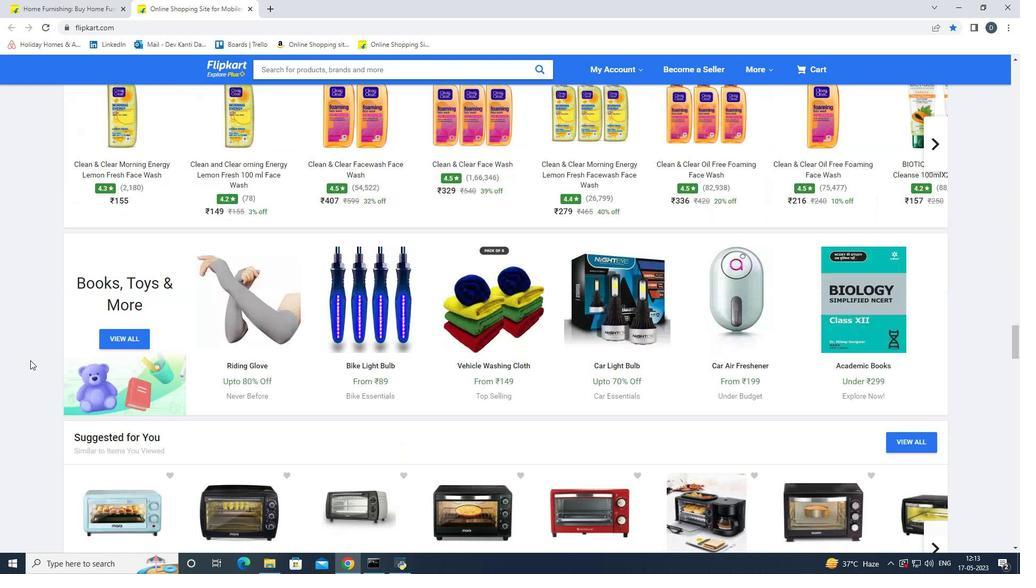 
Action: Mouse scrolled (30, 360) with delta (0, 0)
Screenshot: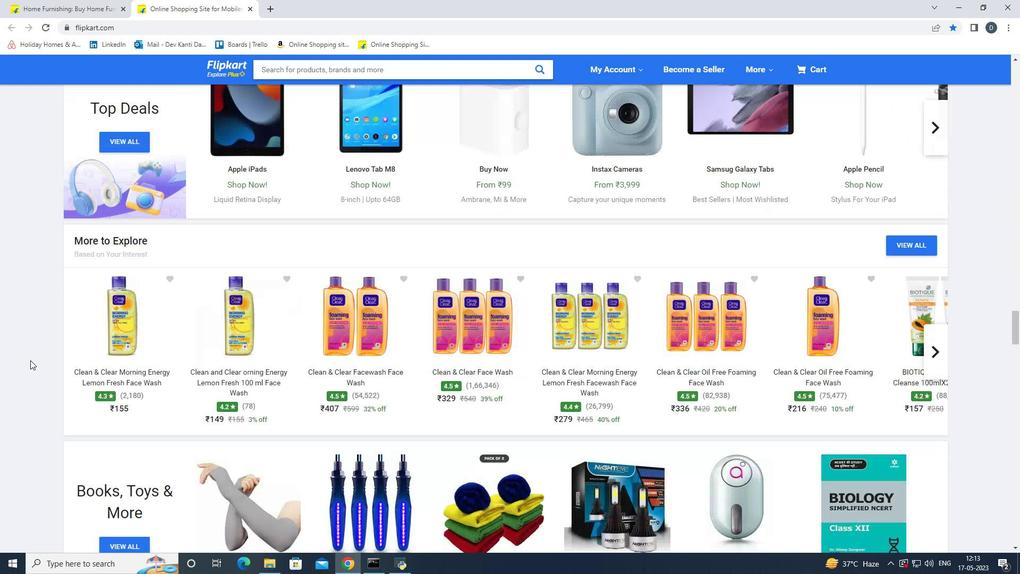 
Action: Mouse scrolled (30, 360) with delta (0, 0)
Screenshot: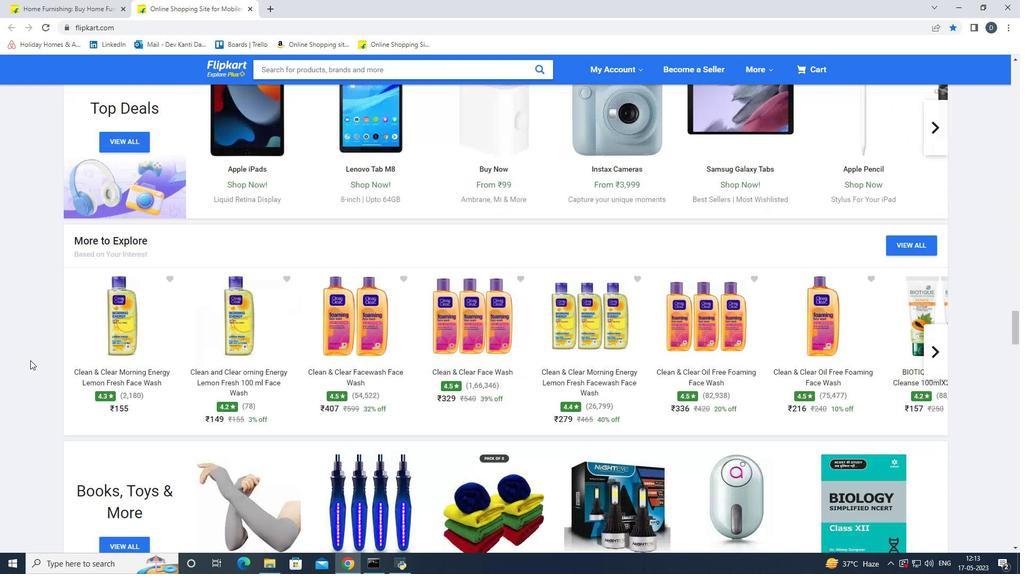 
Action: Mouse scrolled (30, 360) with delta (0, 0)
Screenshot: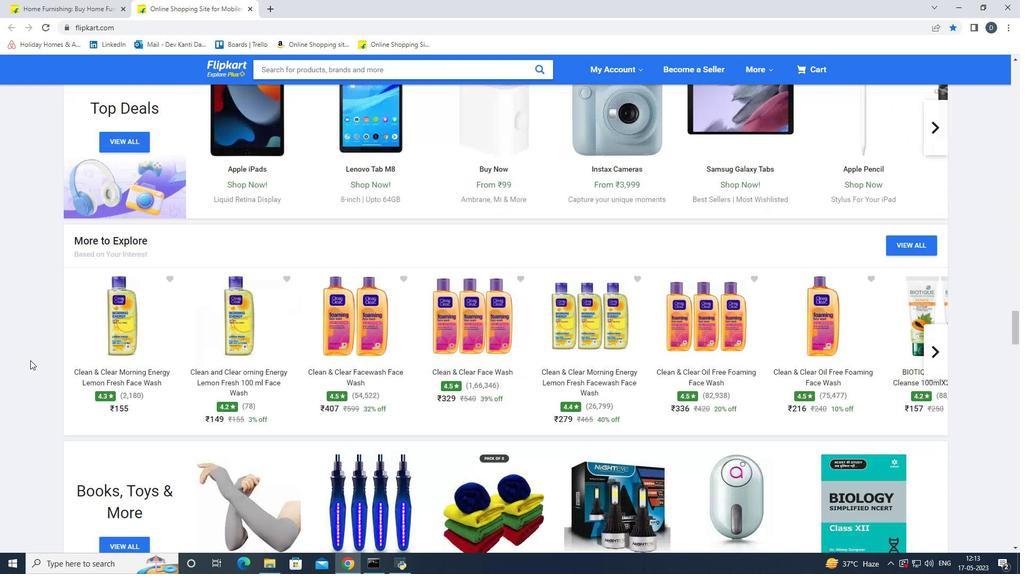 
Action: Mouse scrolled (30, 360) with delta (0, 0)
Screenshot: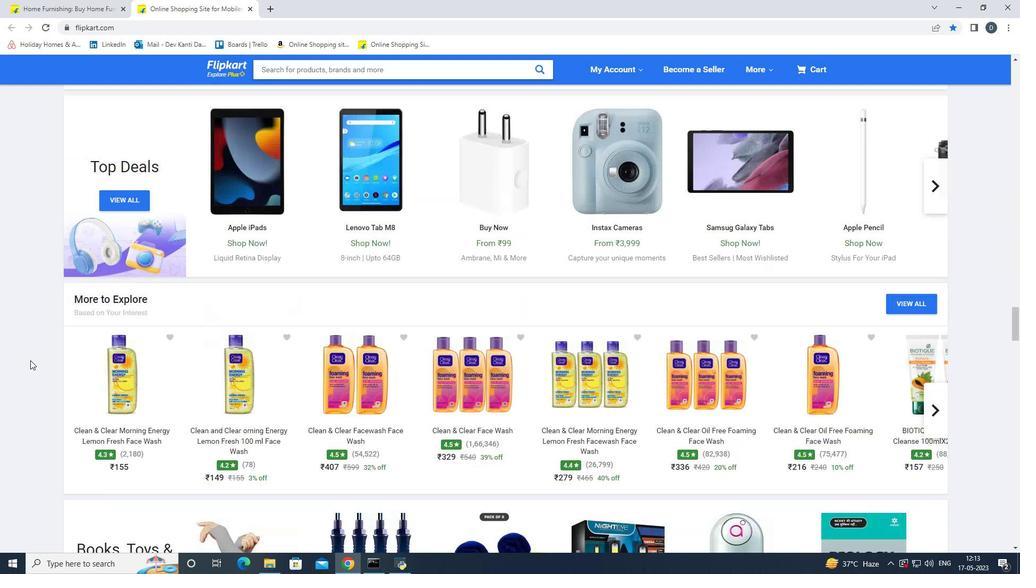 
Action: Mouse scrolled (30, 360) with delta (0, 0)
Screenshot: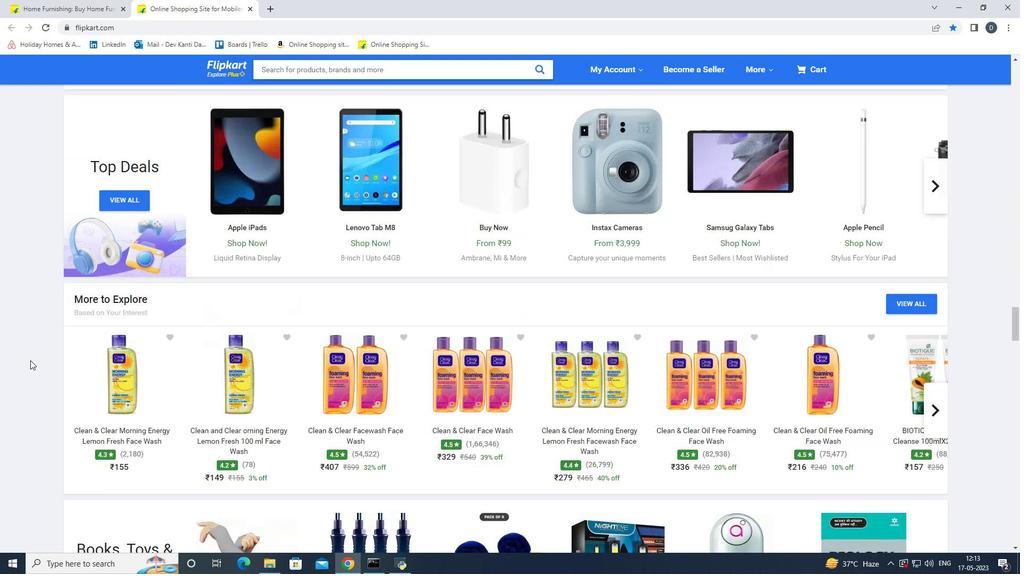 
Action: Mouse scrolled (30, 360) with delta (0, 0)
Screenshot: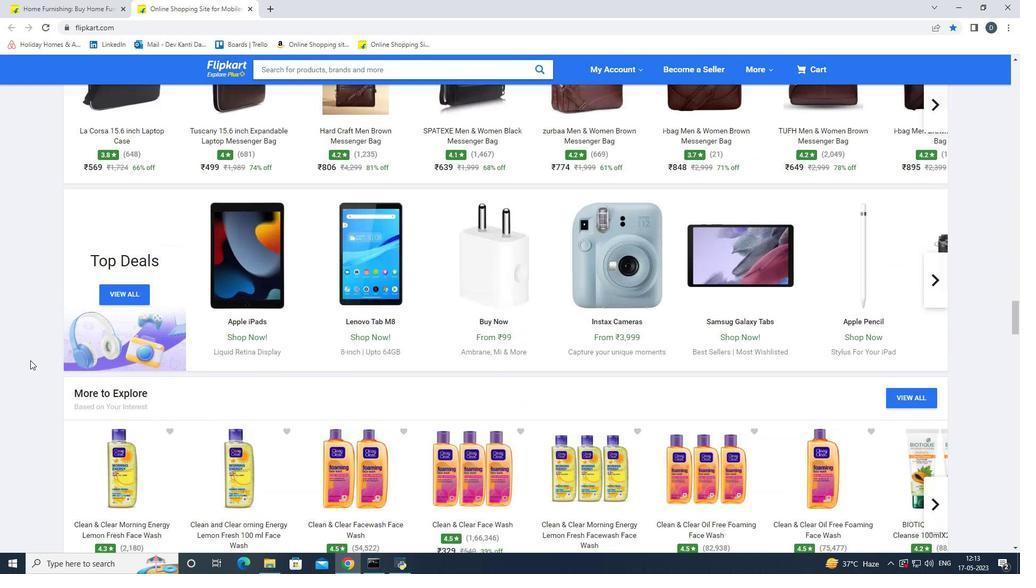
Action: Mouse scrolled (30, 360) with delta (0, 0)
Screenshot: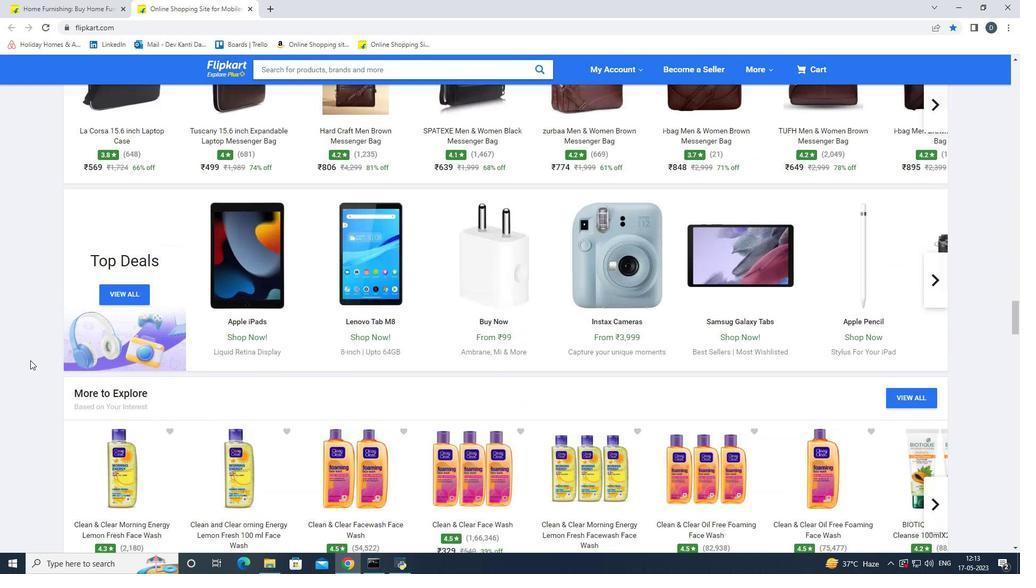 
Action: Mouse scrolled (30, 360) with delta (0, 0)
Screenshot: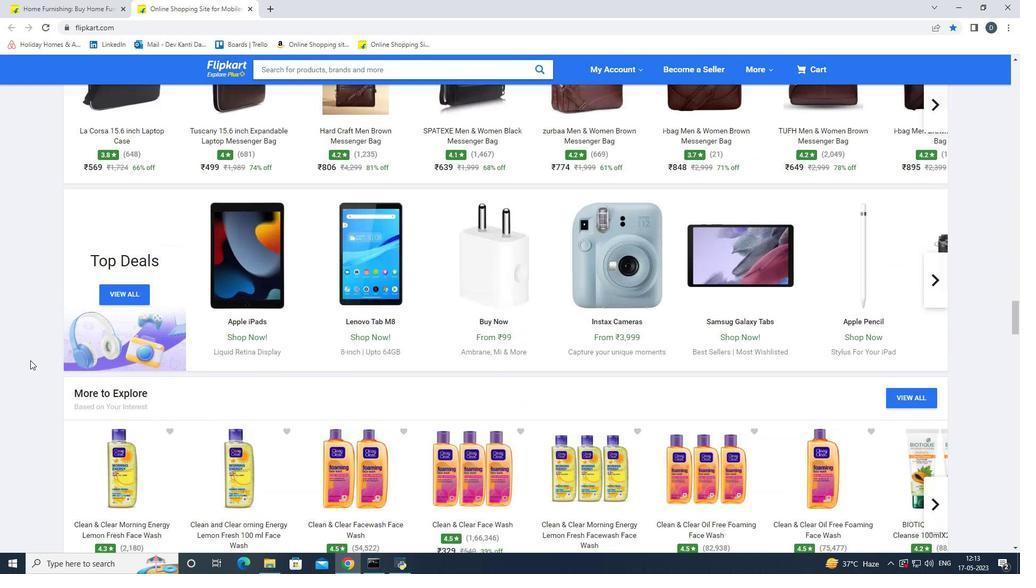 
Action: Mouse scrolled (30, 360) with delta (0, 0)
Screenshot: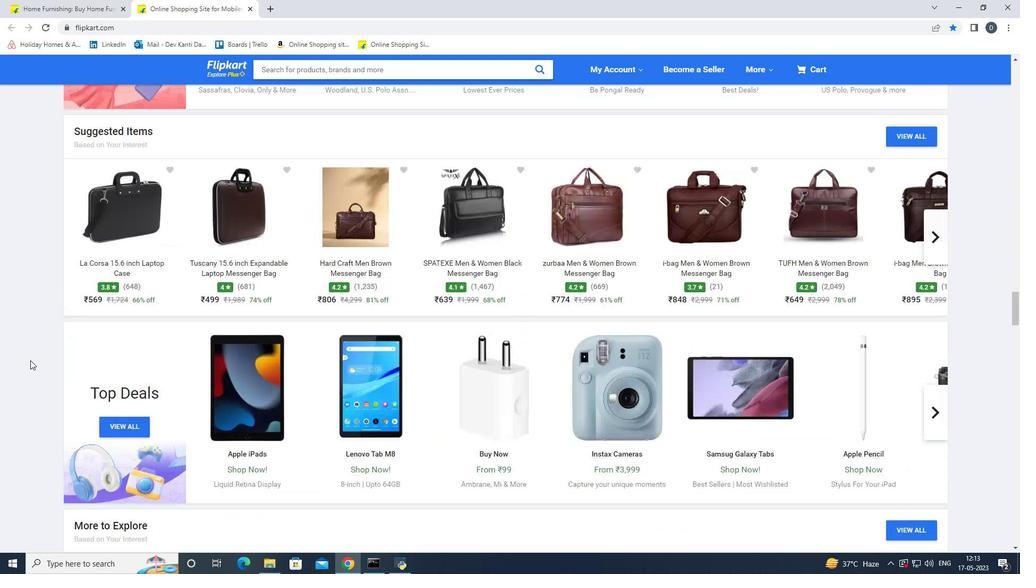 
Action: Mouse scrolled (30, 360) with delta (0, 0)
Screenshot: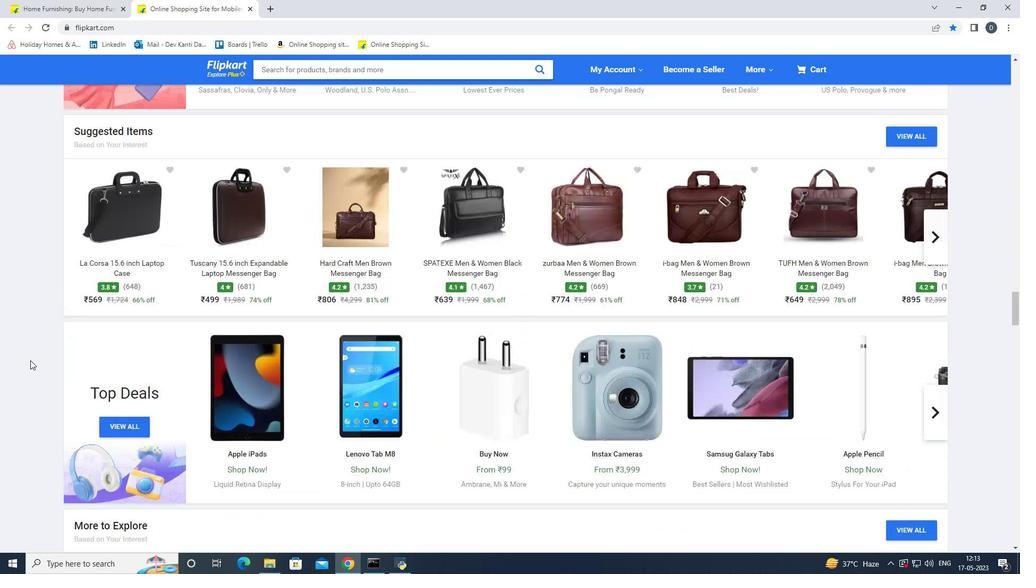 
Action: Mouse scrolled (30, 360) with delta (0, 0)
Screenshot: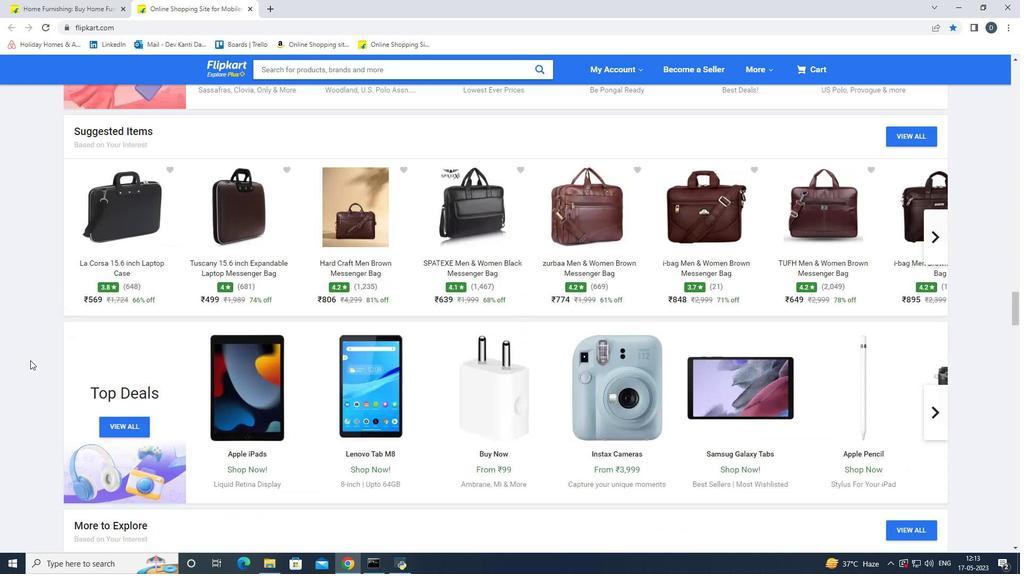 
Action: Mouse scrolled (30, 360) with delta (0, 0)
Screenshot: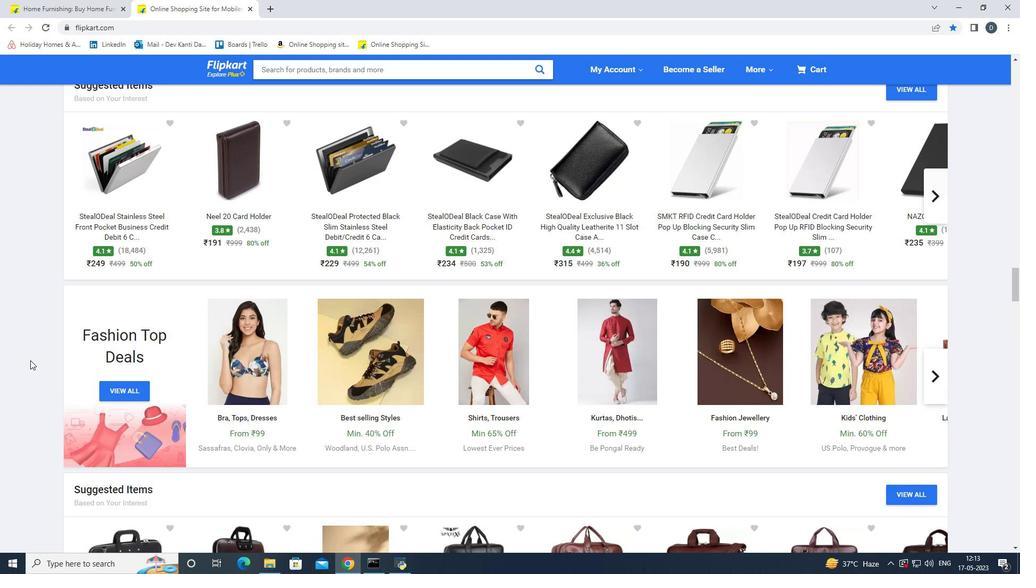 
Action: Mouse scrolled (30, 360) with delta (0, 0)
Screenshot: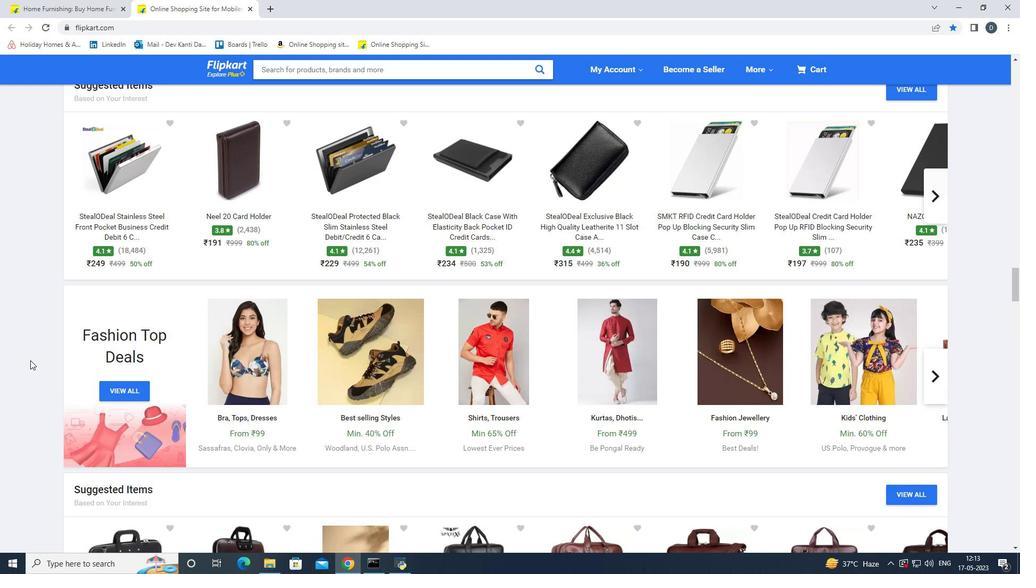
Action: Mouse scrolled (30, 360) with delta (0, 0)
Screenshot: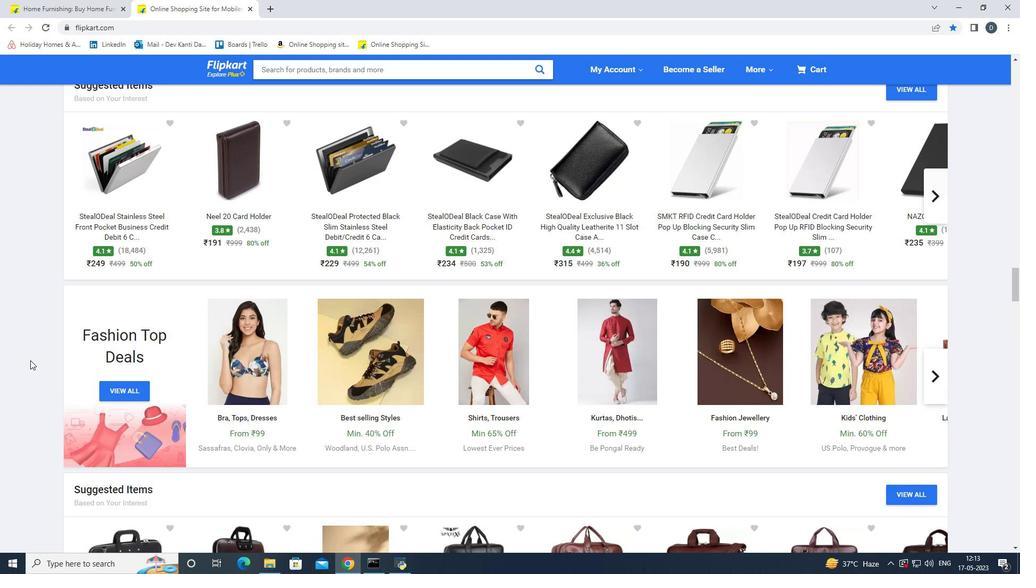 
Action: Mouse scrolled (30, 360) with delta (0, 0)
Screenshot: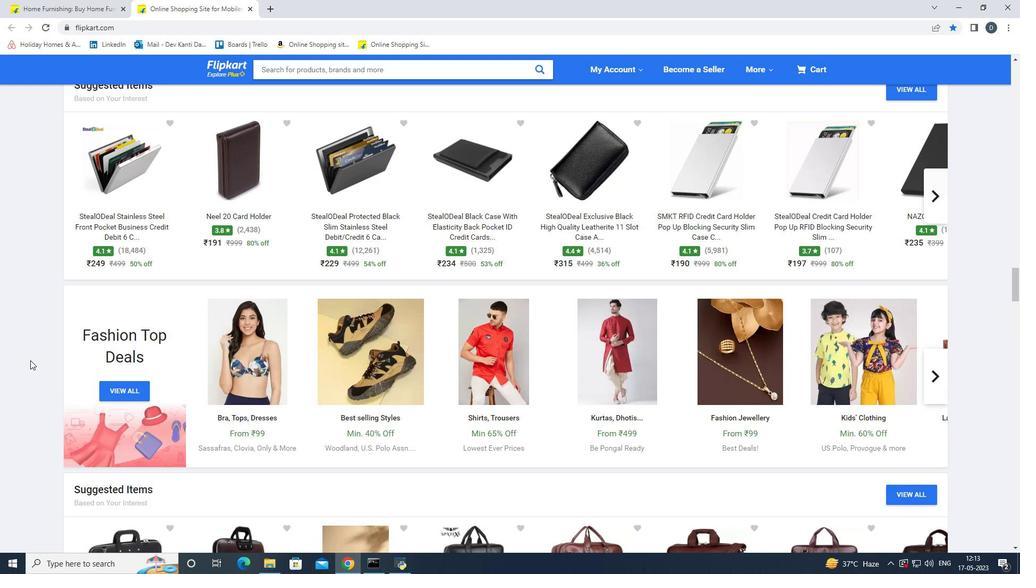 
Action: Mouse scrolled (30, 360) with delta (0, 0)
Screenshot: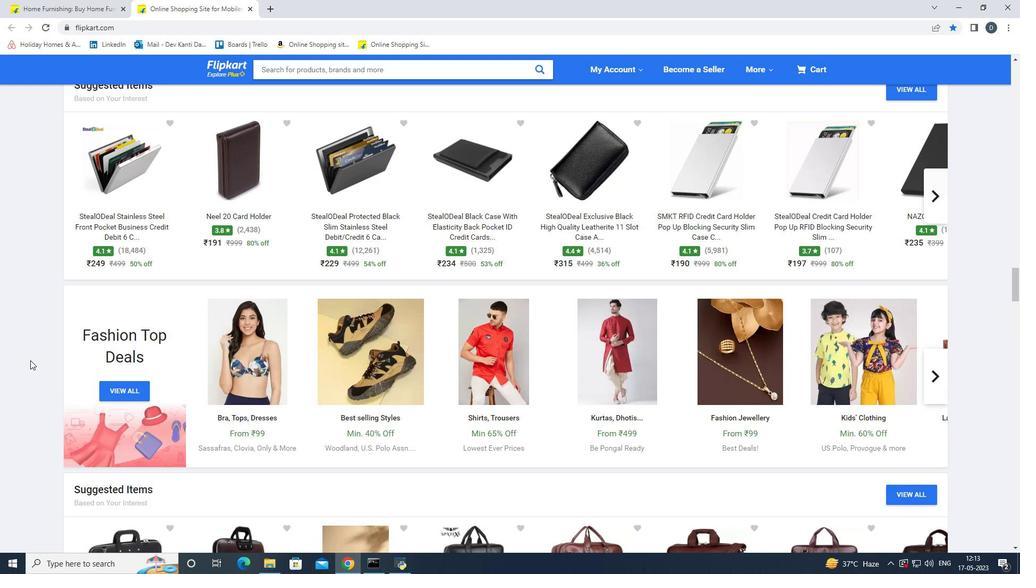 
Action: Mouse scrolled (30, 360) with delta (0, 0)
Screenshot: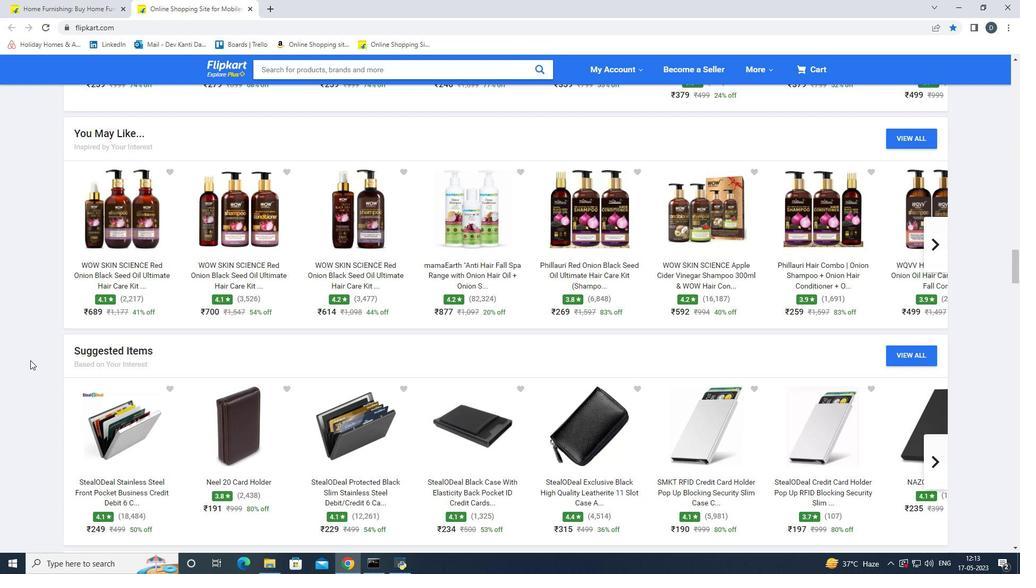 
Action: Mouse scrolled (30, 360) with delta (0, 0)
Screenshot: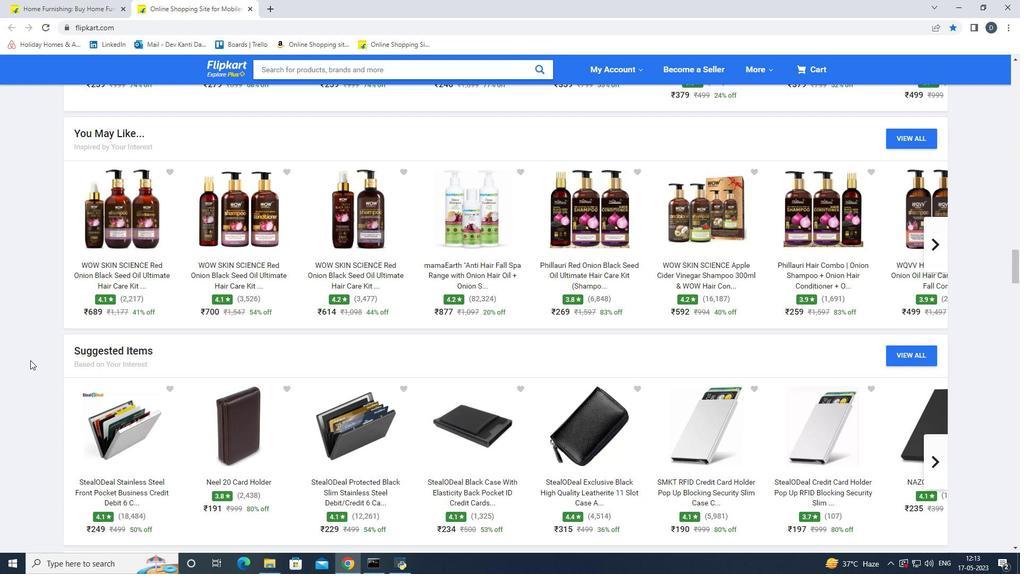 
Action: Mouse scrolled (30, 360) with delta (0, 0)
Screenshot: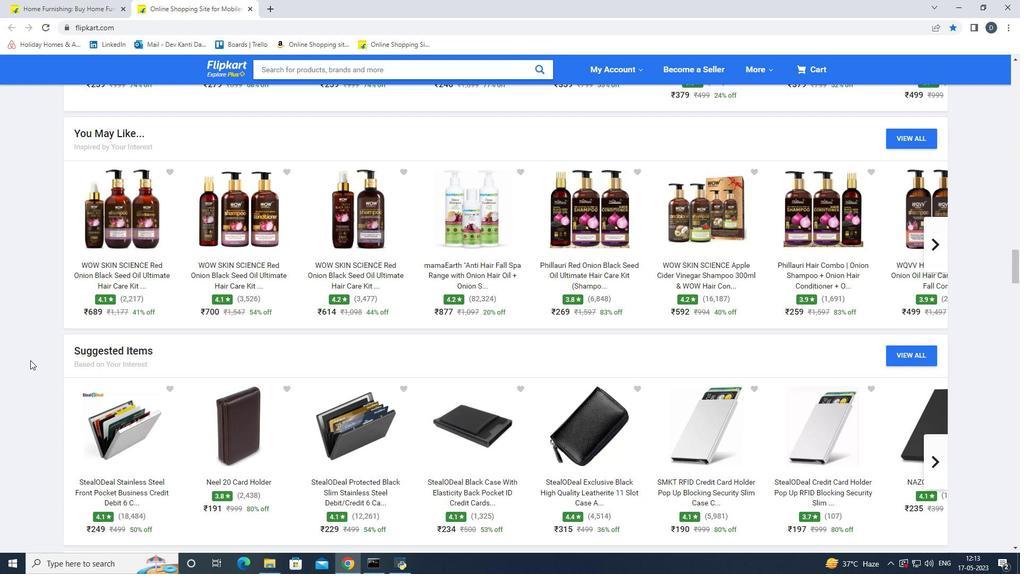 
Action: Mouse scrolled (30, 360) with delta (0, 0)
Screenshot: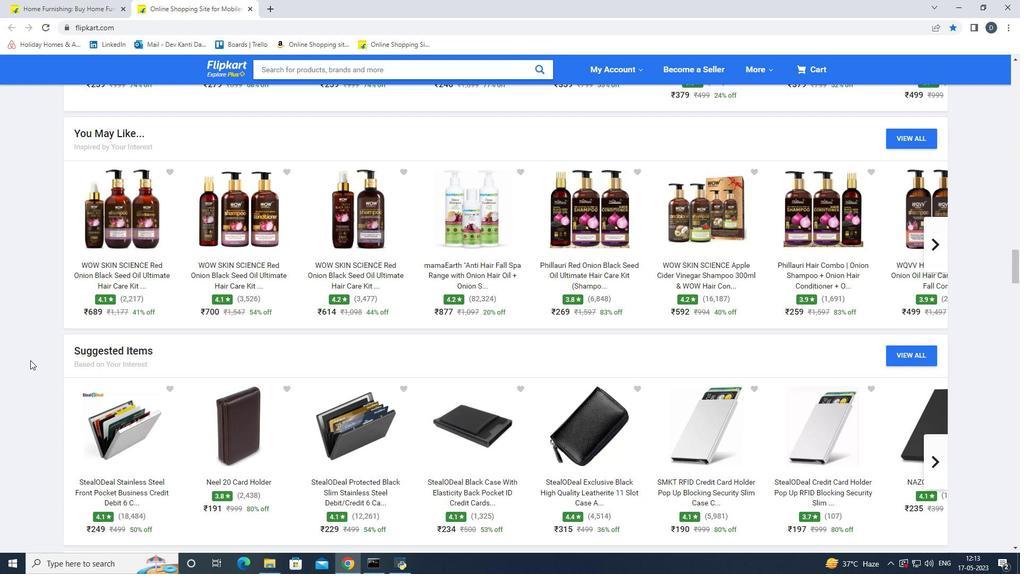 
Action: Mouse scrolled (30, 360) with delta (0, 0)
Screenshot: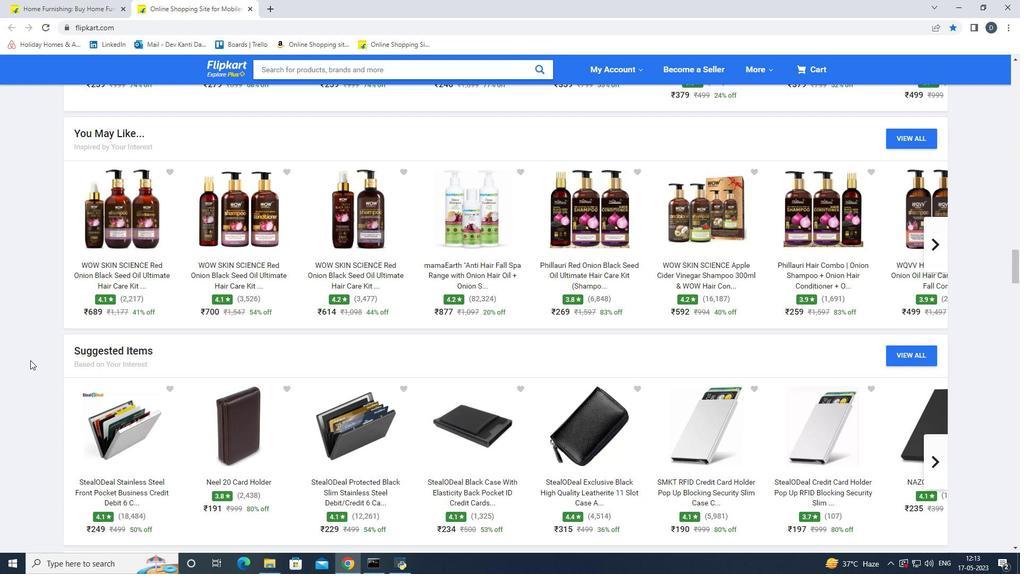 
Action: Mouse scrolled (30, 360) with delta (0, 0)
Screenshot: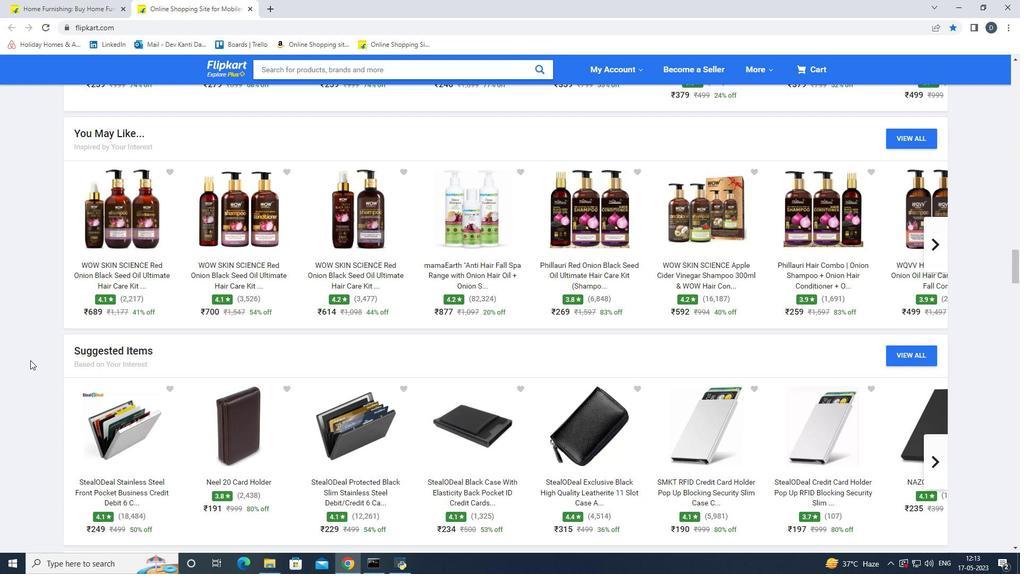 
Action: Mouse scrolled (30, 360) with delta (0, 0)
Screenshot: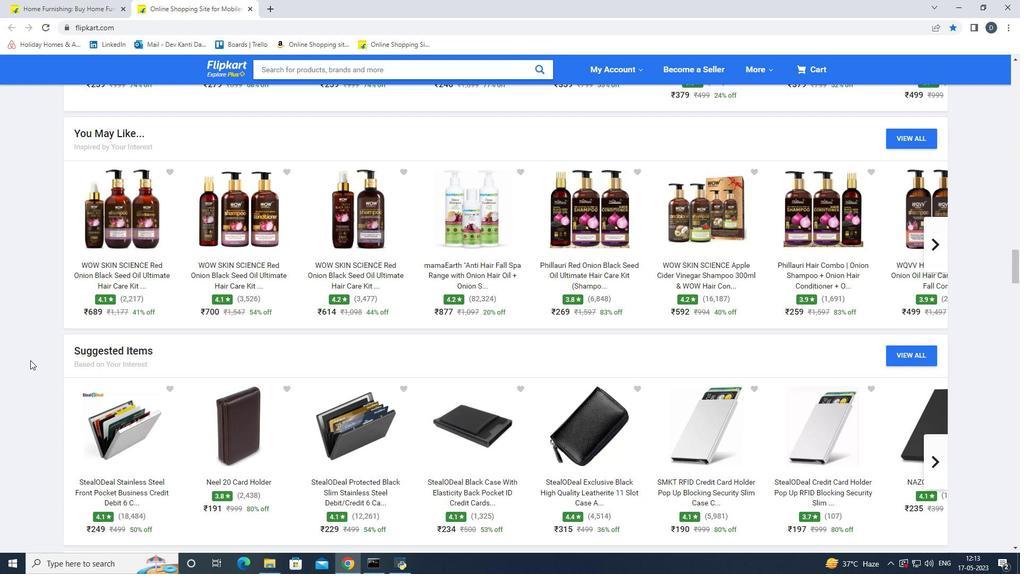 
Action: Mouse scrolled (30, 360) with delta (0, 0)
